 Task: In the  document fax Insert page numer 'on top of the page' change page color to  'Olive Green'Apply Page border, setting:  Box Style: two thin lines; Color: 'Black;' Width: 1/2  pt
Action: Mouse moved to (37, 102)
Screenshot: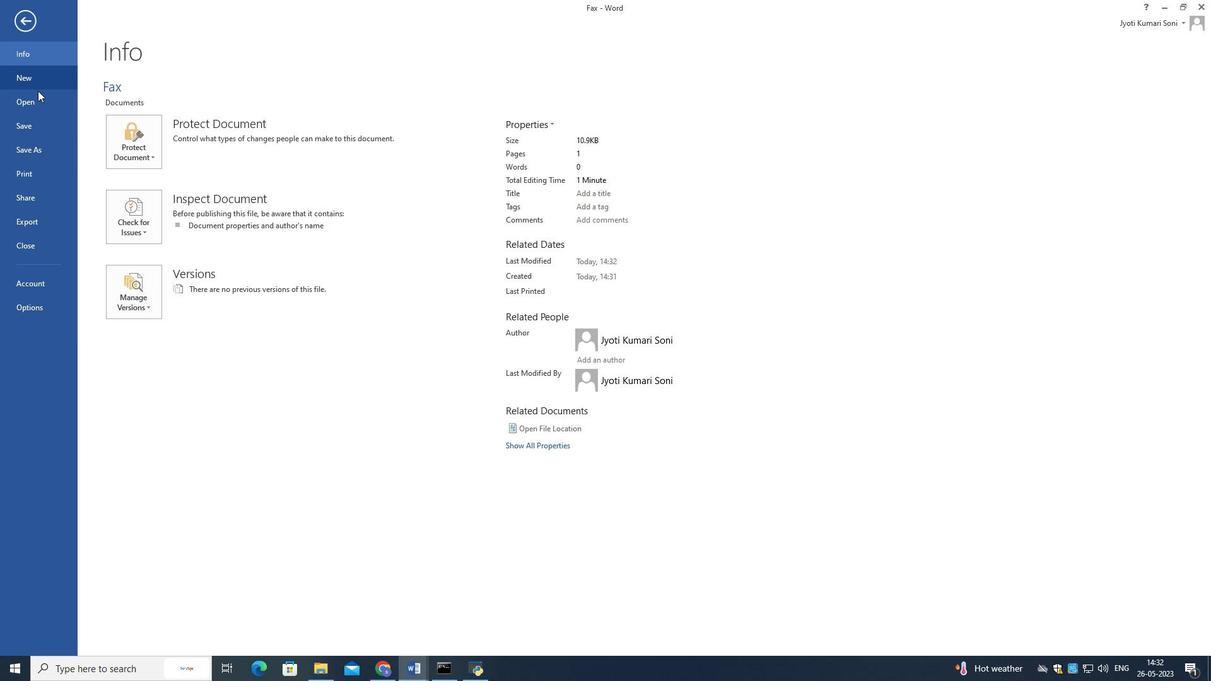 
Action: Mouse pressed left at (37, 102)
Screenshot: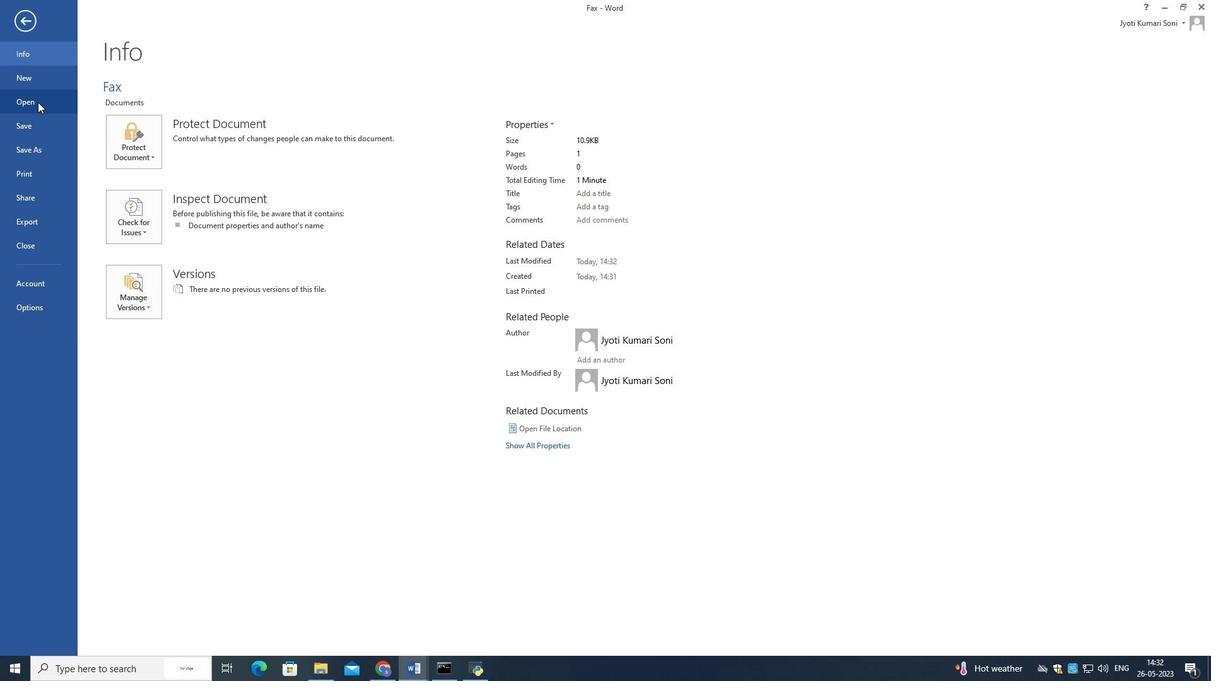 
Action: Mouse moved to (380, 109)
Screenshot: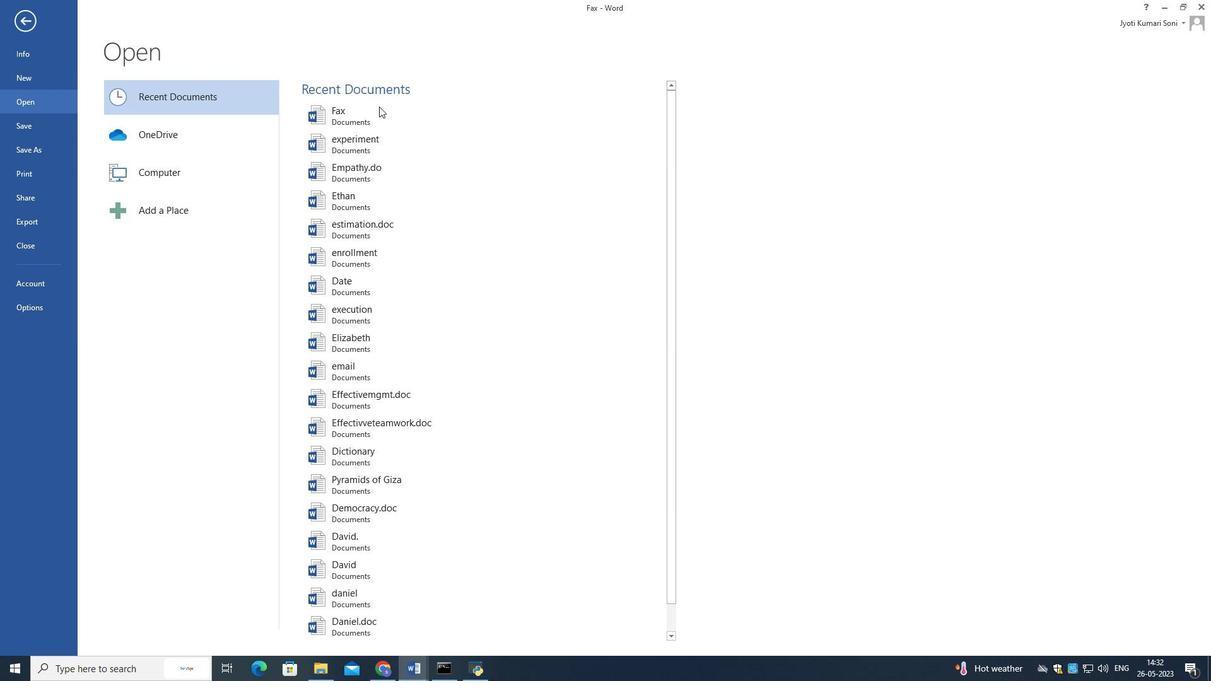 
Action: Mouse pressed left at (380, 109)
Screenshot: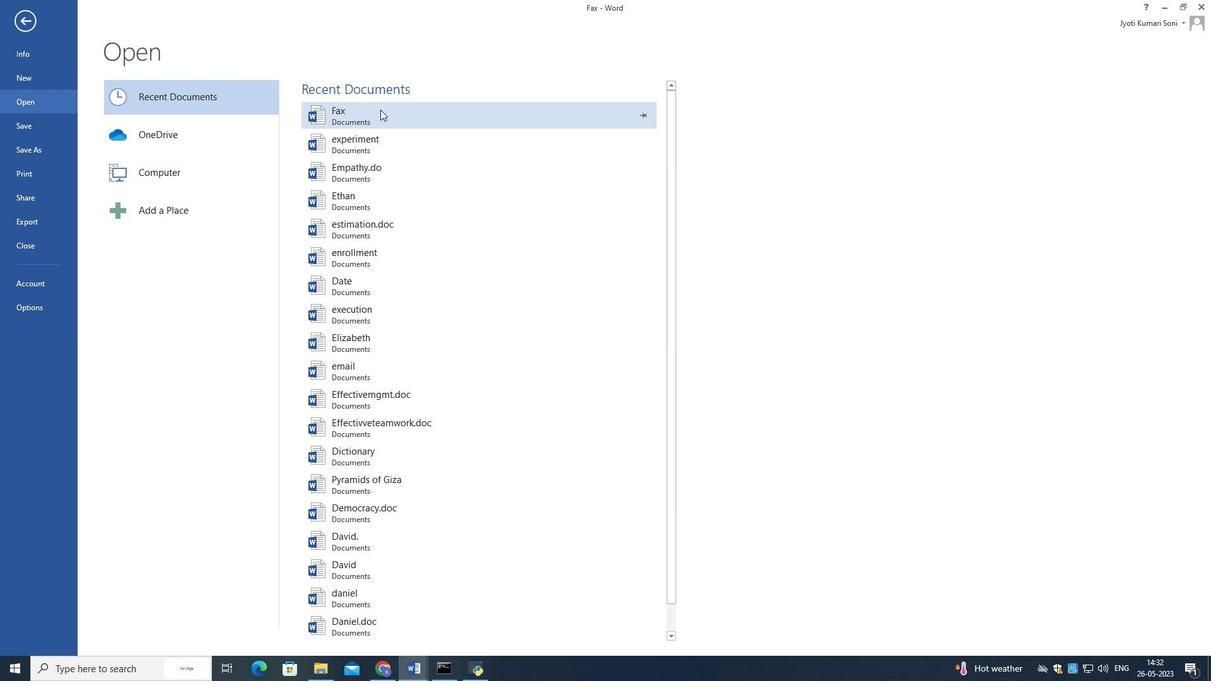 
Action: Mouse moved to (394, 64)
Screenshot: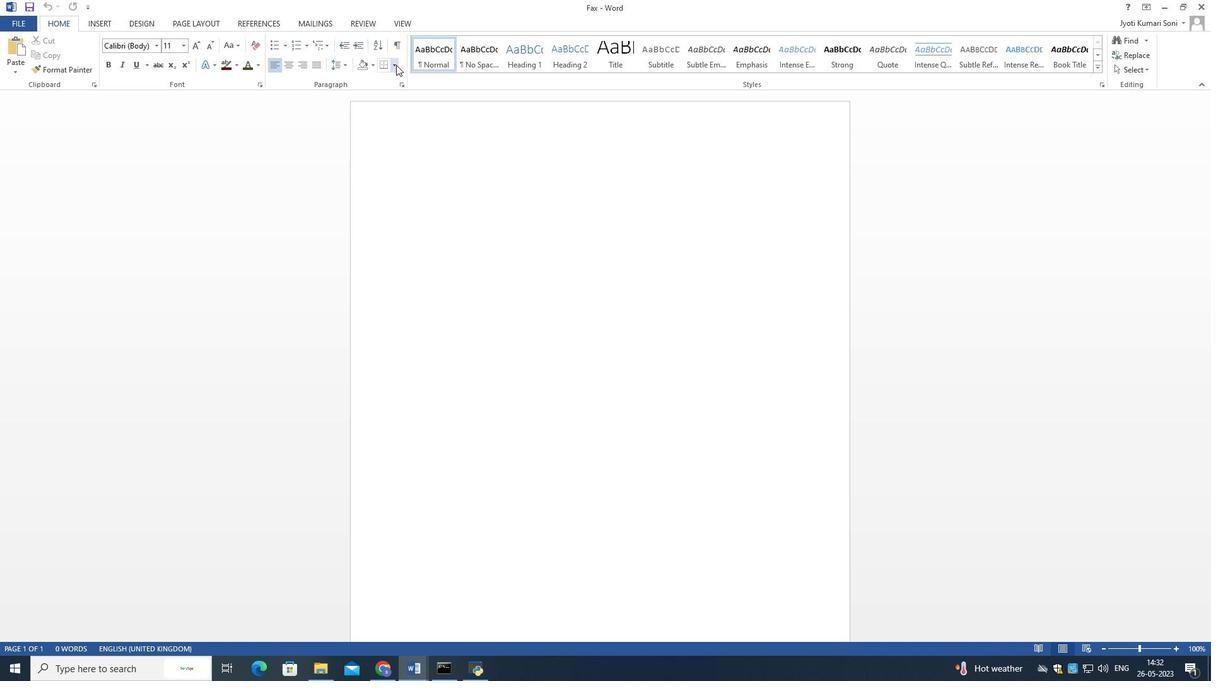 
Action: Mouse pressed left at (394, 64)
Screenshot: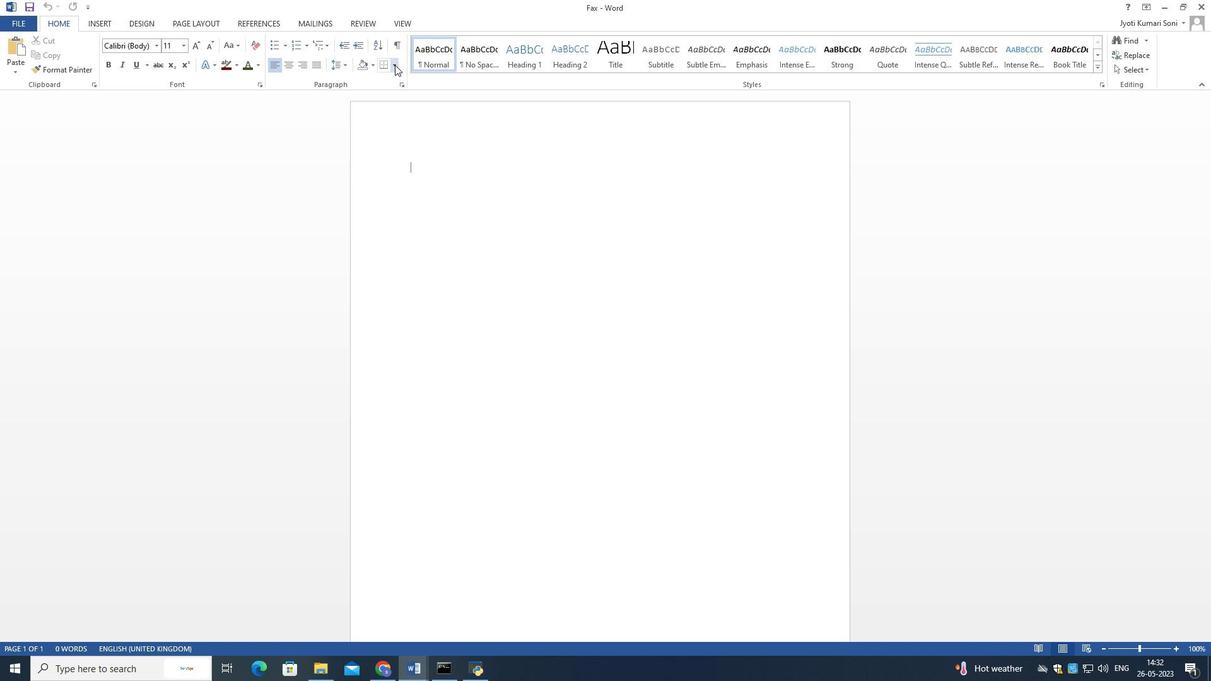 
Action: Mouse moved to (435, 315)
Screenshot: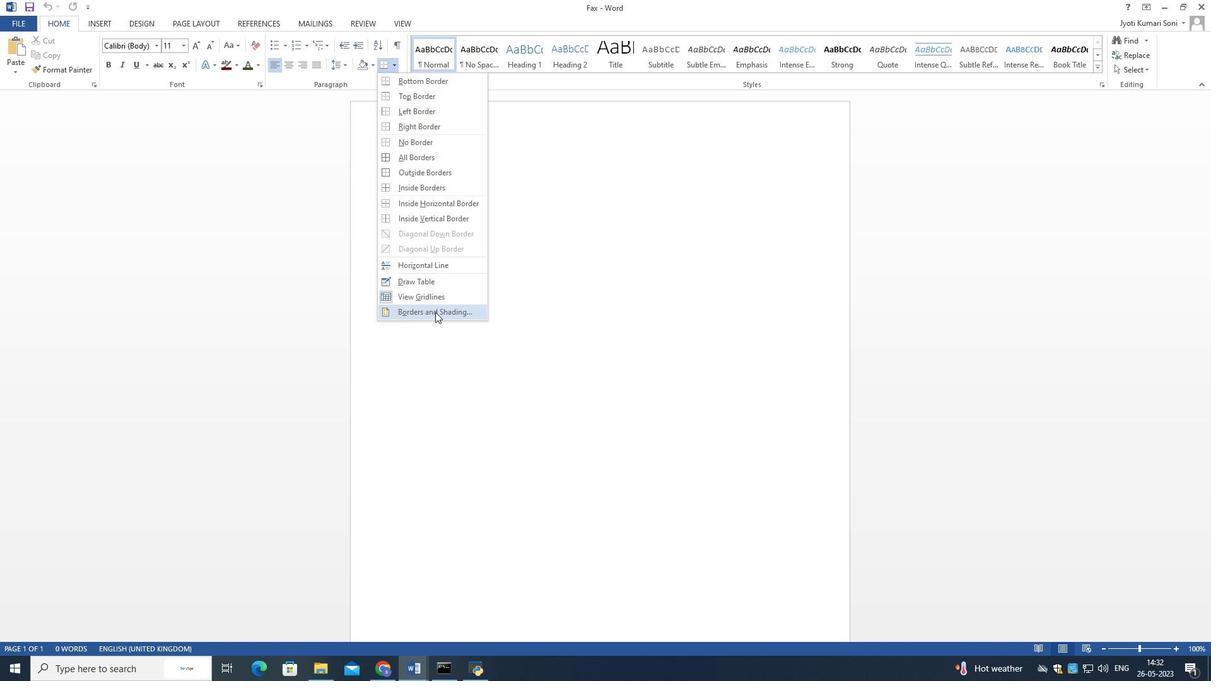
Action: Mouse pressed left at (435, 315)
Screenshot: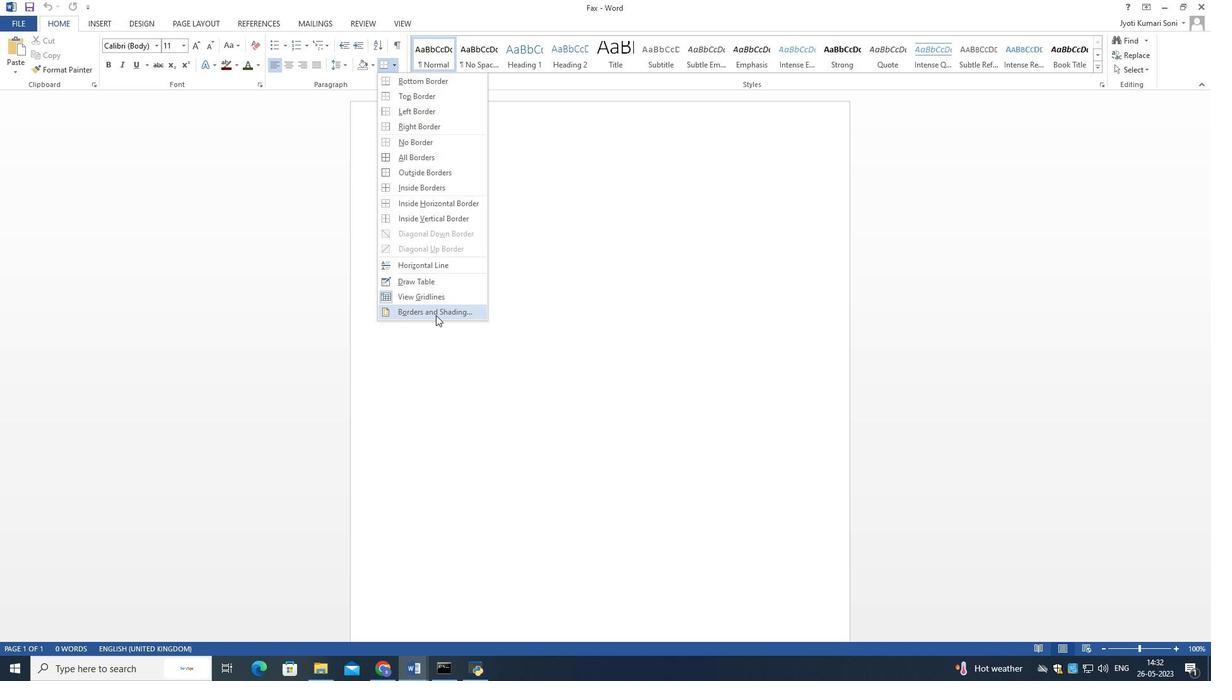 
Action: Mouse moved to (500, 162)
Screenshot: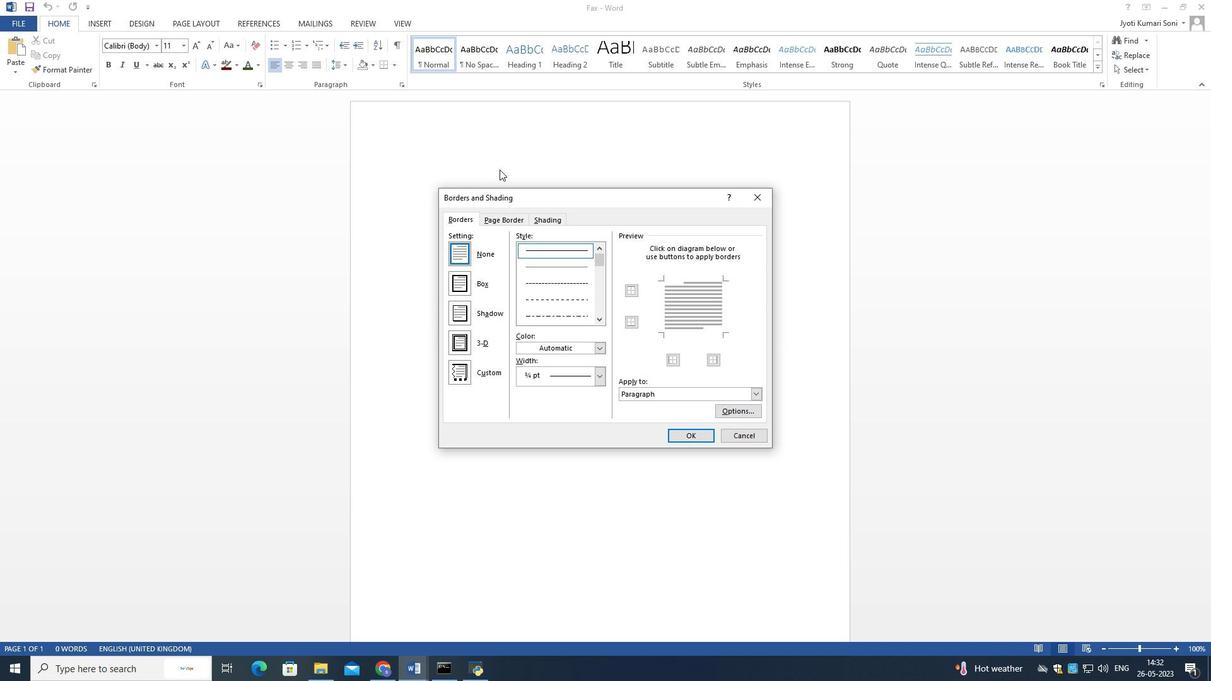 
Action: Mouse pressed left at (500, 162)
Screenshot: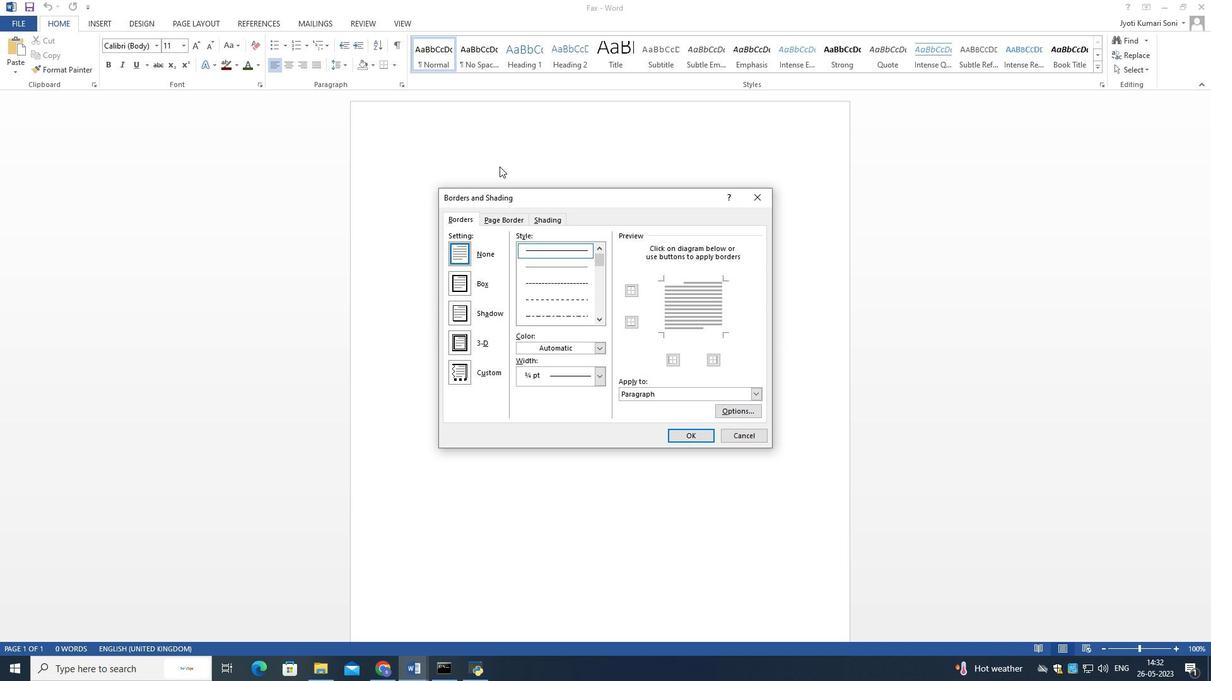
Action: Mouse moved to (739, 433)
Screenshot: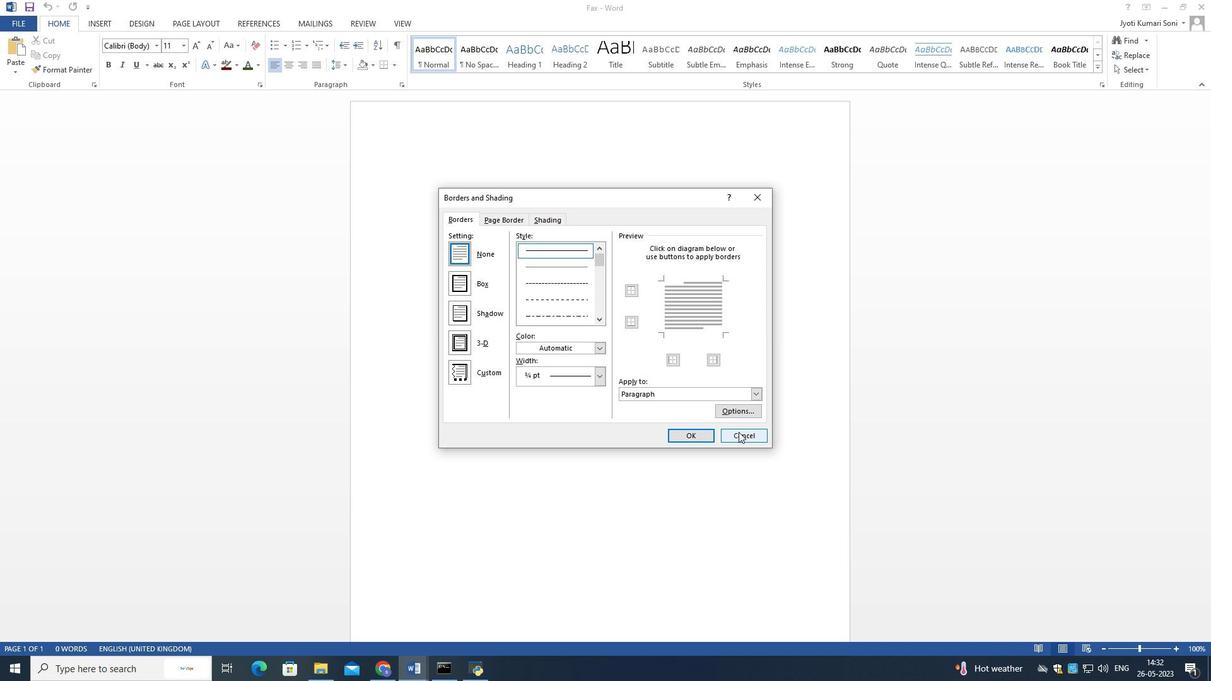 
Action: Mouse pressed left at (739, 433)
Screenshot: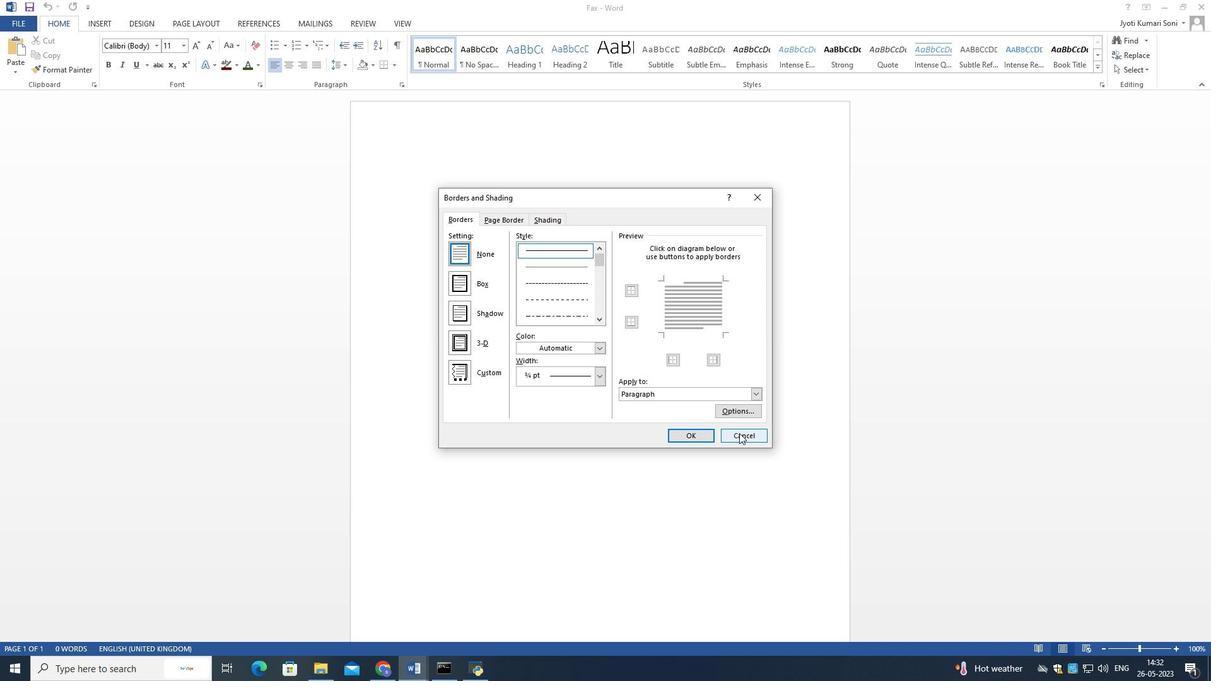 
Action: Mouse moved to (617, 281)
Screenshot: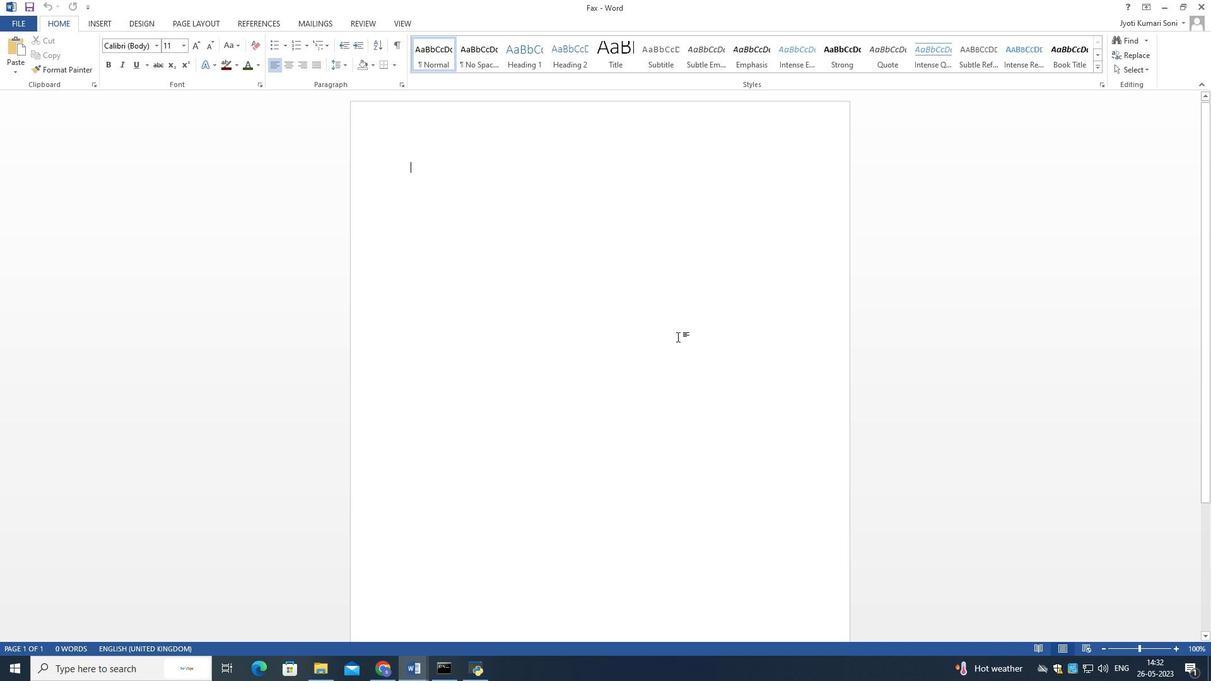 
Action: Mouse pressed left at (617, 281)
Screenshot: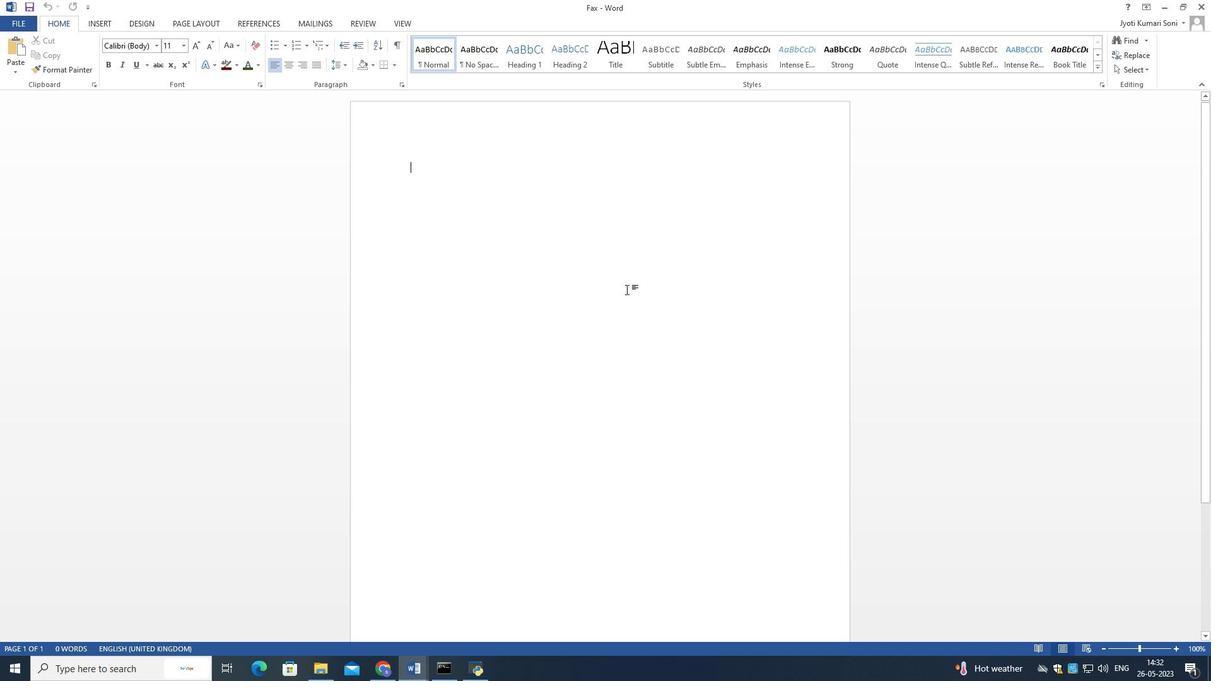 
Action: Mouse moved to (100, 17)
Screenshot: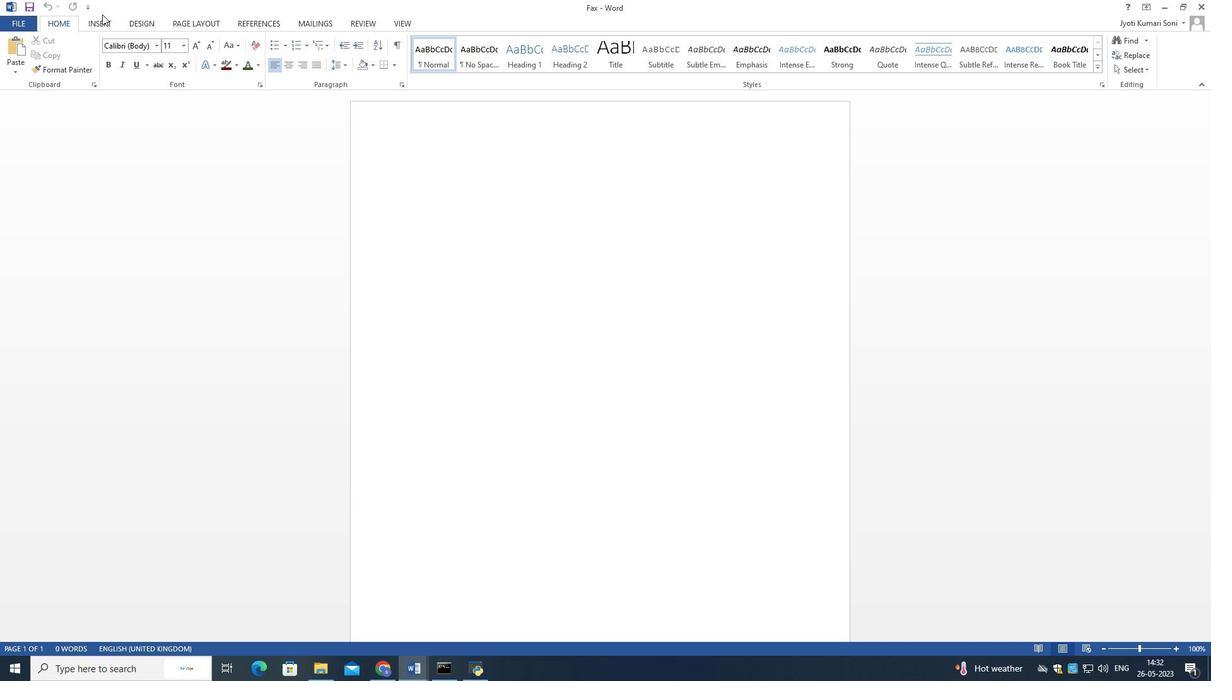 
Action: Mouse pressed left at (100, 17)
Screenshot: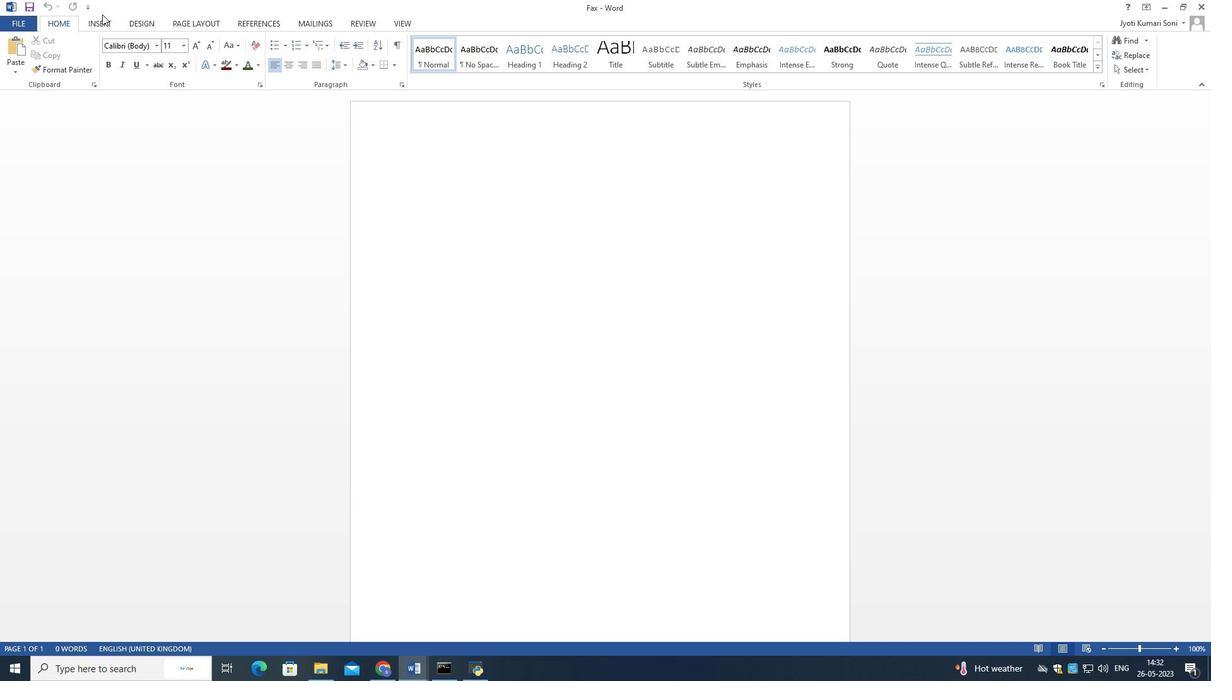 
Action: Mouse moved to (620, 67)
Screenshot: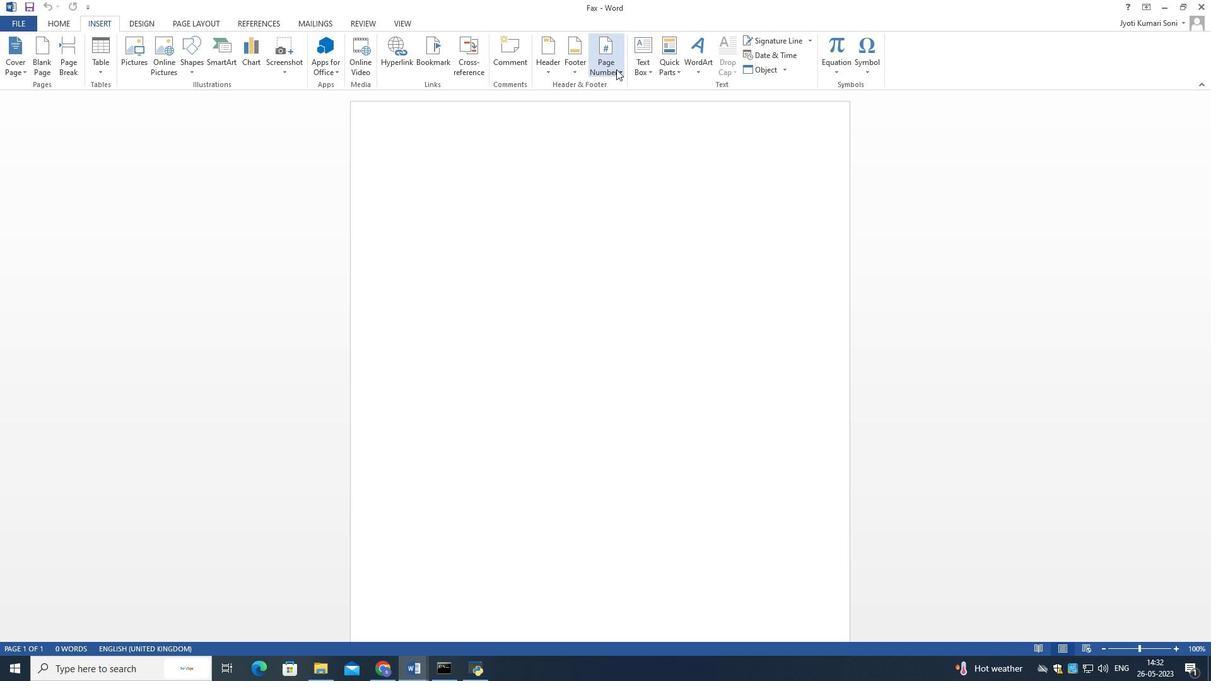 
Action: Mouse pressed left at (620, 67)
Screenshot: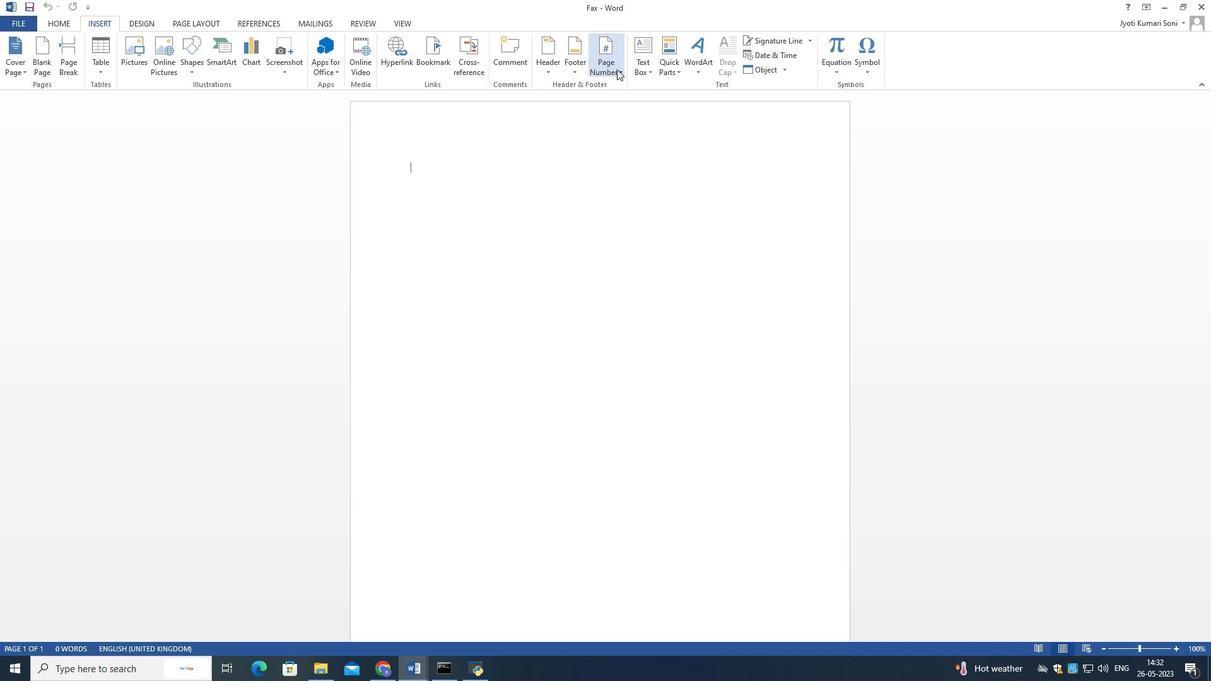 
Action: Mouse moved to (828, 252)
Screenshot: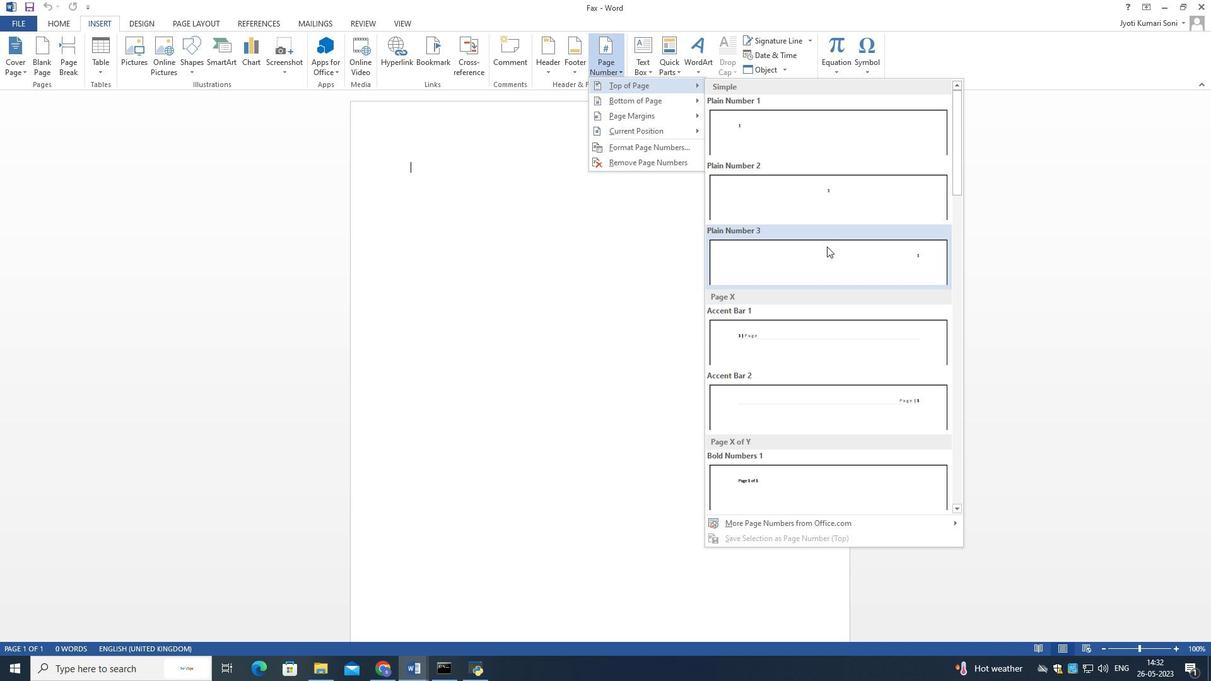 
Action: Mouse scrolled (828, 252) with delta (0, 0)
Screenshot: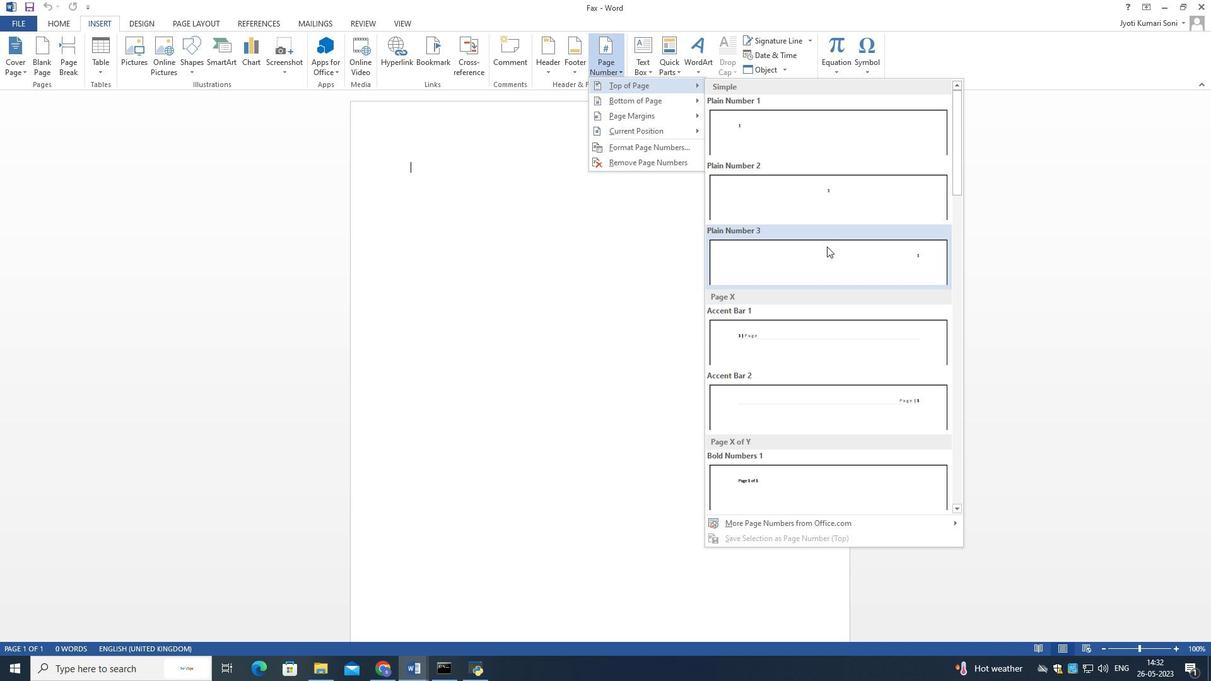 
Action: Mouse moved to (828, 254)
Screenshot: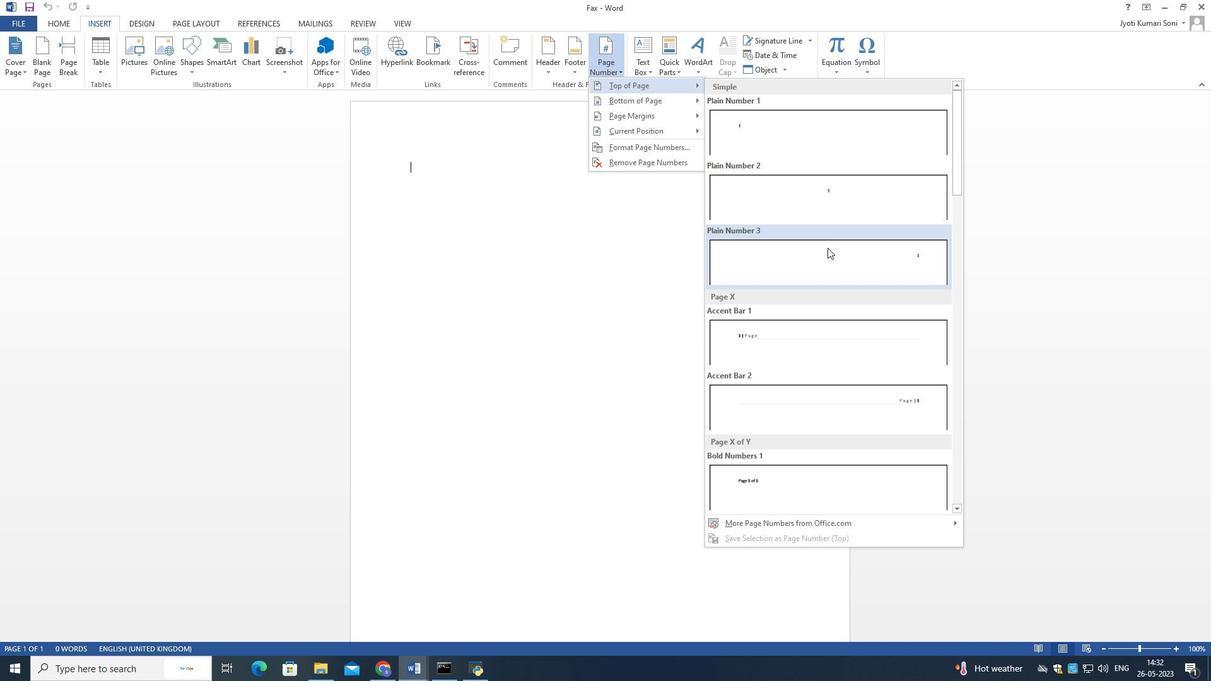 
Action: Mouse scrolled (828, 253) with delta (0, 0)
Screenshot: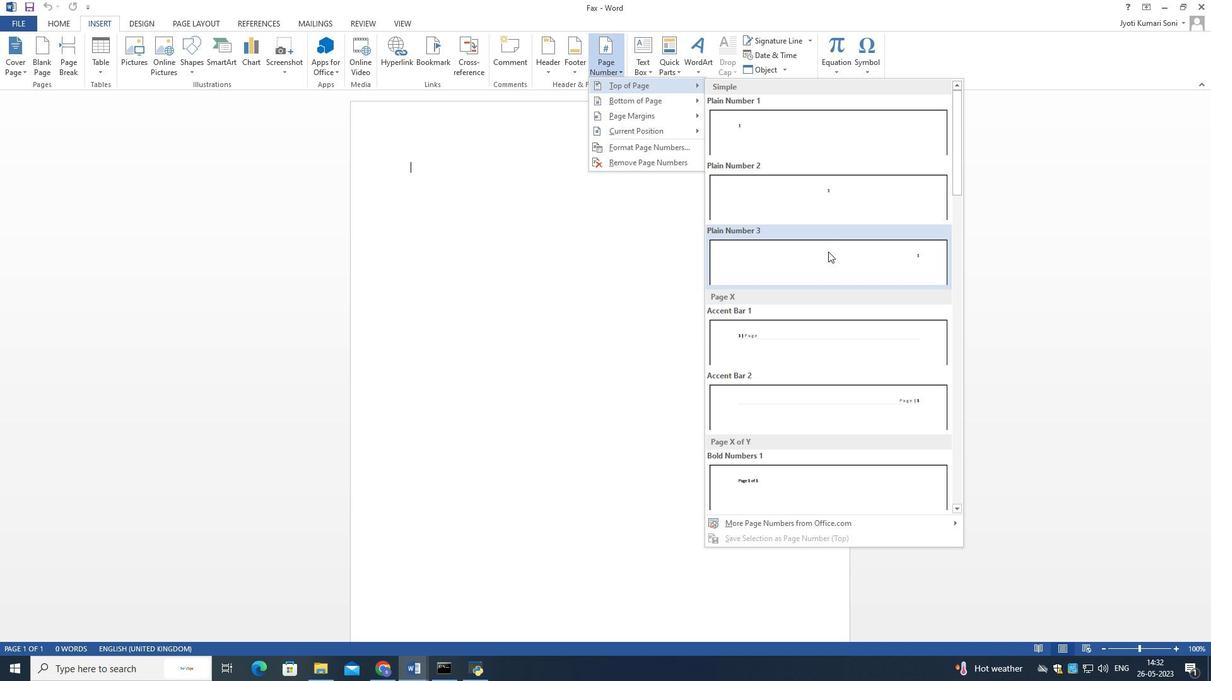 
Action: Mouse moved to (829, 254)
Screenshot: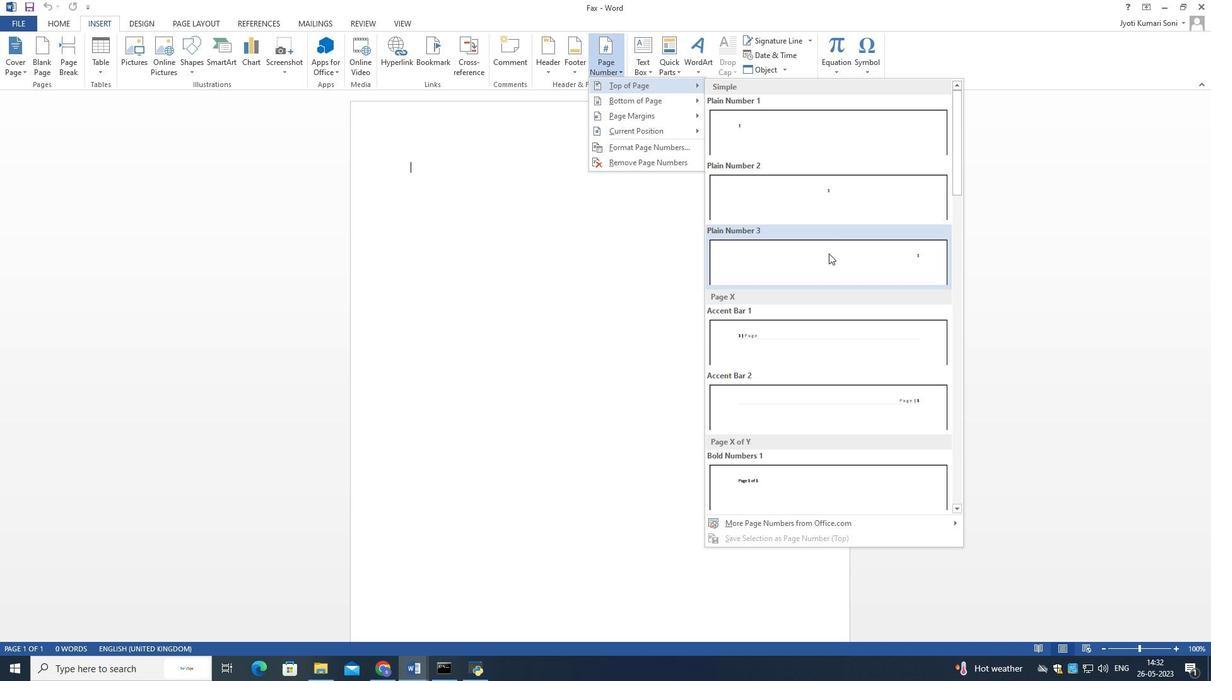 
Action: Mouse scrolled (829, 254) with delta (0, 0)
Screenshot: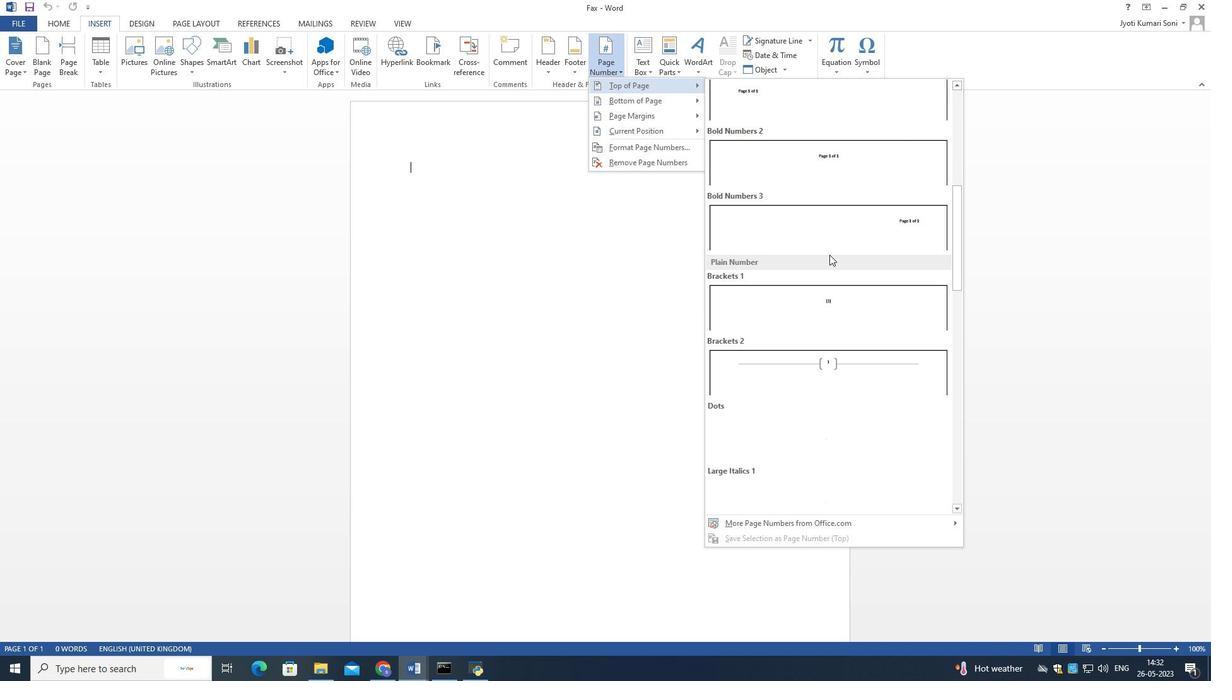 
Action: Mouse moved to (829, 255)
Screenshot: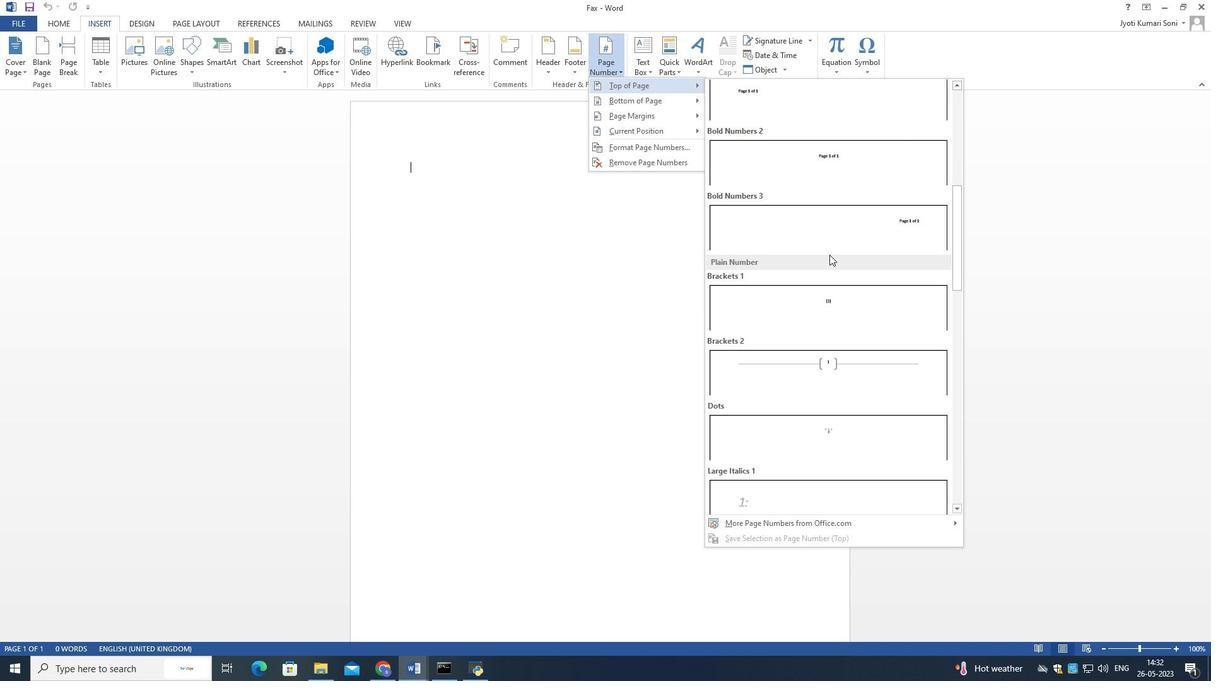 
Action: Mouse scrolled (829, 254) with delta (0, 0)
Screenshot: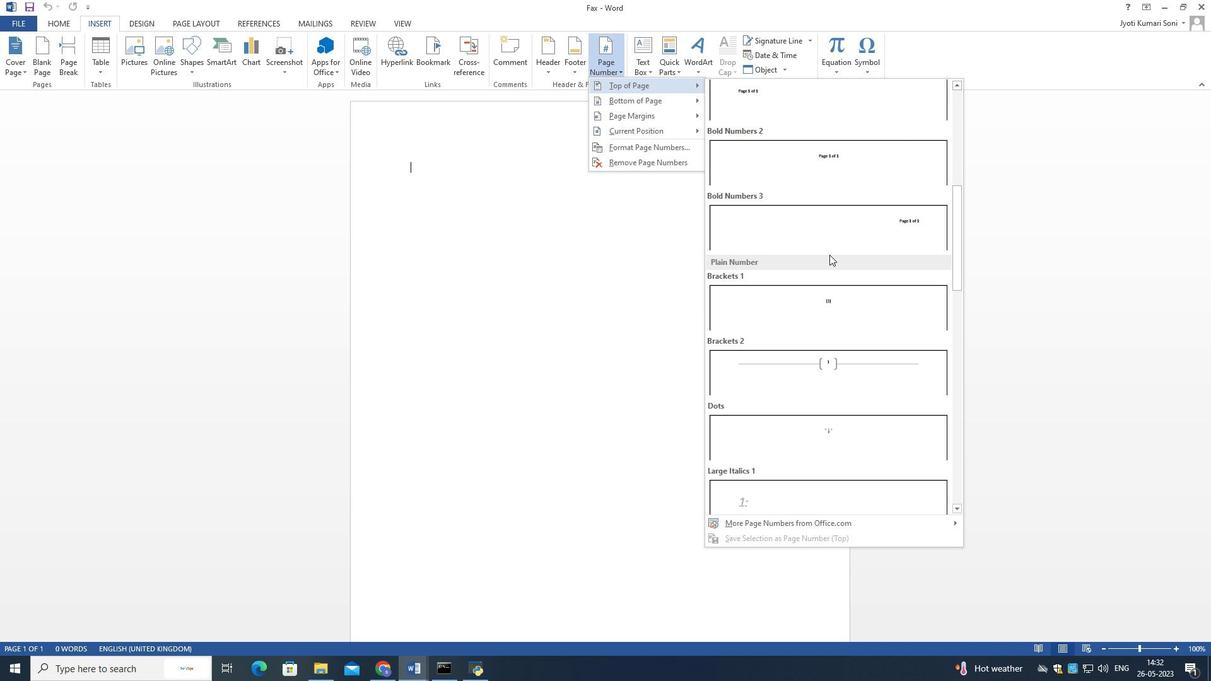 
Action: Mouse moved to (829, 256)
Screenshot: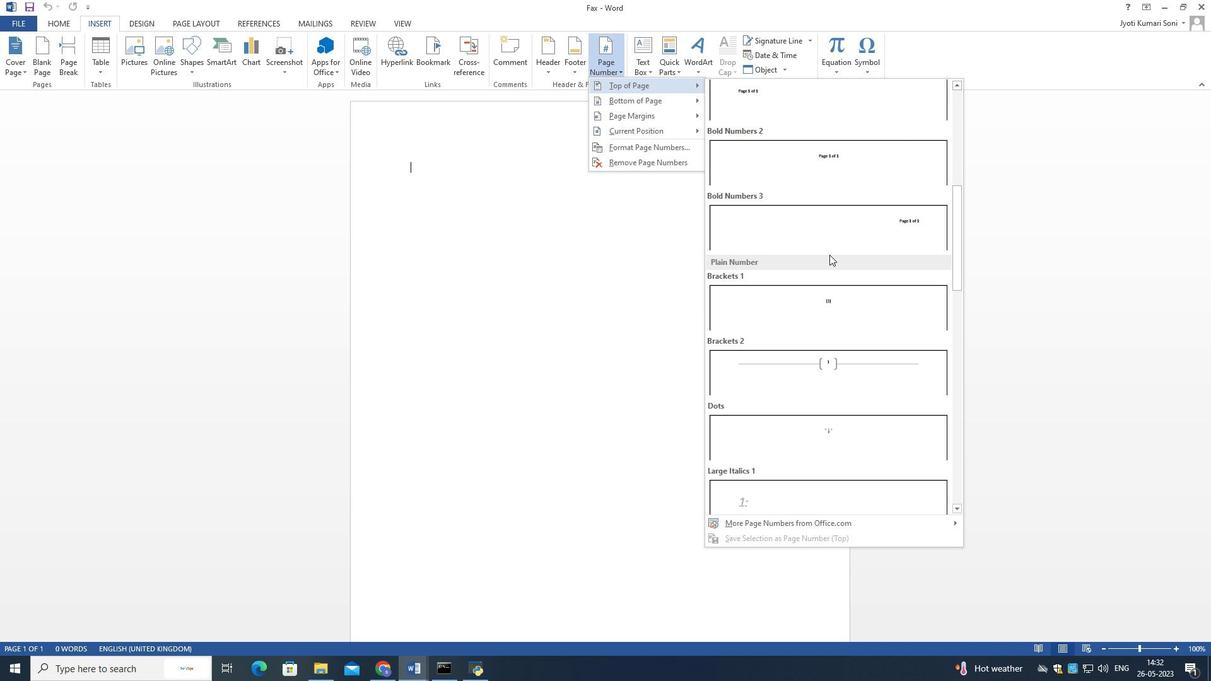 
Action: Mouse scrolled (829, 256) with delta (0, 0)
Screenshot: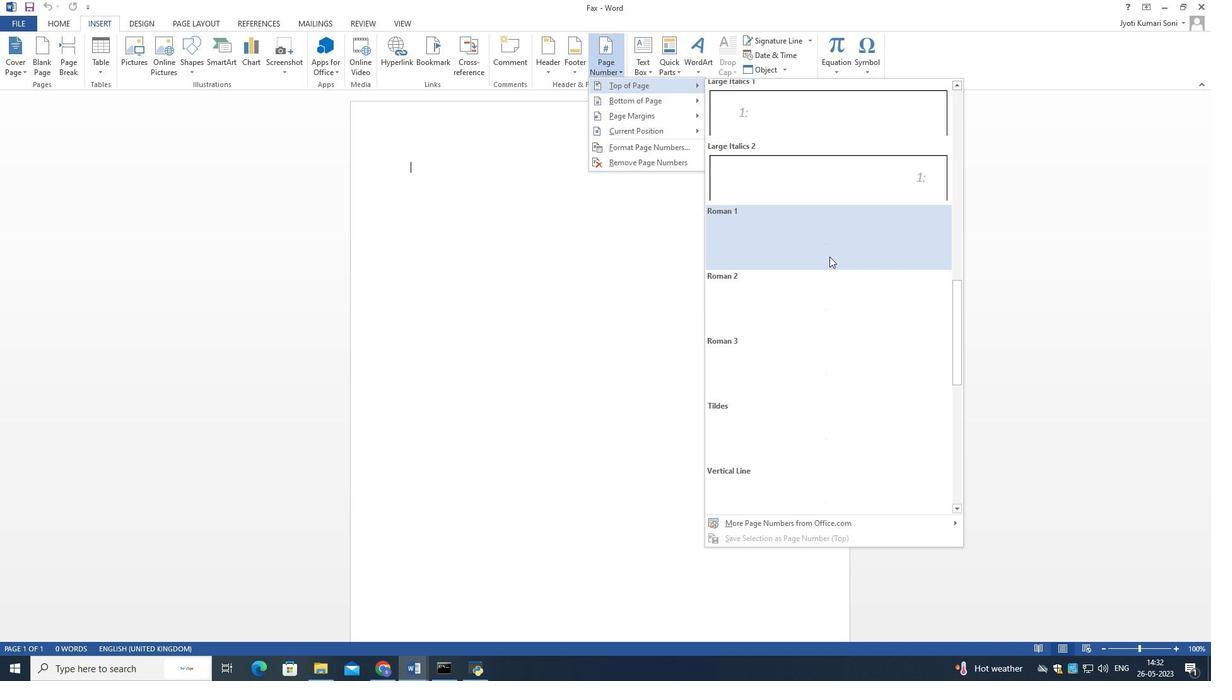 
Action: Mouse scrolled (829, 256) with delta (0, 0)
Screenshot: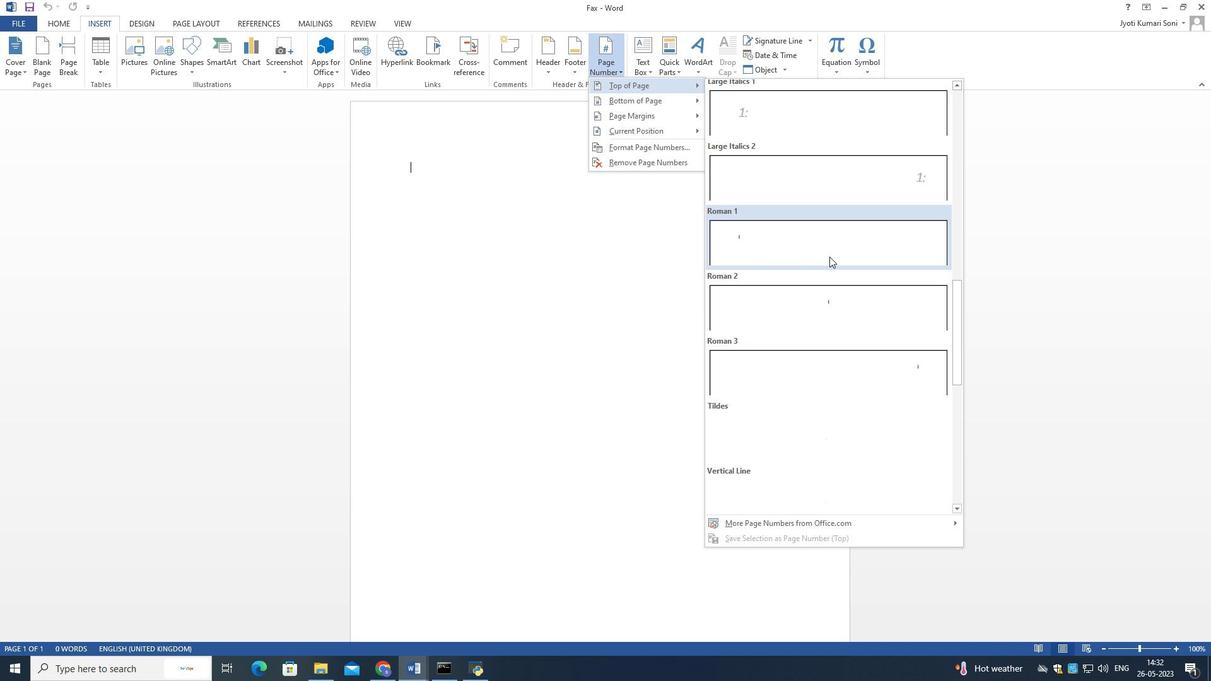 
Action: Mouse scrolled (829, 256) with delta (0, 0)
Screenshot: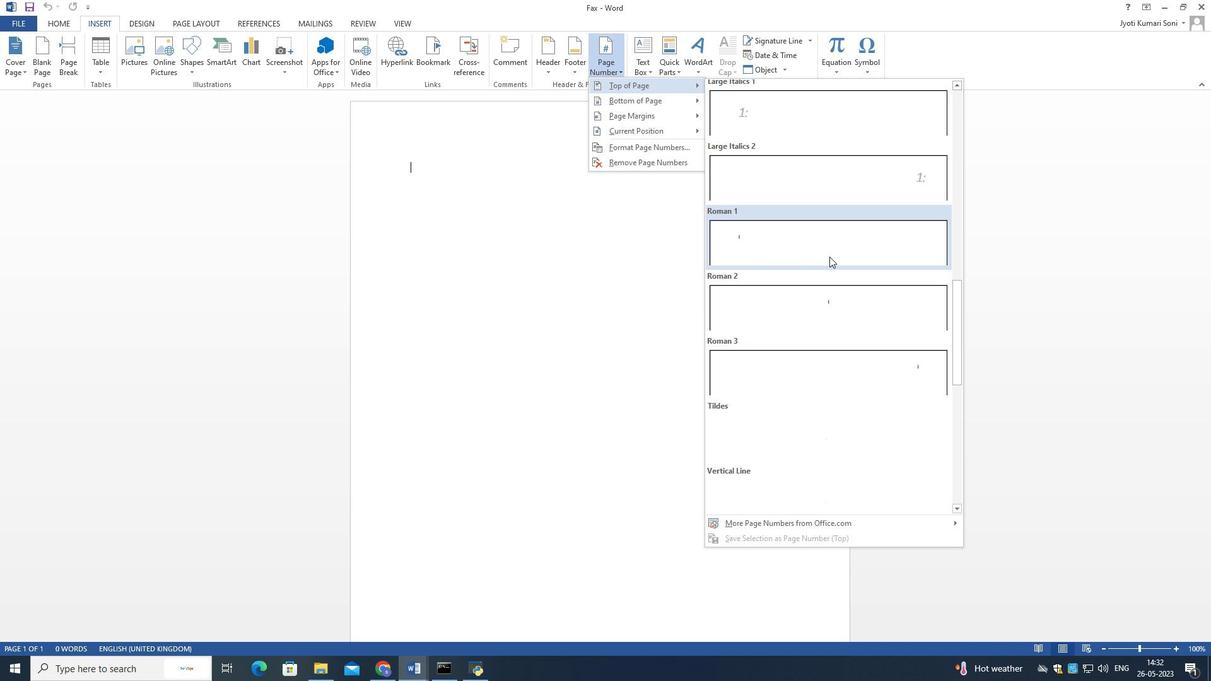 
Action: Mouse scrolled (829, 256) with delta (0, 0)
Screenshot: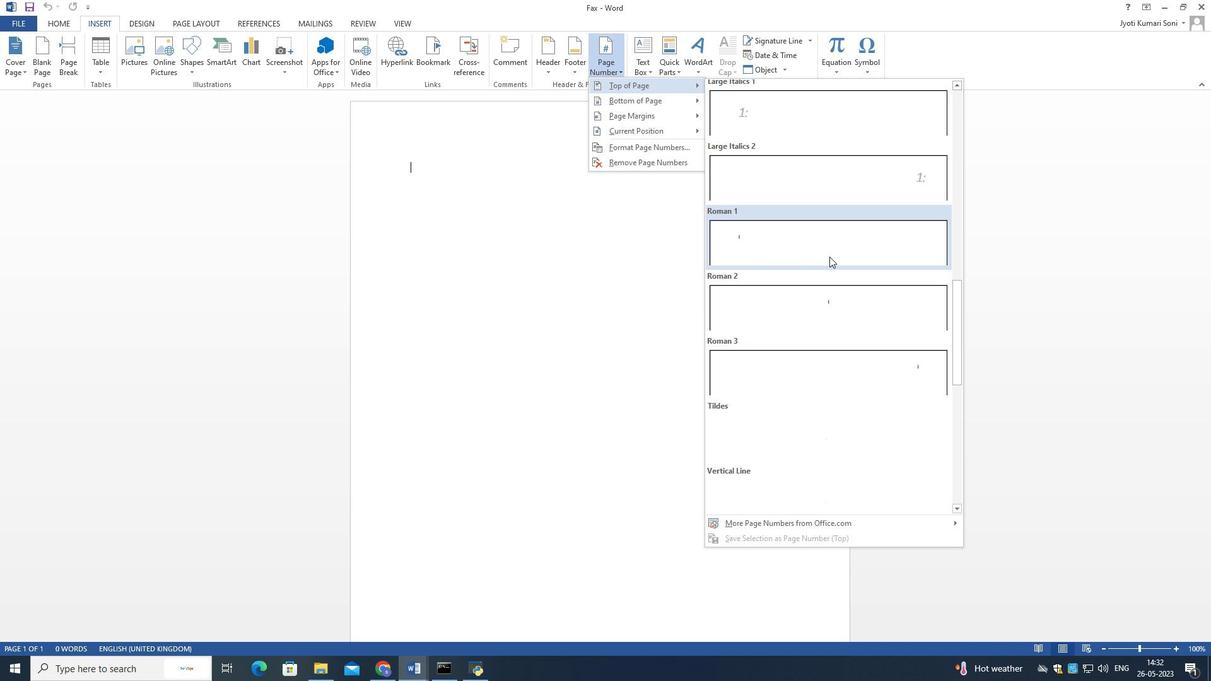 
Action: Mouse moved to (828, 238)
Screenshot: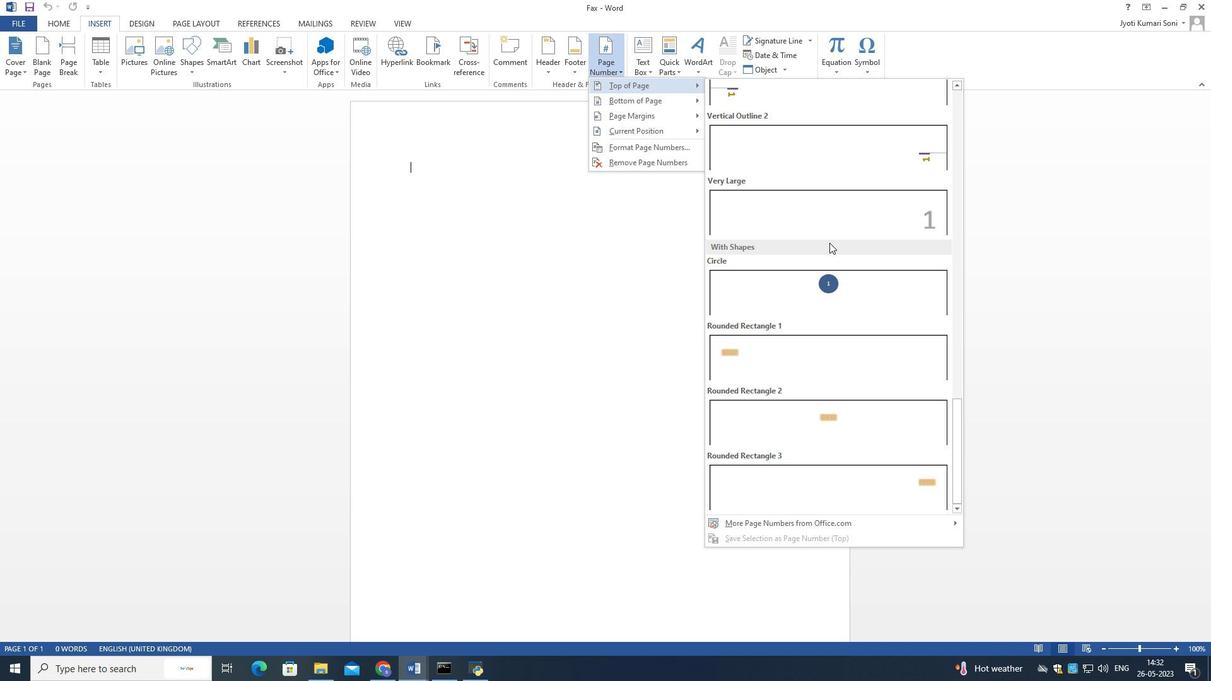
Action: Mouse scrolled (828, 237) with delta (0, 0)
Screenshot: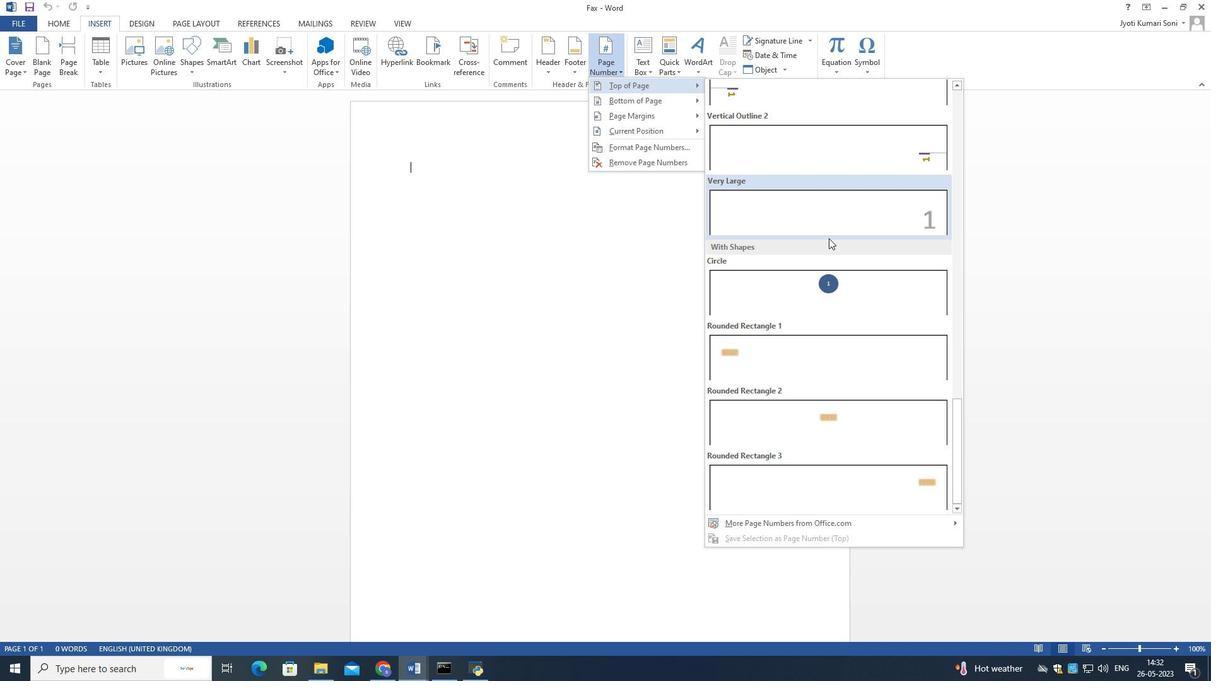
Action: Mouse scrolled (828, 237) with delta (0, 0)
Screenshot: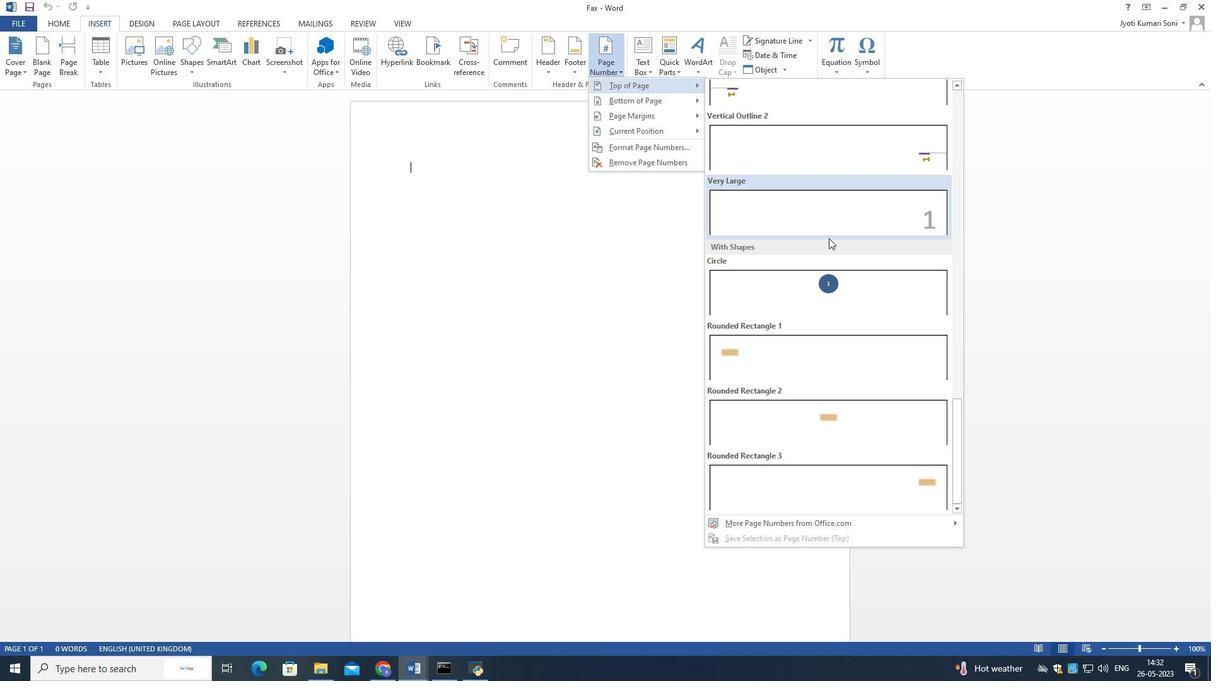 
Action: Mouse scrolled (828, 237) with delta (0, 0)
Screenshot: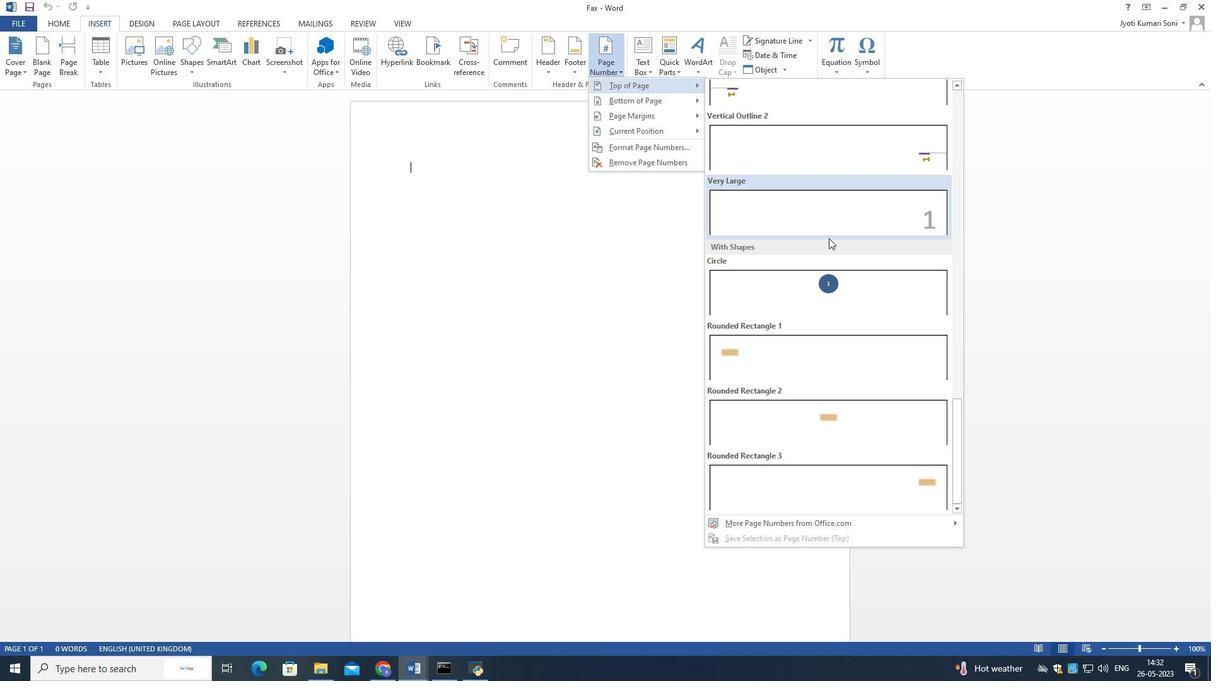 
Action: Mouse scrolled (828, 237) with delta (0, 0)
Screenshot: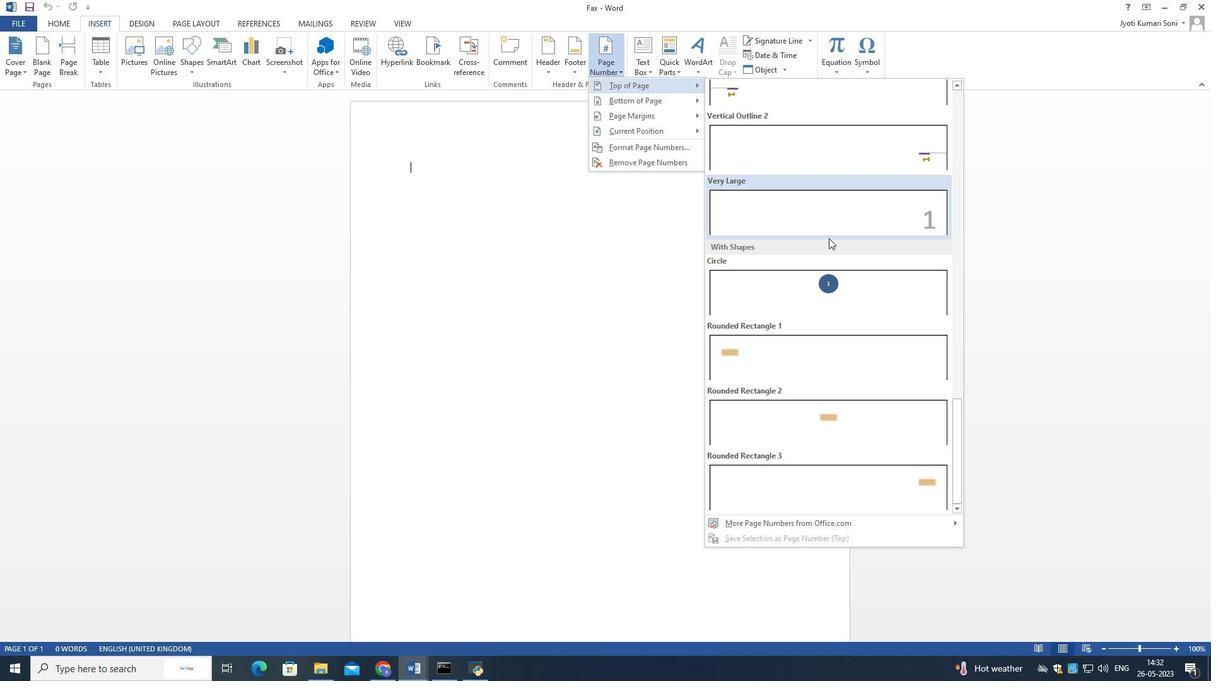 
Action: Mouse scrolled (828, 239) with delta (0, 0)
Screenshot: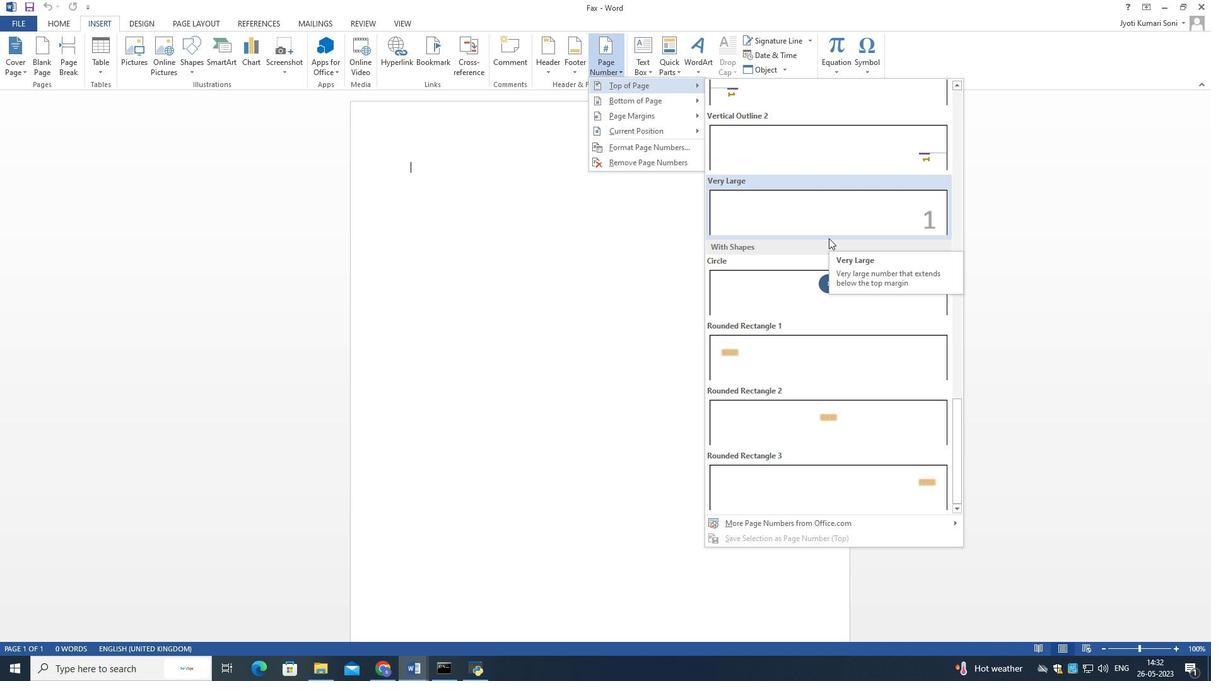 
Action: Mouse scrolled (828, 239) with delta (0, 0)
Screenshot: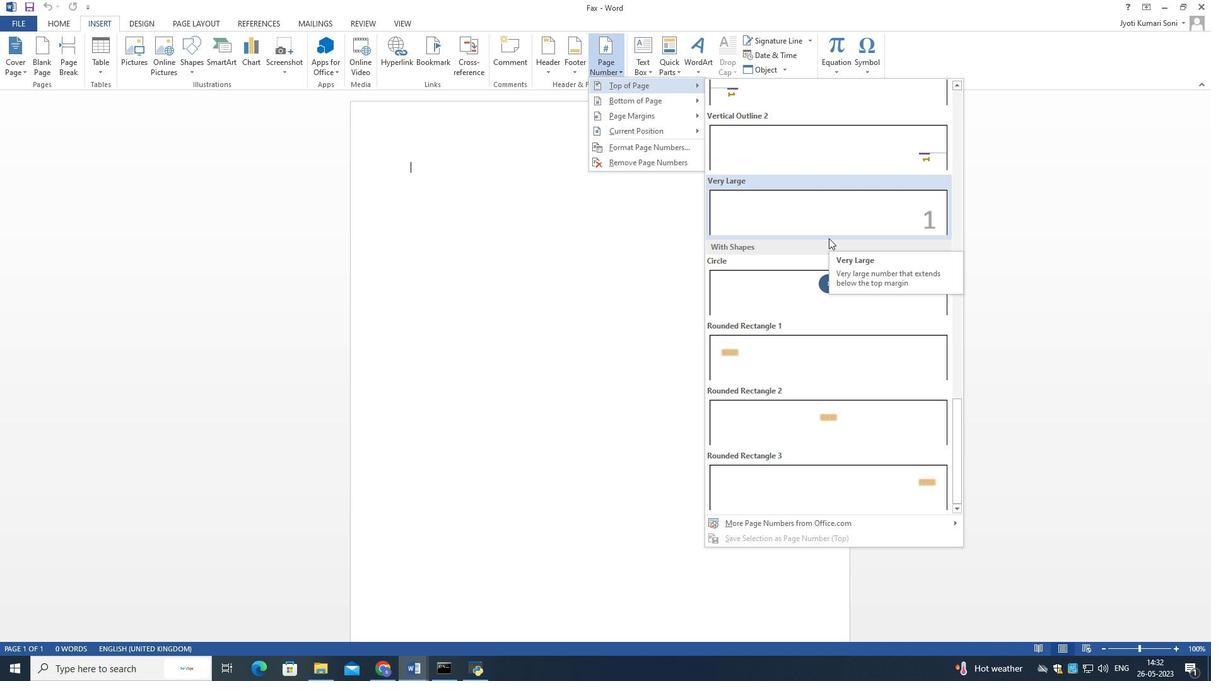 
Action: Mouse scrolled (828, 239) with delta (0, 0)
Screenshot: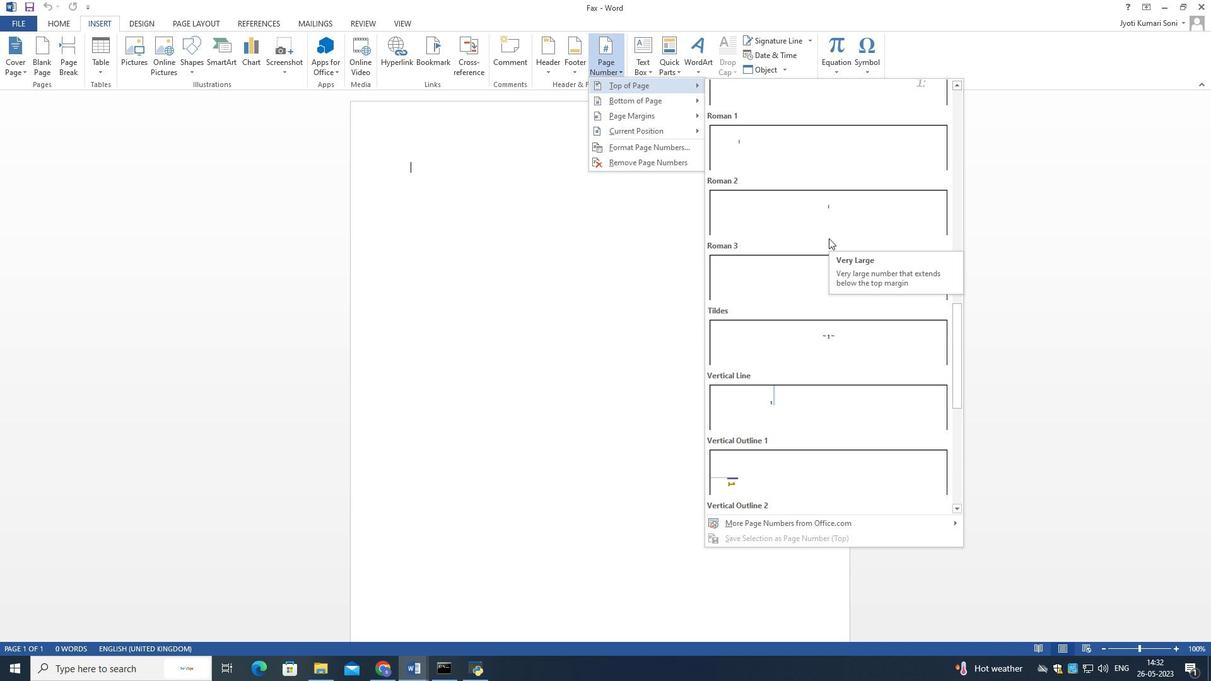 
Action: Mouse scrolled (828, 239) with delta (0, 0)
Screenshot: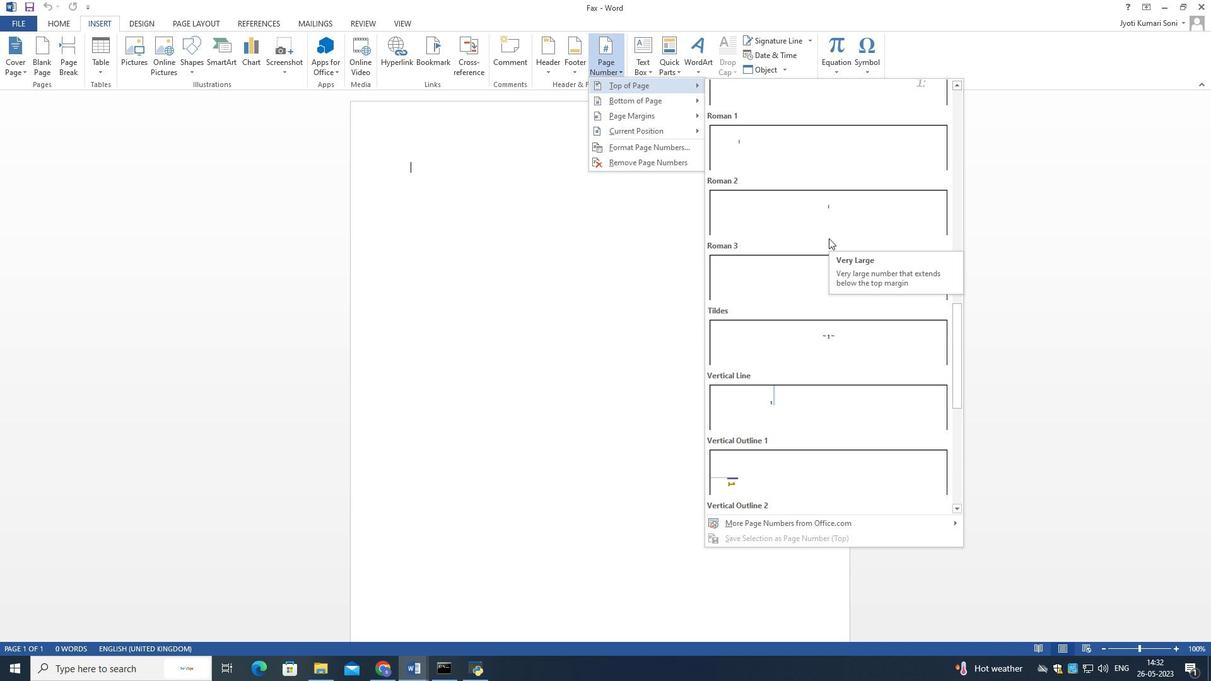 
Action: Mouse scrolled (828, 239) with delta (0, 0)
Screenshot: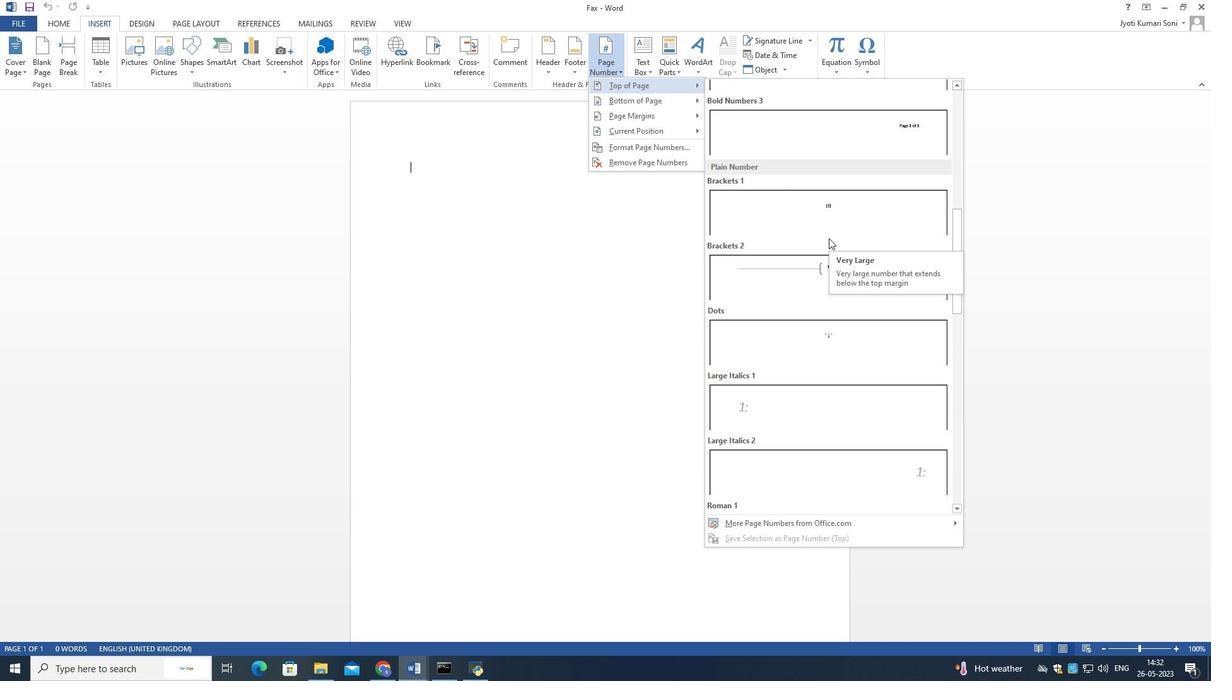 
Action: Mouse scrolled (828, 239) with delta (0, 0)
Screenshot: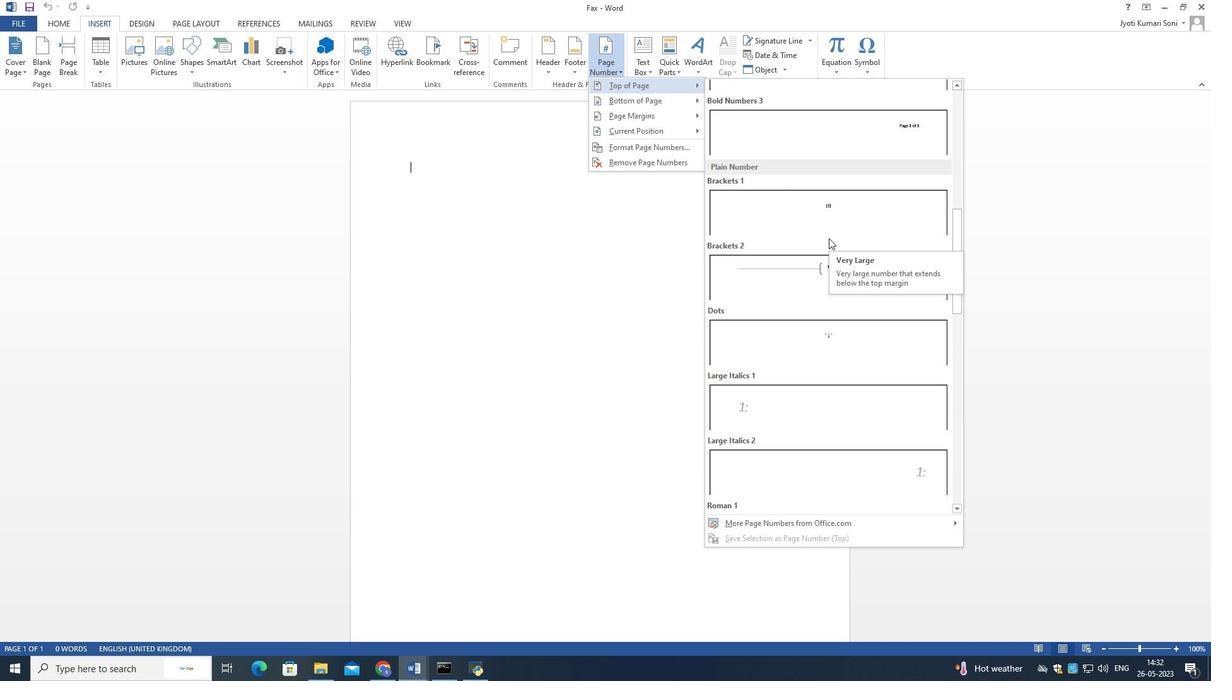 
Action: Mouse scrolled (828, 239) with delta (0, 0)
Screenshot: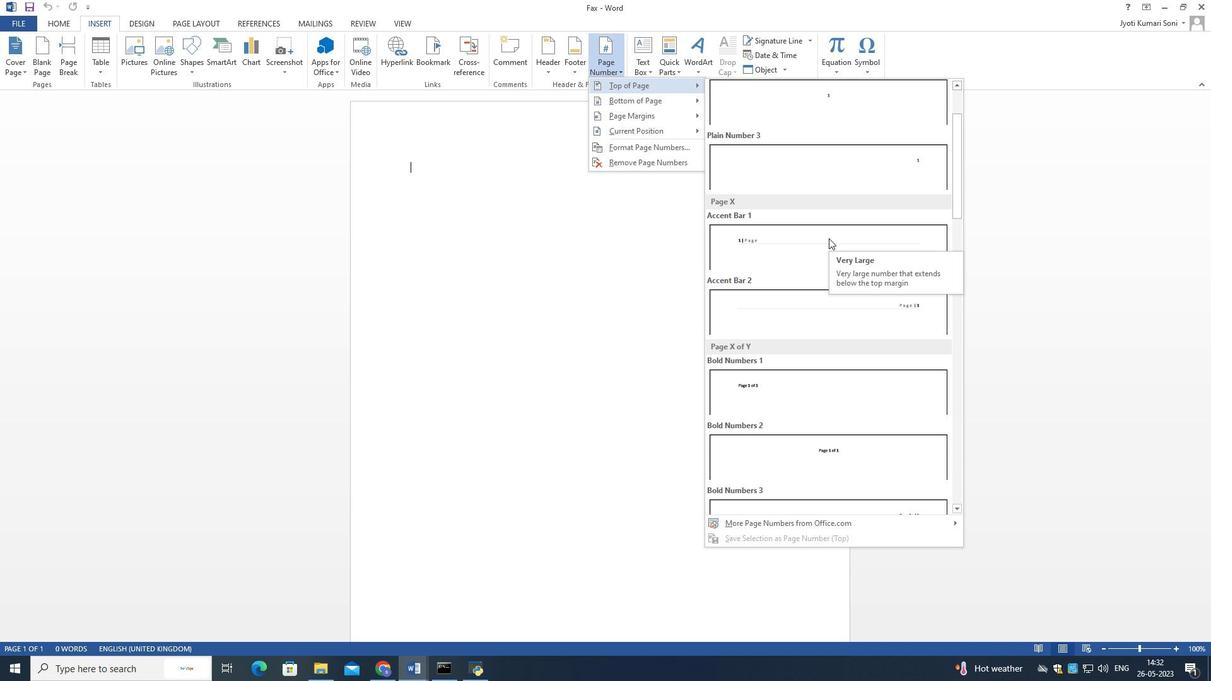 
Action: Mouse scrolled (828, 239) with delta (0, 0)
Screenshot: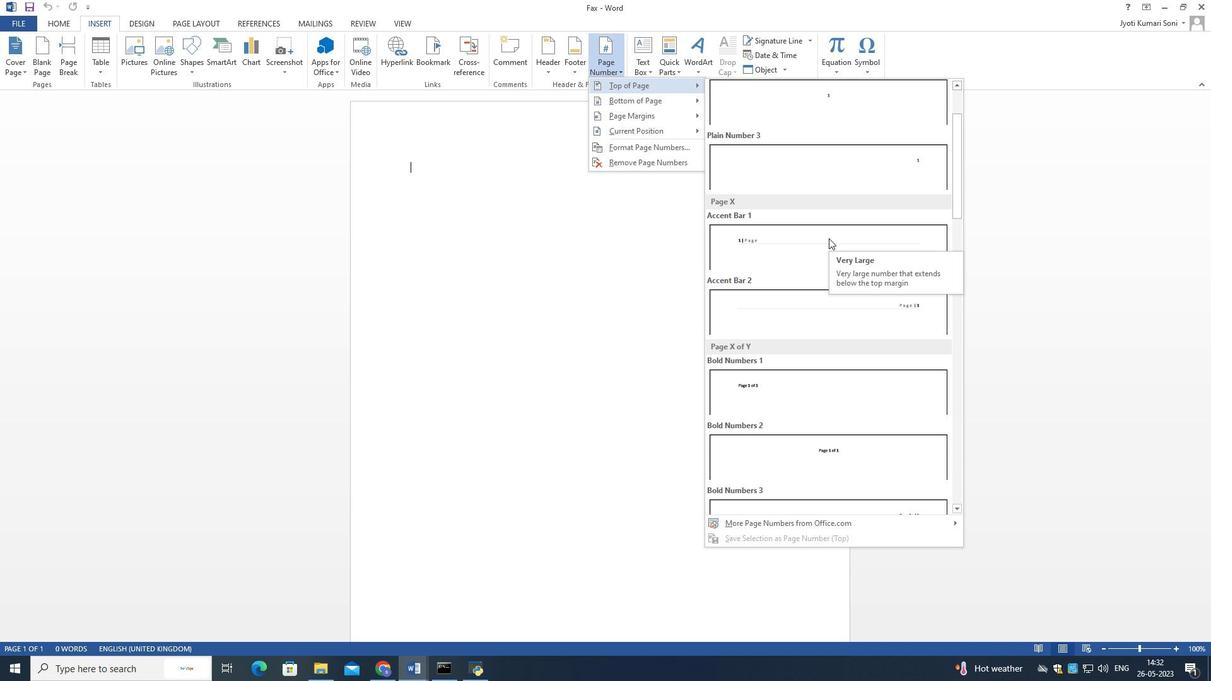 
Action: Mouse scrolled (828, 239) with delta (0, 0)
Screenshot: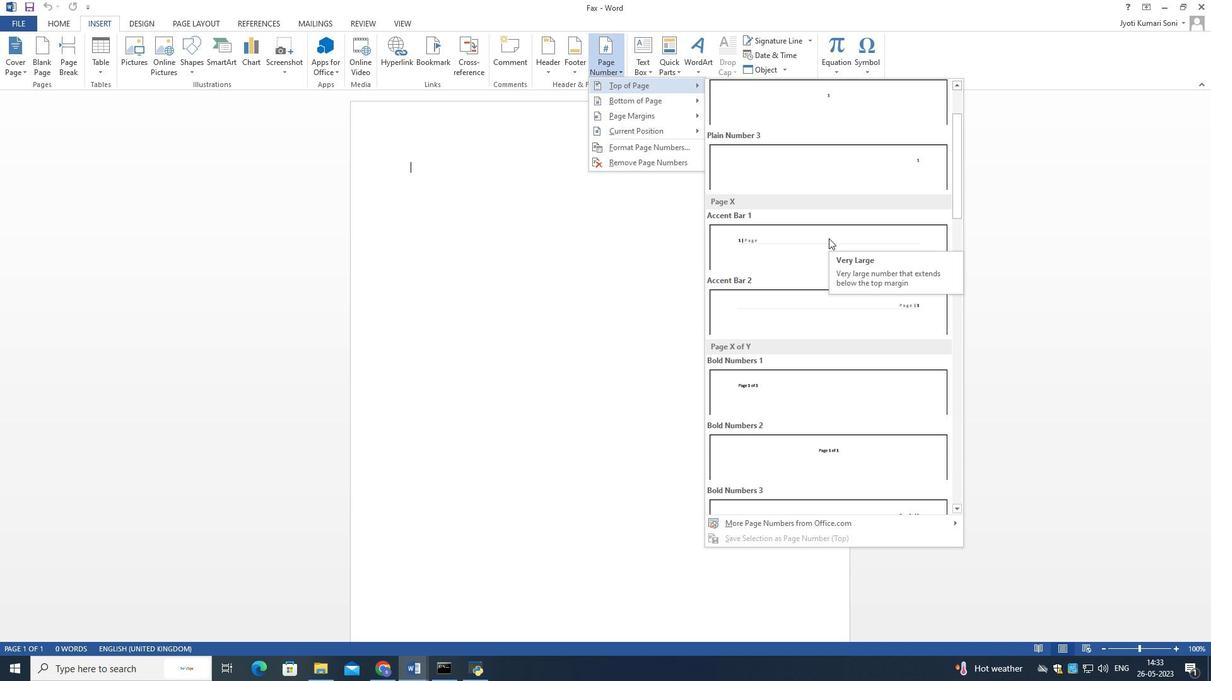 
Action: Mouse moved to (827, 237)
Screenshot: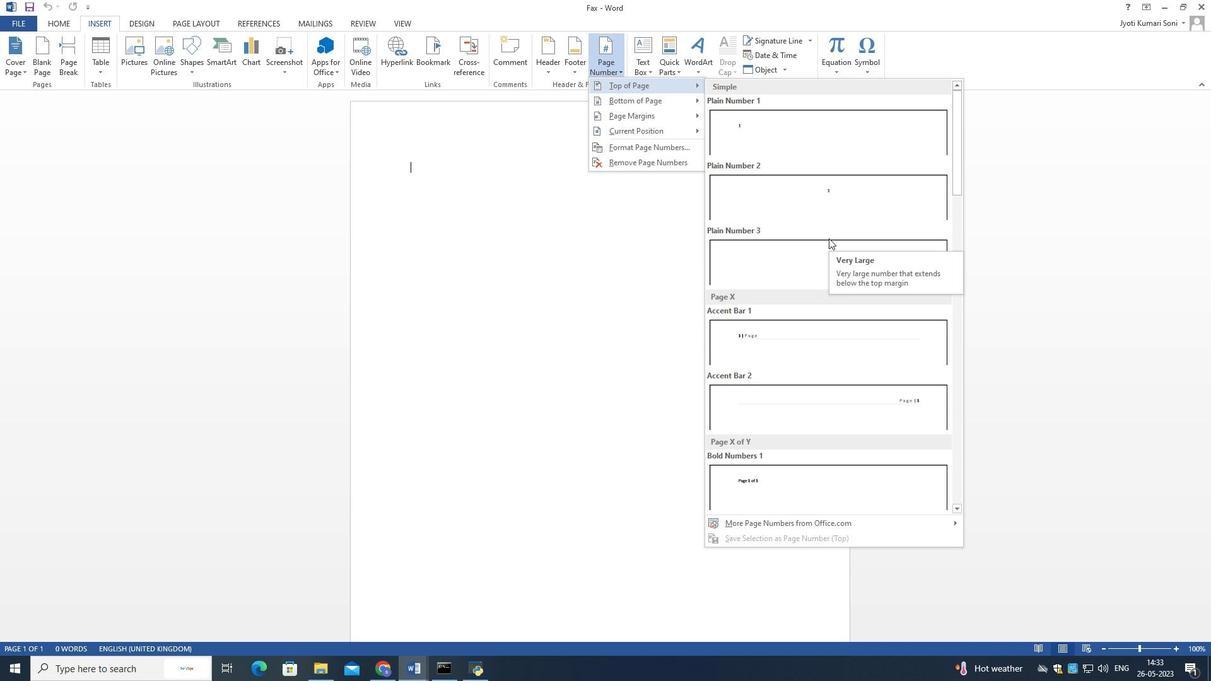 
Action: Mouse scrolled (827, 238) with delta (0, 0)
Screenshot: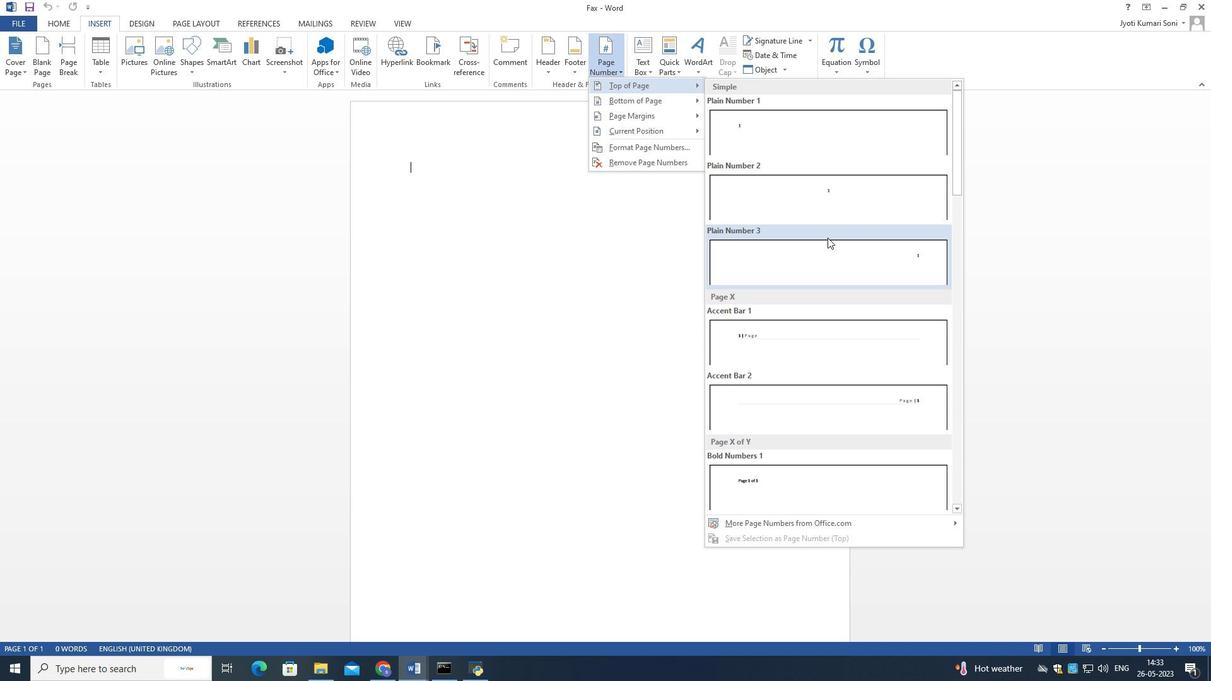 
Action: Mouse moved to (827, 236)
Screenshot: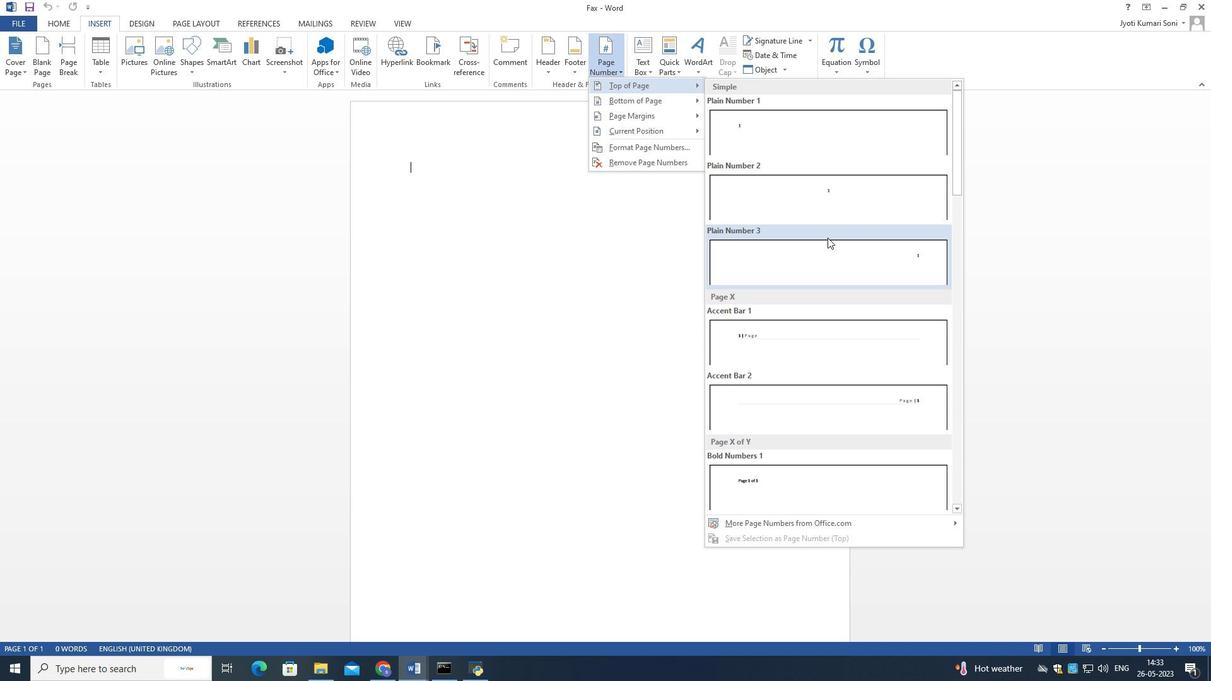 
Action: Mouse scrolled (827, 237) with delta (0, 0)
Screenshot: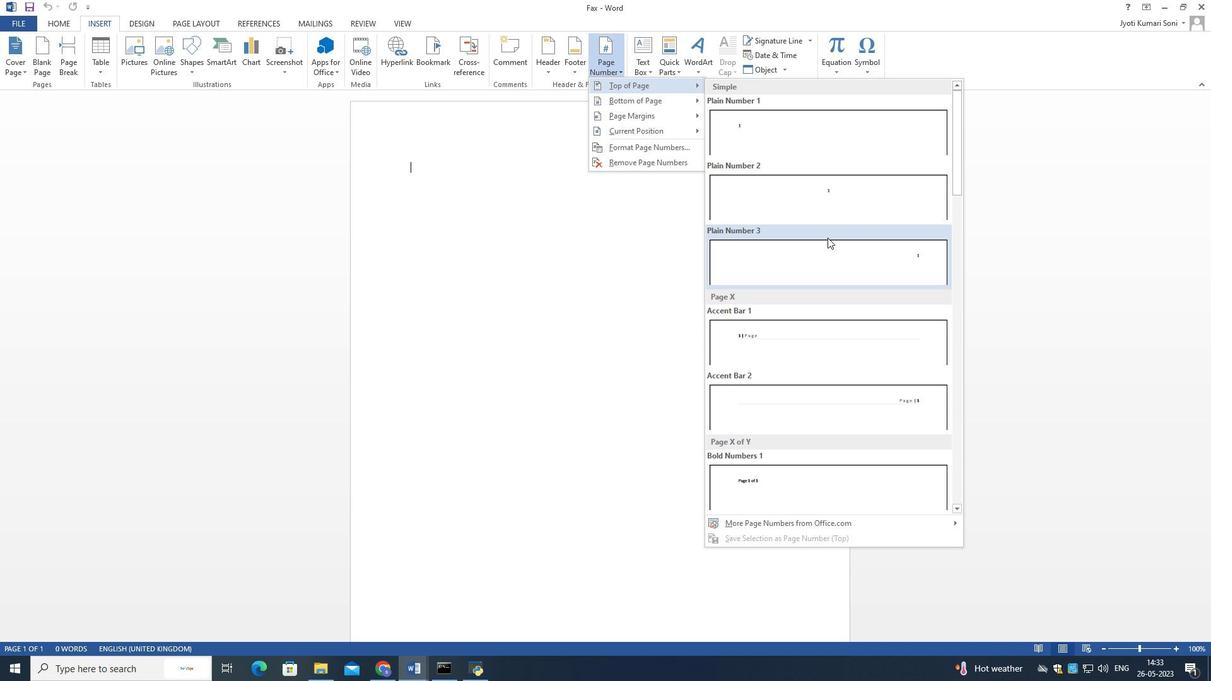 
Action: Mouse moved to (827, 234)
Screenshot: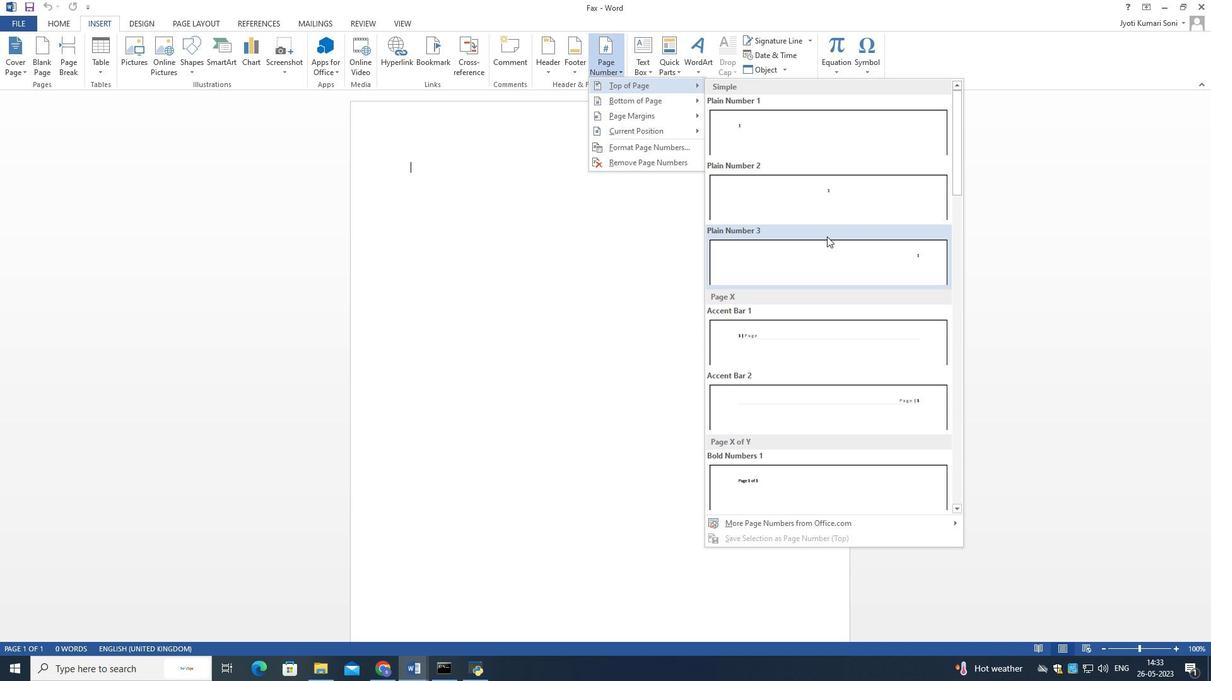 
Action: Mouse scrolled (827, 234) with delta (0, 0)
Screenshot: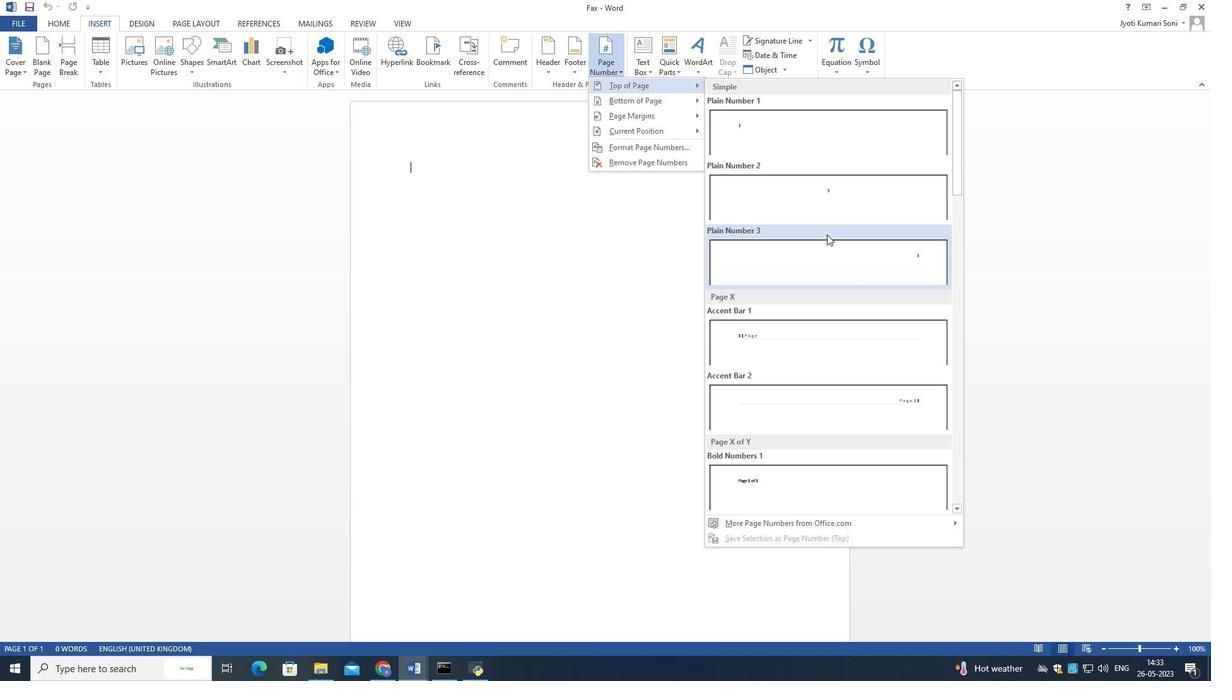 
Action: Mouse scrolled (827, 234) with delta (0, 0)
Screenshot: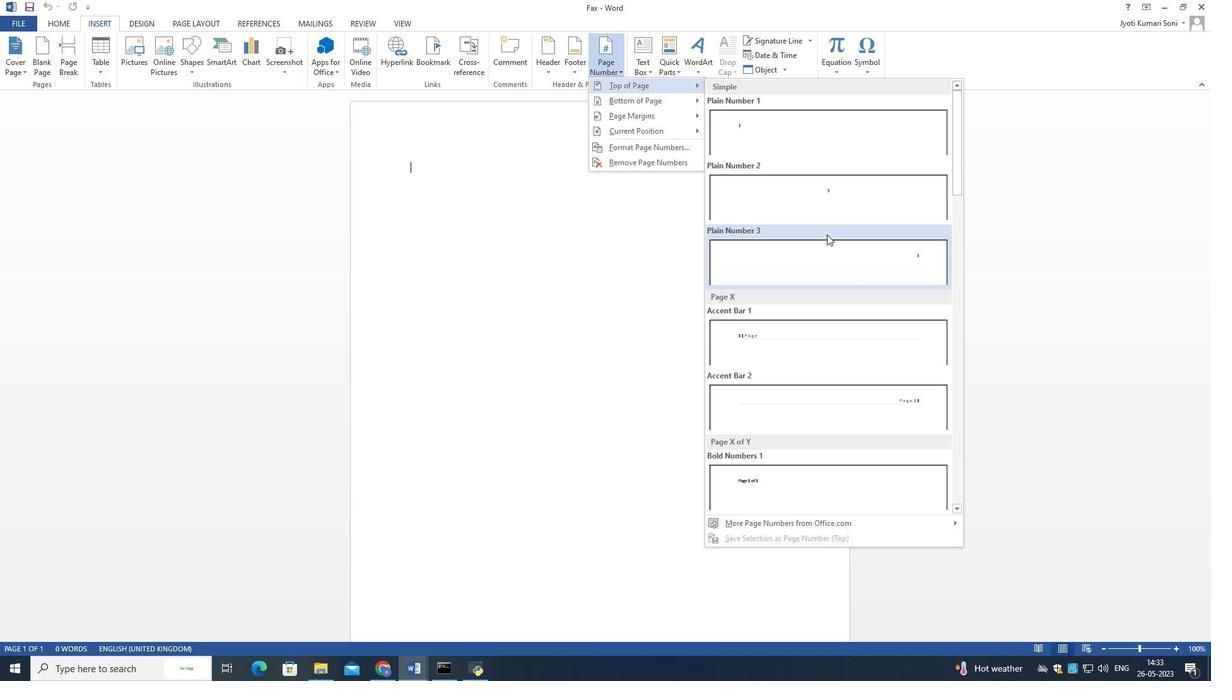 
Action: Mouse scrolled (827, 234) with delta (0, 0)
Screenshot: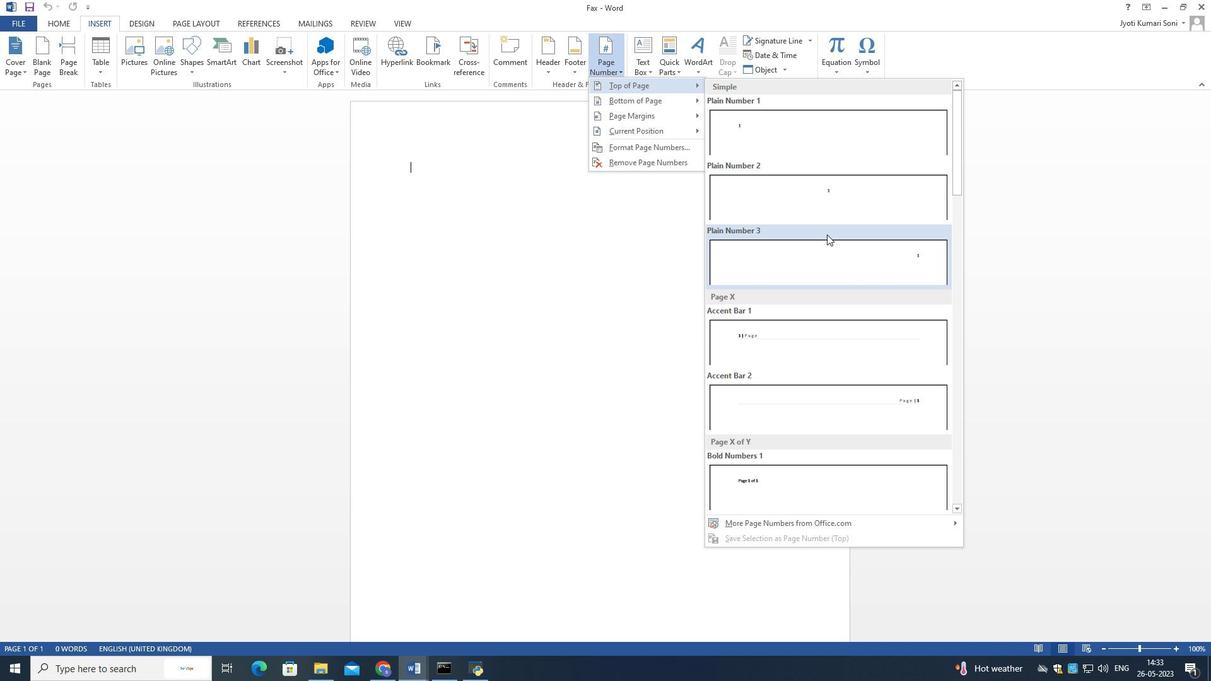 
Action: Mouse scrolled (827, 234) with delta (0, 0)
Screenshot: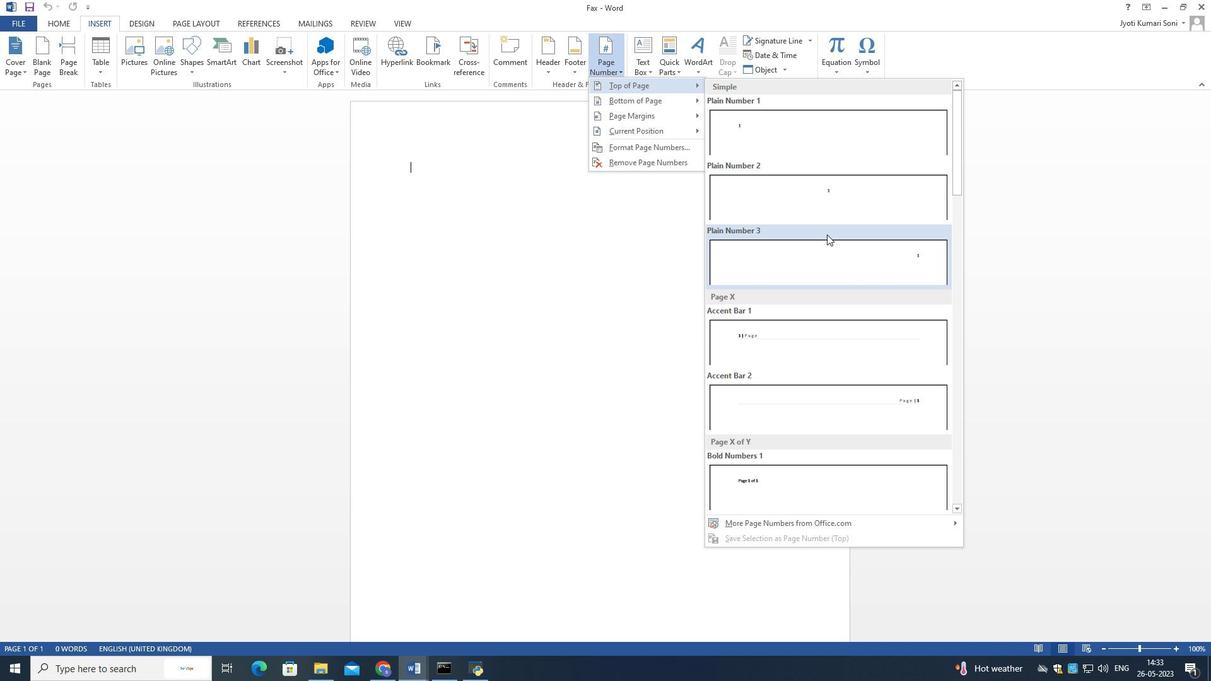
Action: Mouse scrolled (827, 234) with delta (0, 0)
Screenshot: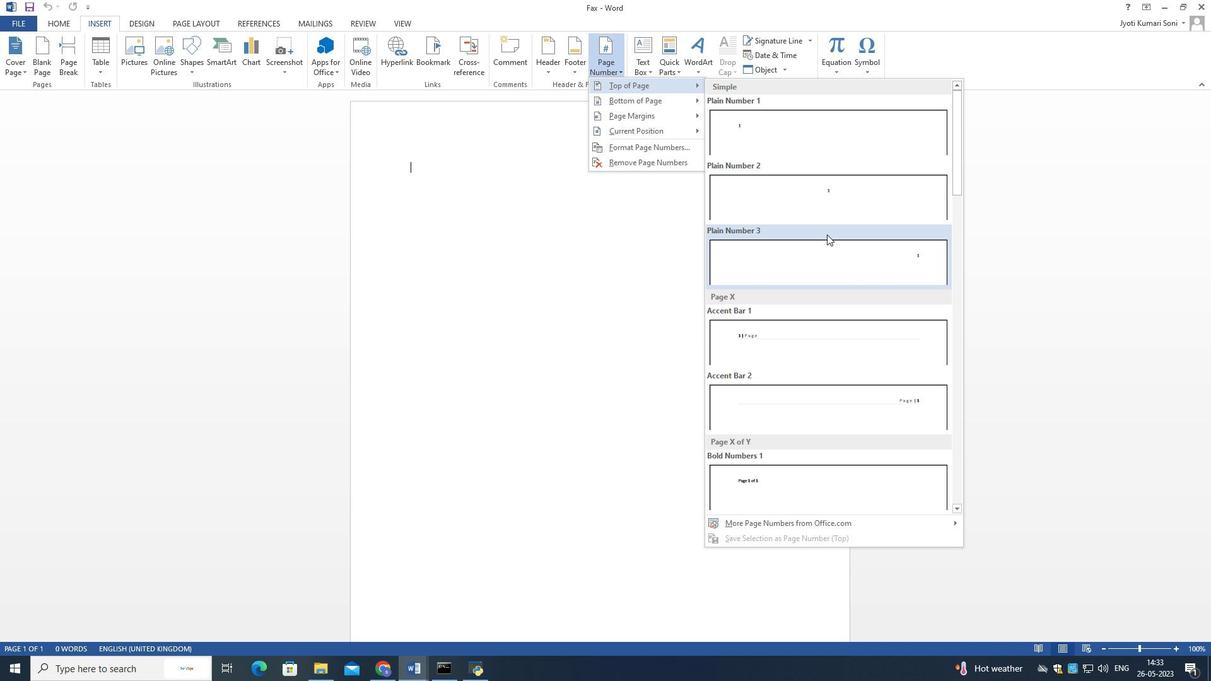 
Action: Mouse scrolled (827, 234) with delta (0, 0)
Screenshot: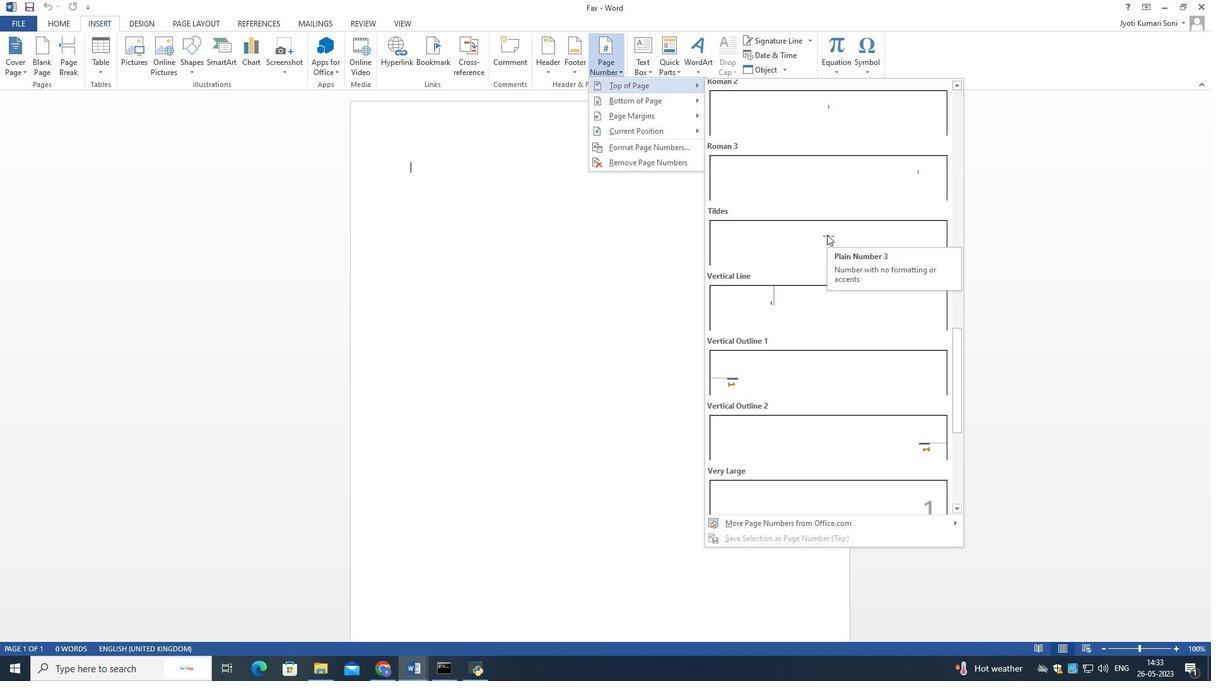 
Action: Mouse scrolled (827, 234) with delta (0, 0)
Screenshot: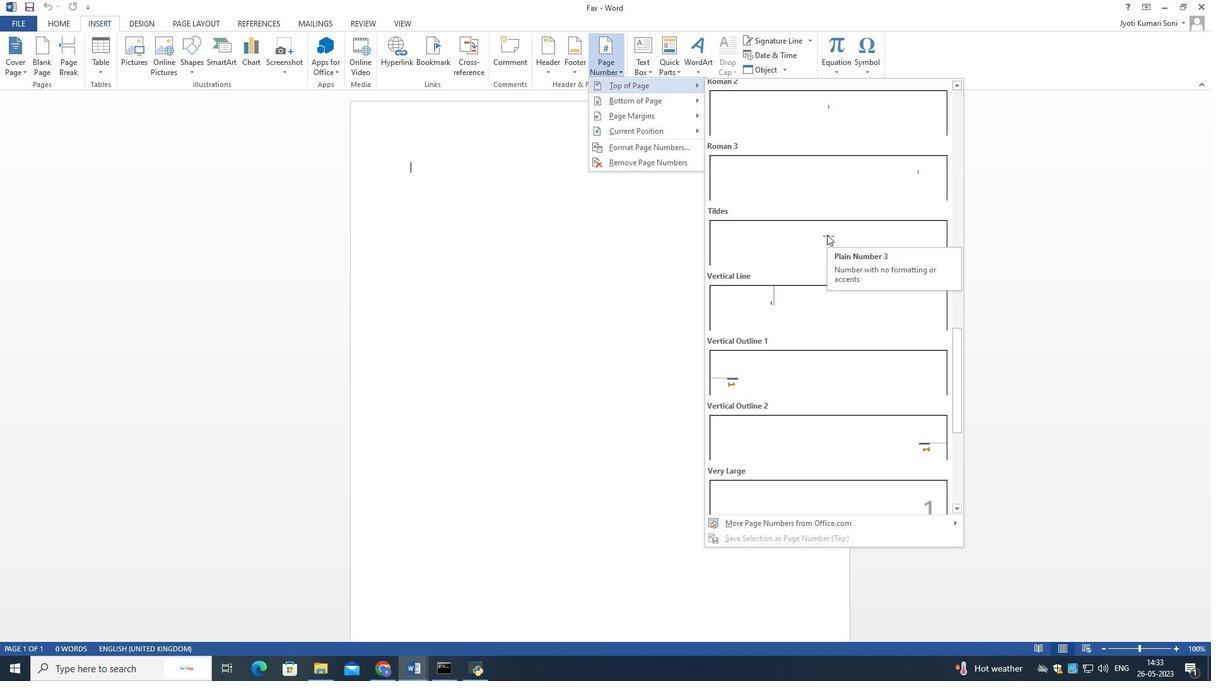 
Action: Mouse scrolled (827, 234) with delta (0, 0)
Screenshot: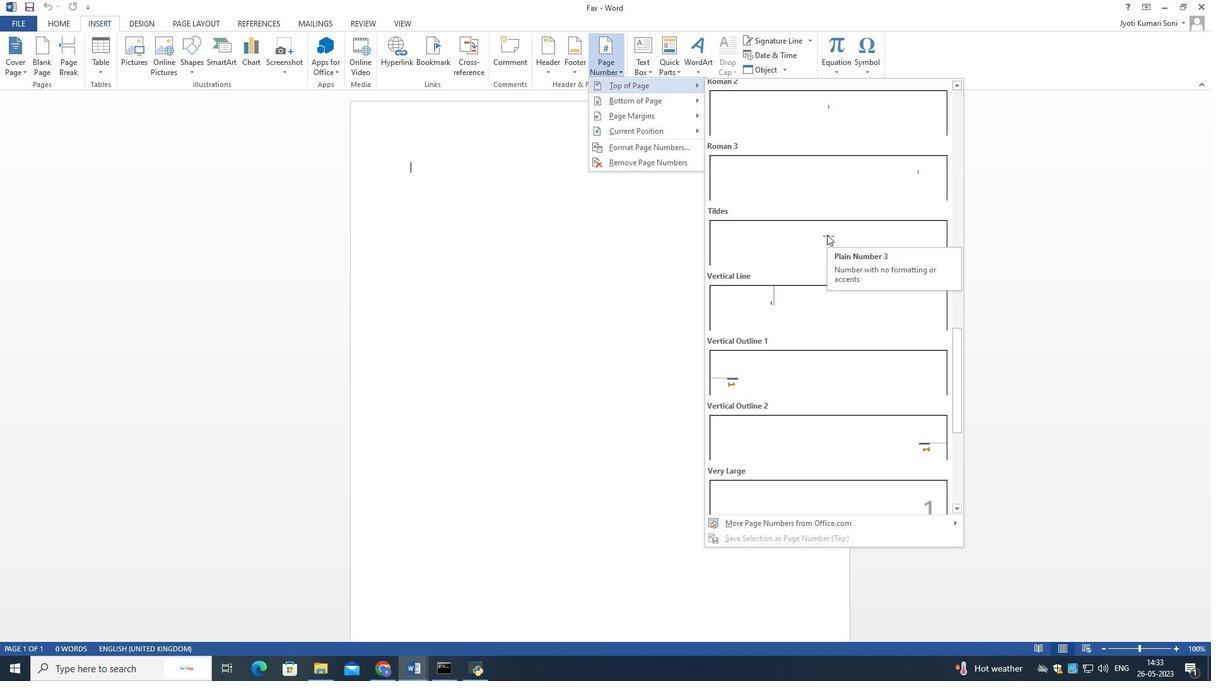 
Action: Mouse scrolled (827, 235) with delta (0, 0)
Screenshot: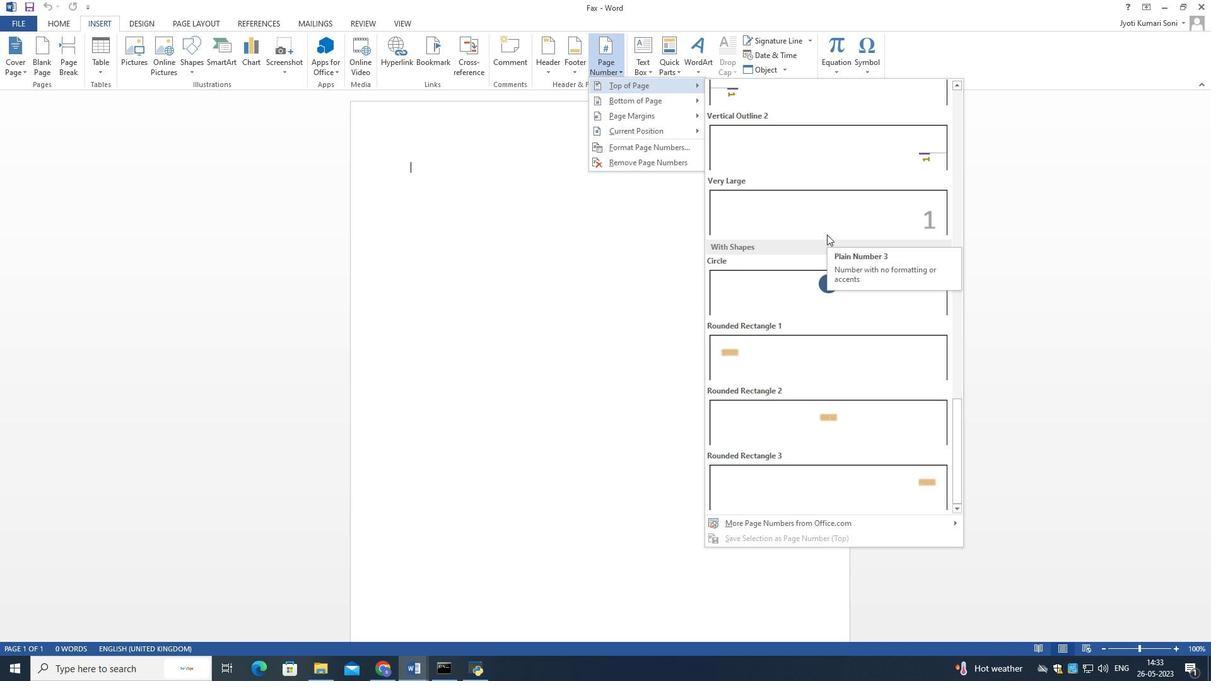 
Action: Mouse scrolled (827, 235) with delta (0, 0)
Screenshot: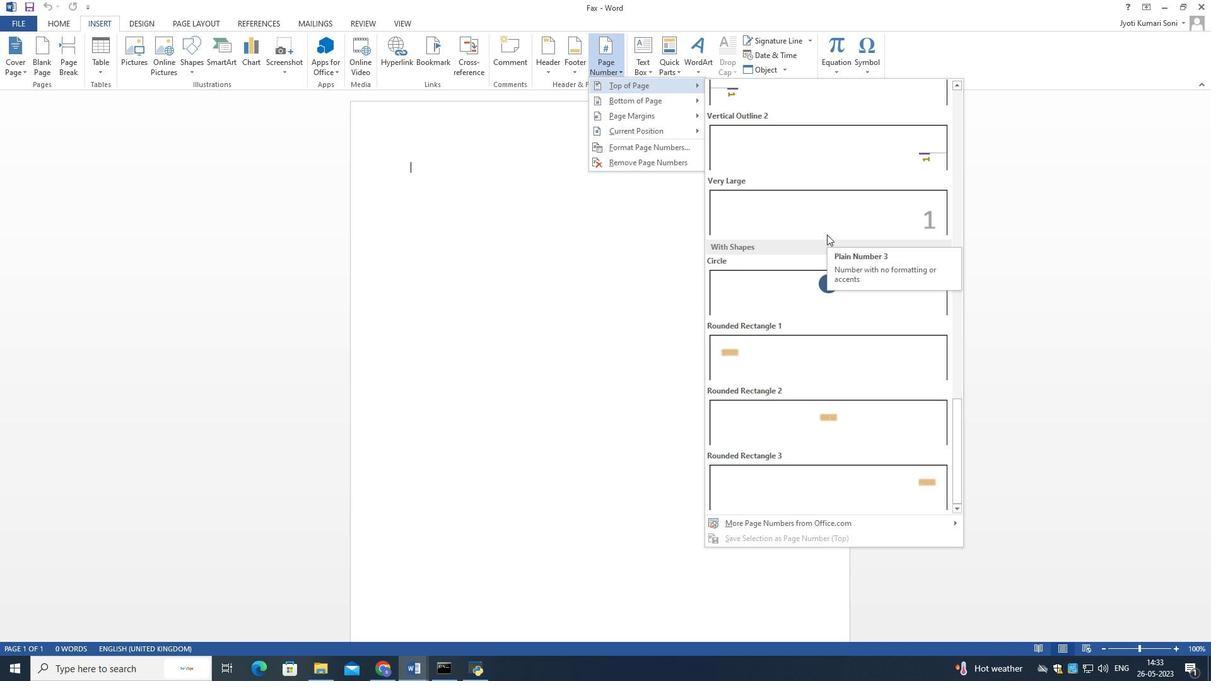 
Action: Mouse scrolled (827, 235) with delta (0, 0)
Screenshot: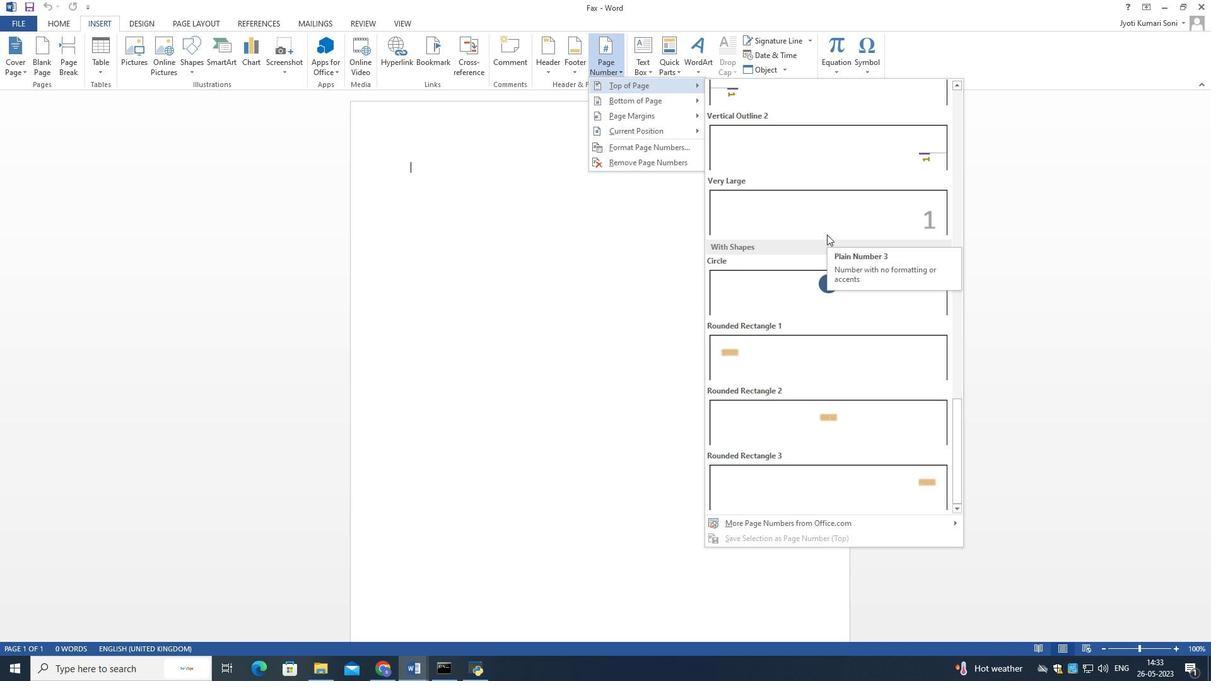 
Action: Mouse scrolled (827, 235) with delta (0, 0)
Screenshot: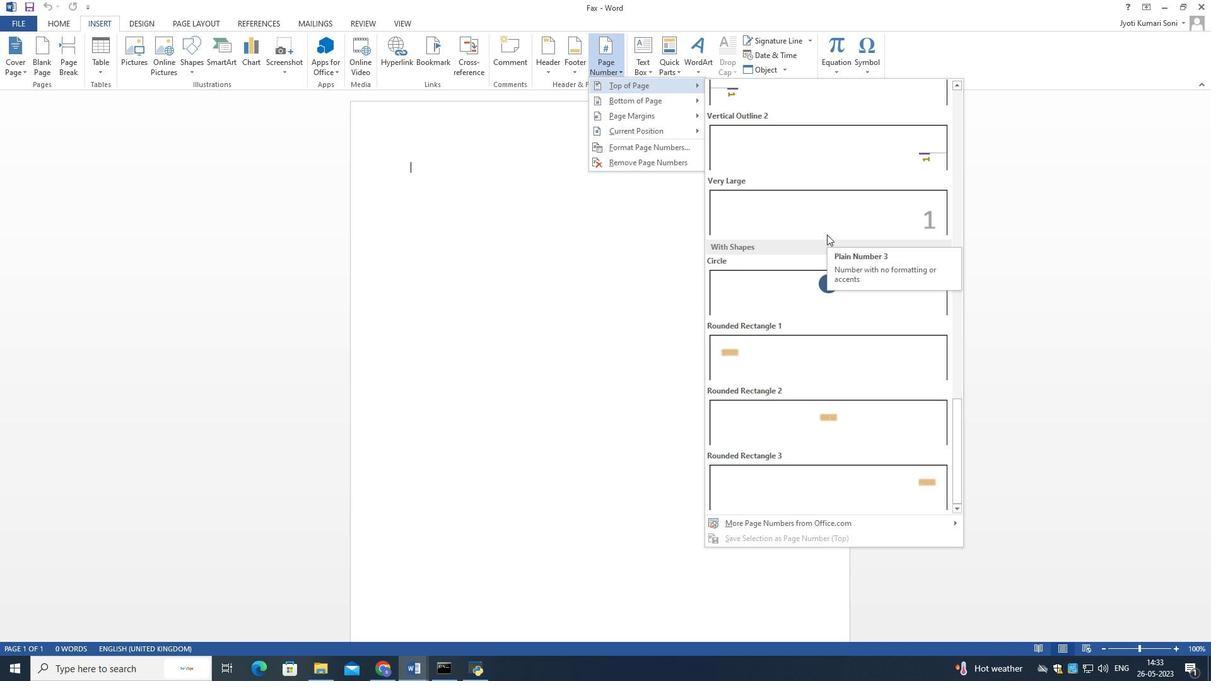 
Action: Mouse scrolled (827, 235) with delta (0, 0)
Screenshot: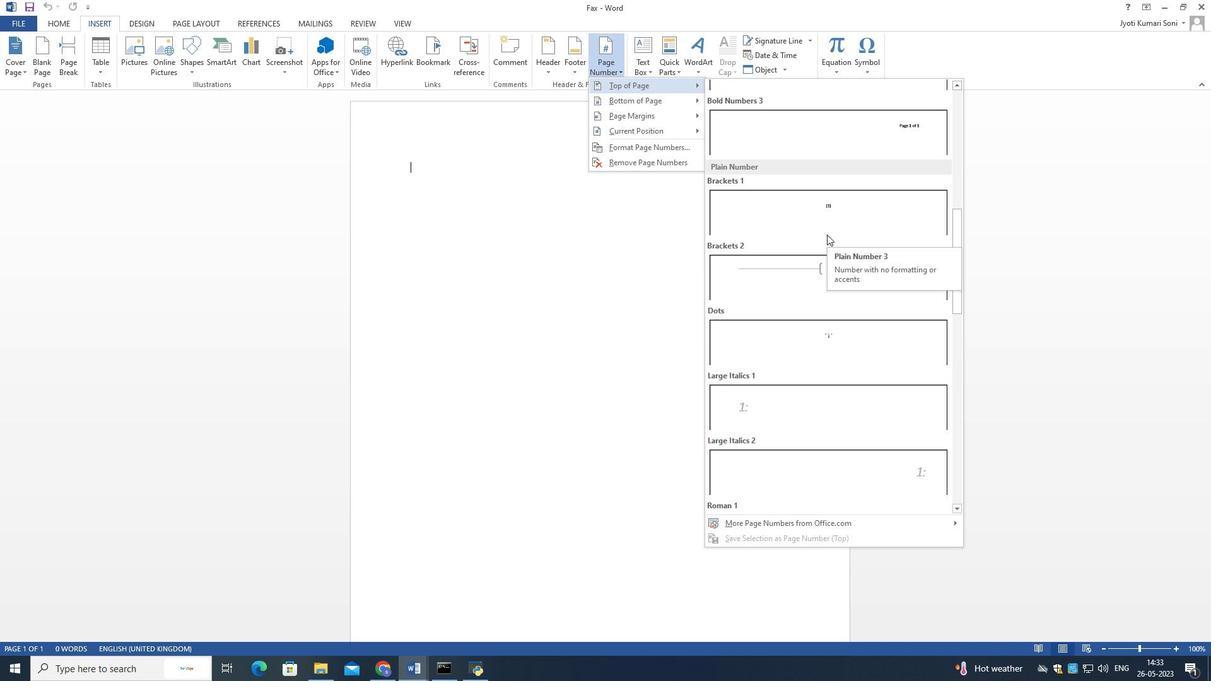 
Action: Mouse scrolled (827, 235) with delta (0, 0)
Screenshot: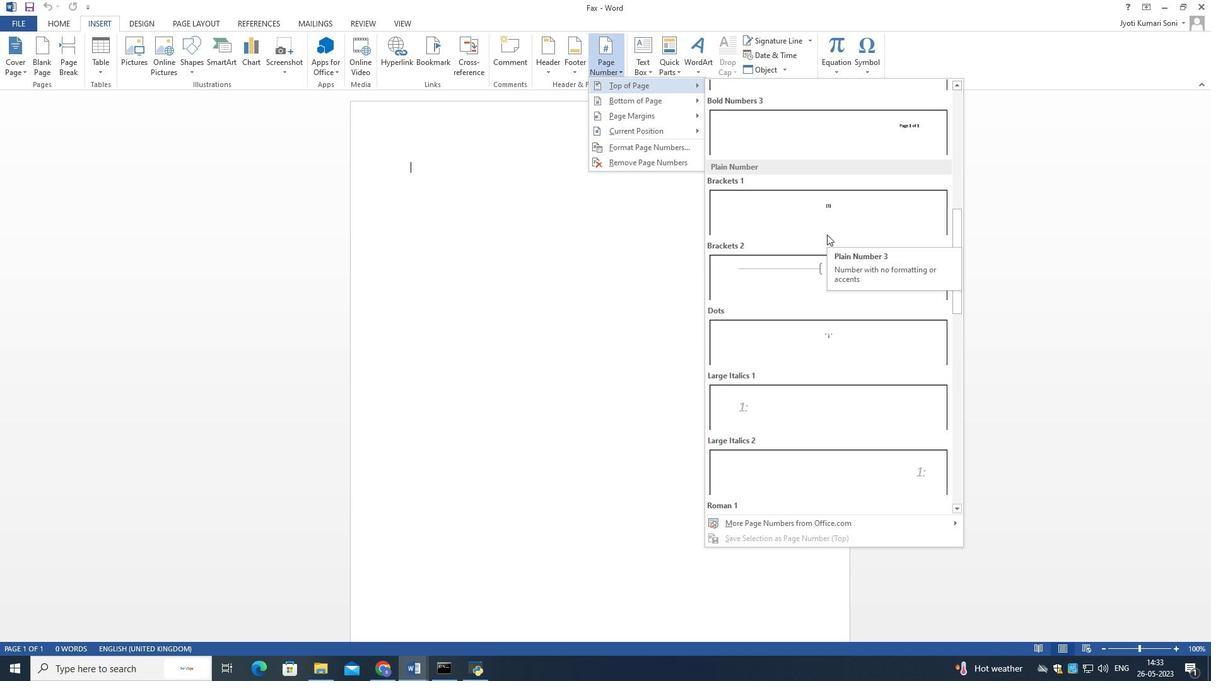 
Action: Mouse scrolled (827, 235) with delta (0, 0)
Screenshot: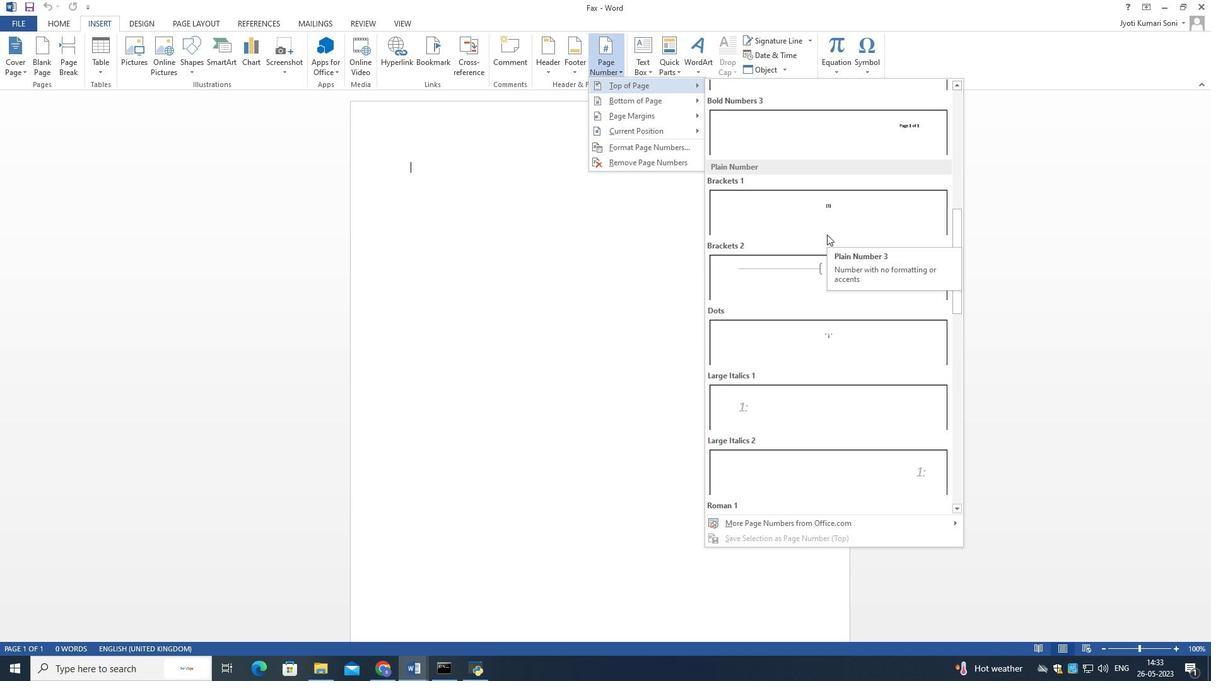 
Action: Mouse moved to (825, 234)
Screenshot: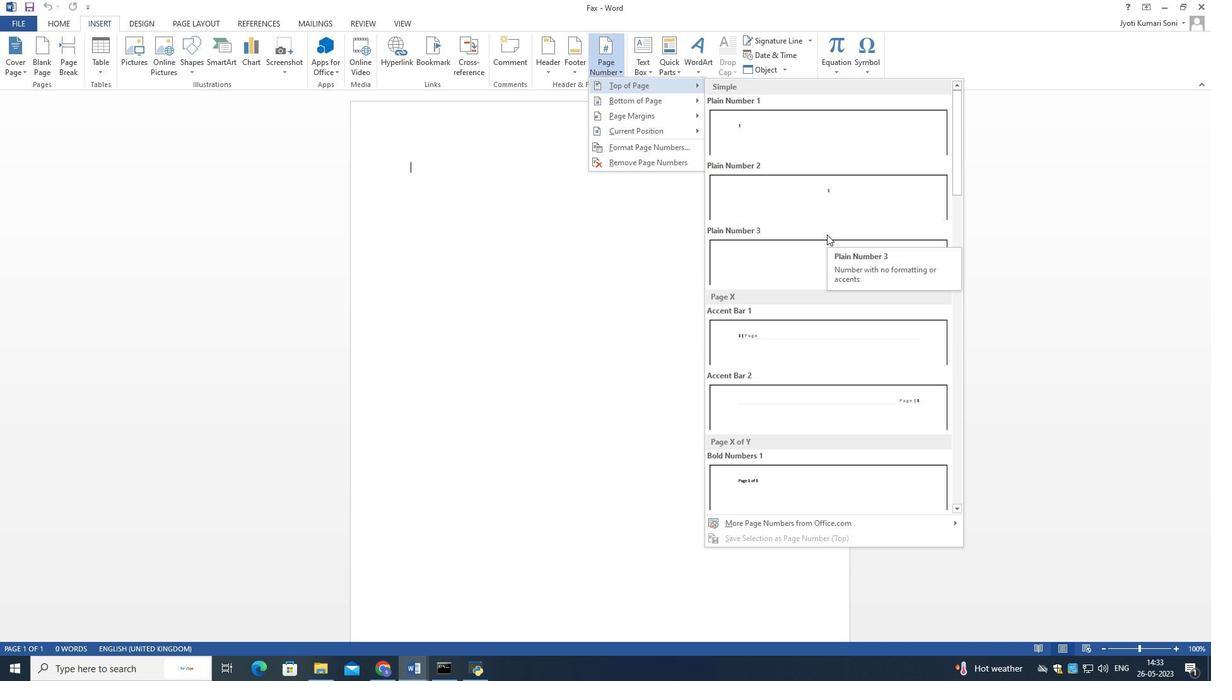 
Action: Mouse scrolled (825, 234) with delta (0, 0)
Screenshot: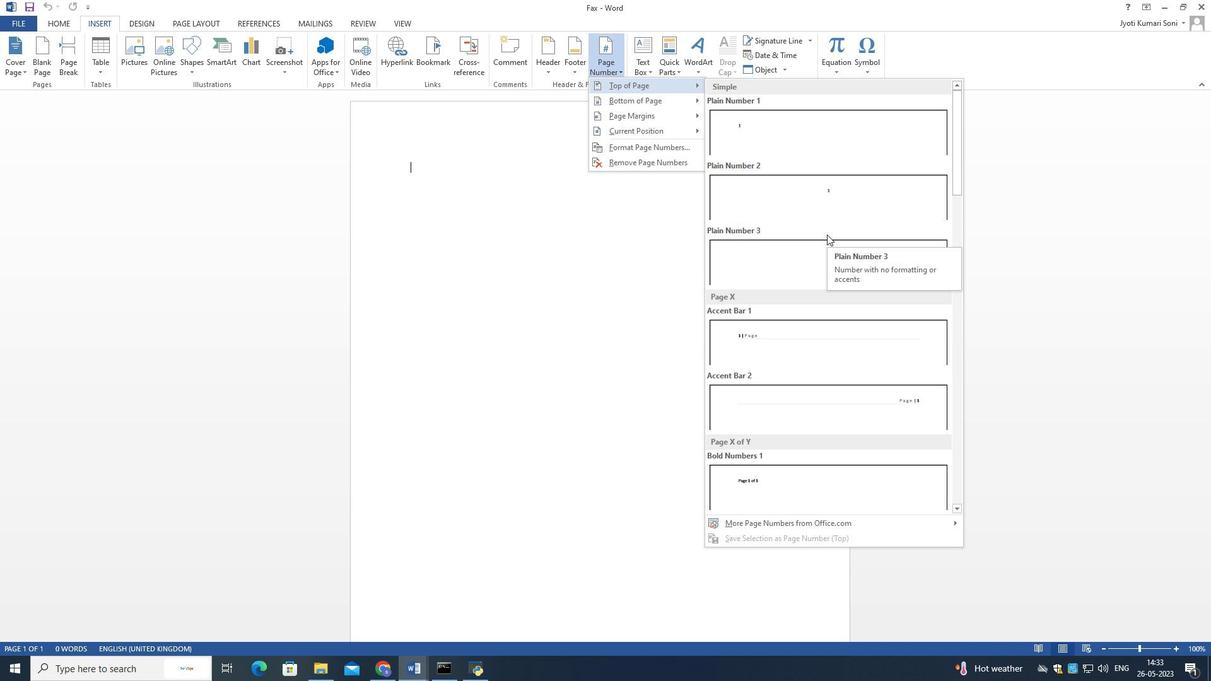 
Action: Mouse scrolled (825, 234) with delta (0, 0)
Screenshot: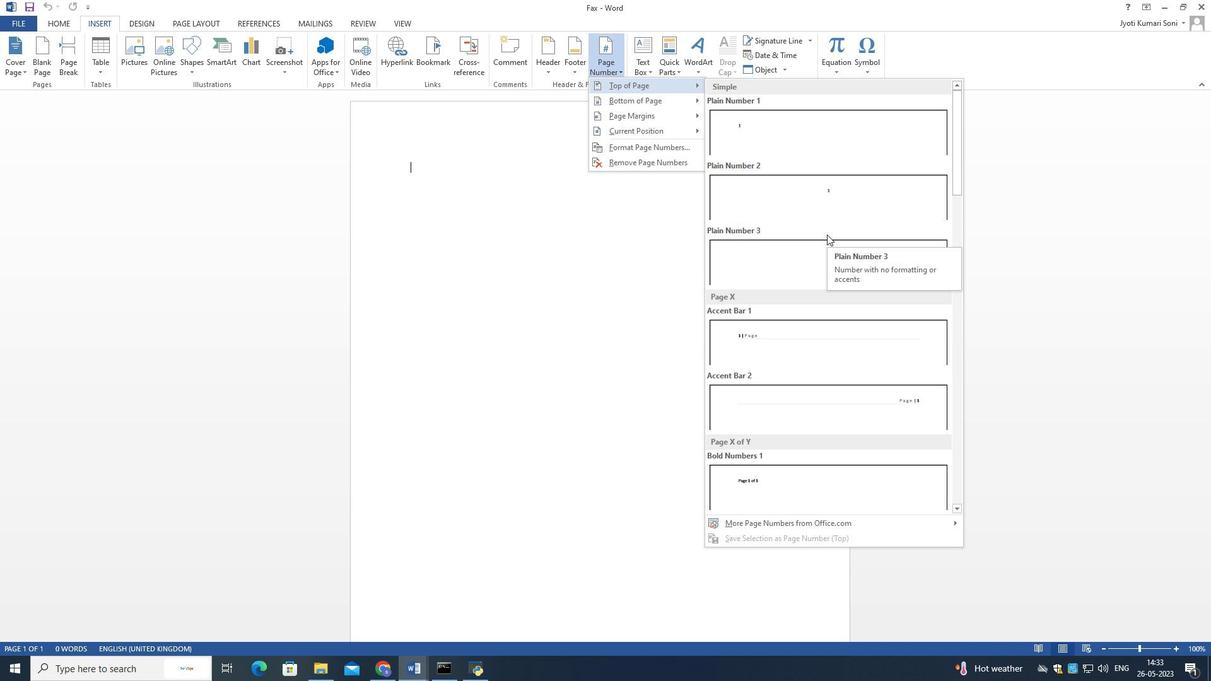 
Action: Mouse moved to (825, 232)
Screenshot: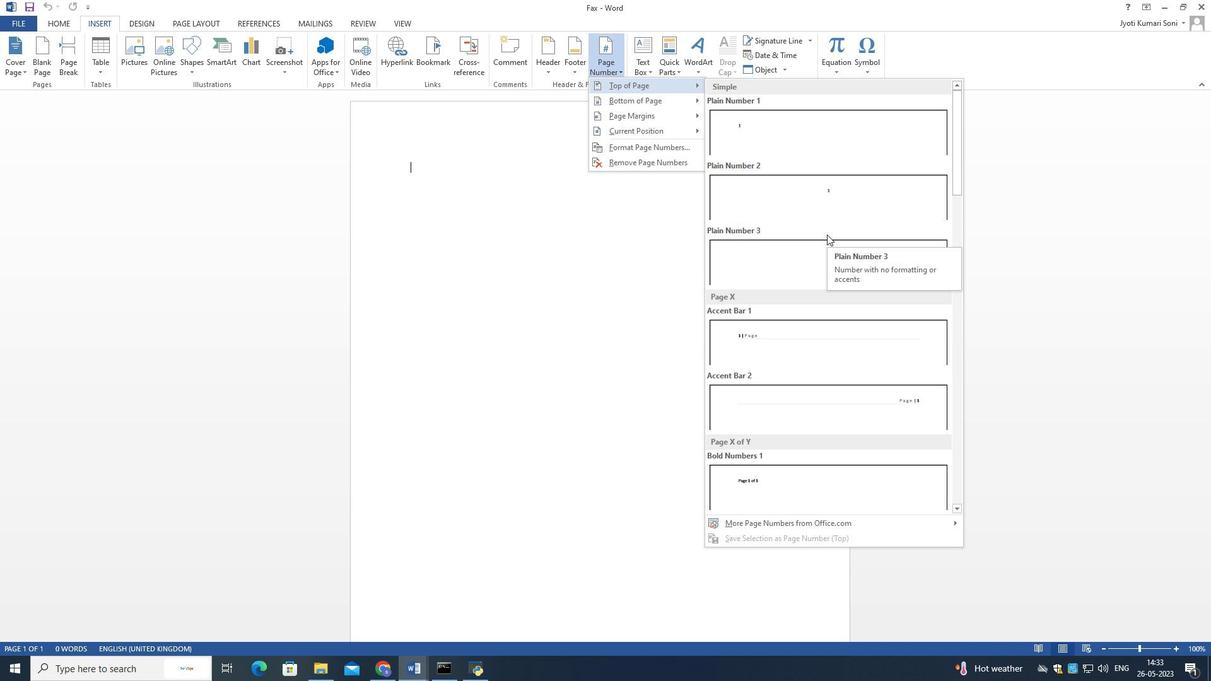 
Action: Mouse scrolled (825, 233) with delta (0, 0)
Screenshot: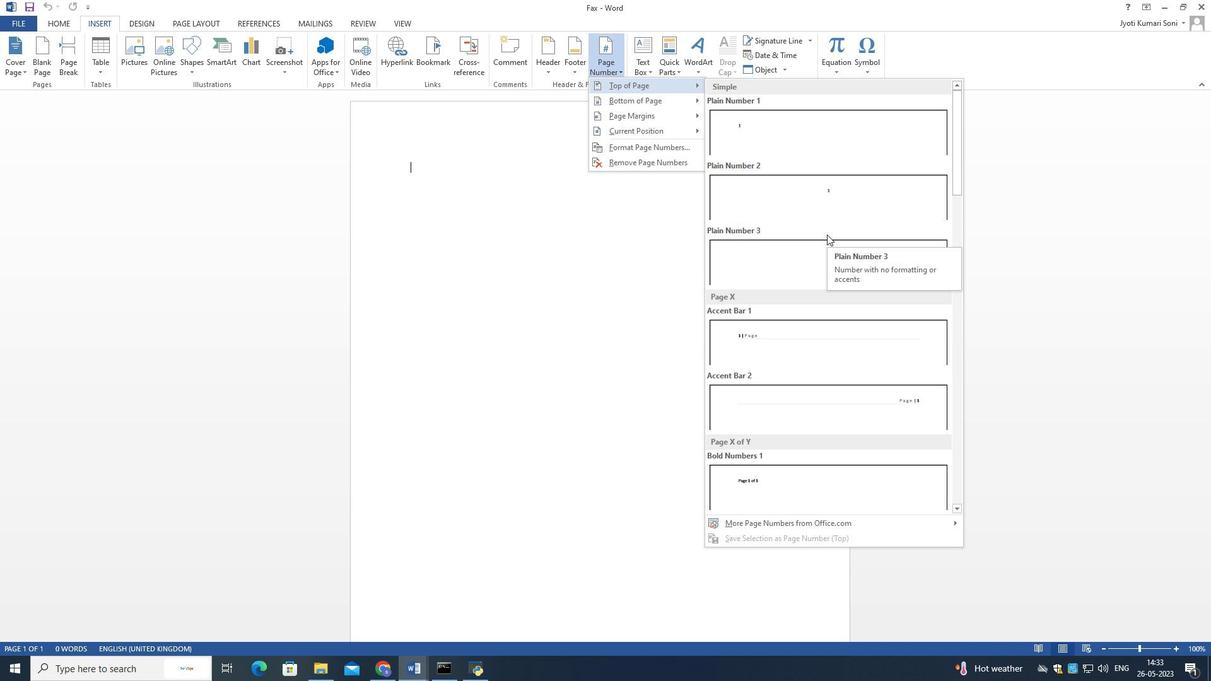 
Action: Mouse moved to (797, 145)
Screenshot: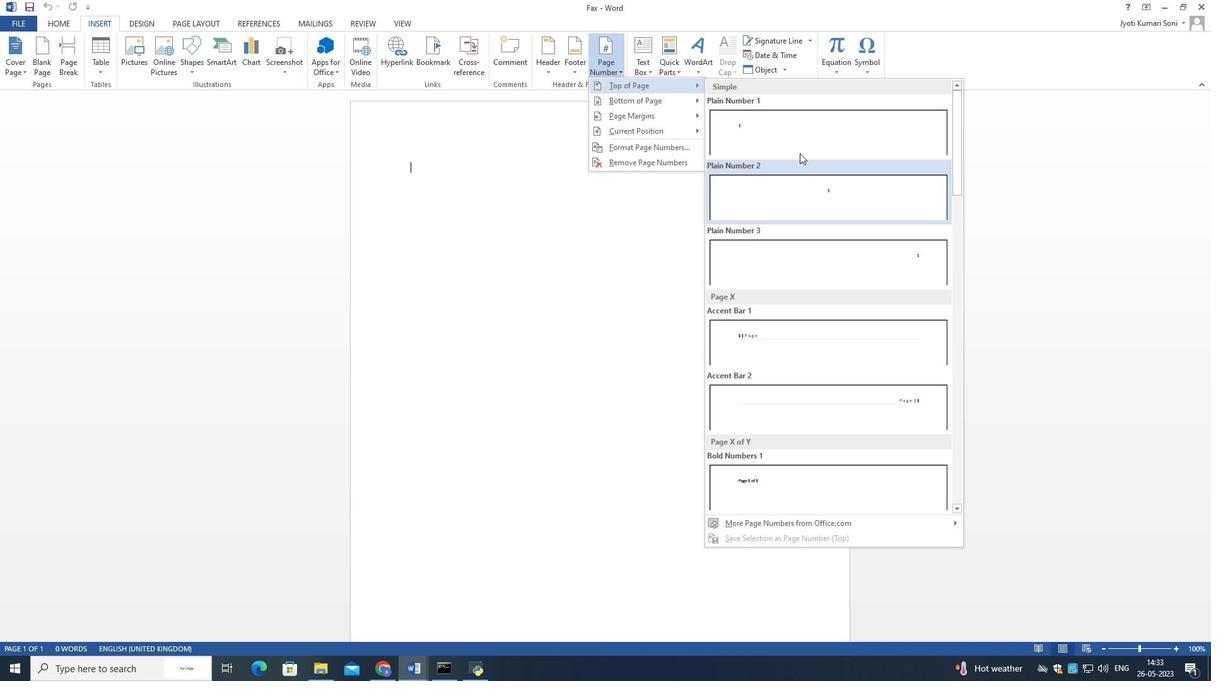 
Action: Mouse pressed left at (797, 145)
Screenshot: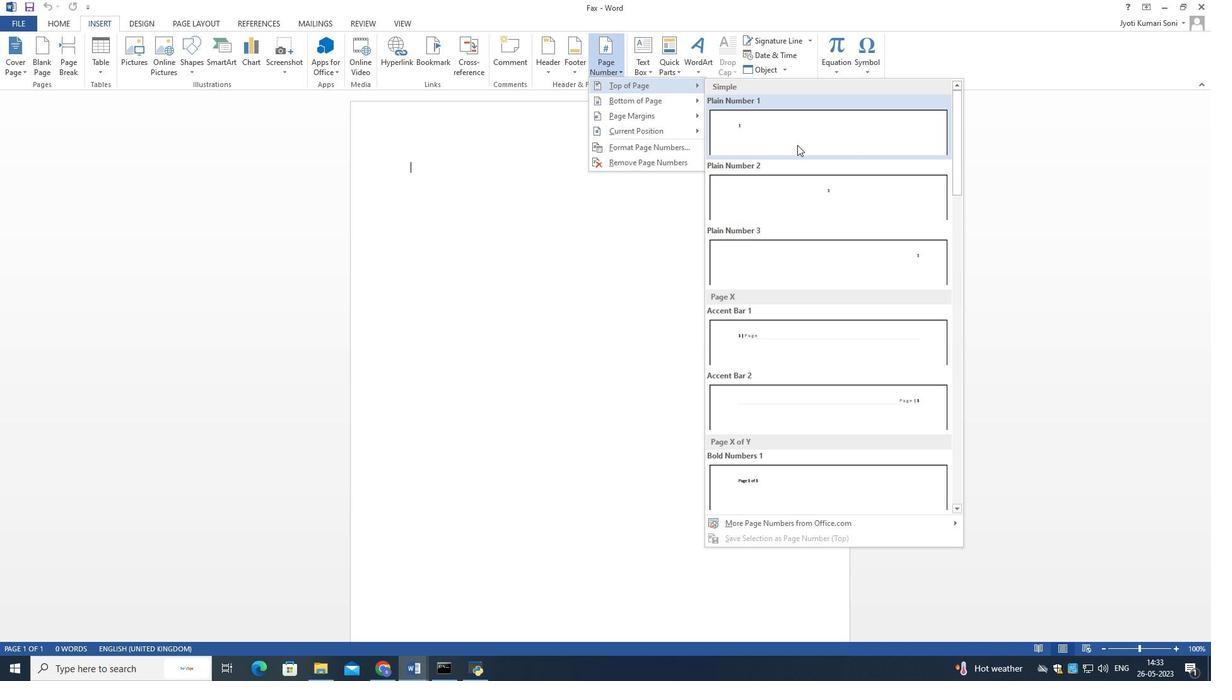 
Action: Mouse moved to (436, 147)
Screenshot: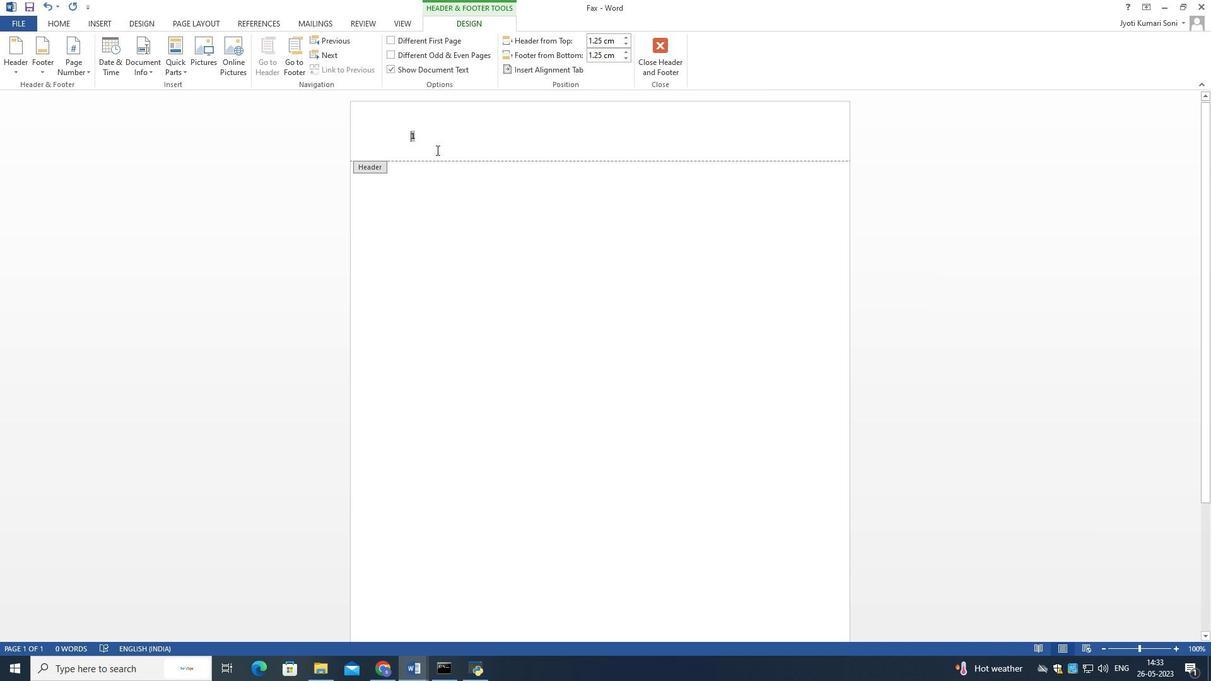 
Action: Mouse pressed left at (436, 147)
Screenshot: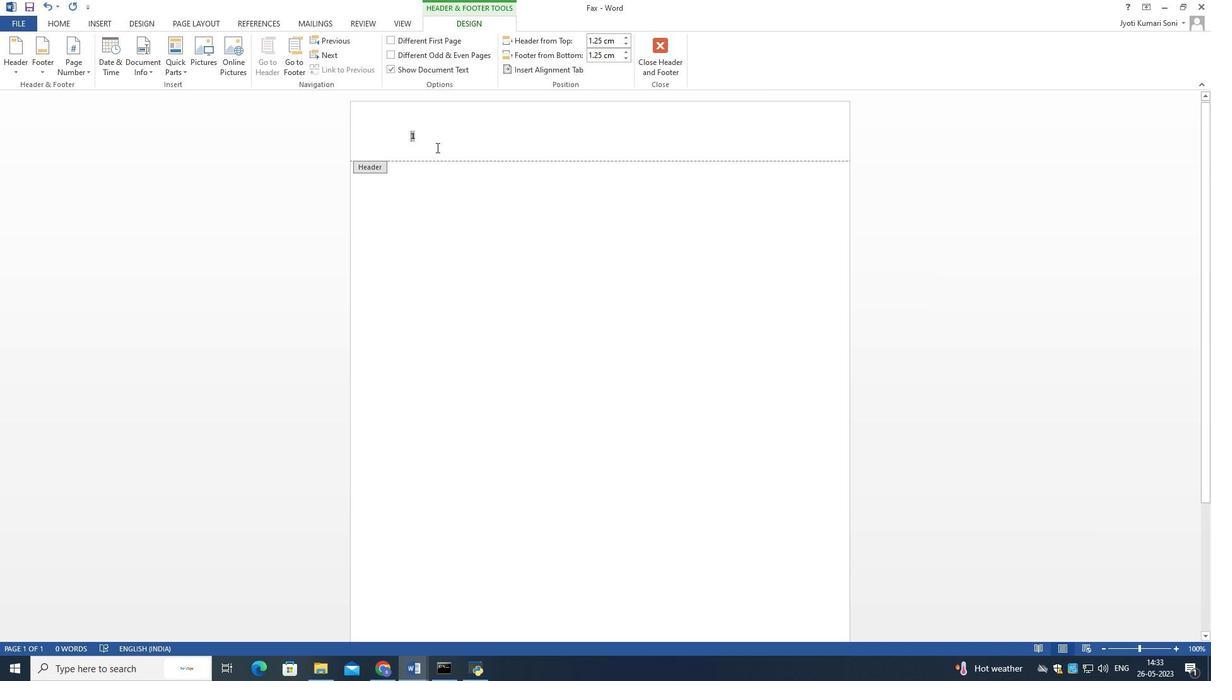 
Action: Mouse moved to (429, 141)
Screenshot: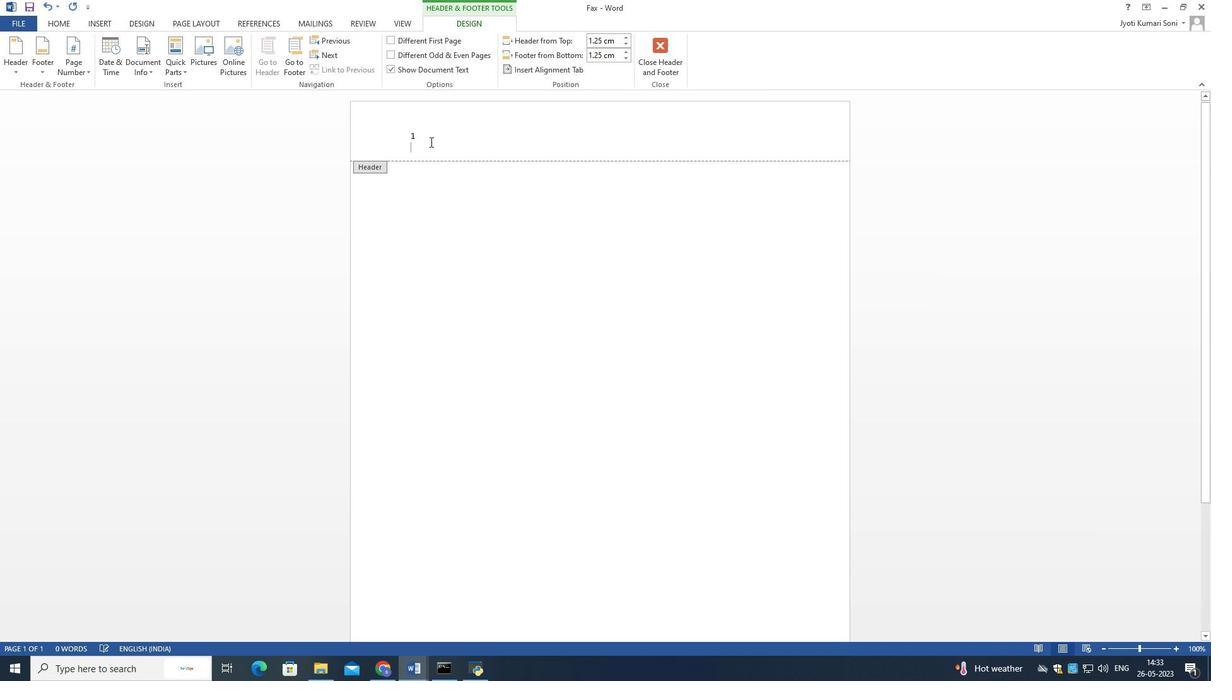 
Action: Mouse pressed left at (429, 141)
Screenshot: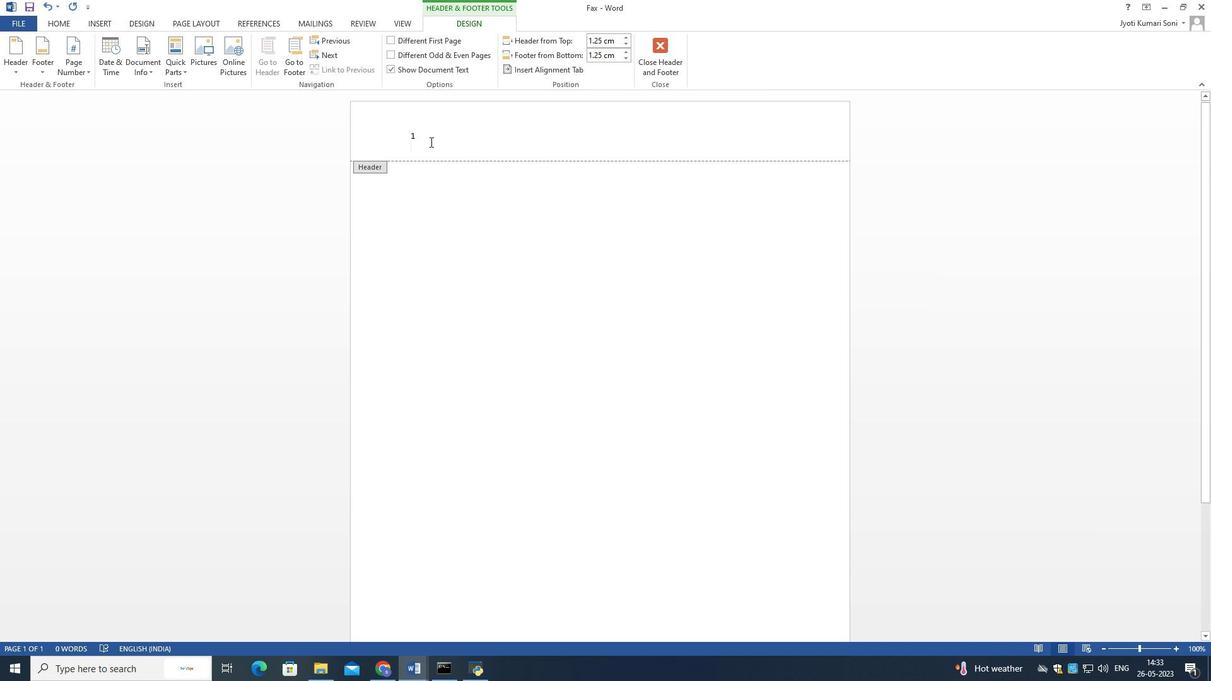 
Action: Mouse moved to (430, 141)
Screenshot: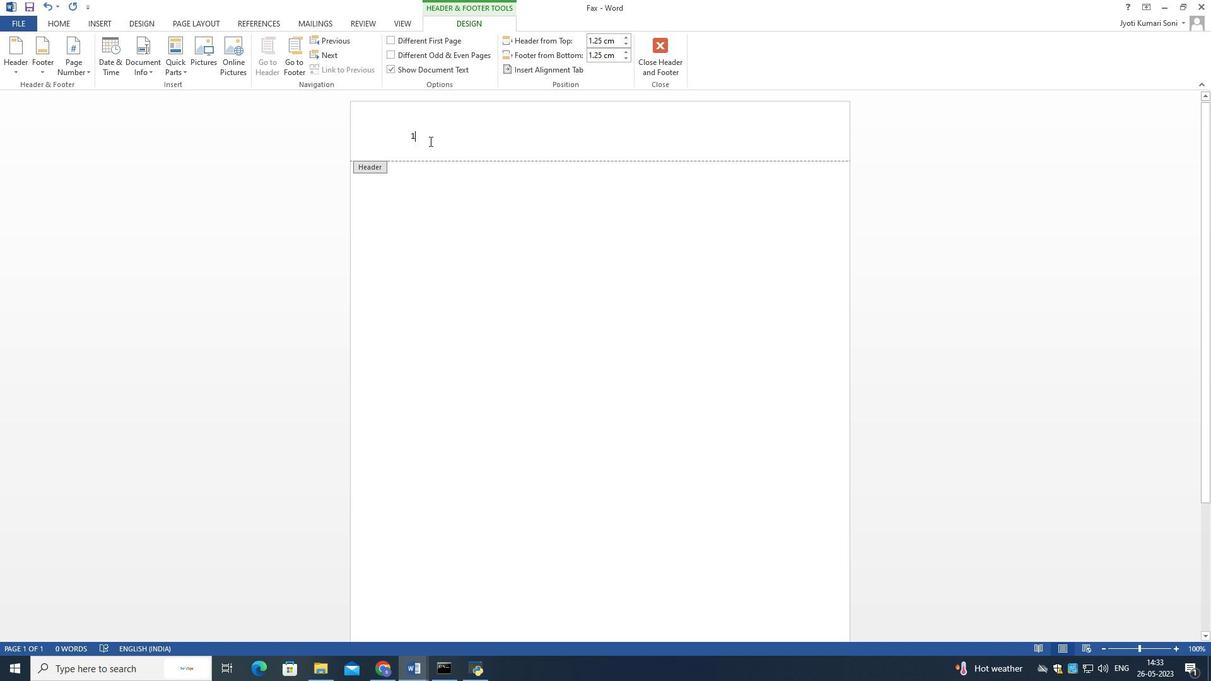 
Action: Key pressed <Key.backspace>
Screenshot: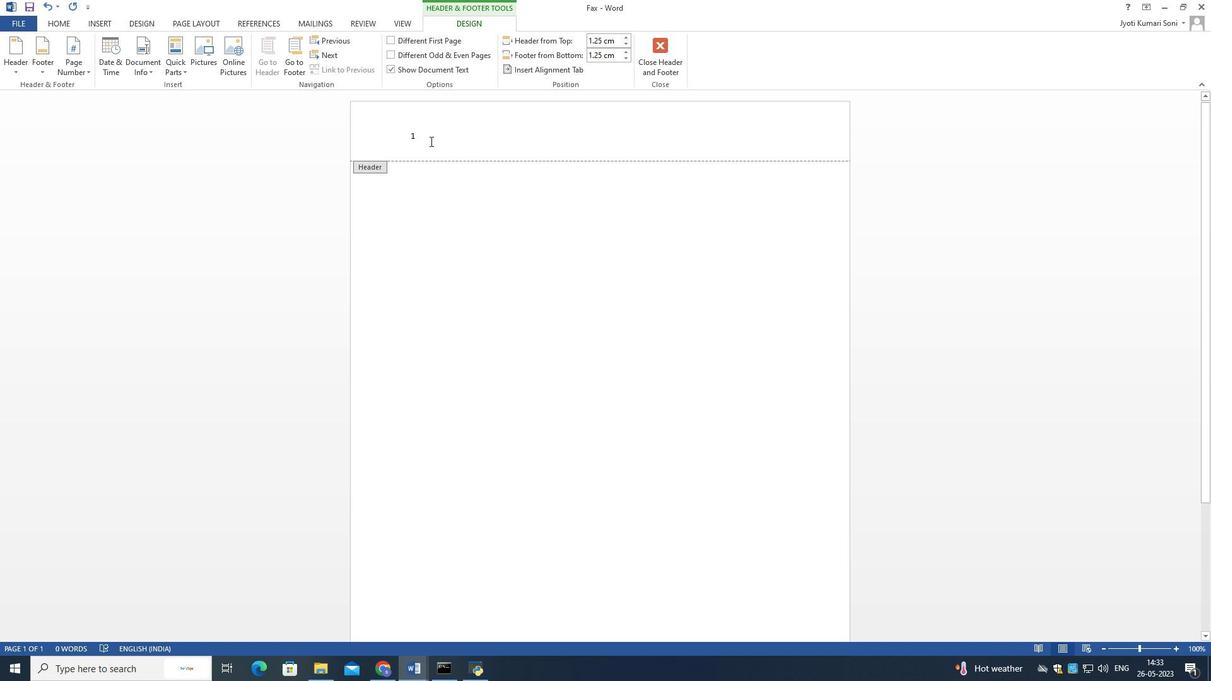 
Action: Mouse moved to (419, 116)
Screenshot: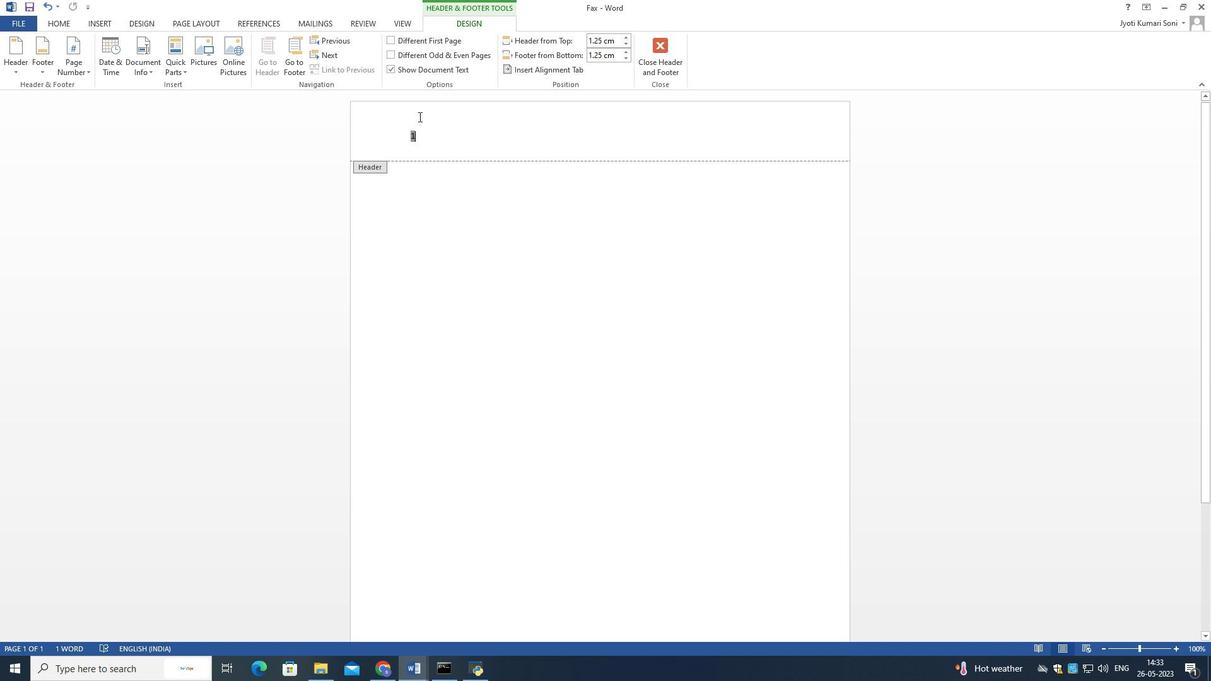 
Action: Mouse pressed left at (419, 116)
Screenshot: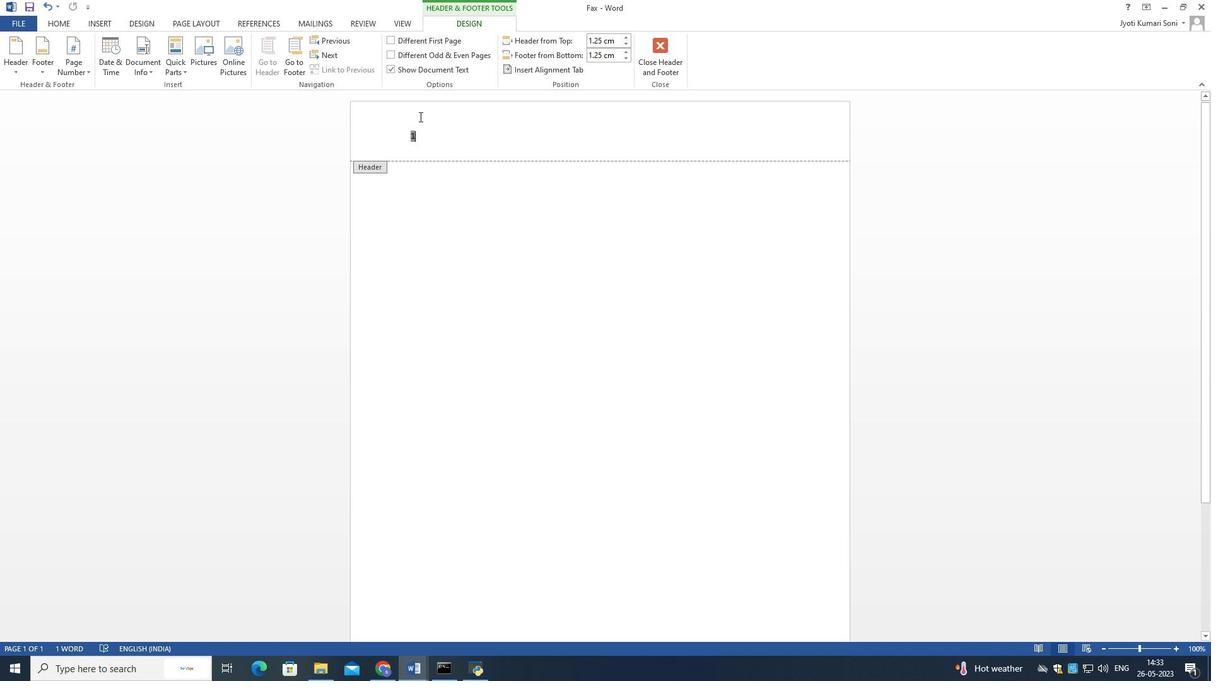 
Action: Mouse moved to (464, 20)
Screenshot: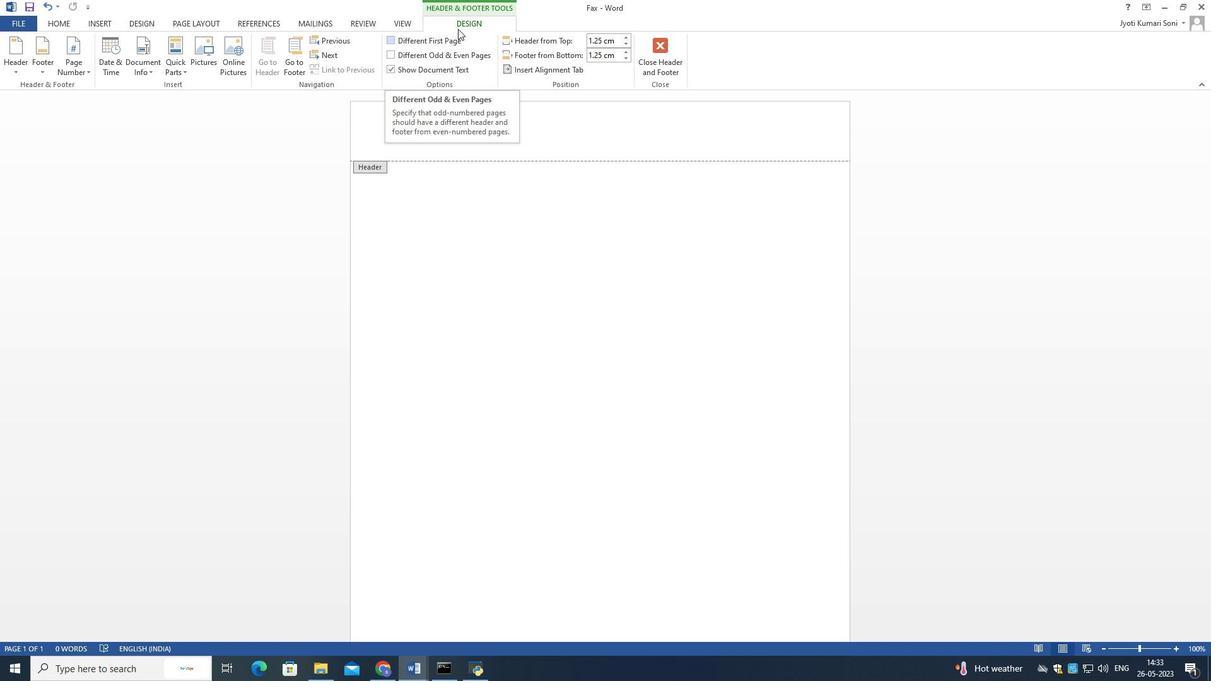 
Action: Mouse pressed left at (464, 20)
Screenshot: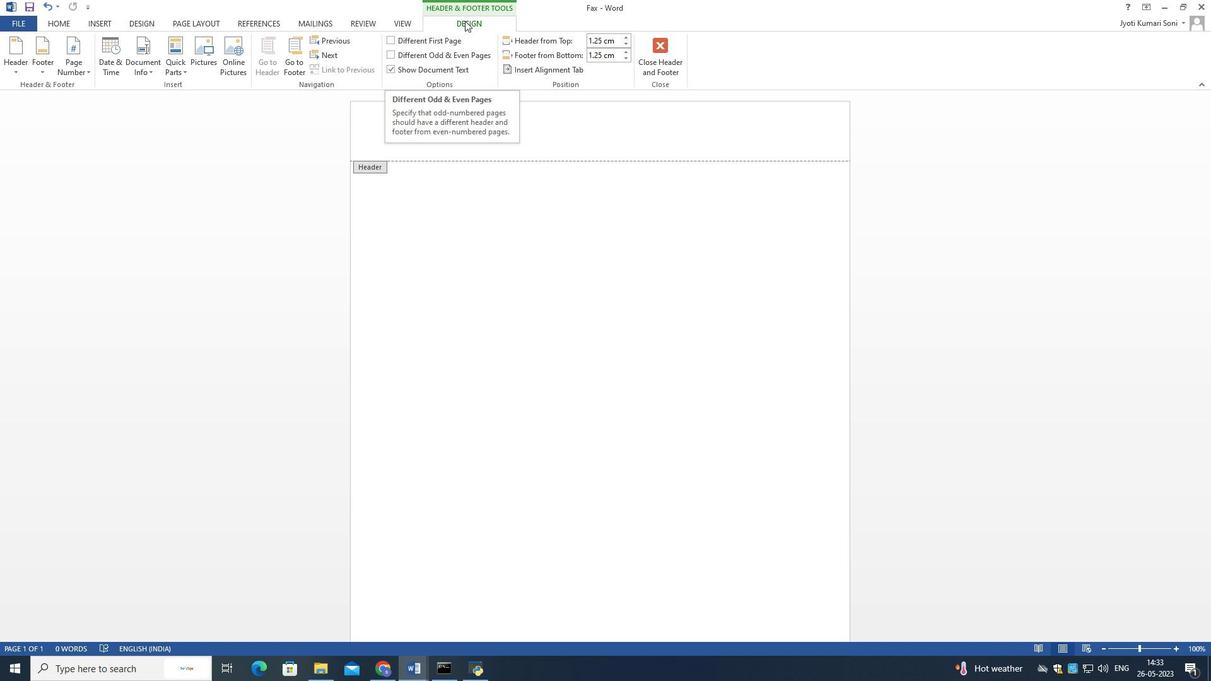 
Action: Mouse moved to (391, 23)
Screenshot: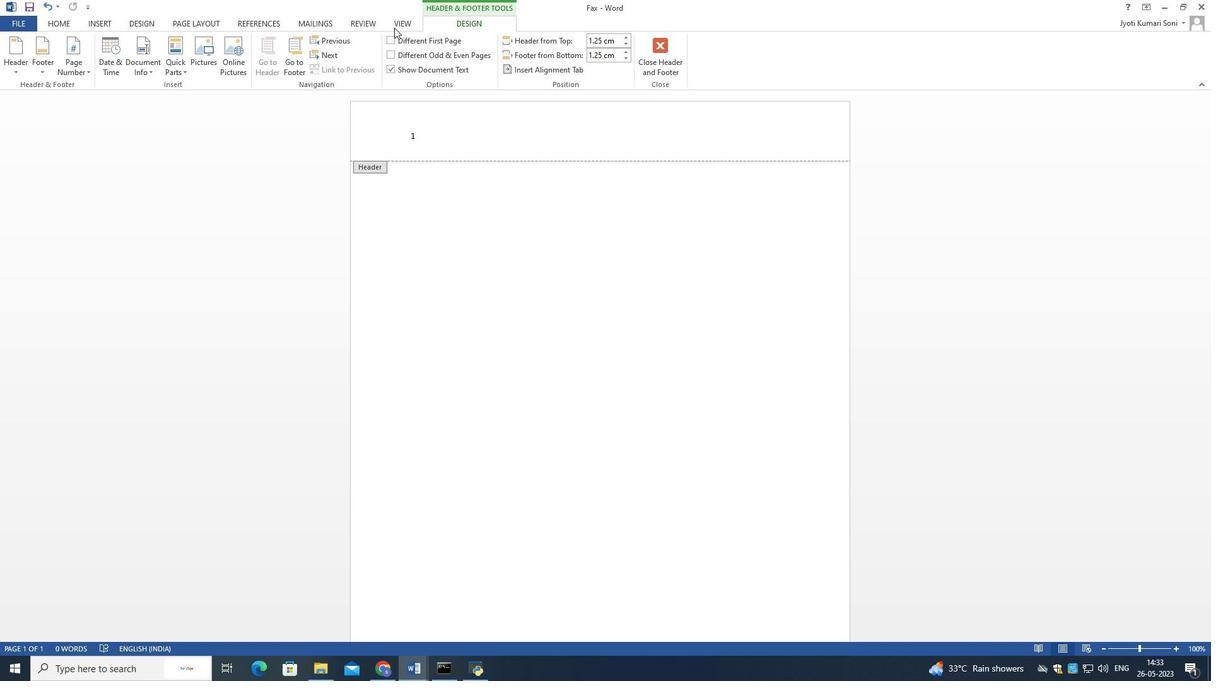 
Action: Mouse pressed left at (391, 23)
Screenshot: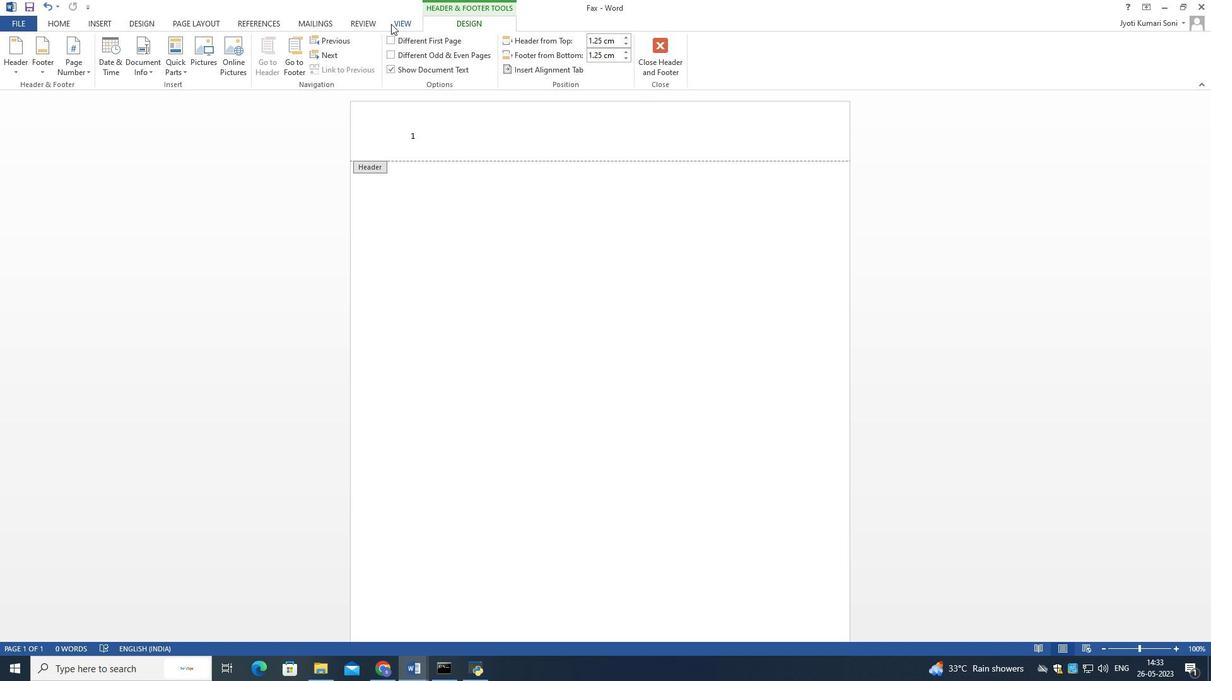 
Action: Mouse moved to (71, 66)
Screenshot: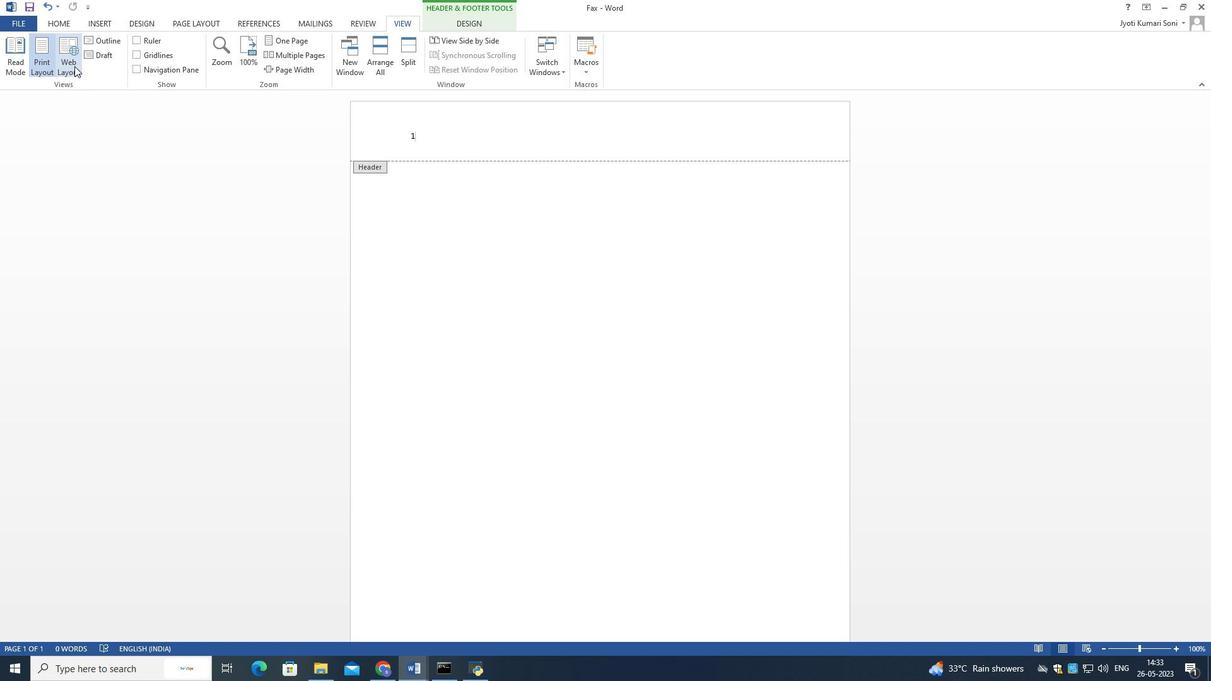 
Action: Mouse pressed left at (71, 66)
Screenshot: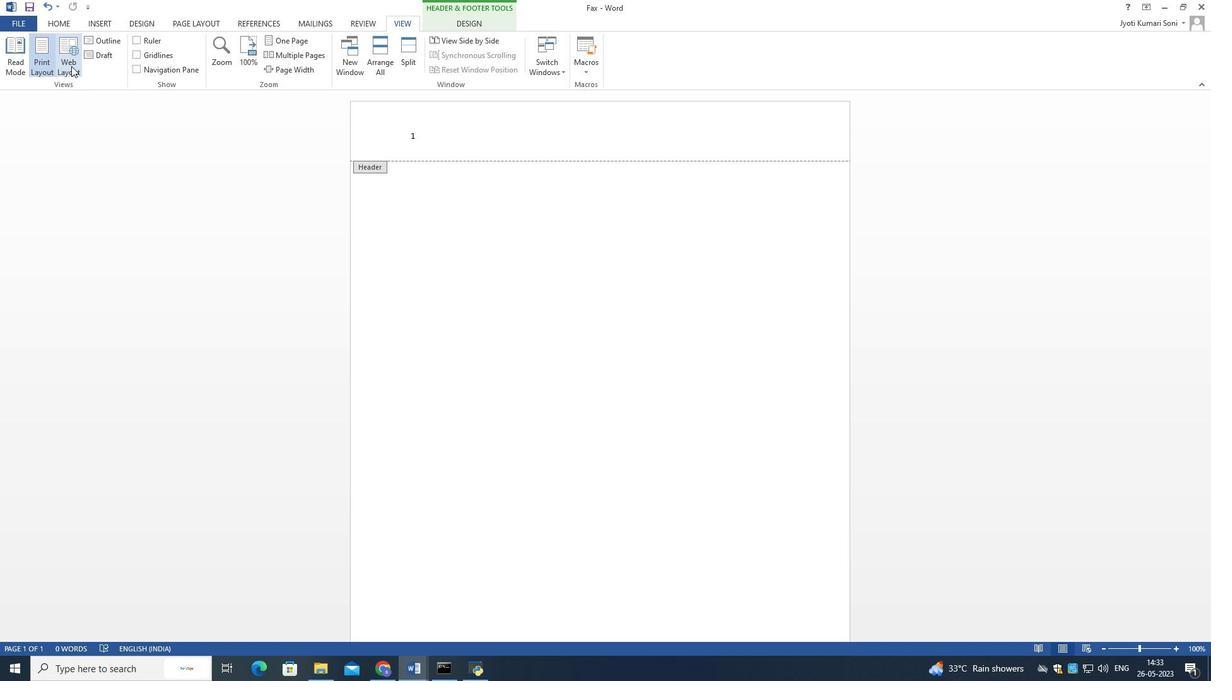 
Action: Mouse moved to (30, 67)
Screenshot: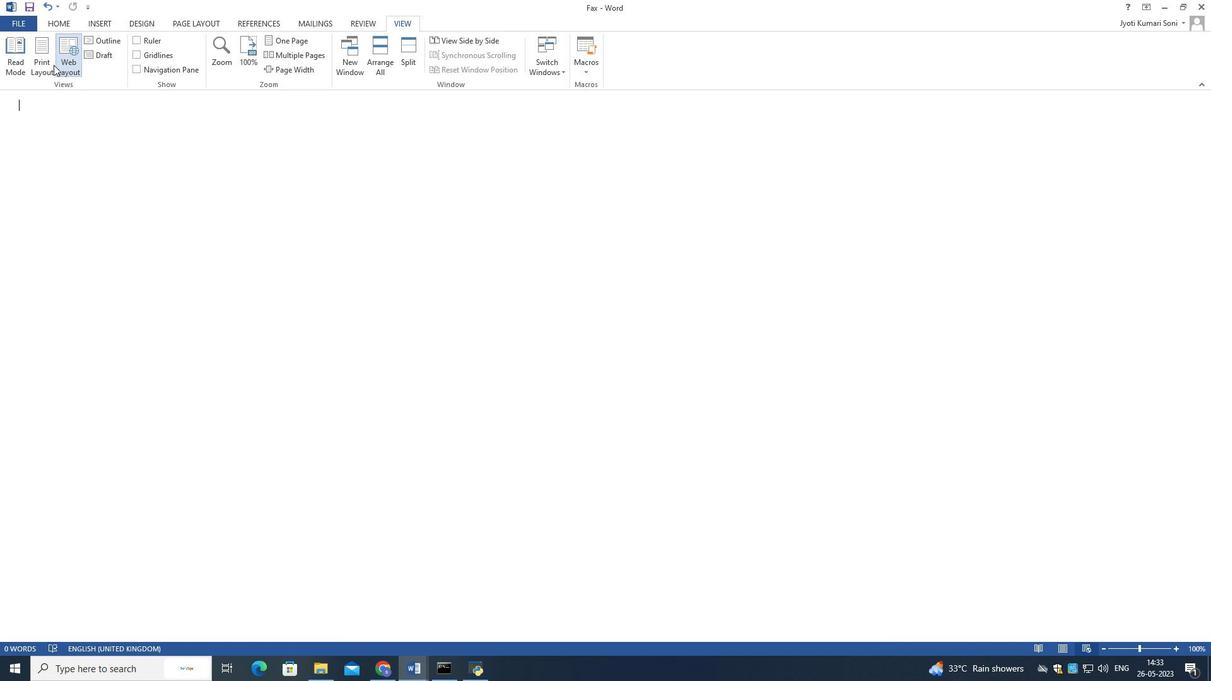 
Action: Mouse pressed left at (30, 67)
Screenshot: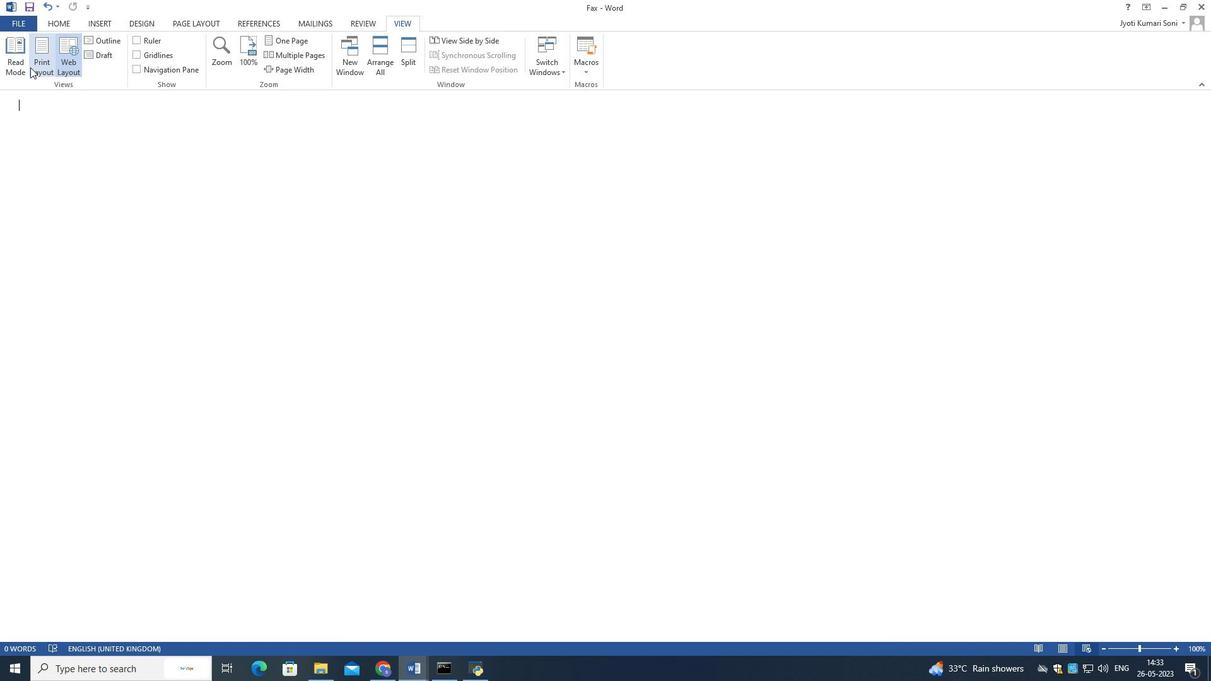 
Action: Mouse moved to (111, 22)
Screenshot: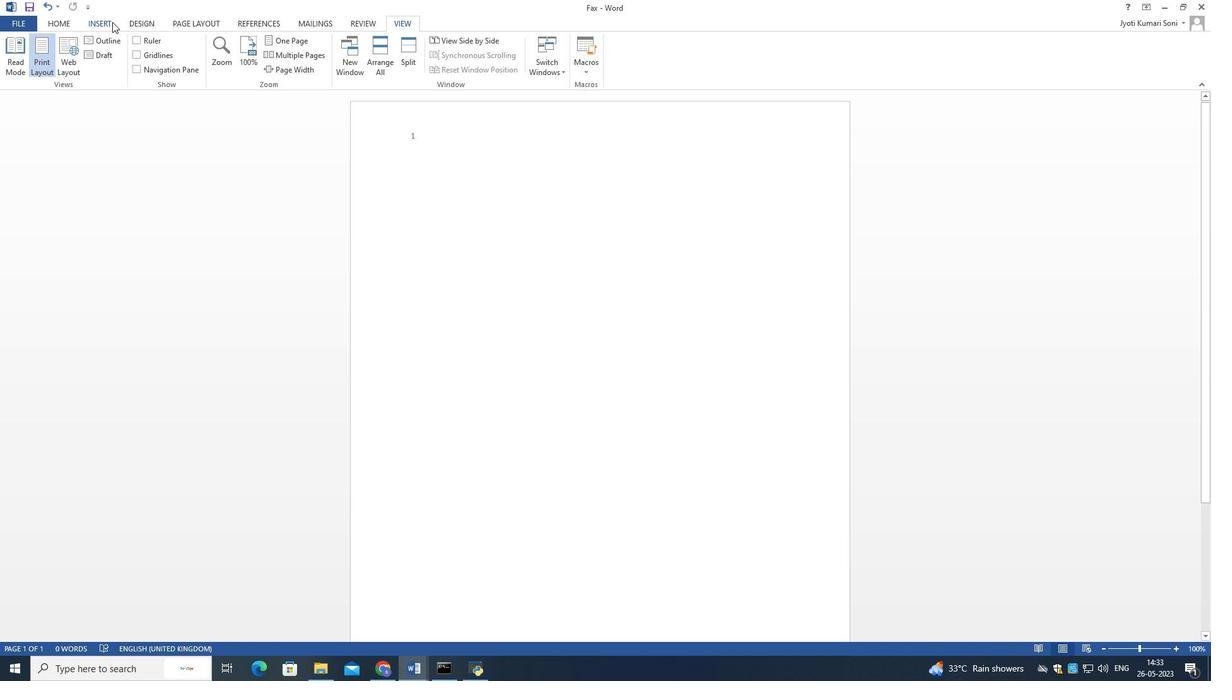 
Action: Mouse pressed left at (111, 22)
Screenshot: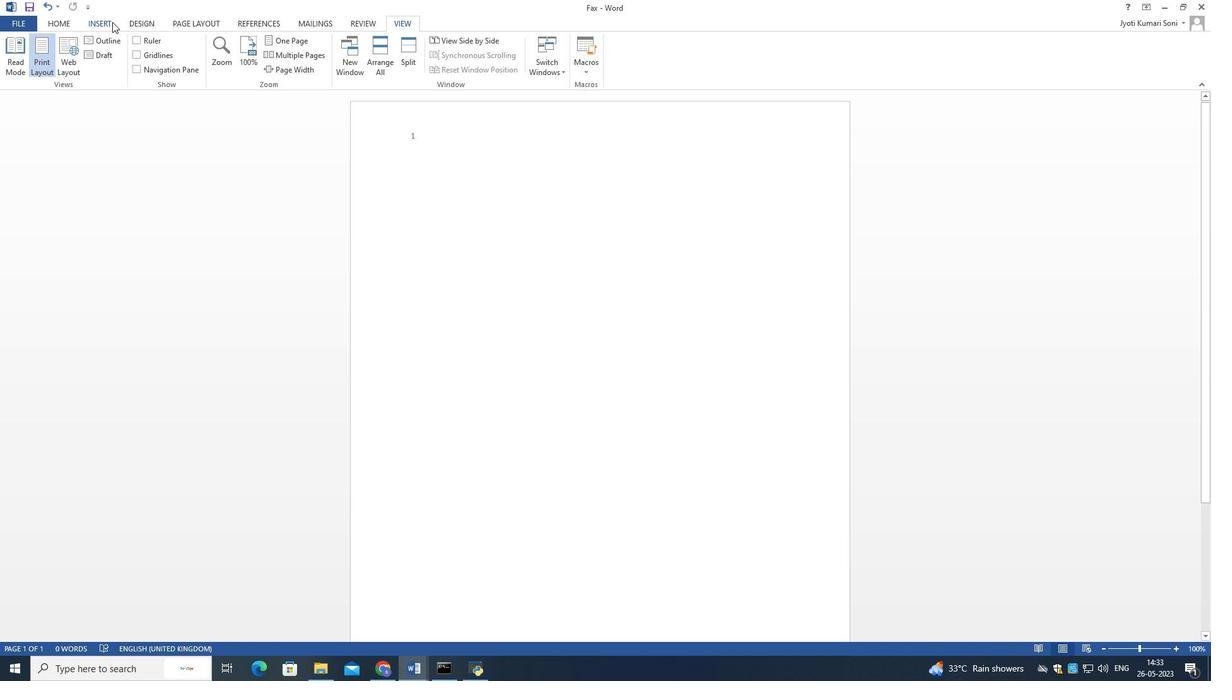 
Action: Mouse moved to (546, 66)
Screenshot: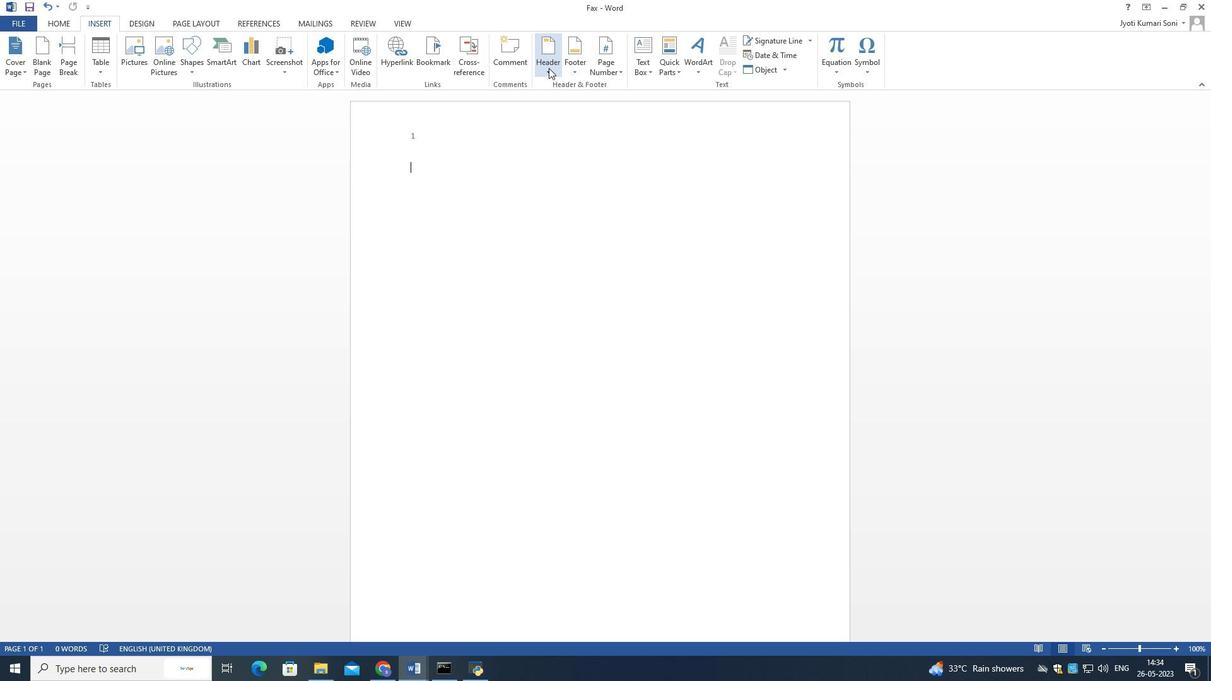 
Action: Mouse pressed left at (546, 66)
Screenshot: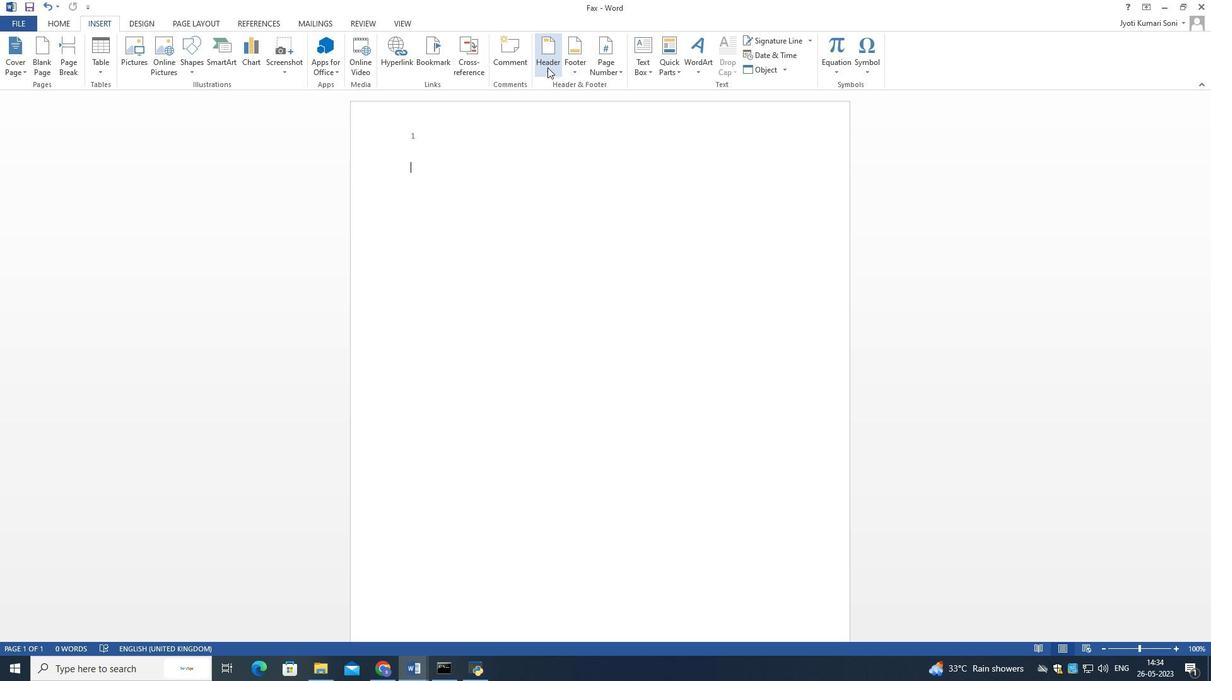 
Action: Mouse moved to (647, 354)
Screenshot: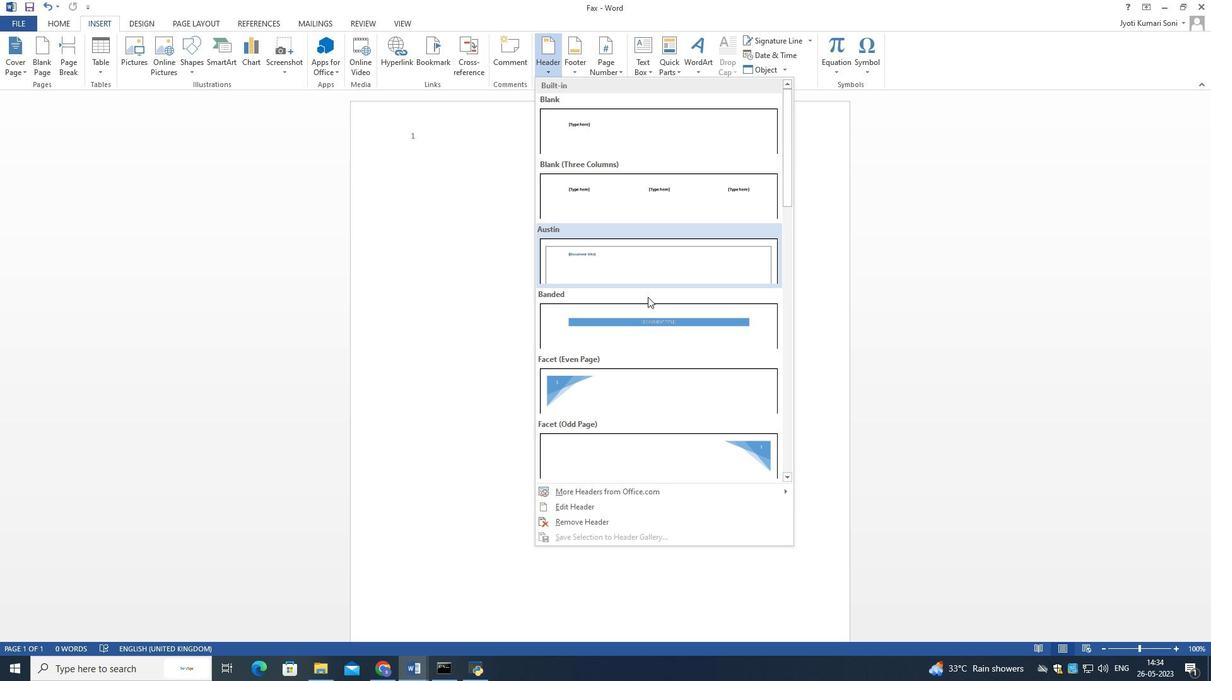 
Action: Mouse scrolled (647, 353) with delta (0, 0)
Screenshot: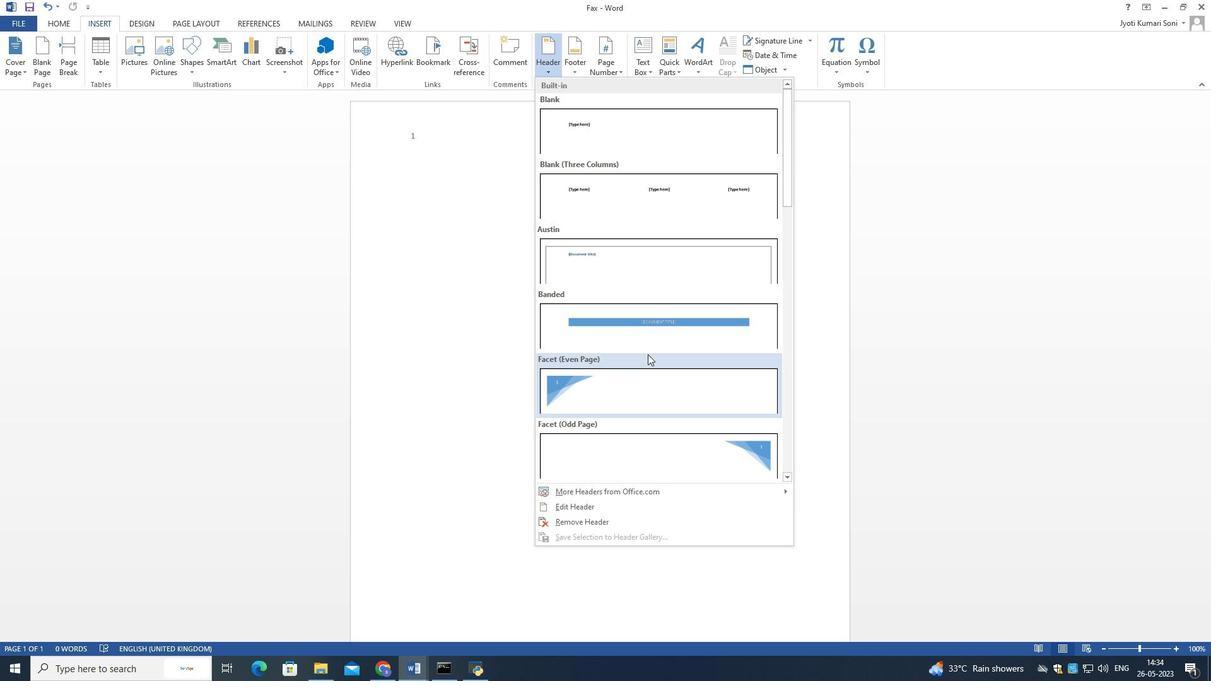 
Action: Mouse scrolled (647, 353) with delta (0, 0)
Screenshot: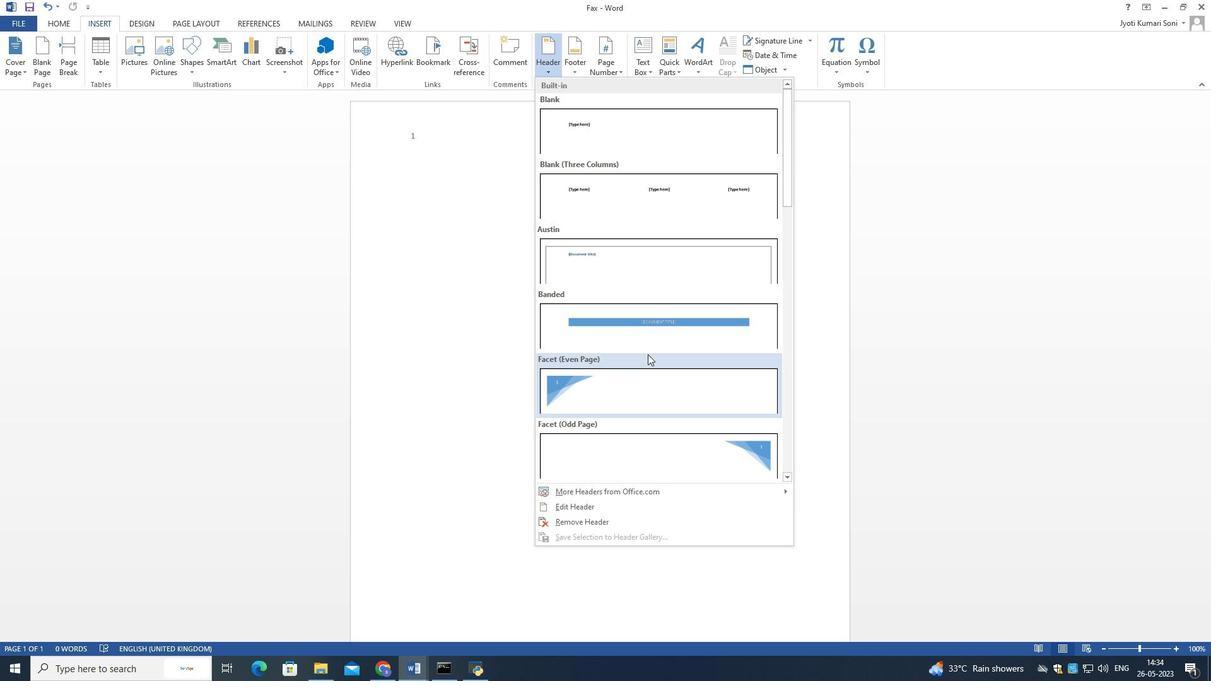 
Action: Mouse moved to (635, 499)
Screenshot: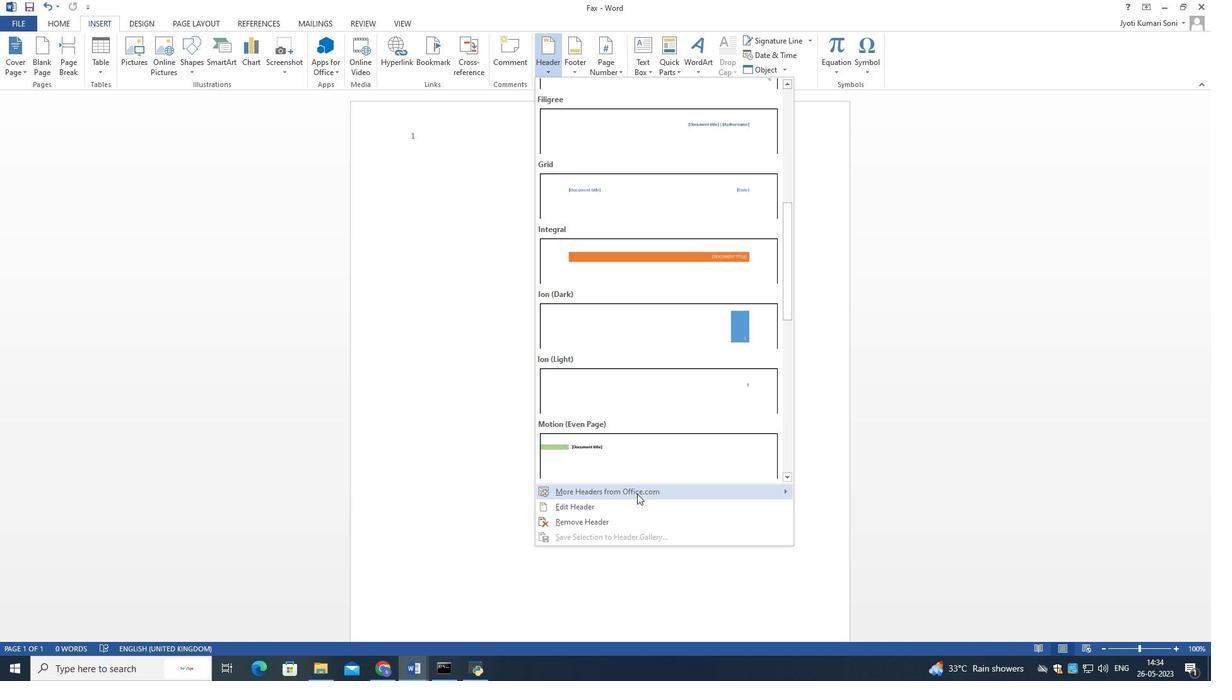 
Action: Mouse pressed left at (635, 499)
Screenshot: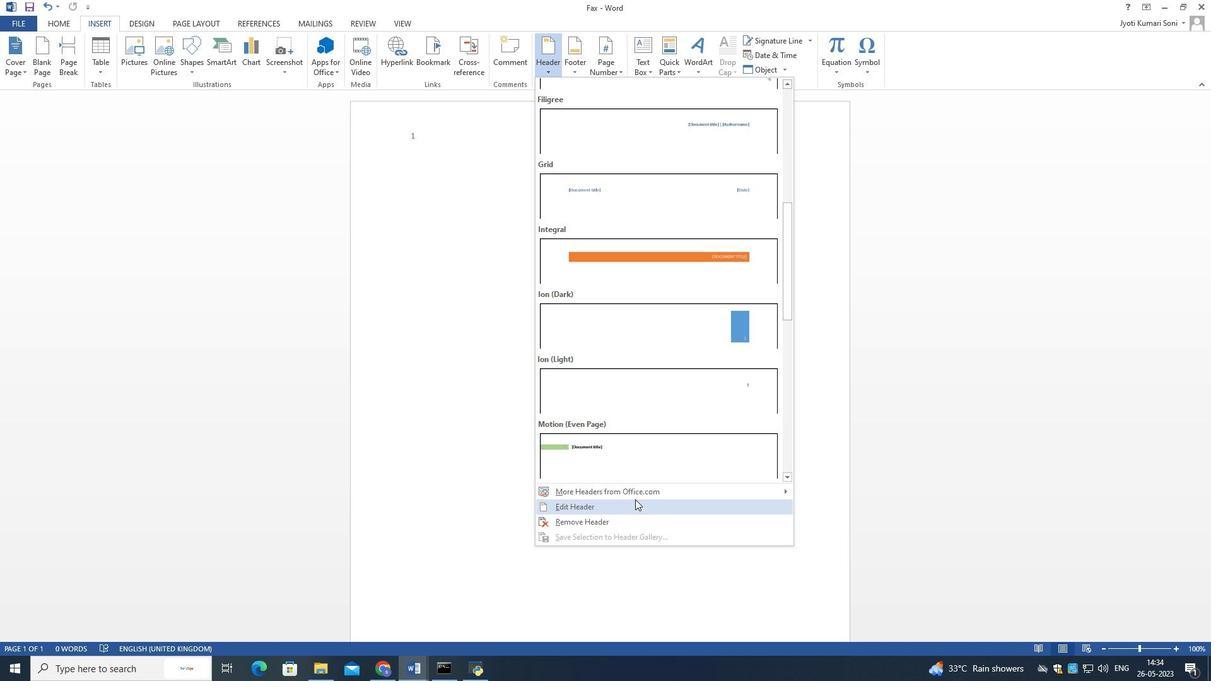 
Action: Mouse moved to (93, 21)
Screenshot: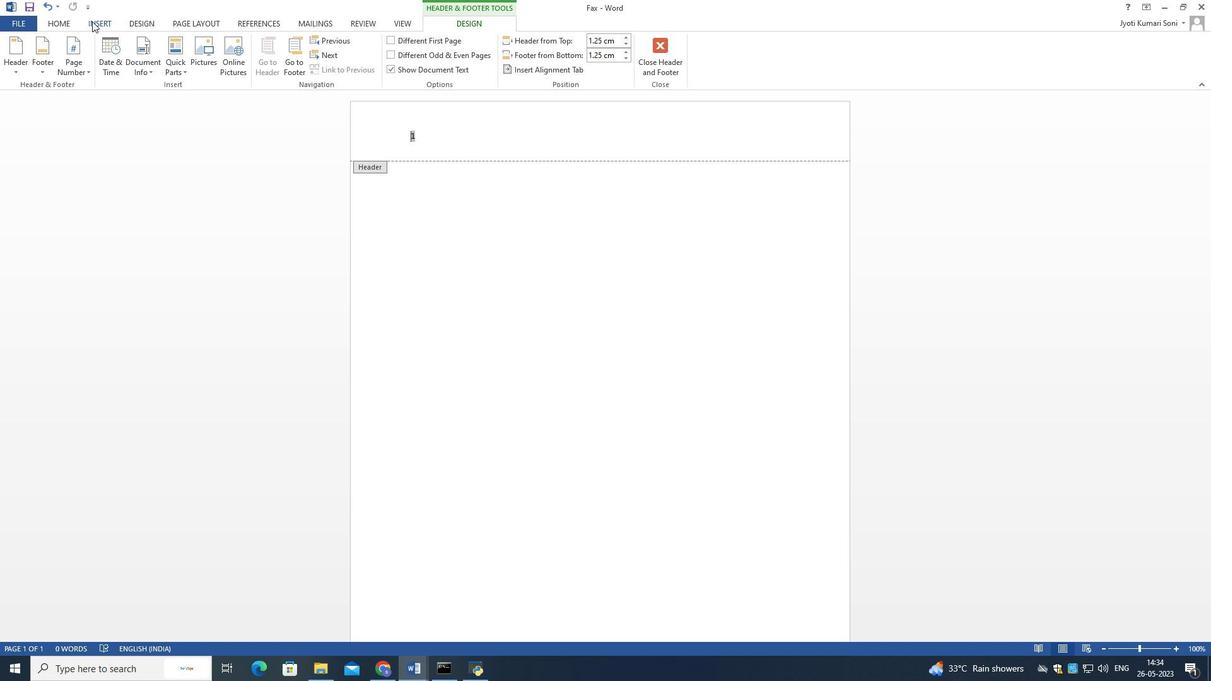 
Action: Mouse pressed left at (93, 21)
Screenshot: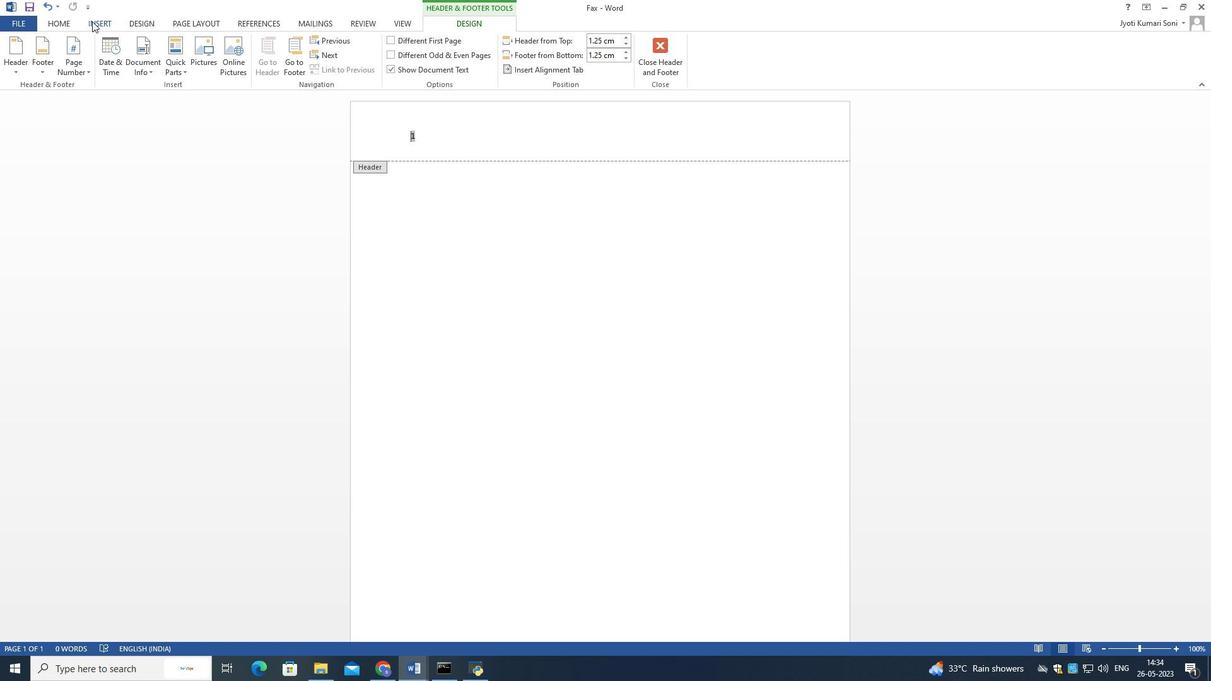 
Action: Mouse moved to (552, 68)
Screenshot: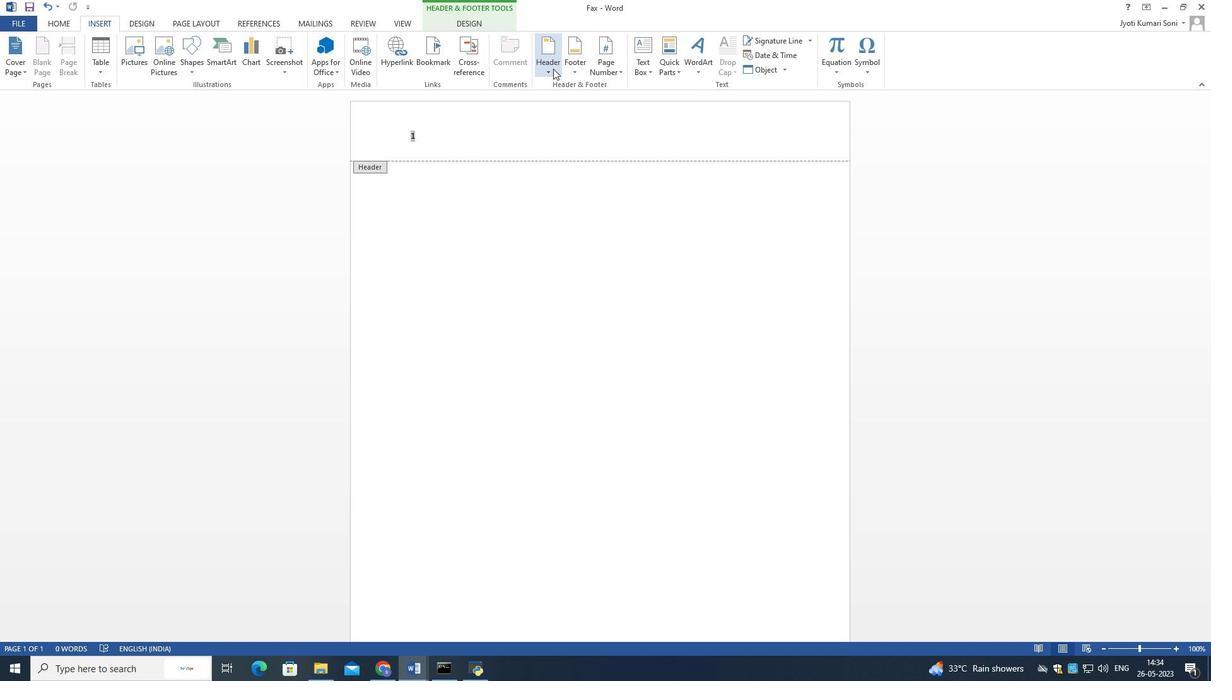 
Action: Mouse pressed left at (552, 68)
Screenshot: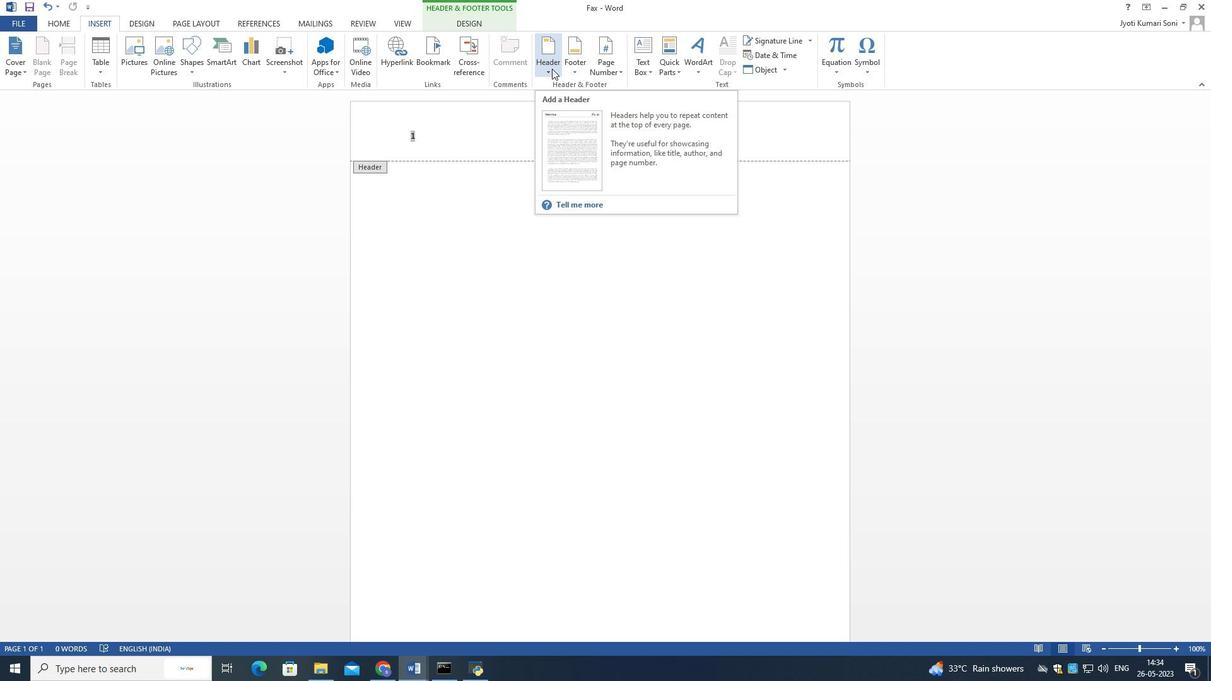 
Action: Mouse moved to (615, 224)
Screenshot: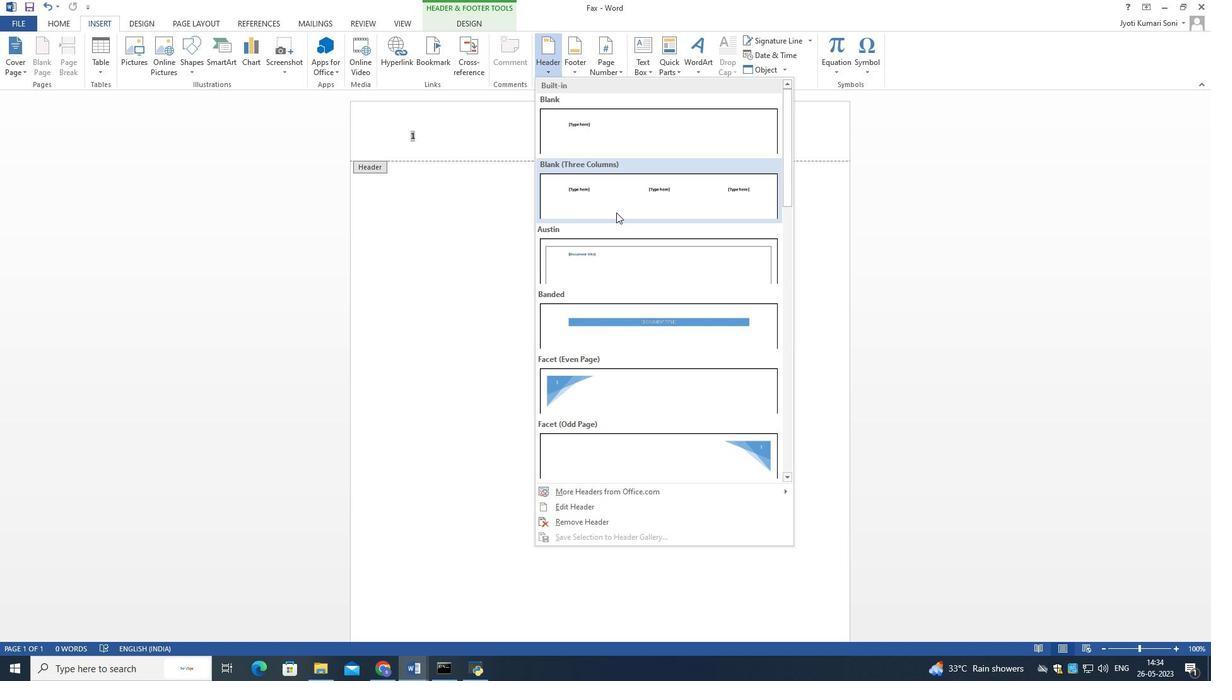 
Action: Mouse scrolled (615, 223) with delta (0, 0)
Screenshot: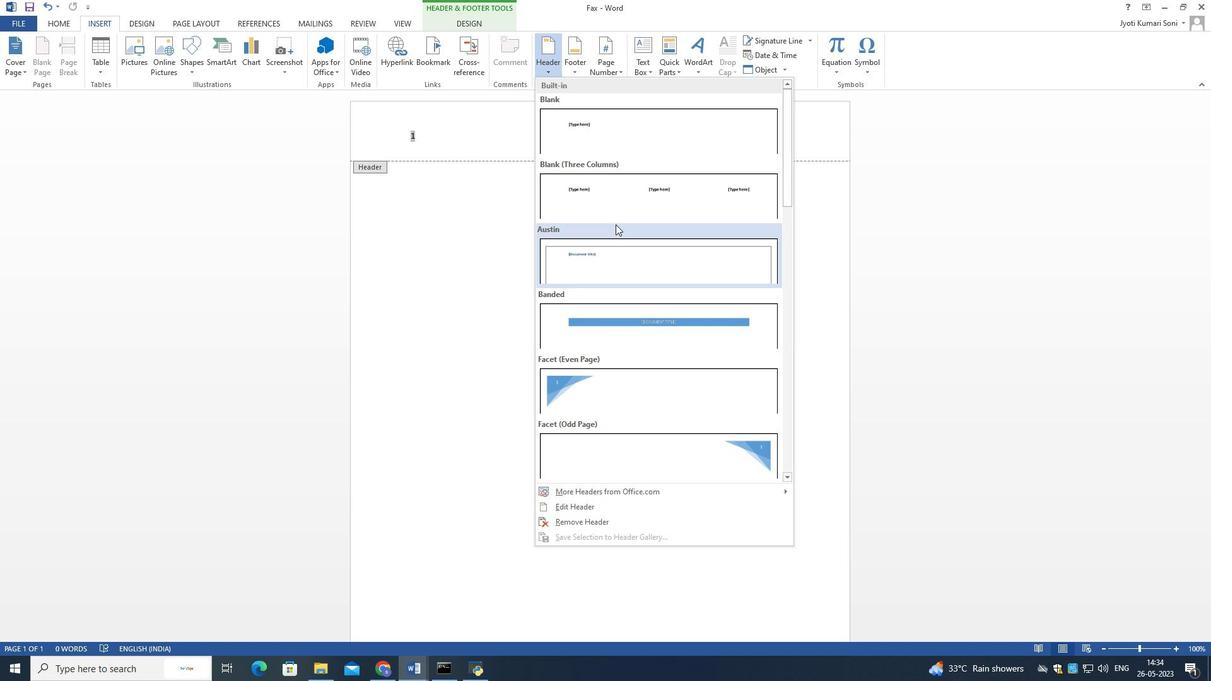 
Action: Mouse moved to (615, 228)
Screenshot: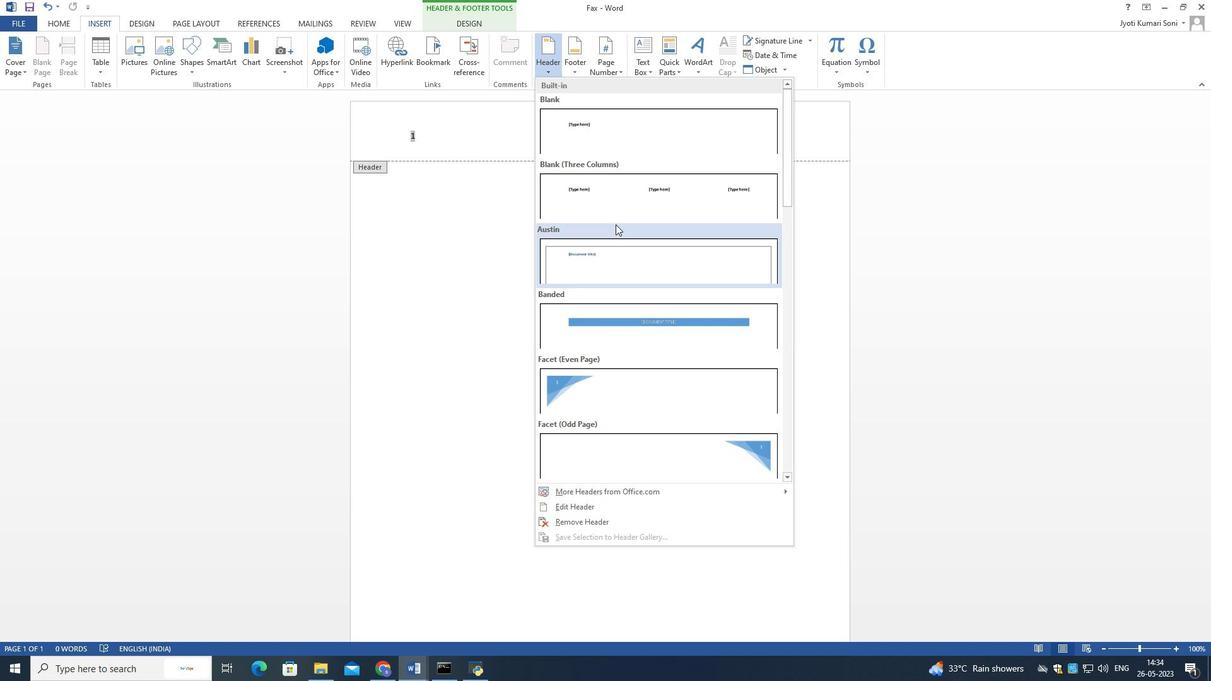 
Action: Mouse scrolled (615, 227) with delta (0, 0)
Screenshot: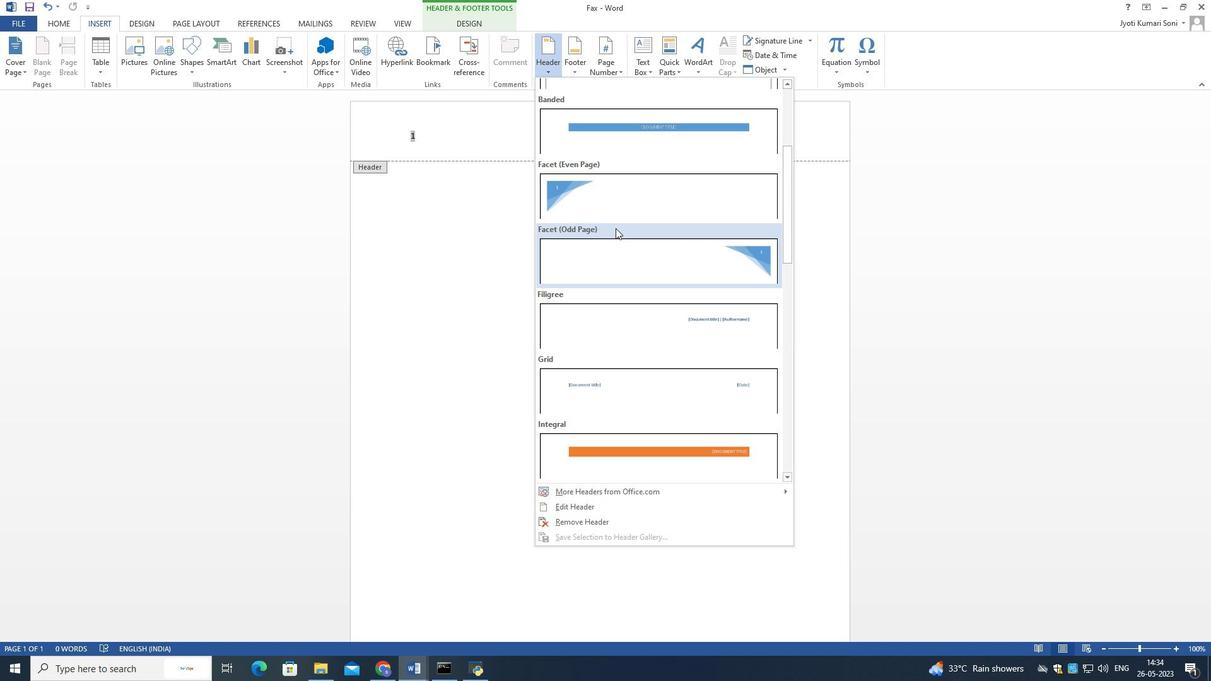 
Action: Mouse scrolled (615, 227) with delta (0, 0)
Screenshot: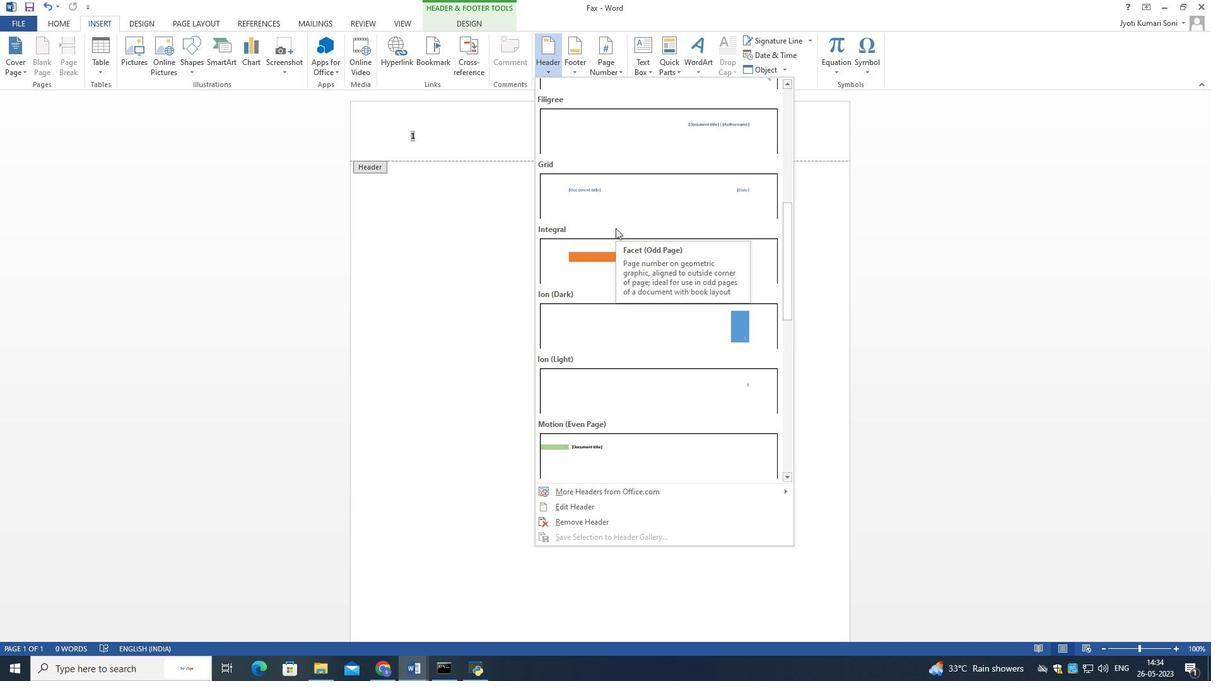 
Action: Mouse scrolled (615, 227) with delta (0, 0)
Screenshot: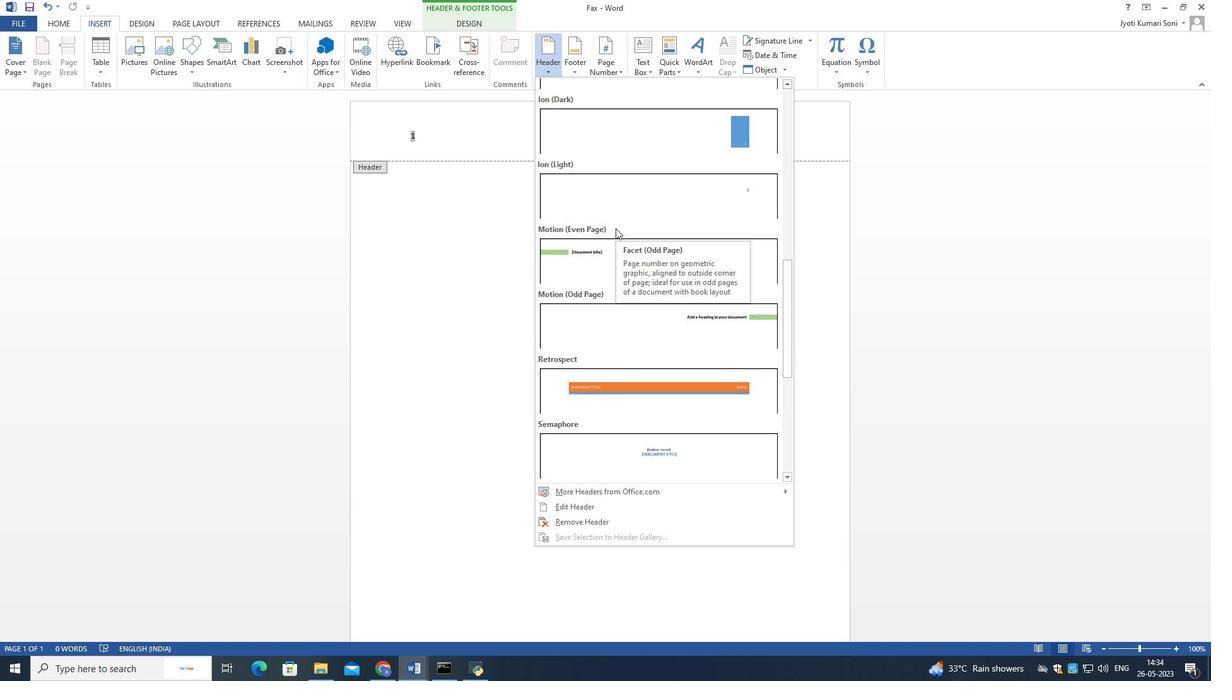 
Action: Mouse scrolled (615, 227) with delta (0, 0)
Screenshot: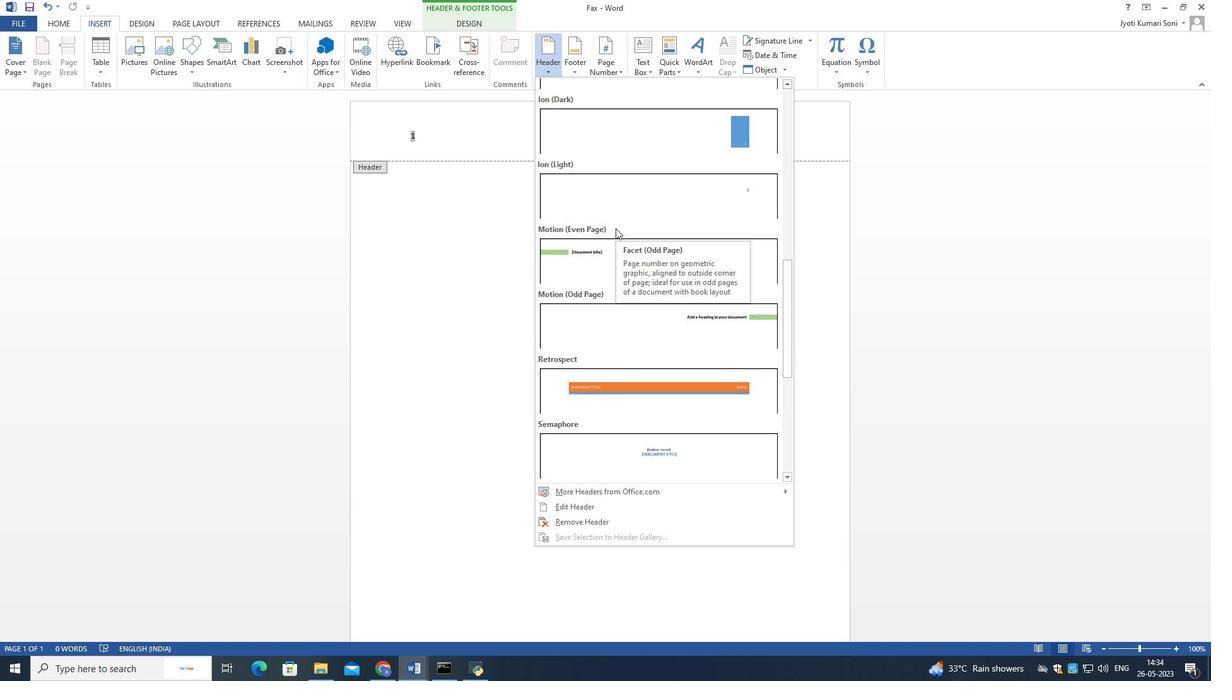 
Action: Mouse moved to (615, 229)
Screenshot: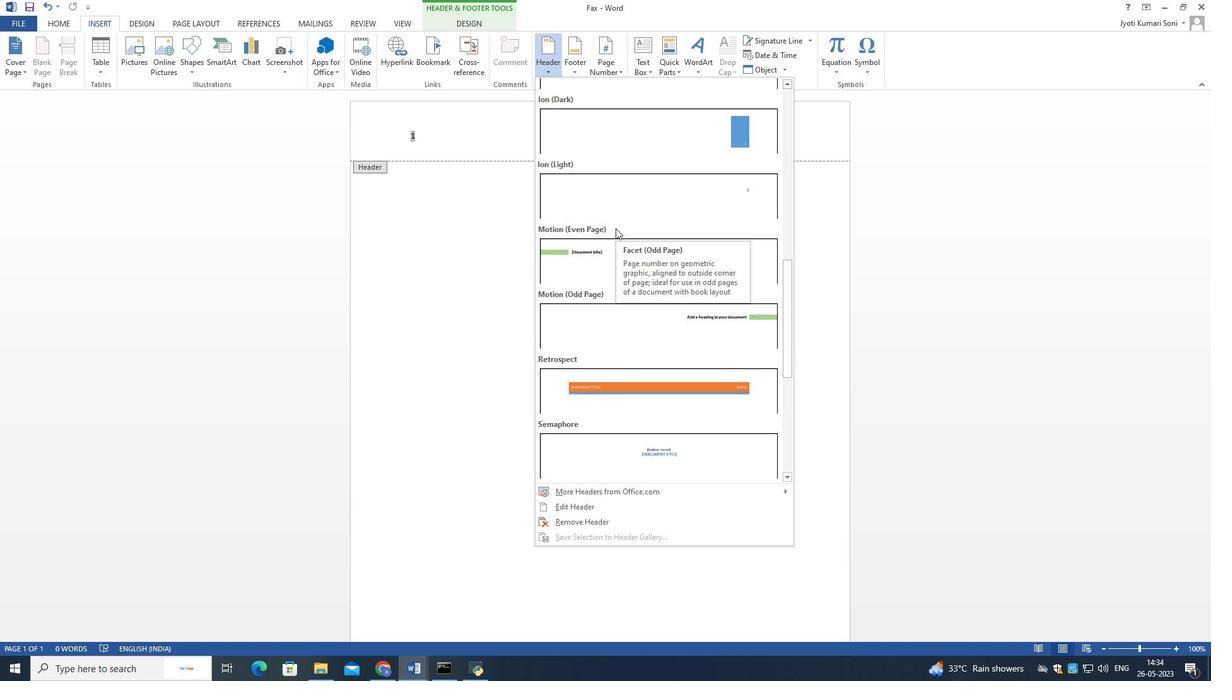 
Action: Mouse scrolled (615, 229) with delta (0, 0)
Screenshot: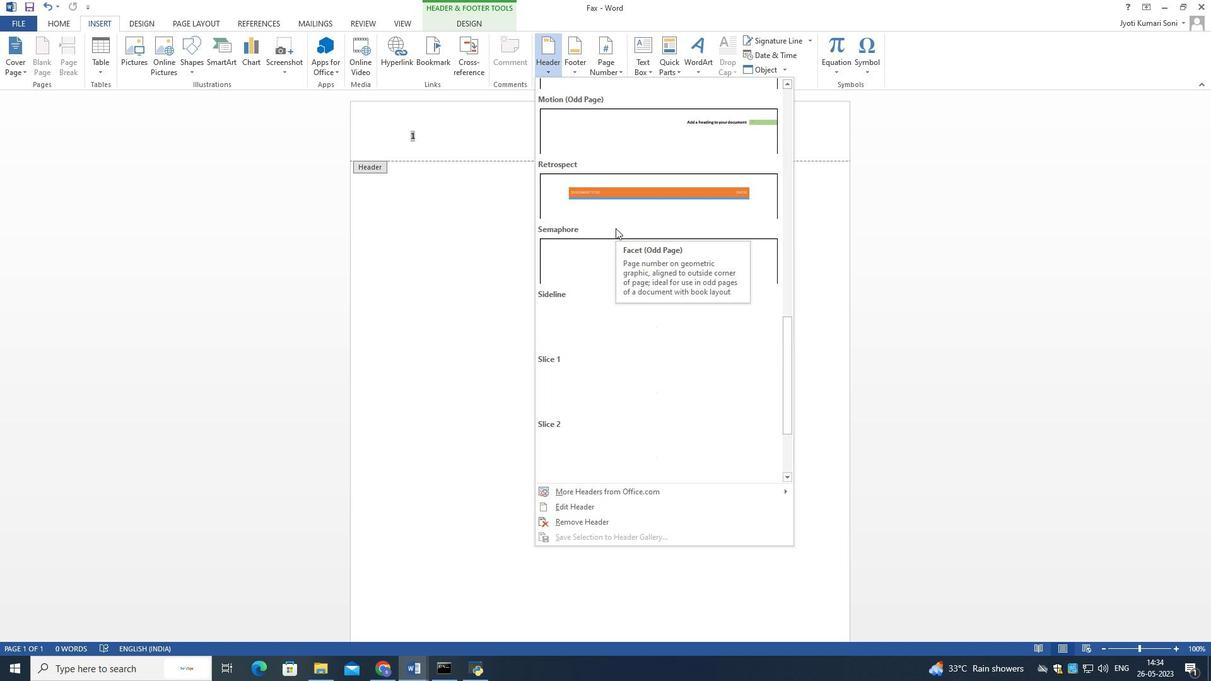 
Action: Mouse scrolled (615, 229) with delta (0, 0)
Screenshot: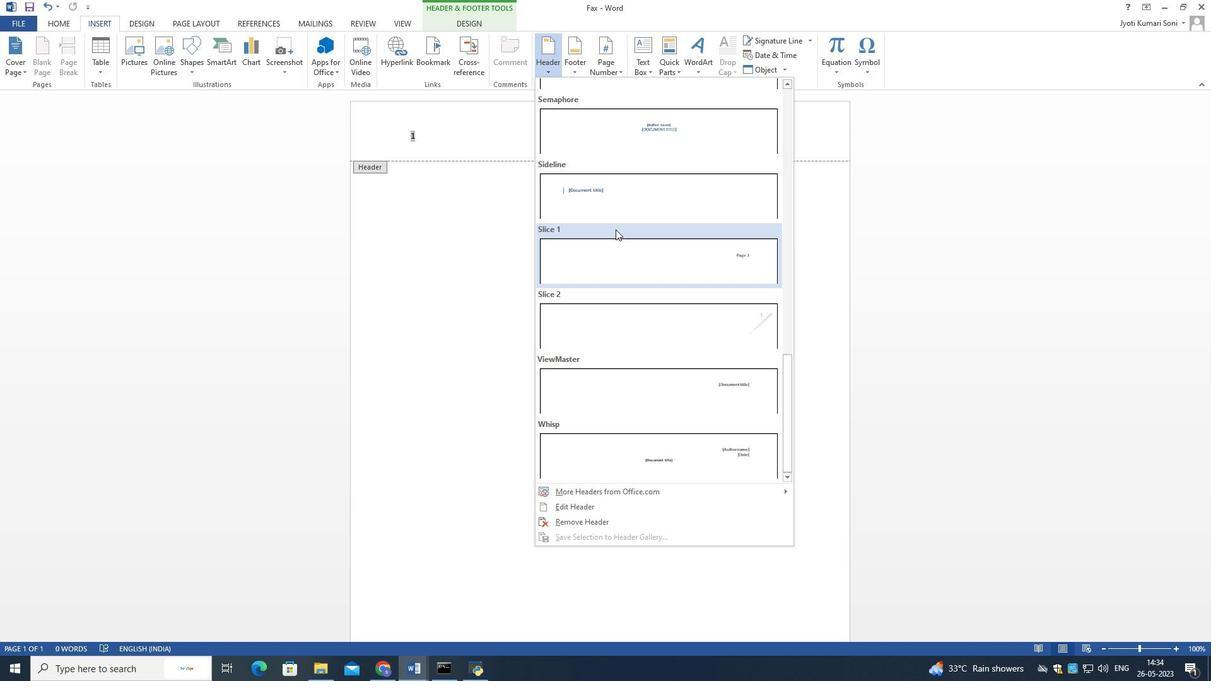 
Action: Mouse scrolled (615, 229) with delta (0, 0)
Screenshot: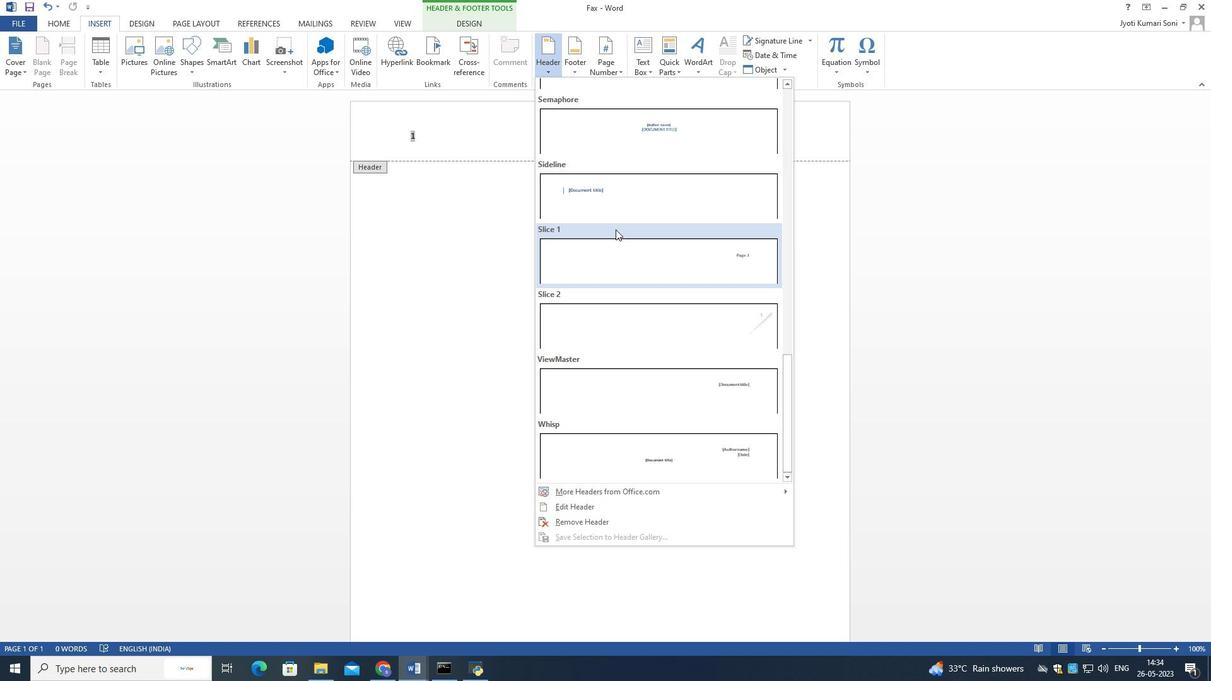 
Action: Mouse moved to (615, 230)
Screenshot: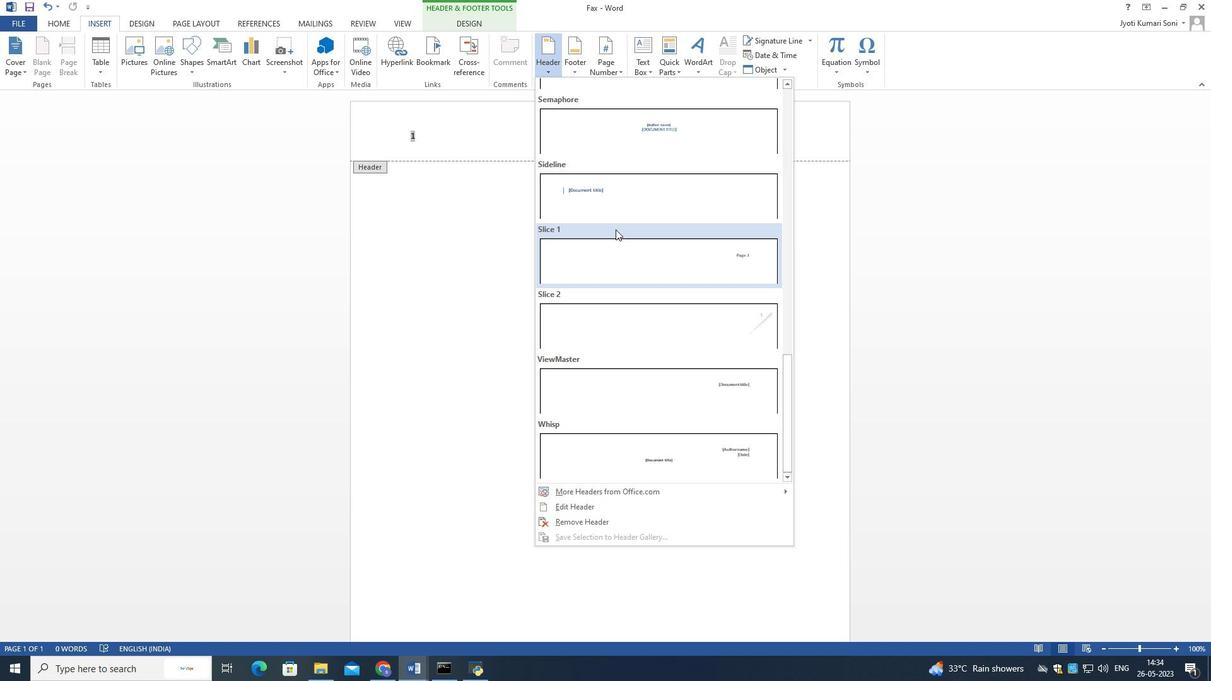 
Action: Mouse scrolled (615, 230) with delta (0, 0)
Screenshot: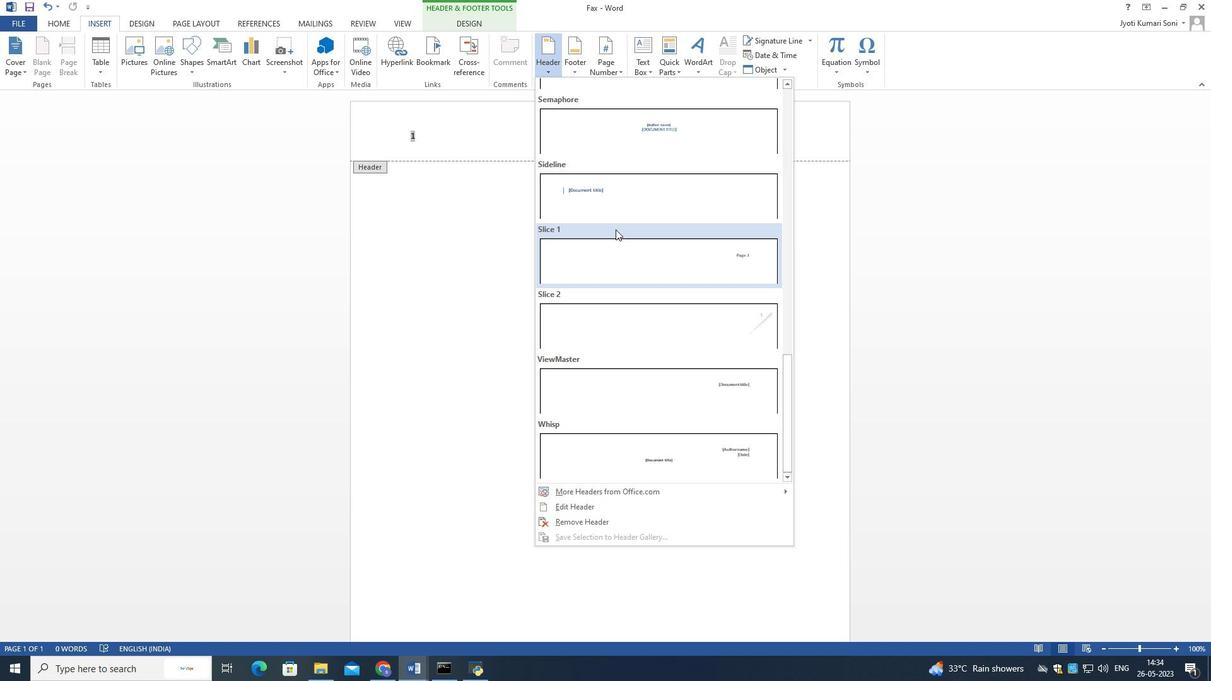 
Action: Mouse scrolled (615, 230) with delta (0, 0)
Screenshot: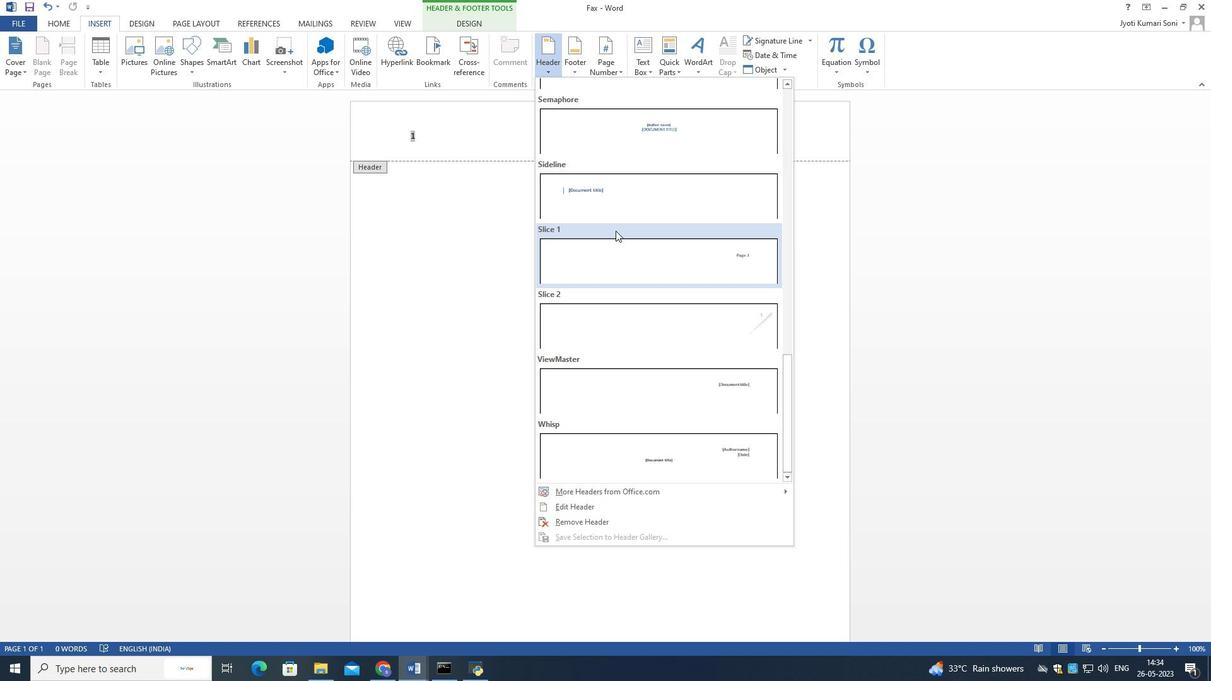 
Action: Mouse moved to (615, 230)
Screenshot: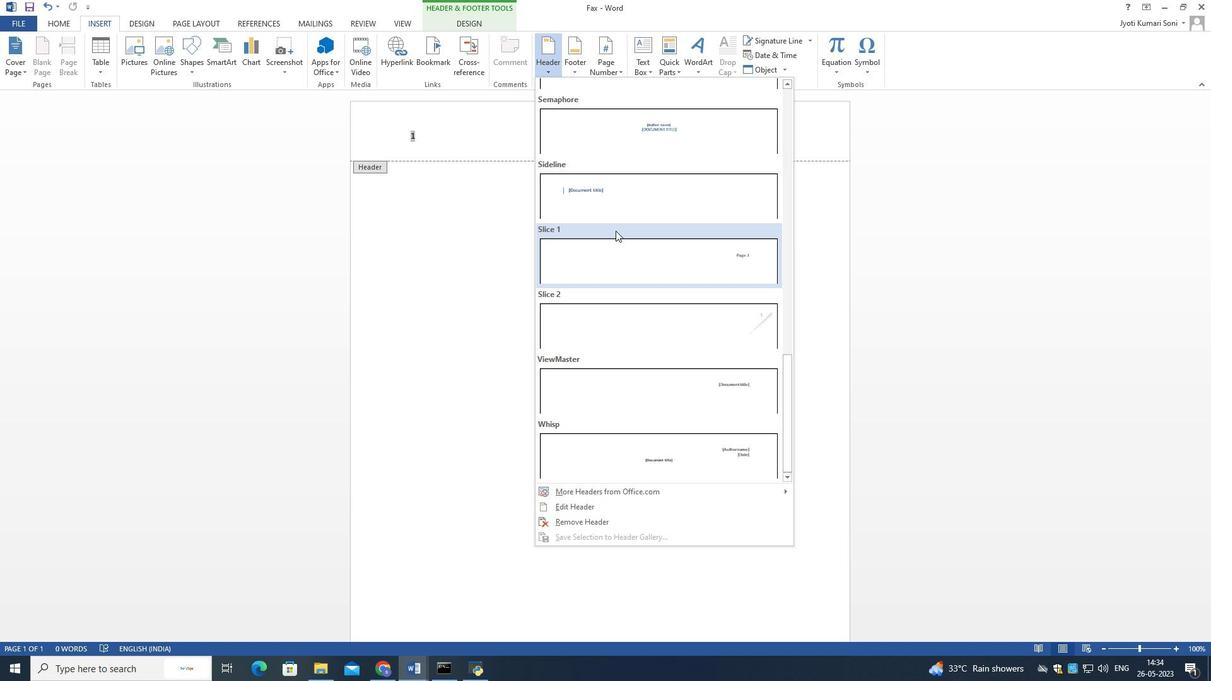 
Action: Mouse scrolled (615, 230) with delta (0, 0)
Screenshot: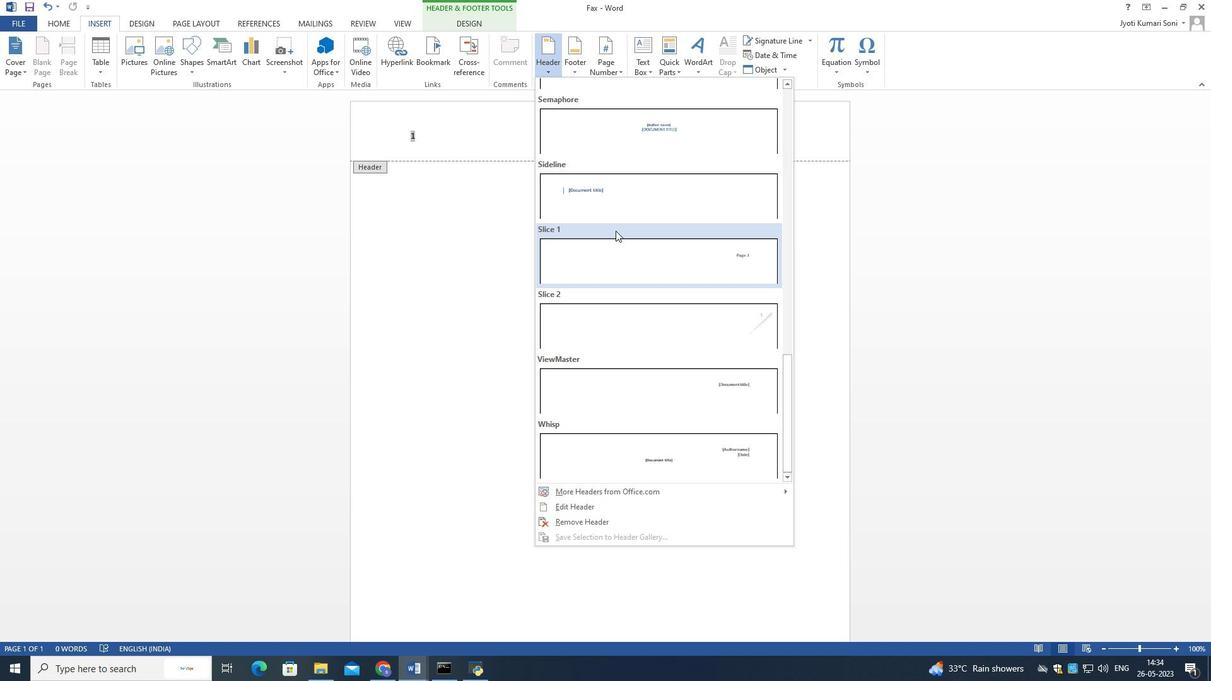 
Action: Mouse moved to (615, 231)
Screenshot: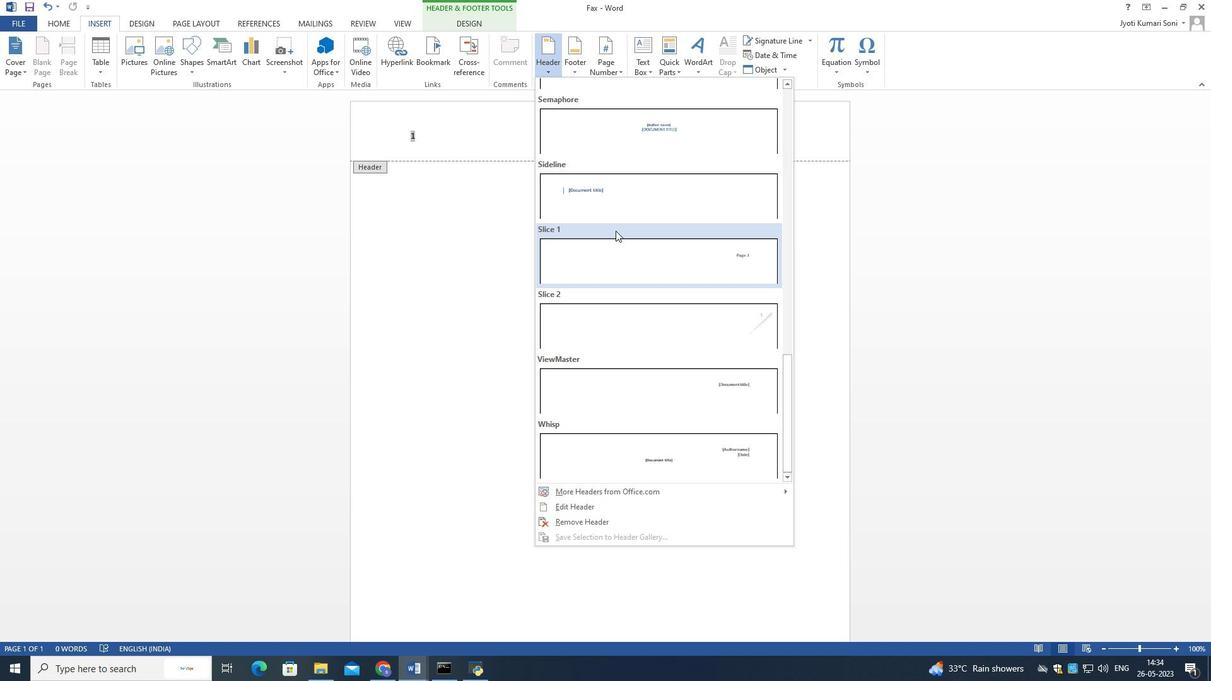 
Action: Mouse scrolled (615, 230) with delta (0, 0)
Screenshot: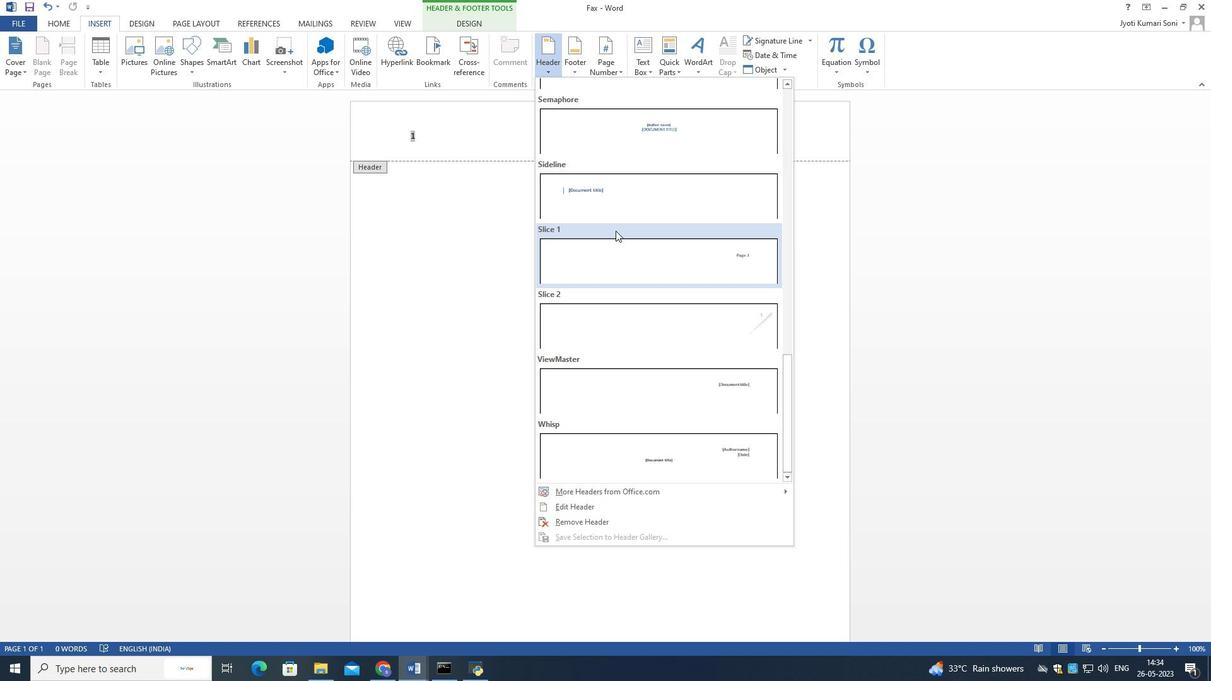 
Action: Mouse scrolled (615, 230) with delta (0, 0)
Screenshot: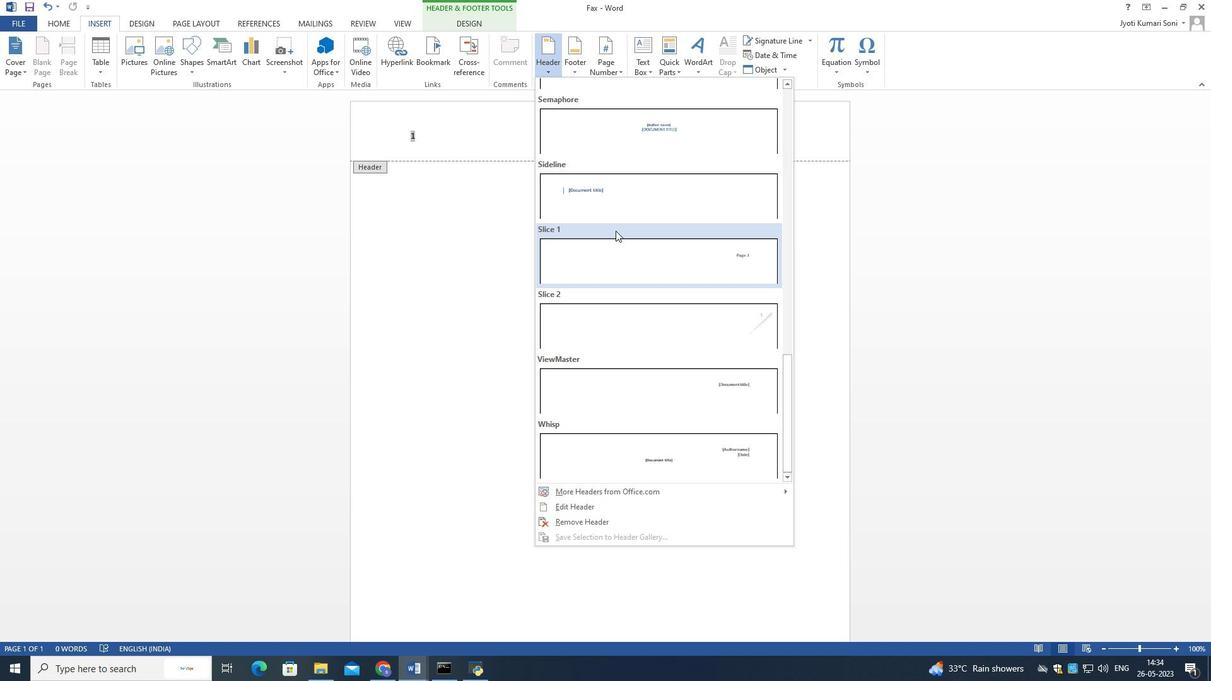
Action: Mouse scrolled (615, 230) with delta (0, 0)
Screenshot: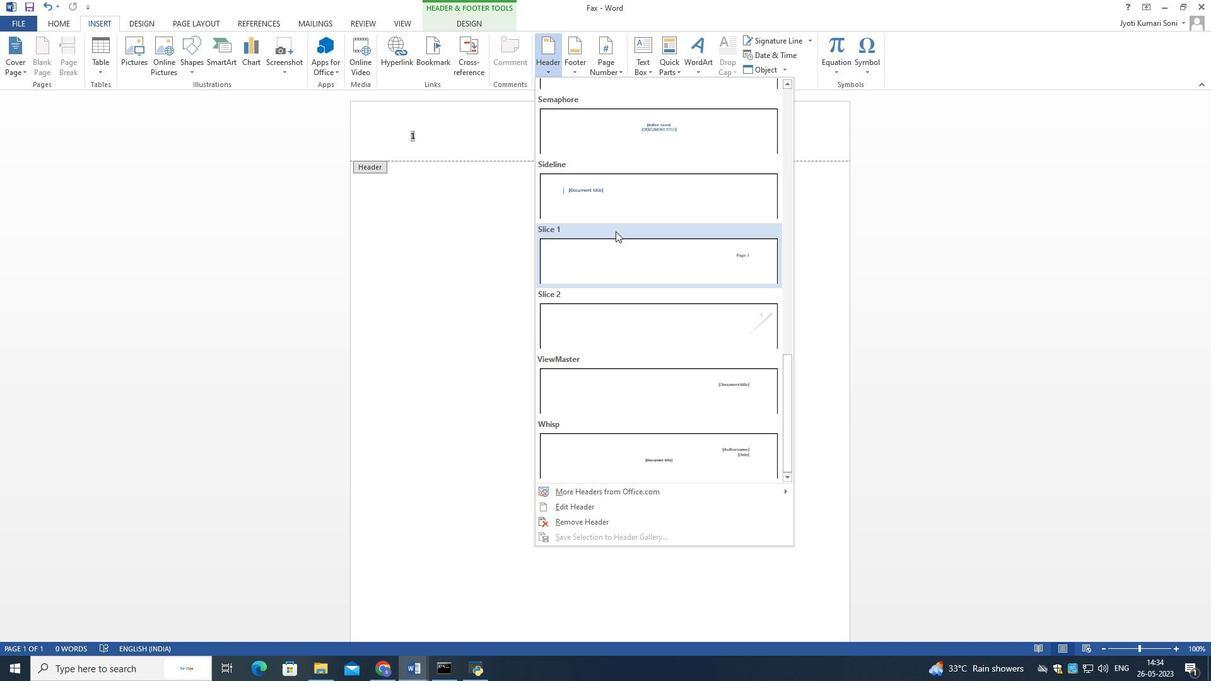 
Action: Mouse scrolled (615, 232) with delta (0, 0)
Screenshot: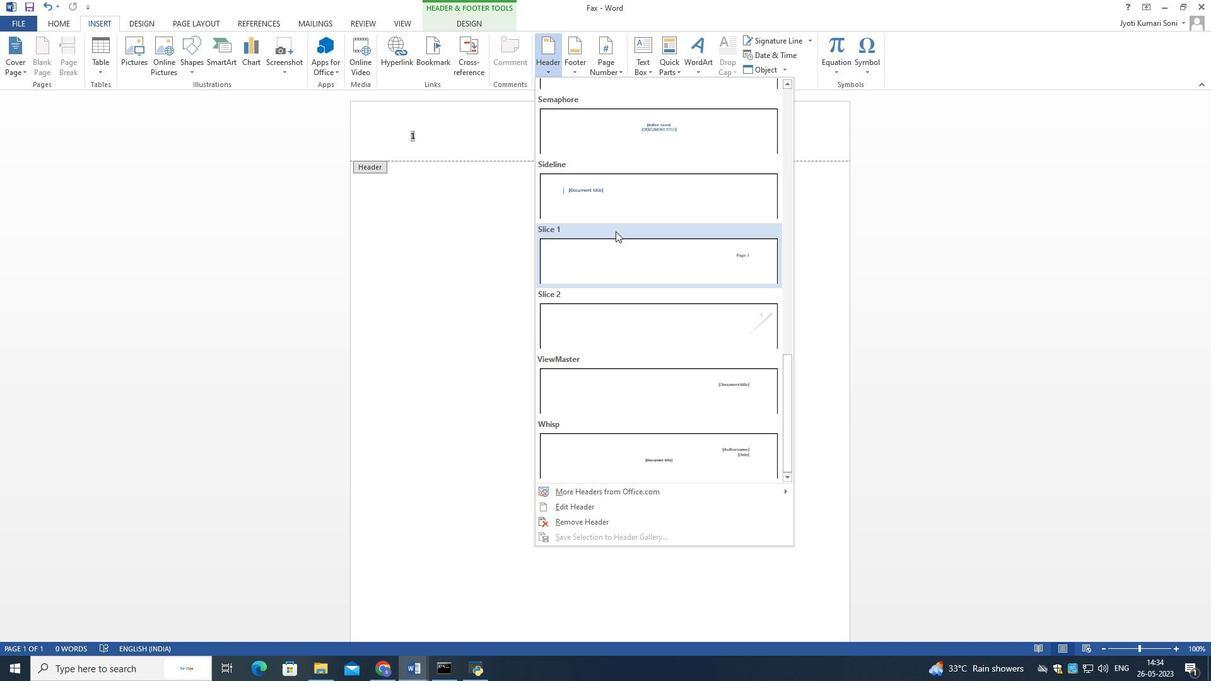 
Action: Mouse scrolled (615, 232) with delta (0, 0)
Screenshot: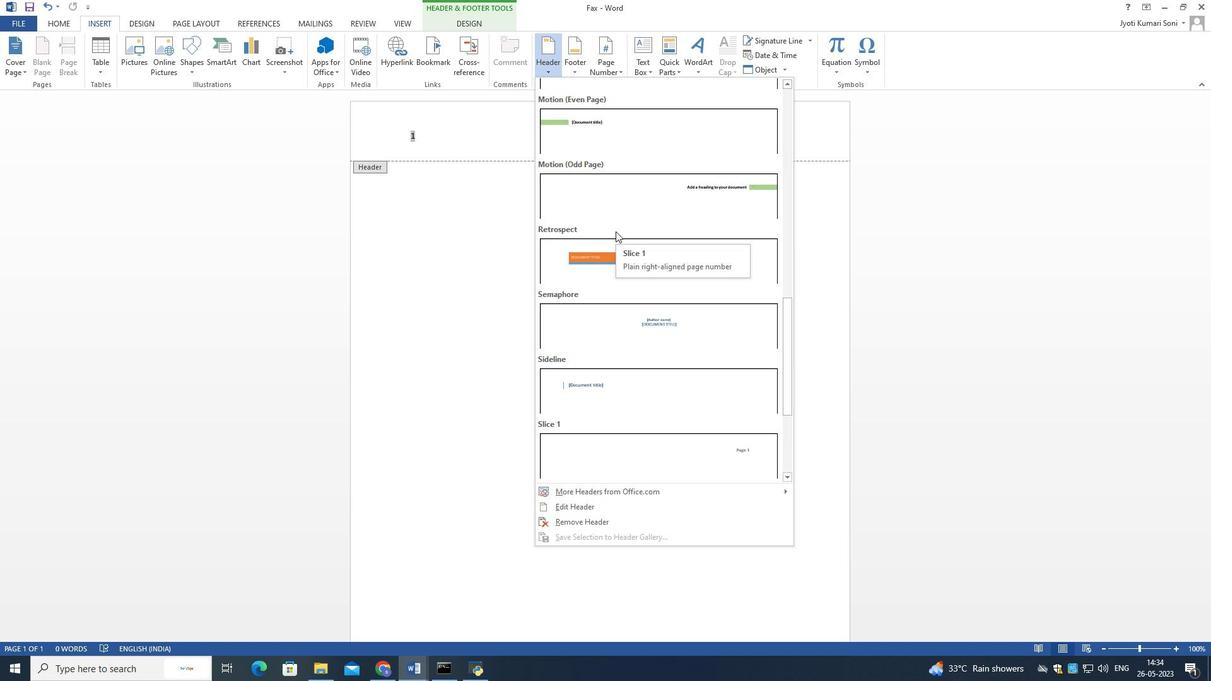 
Action: Mouse scrolled (615, 232) with delta (0, 0)
Screenshot: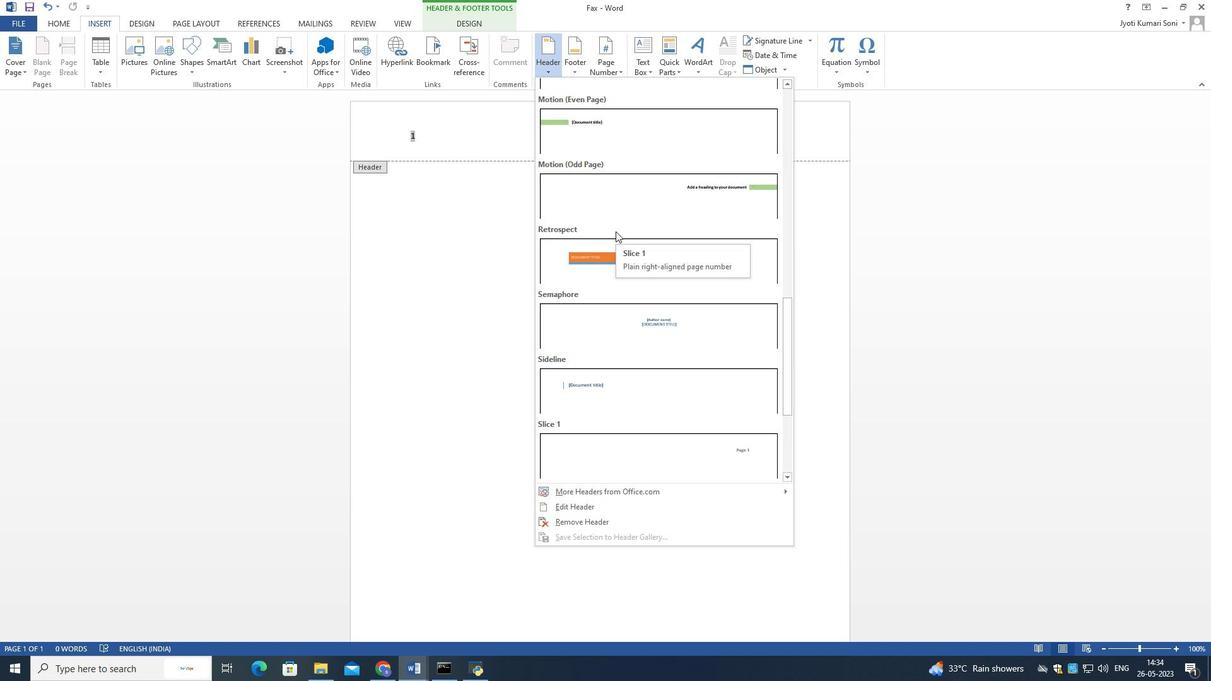 
Action: Mouse scrolled (615, 232) with delta (0, 0)
Screenshot: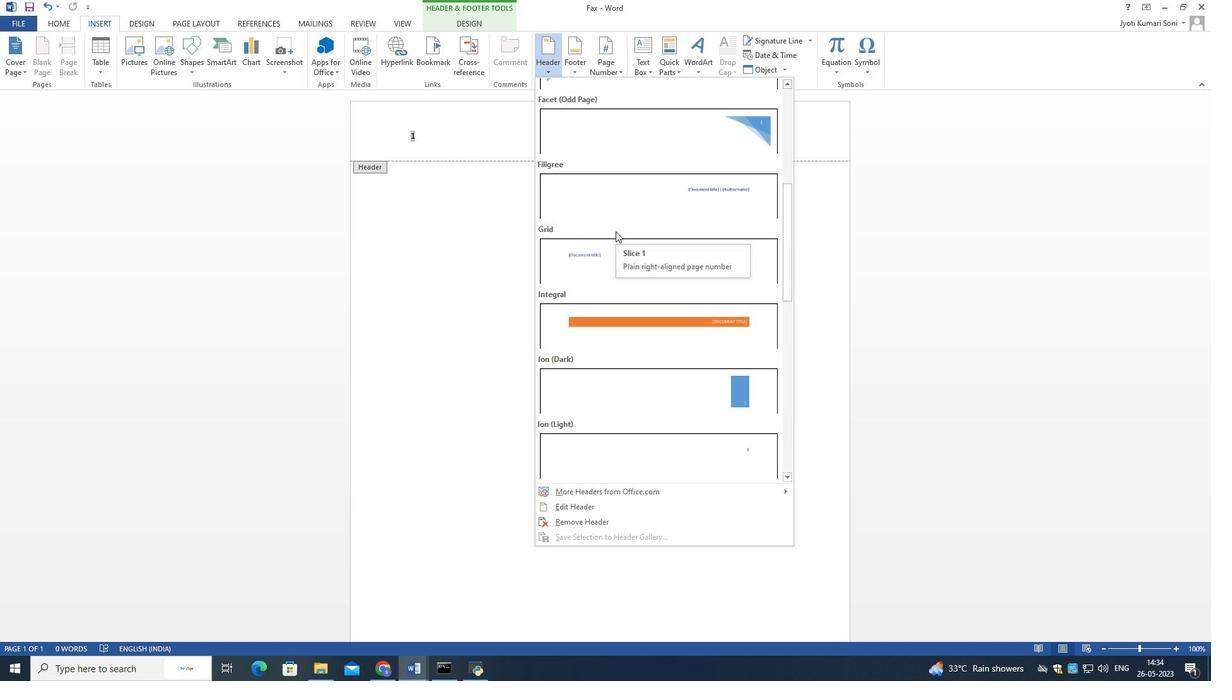 
Action: Mouse scrolled (615, 232) with delta (0, 0)
Screenshot: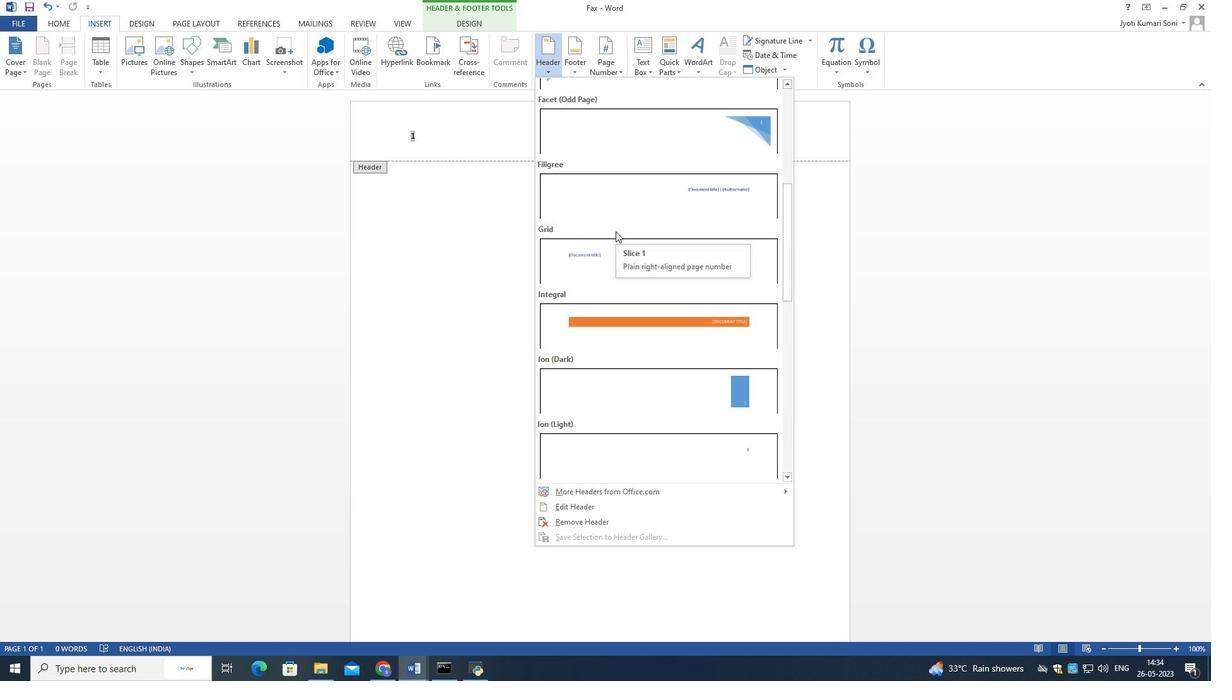 
Action: Mouse scrolled (615, 232) with delta (0, 0)
Screenshot: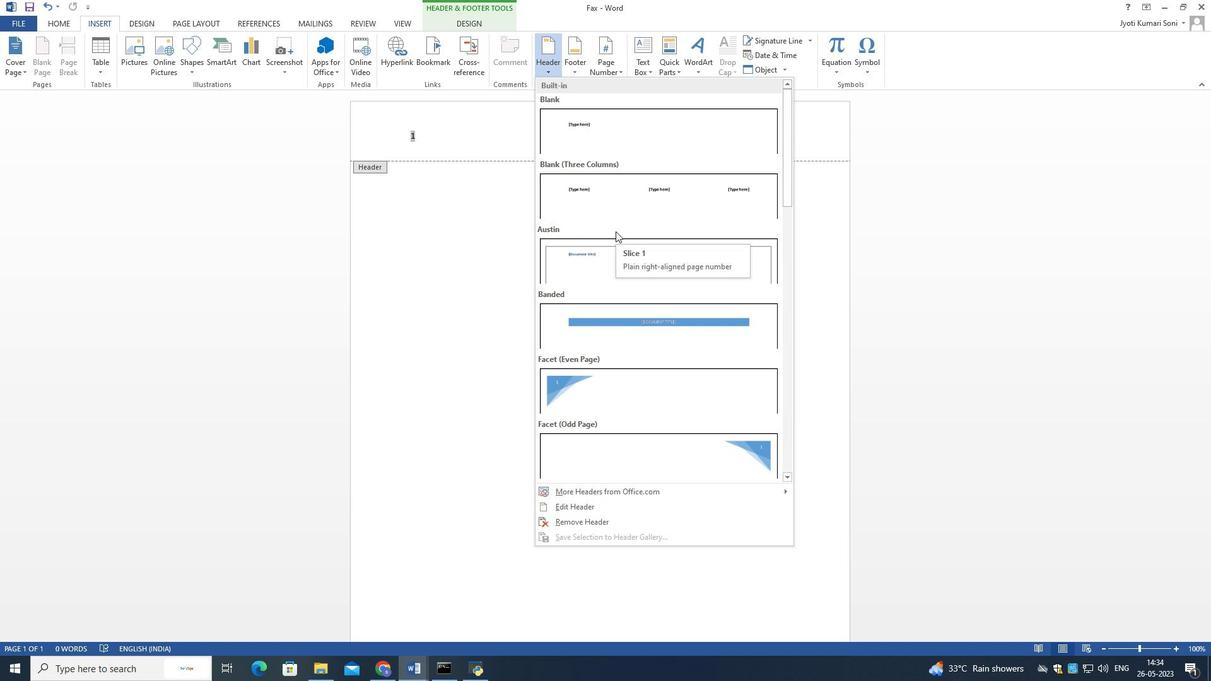 
Action: Mouse scrolled (615, 232) with delta (0, 0)
Screenshot: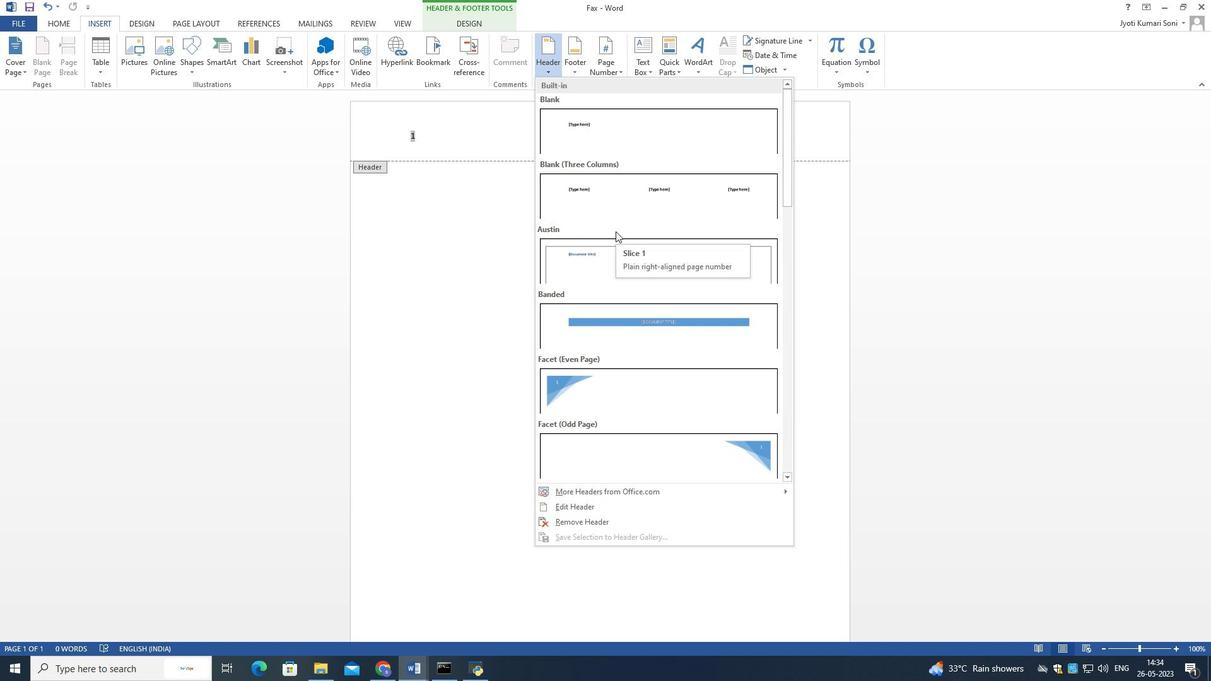 
Action: Mouse scrolled (615, 232) with delta (0, 0)
Screenshot: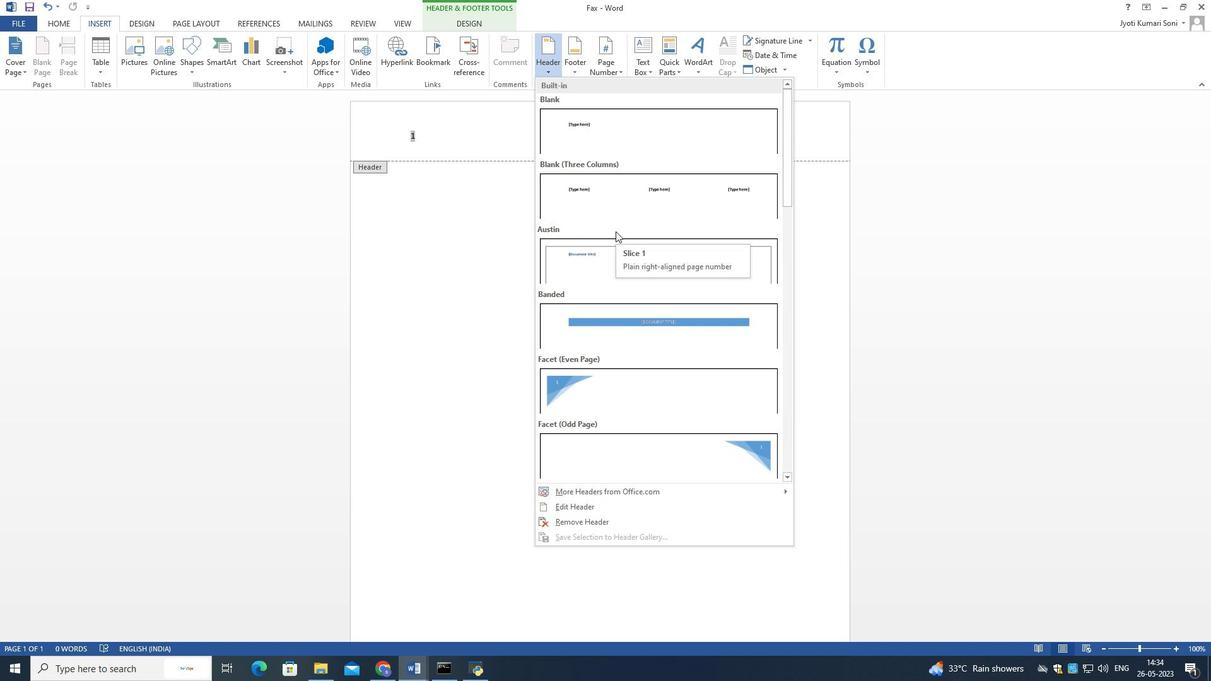 
Action: Mouse scrolled (615, 230) with delta (0, 0)
Screenshot: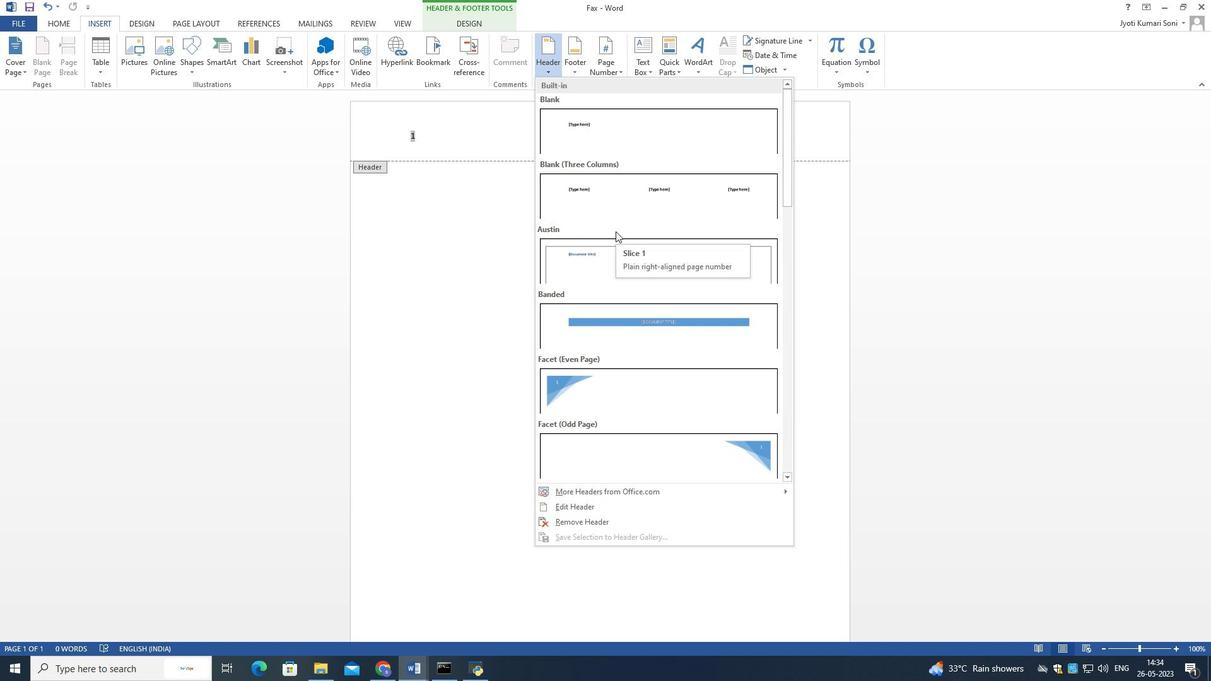 
Action: Mouse scrolled (615, 230) with delta (0, 0)
Screenshot: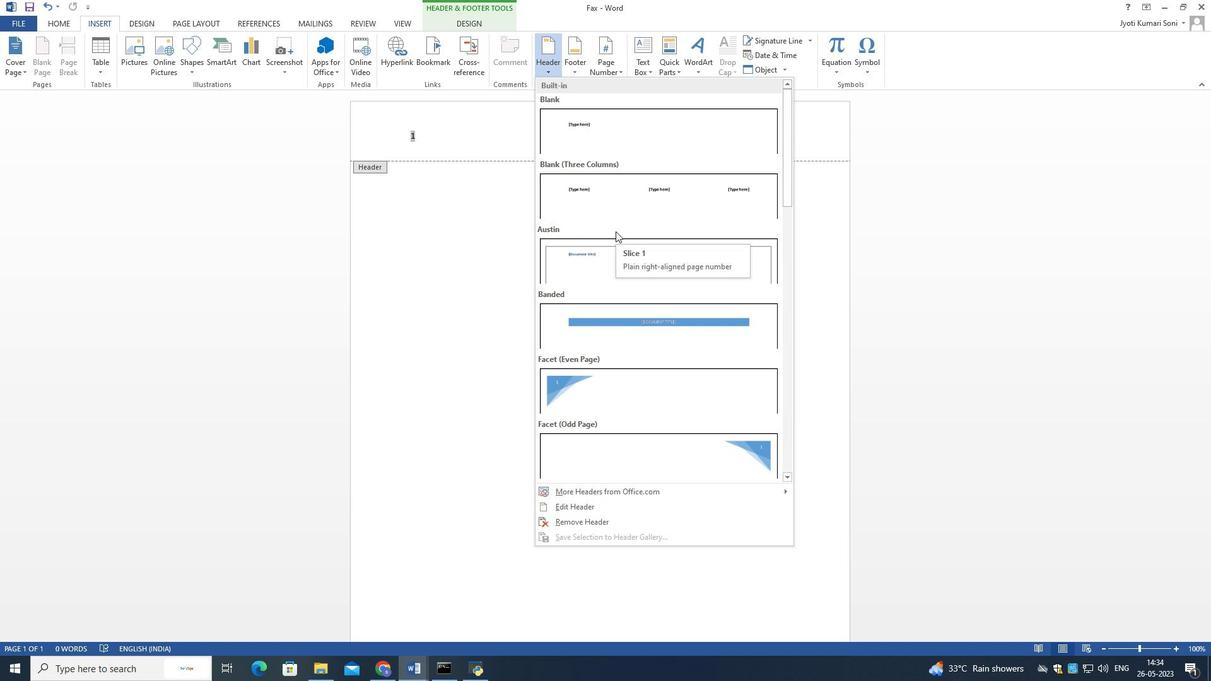 
Action: Mouse moved to (650, 446)
Screenshot: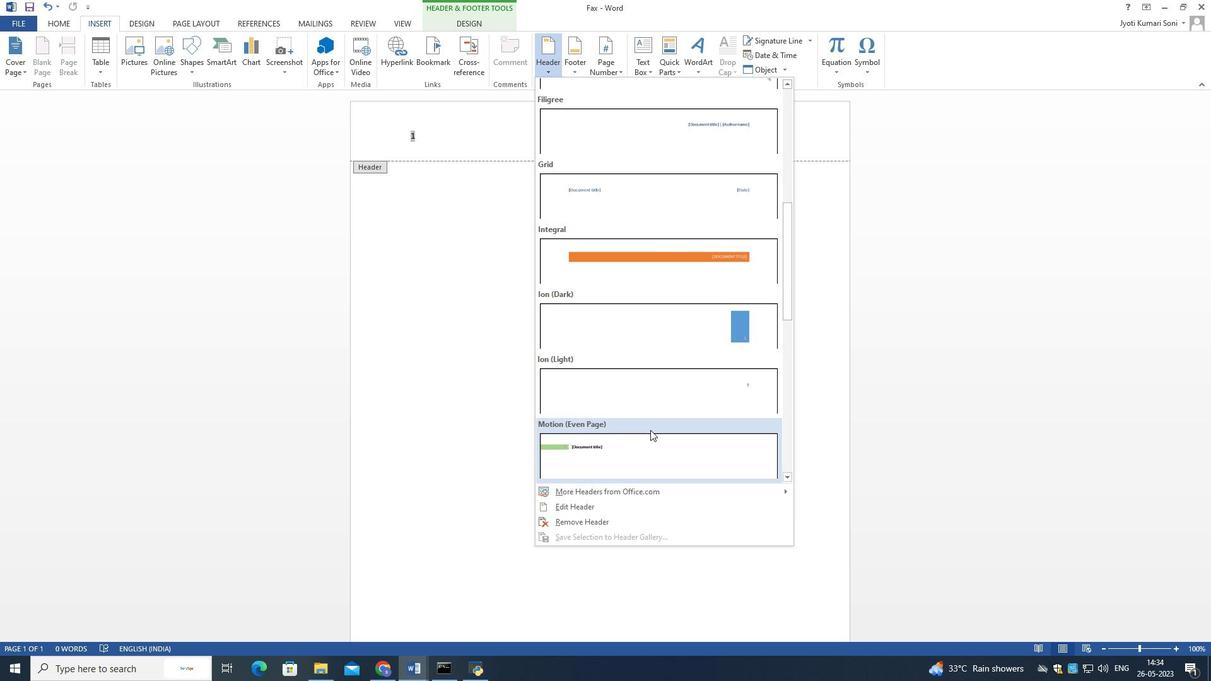 
Action: Mouse pressed left at (650, 446)
Screenshot: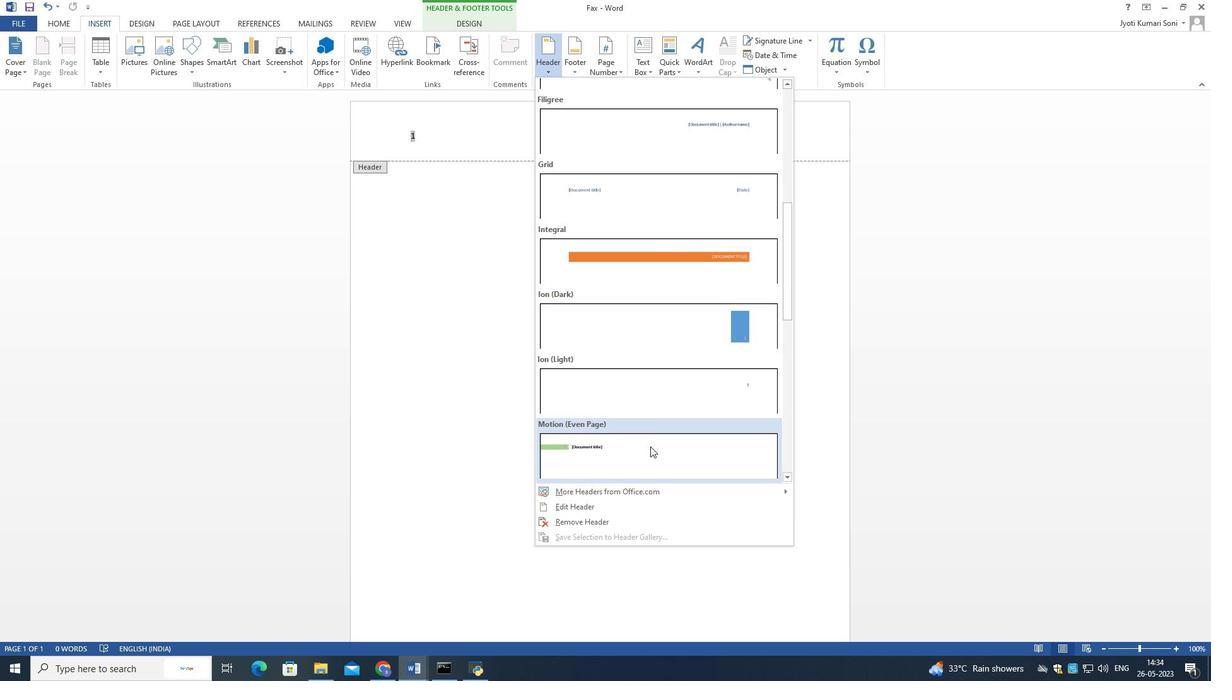 
Action: Mouse moved to (442, 128)
Screenshot: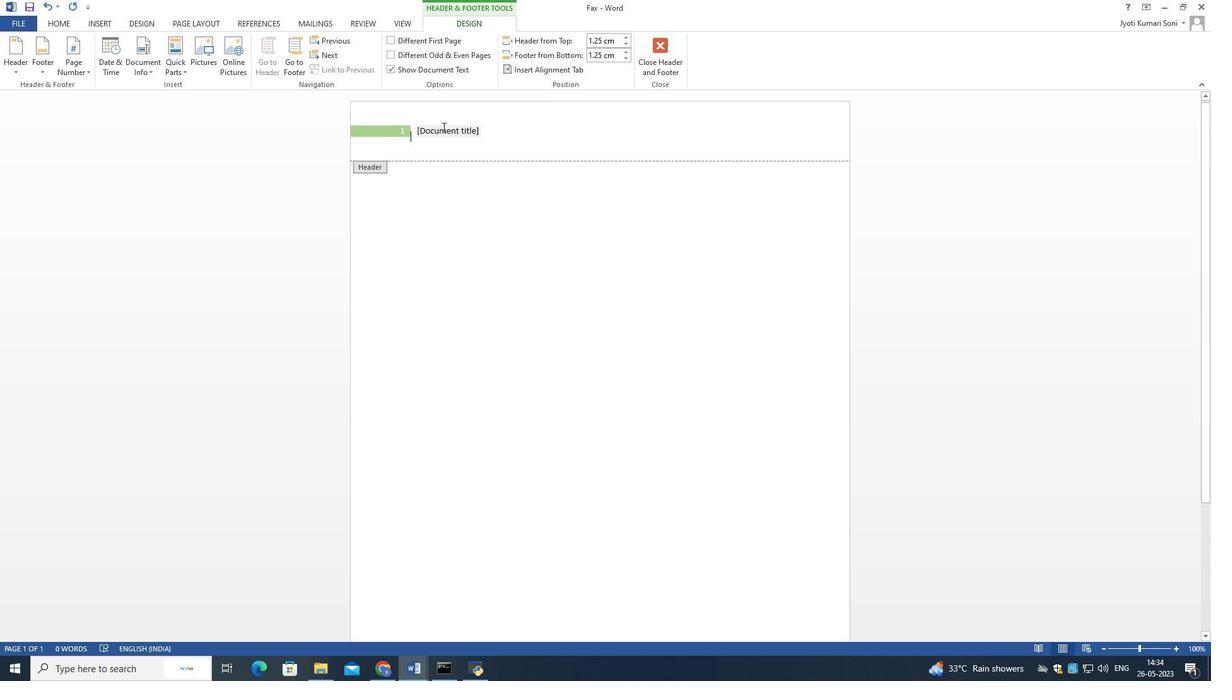 
Action: Mouse pressed left at (442, 128)
Screenshot: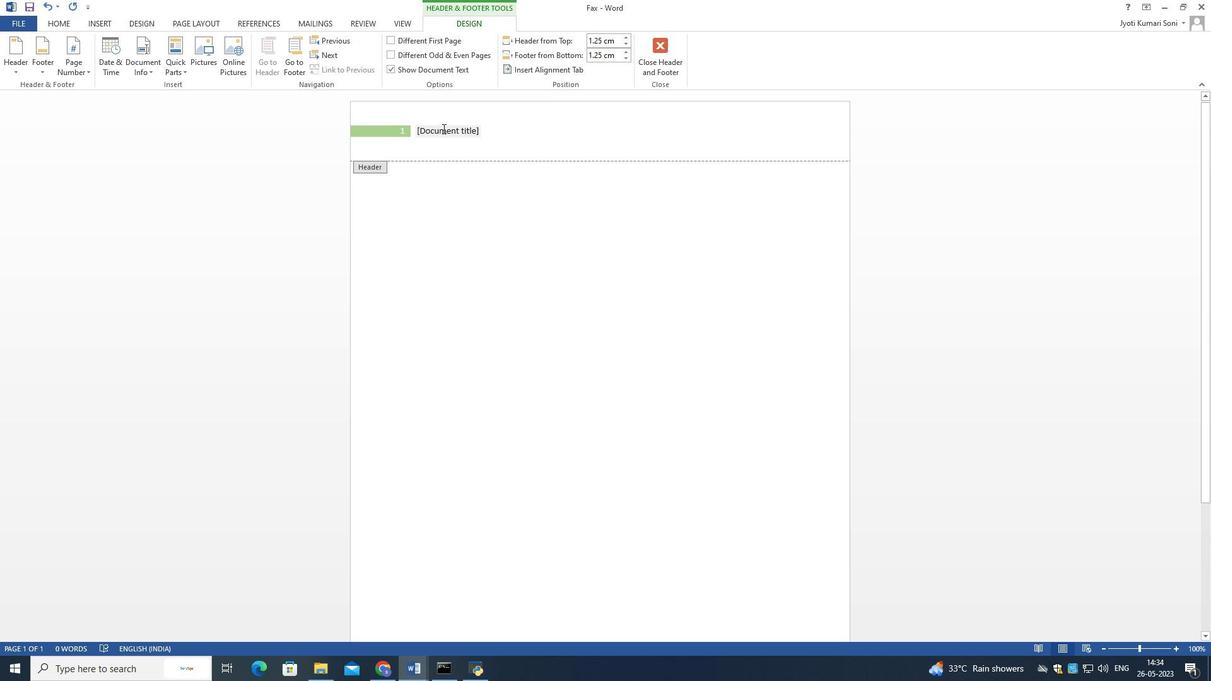 
Action: Mouse moved to (471, 123)
Screenshot: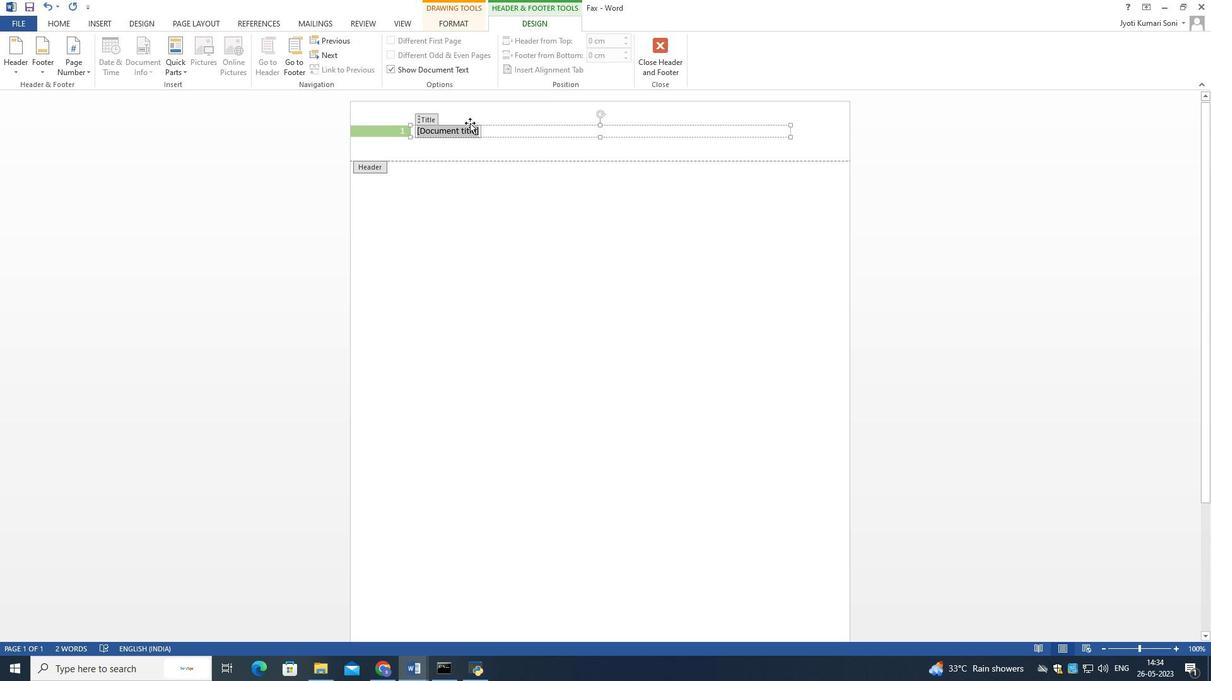 
Action: Key pressed <Key.delete>
Screenshot: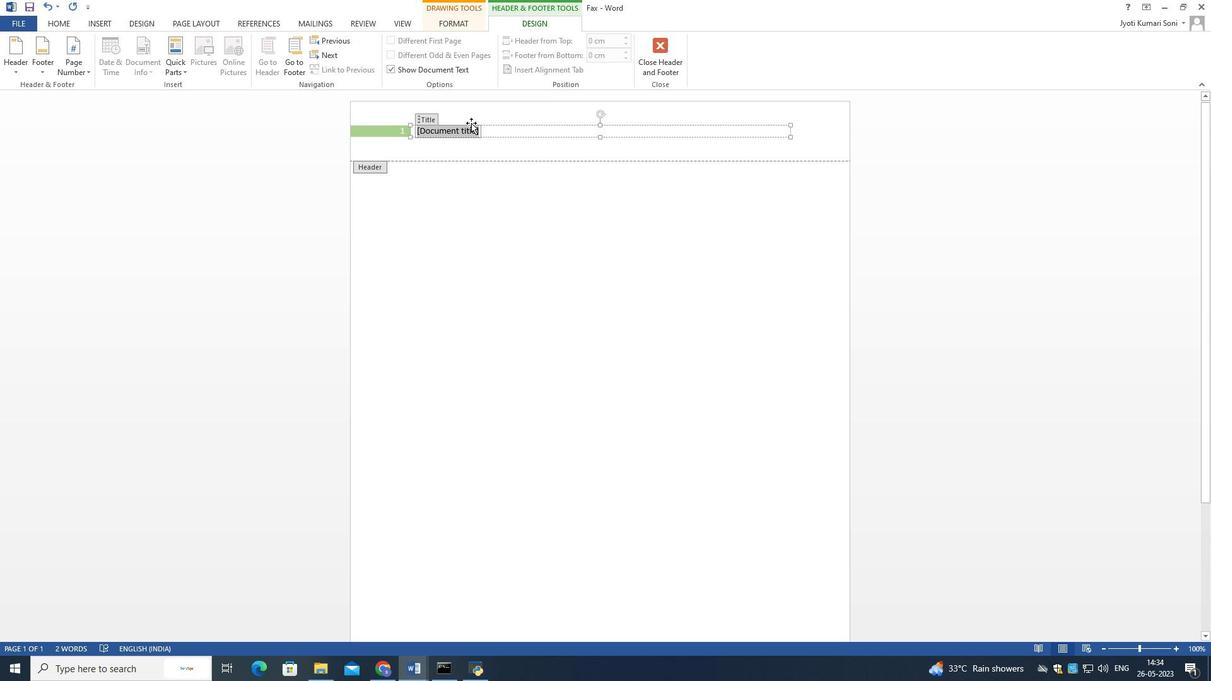 
Action: Mouse moved to (402, 186)
Screenshot: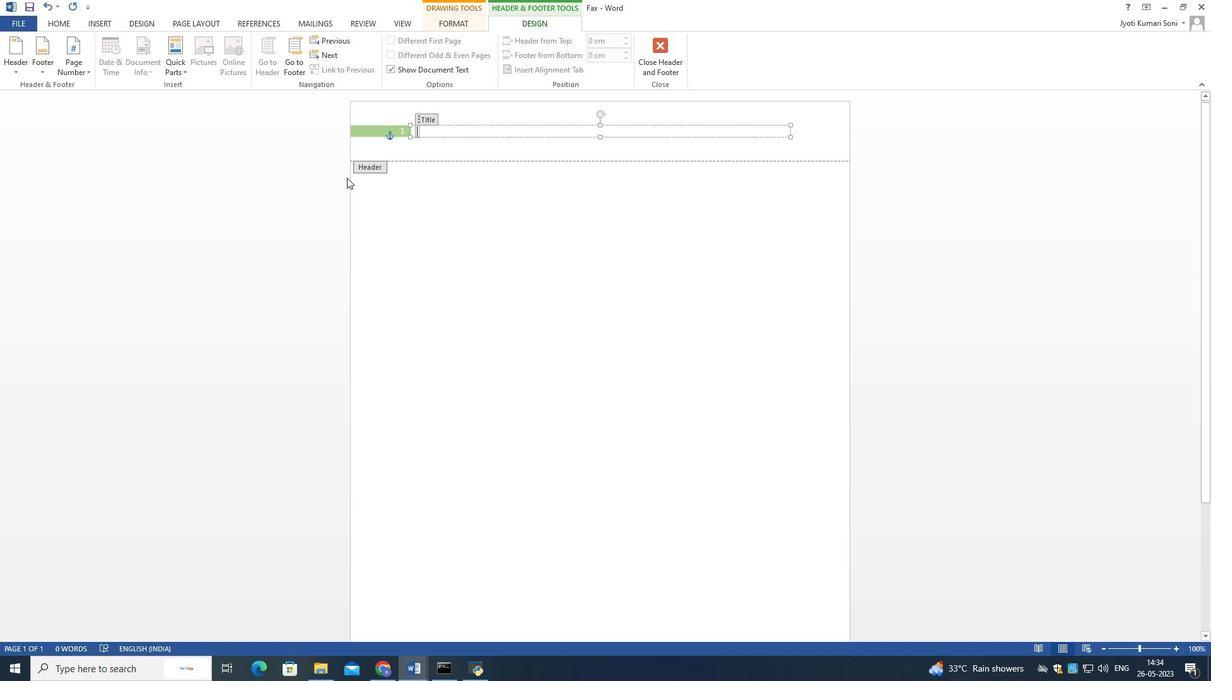 
Action: Mouse pressed left at (402, 186)
Screenshot: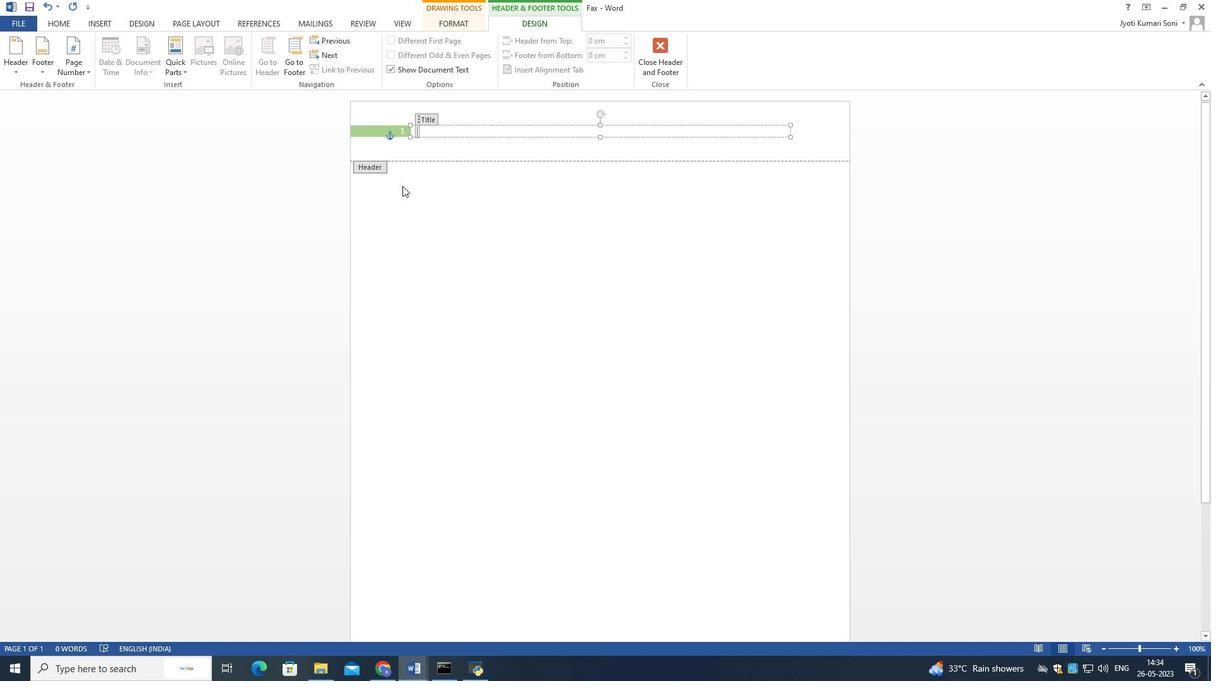 
Action: Mouse moved to (389, 124)
Screenshot: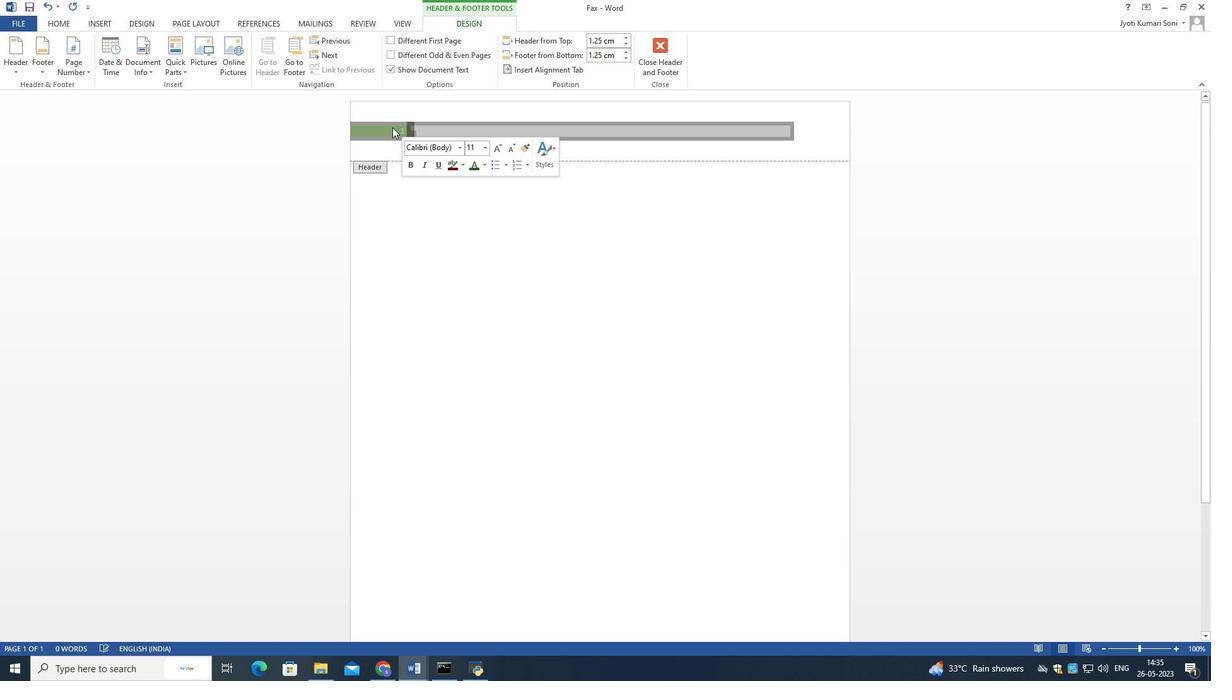 
Action: Mouse pressed left at (389, 124)
Screenshot: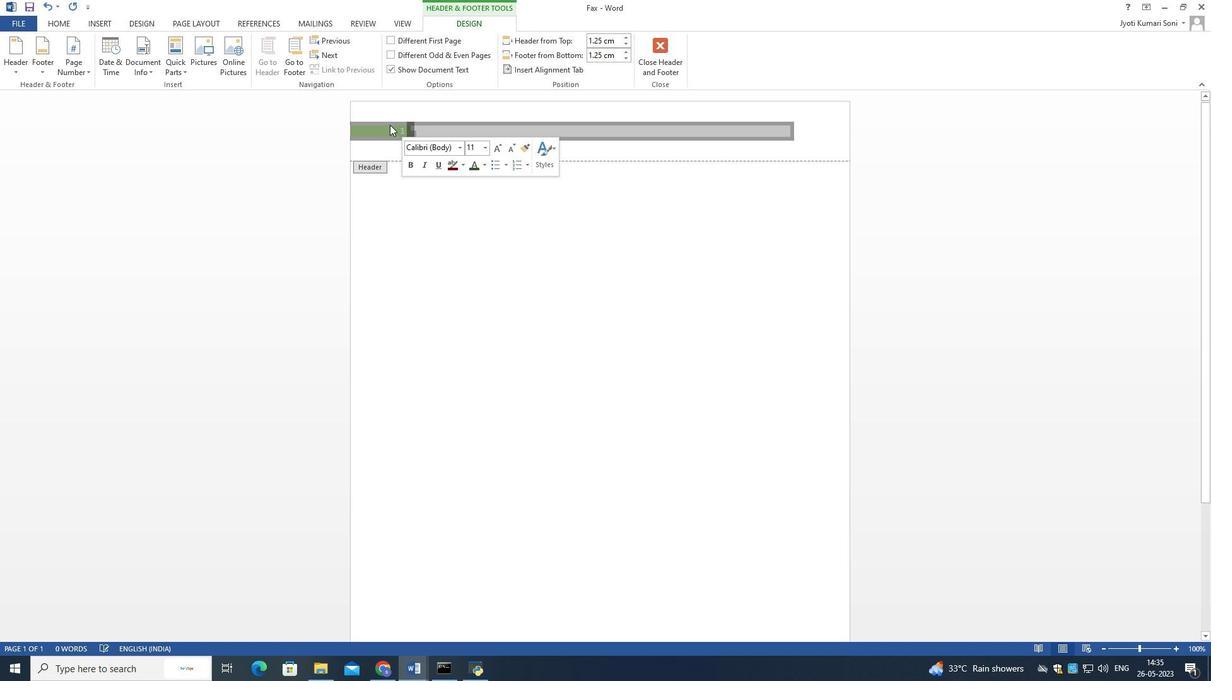 
Action: Mouse moved to (104, 13)
Screenshot: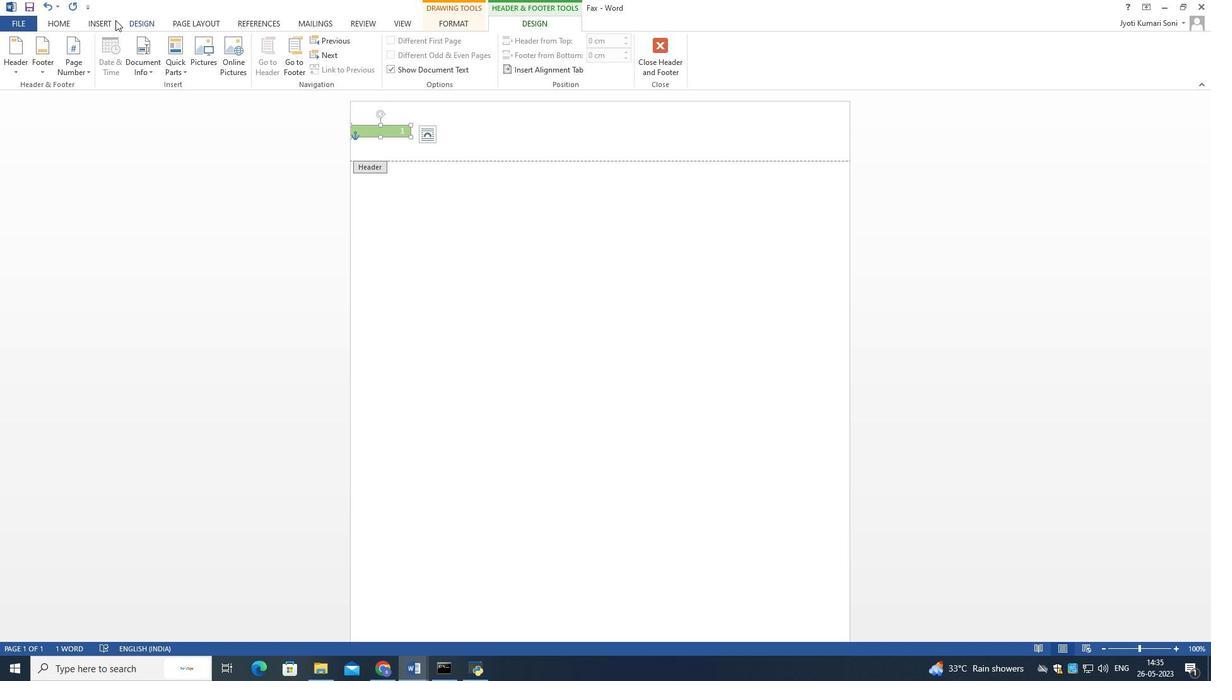 
Action: Mouse pressed left at (104, 13)
Screenshot: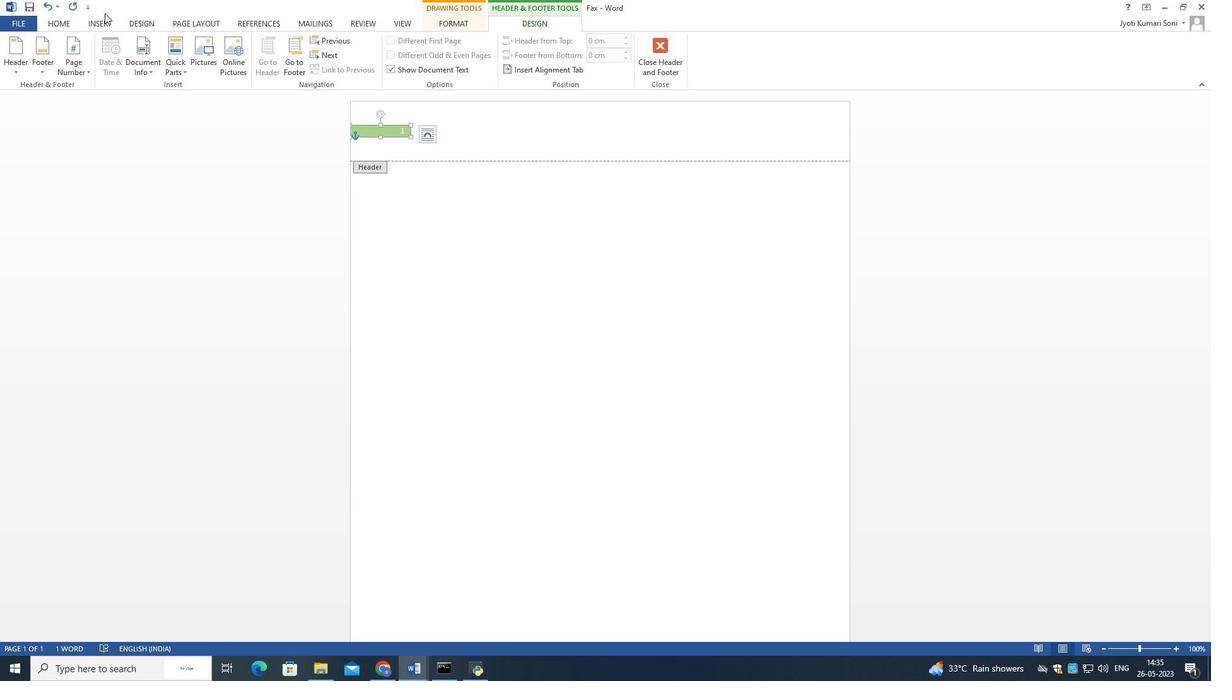 
Action: Mouse moved to (107, 24)
Screenshot: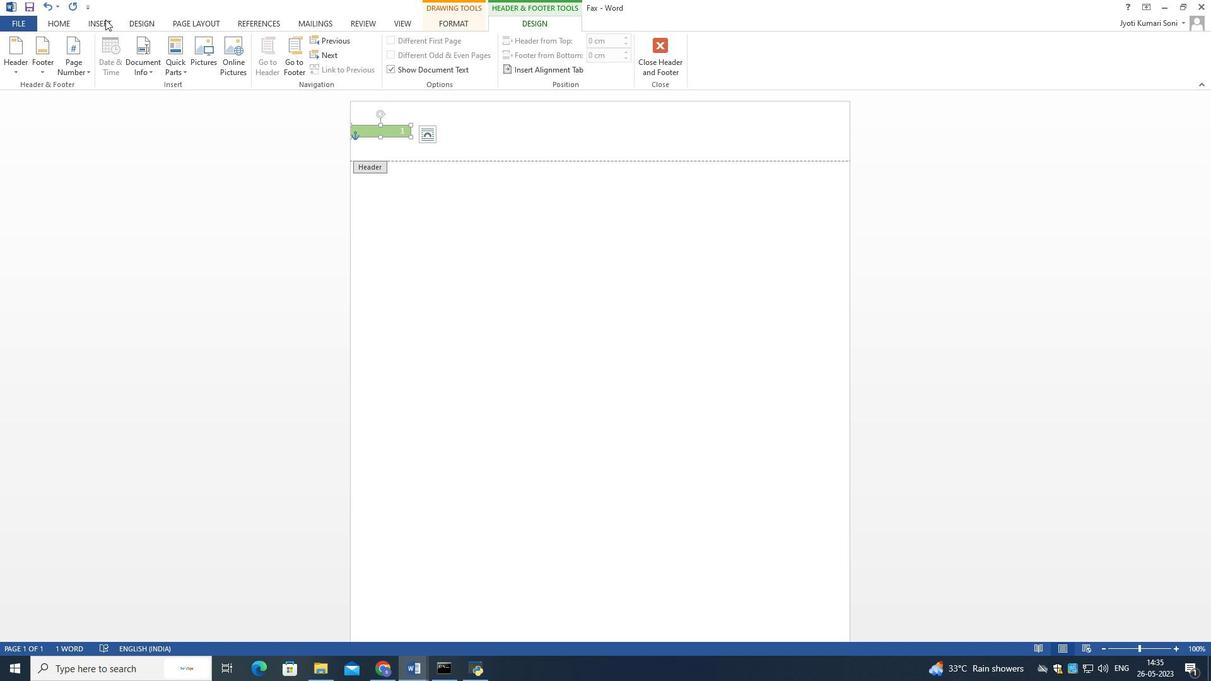 
Action: Mouse pressed left at (107, 24)
Screenshot: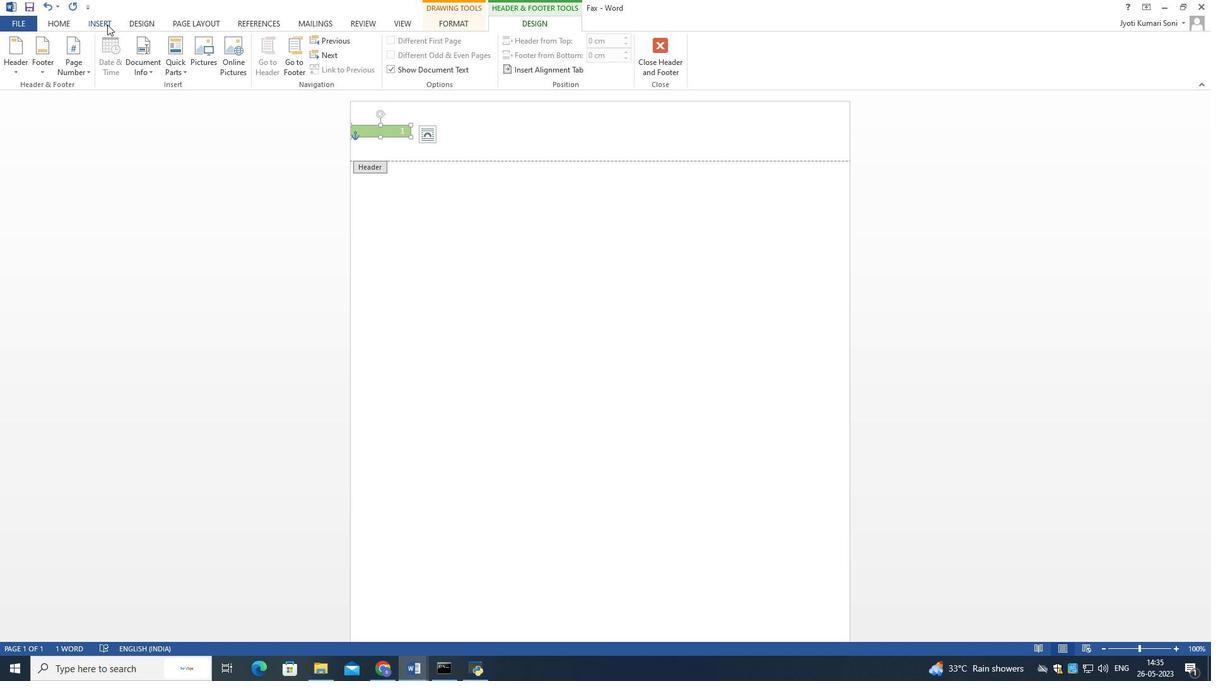 
Action: Mouse moved to (70, 22)
Screenshot: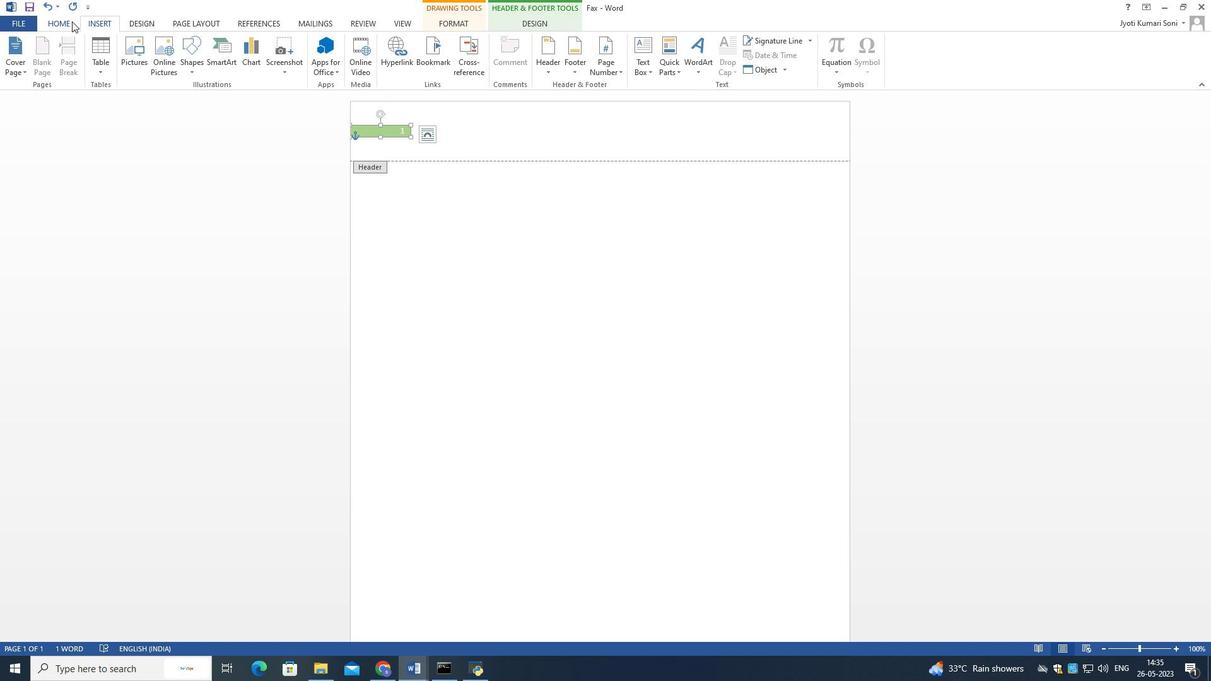
Action: Mouse pressed left at (70, 22)
Screenshot: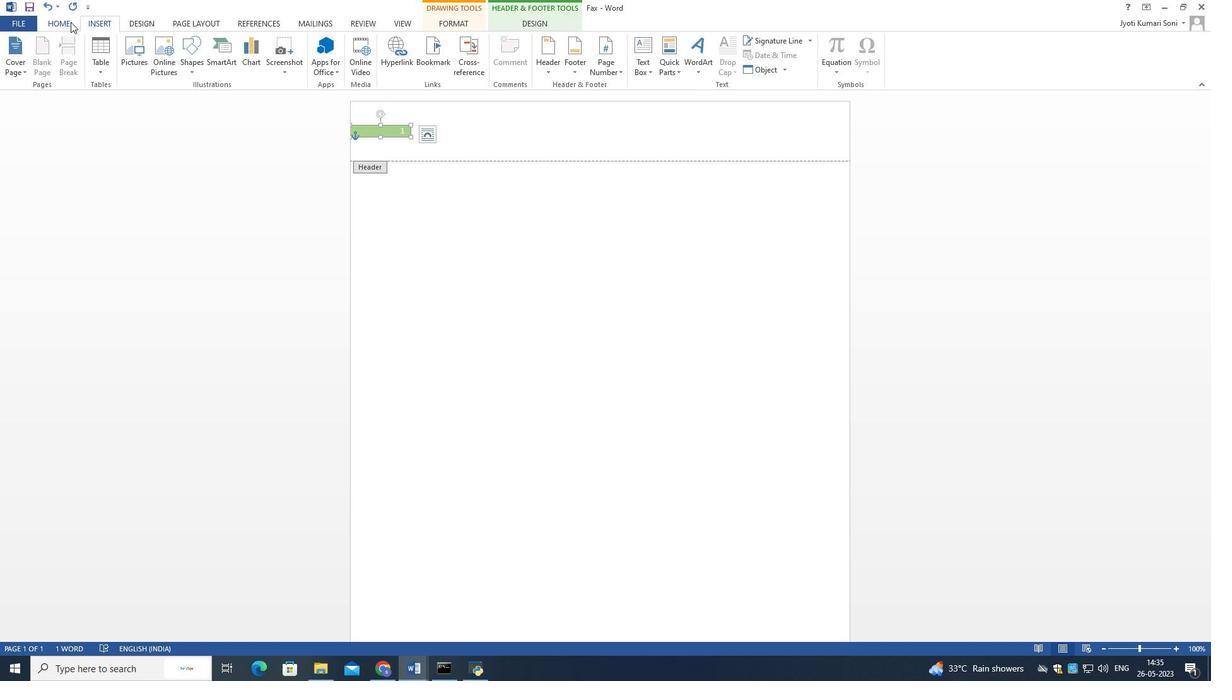
Action: Mouse moved to (396, 68)
Screenshot: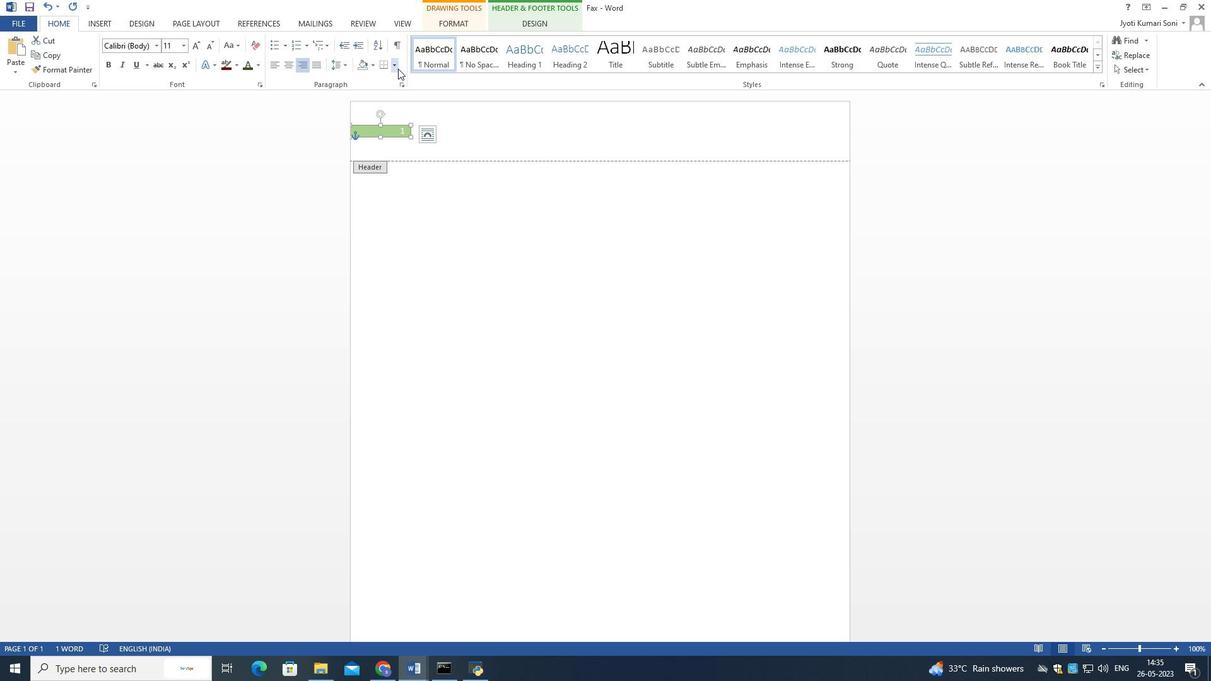 
Action: Mouse pressed left at (396, 68)
Screenshot: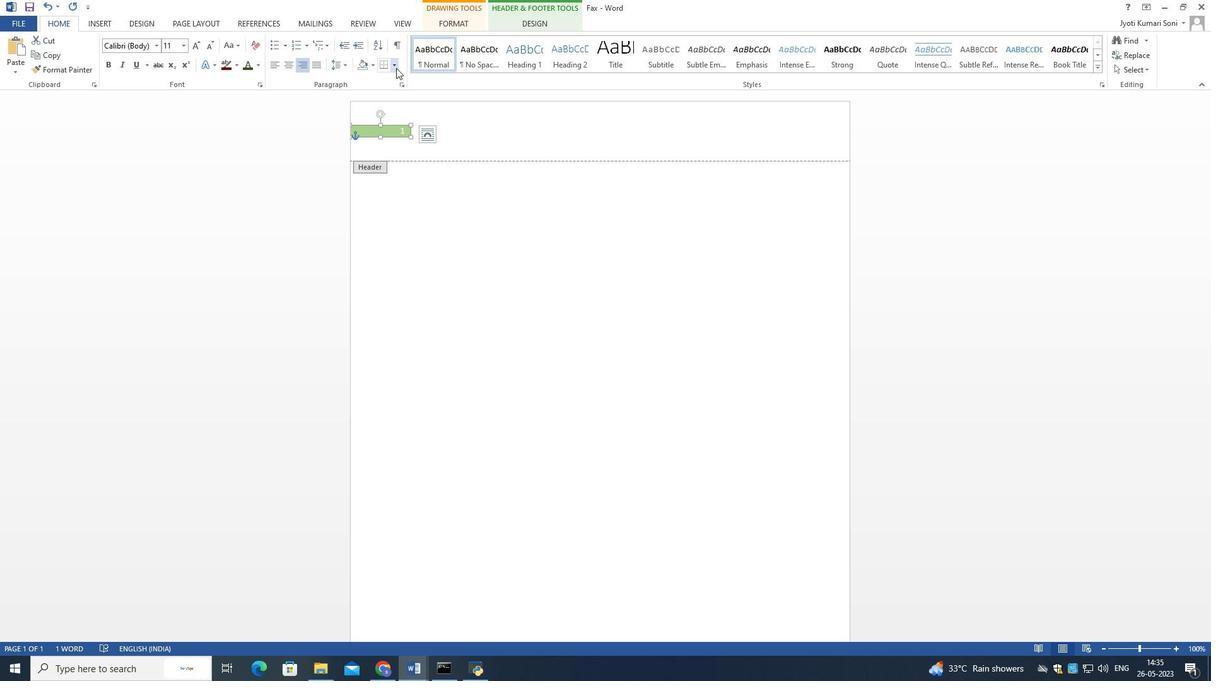 
Action: Mouse moved to (460, 311)
Screenshot: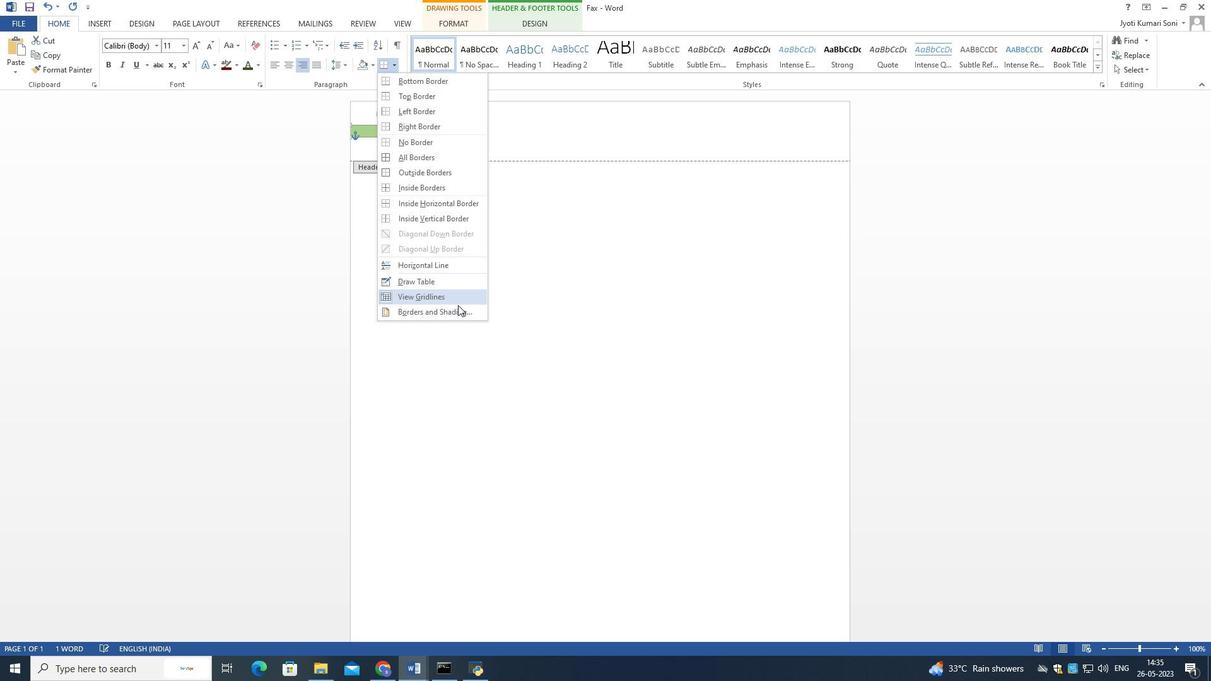 
Action: Mouse pressed left at (460, 311)
Screenshot: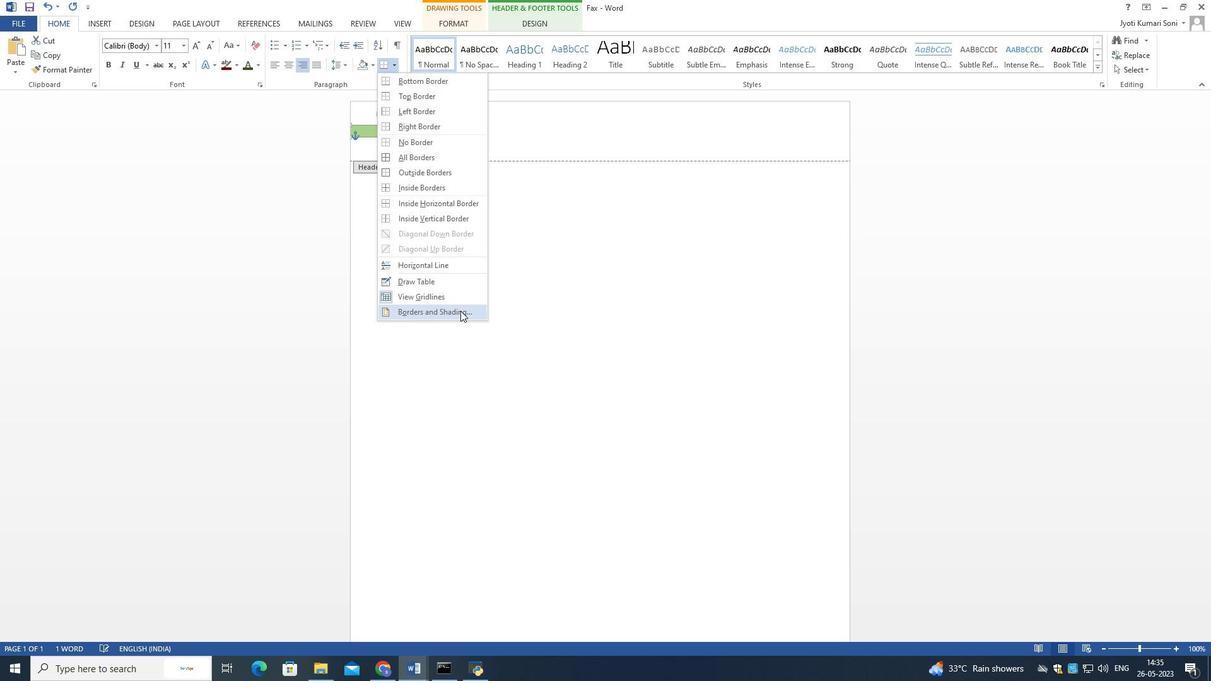 
Action: Mouse moved to (482, 283)
Screenshot: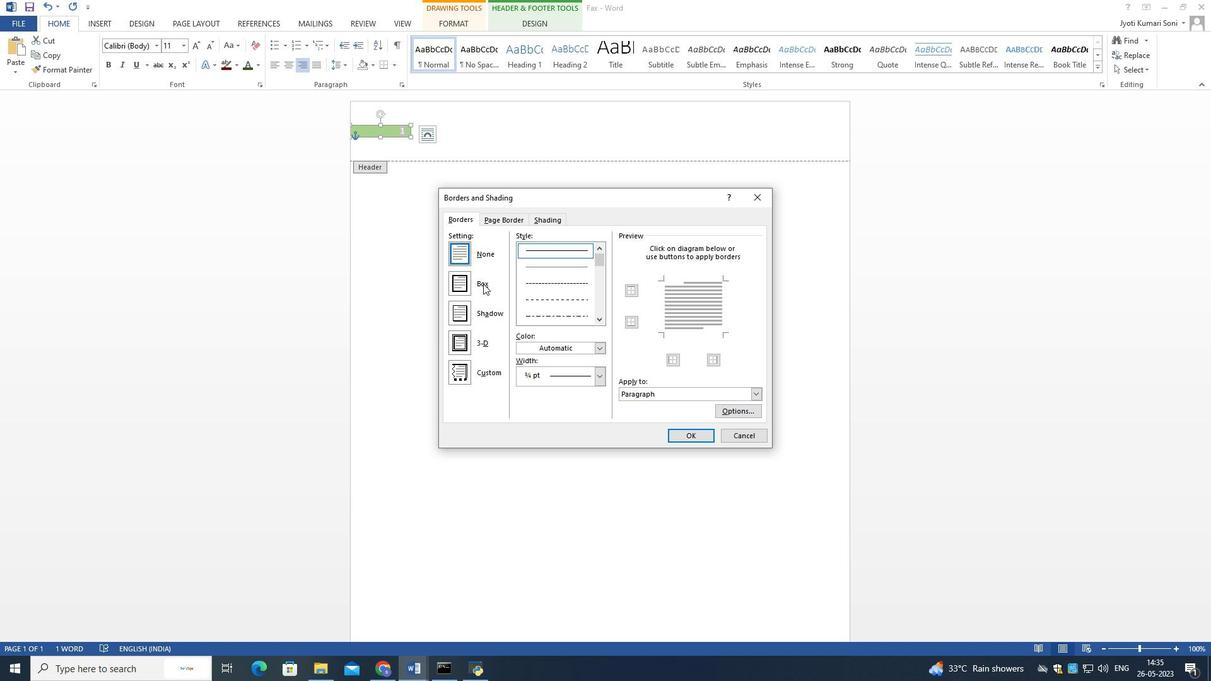 
Action: Mouse pressed left at (482, 283)
Screenshot: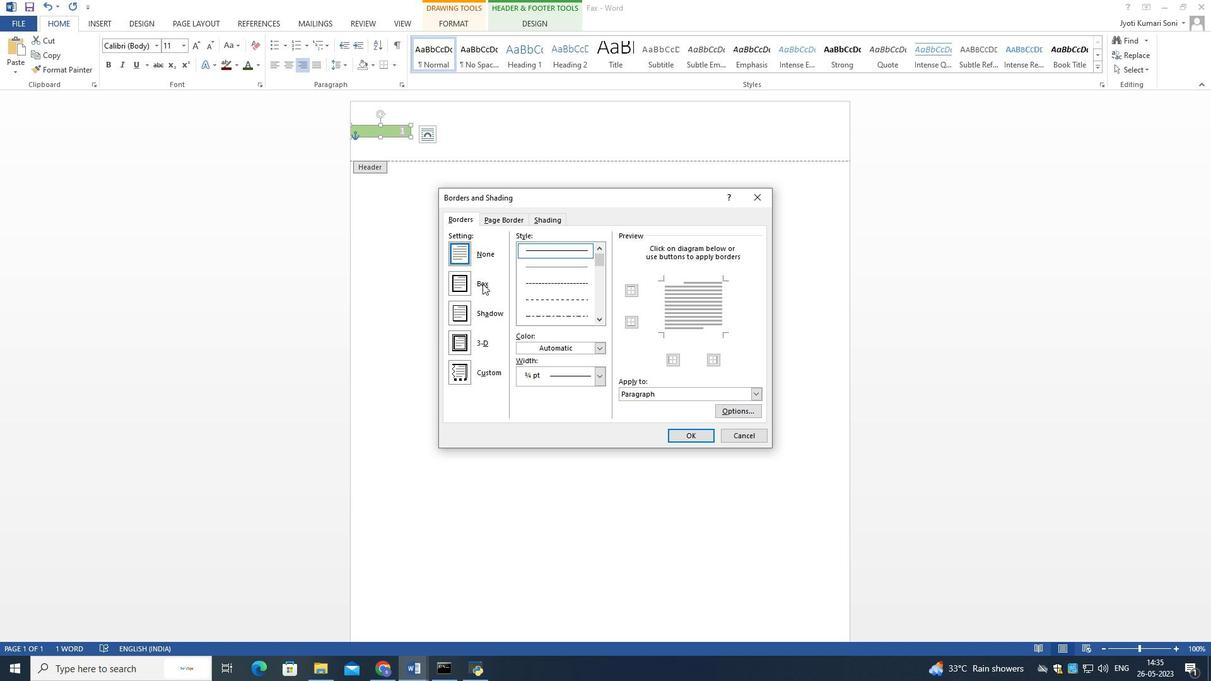 
Action: Mouse moved to (455, 280)
Screenshot: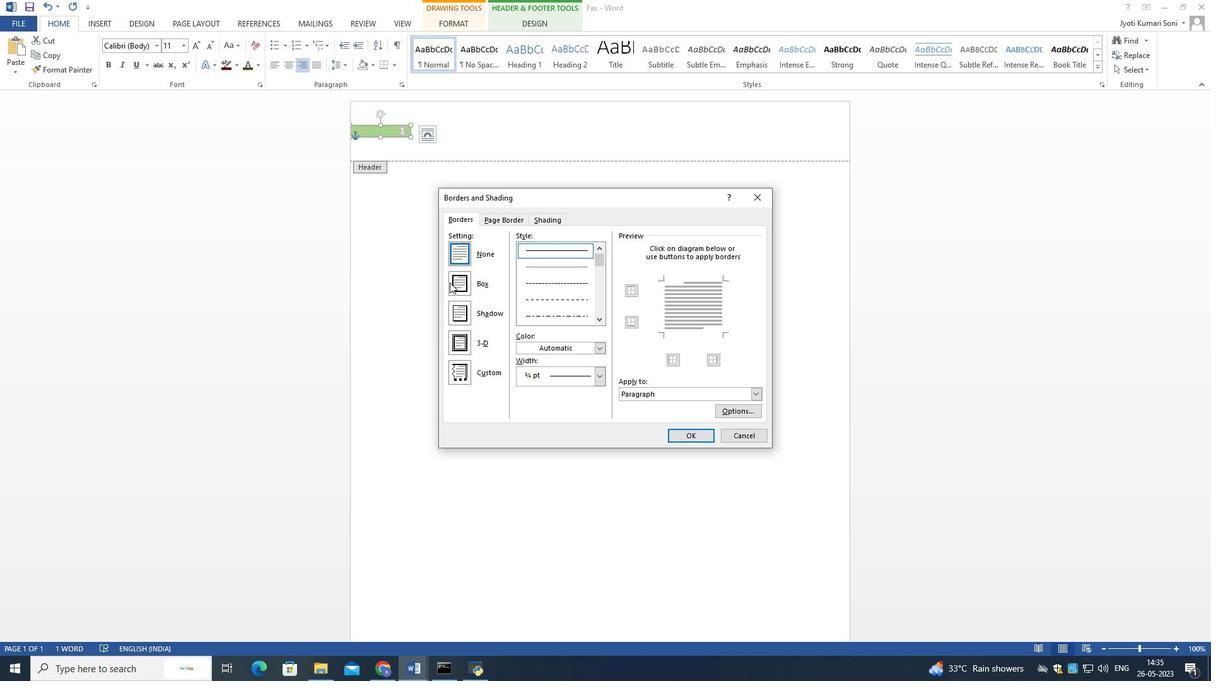 
Action: Mouse pressed left at (455, 280)
Screenshot: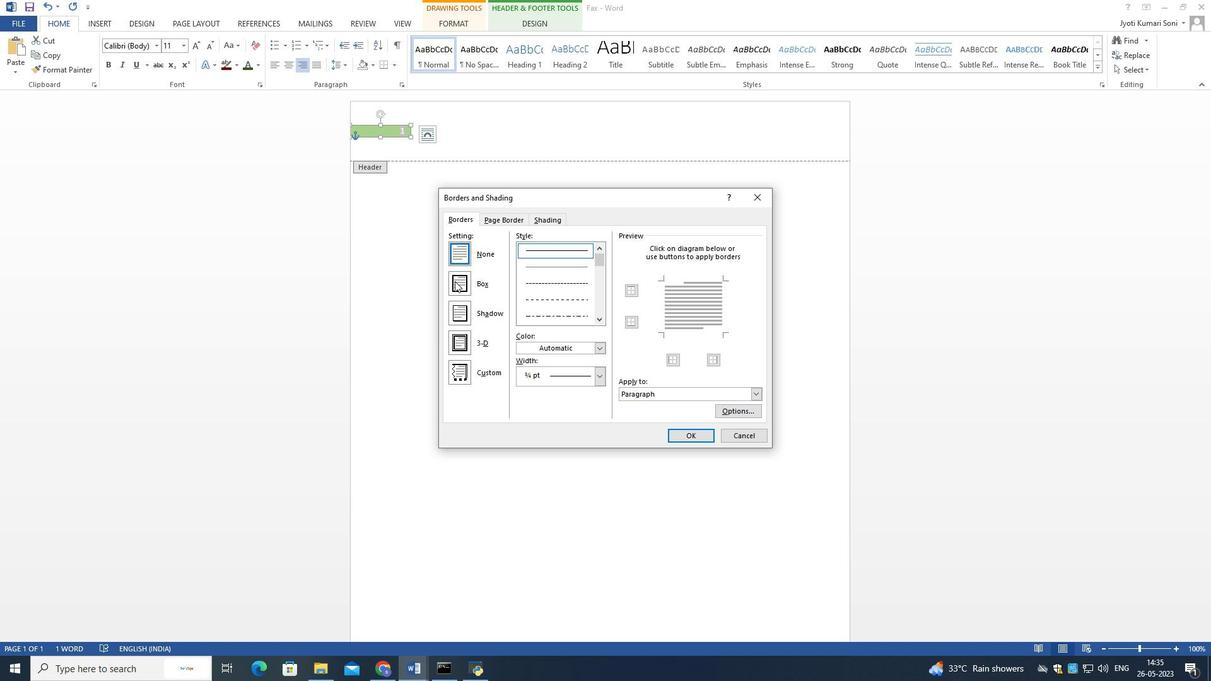 
Action: Mouse moved to (607, 319)
Screenshot: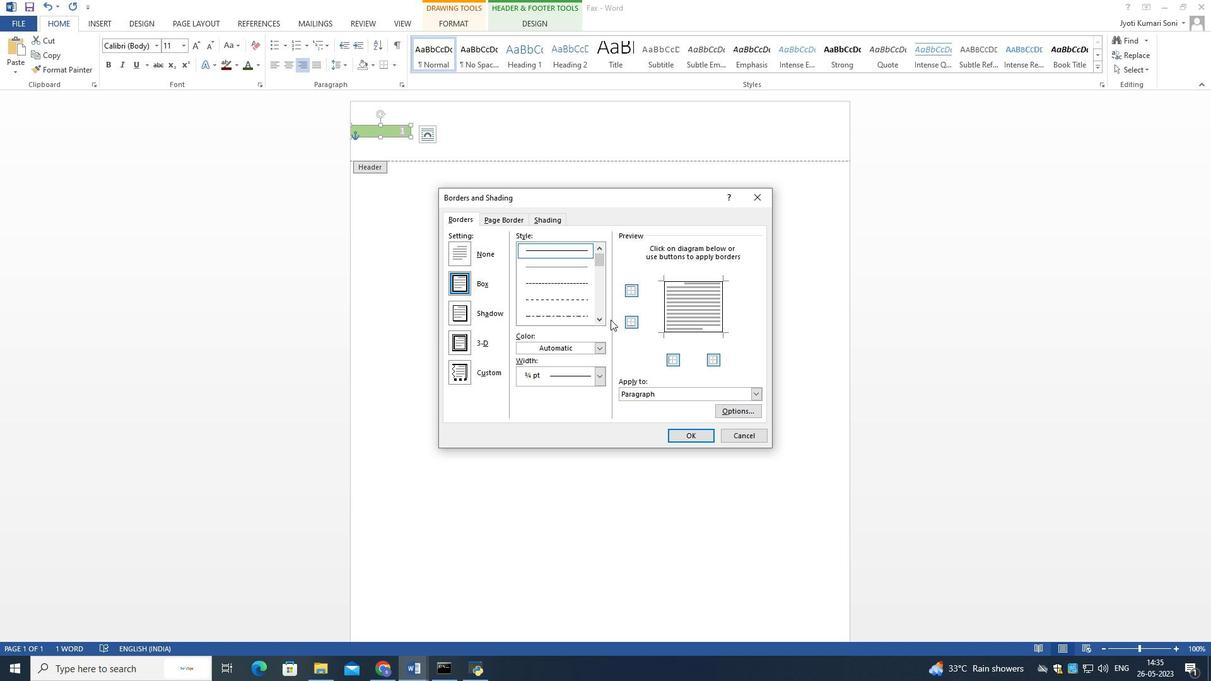 
Action: Mouse pressed left at (607, 319)
Screenshot: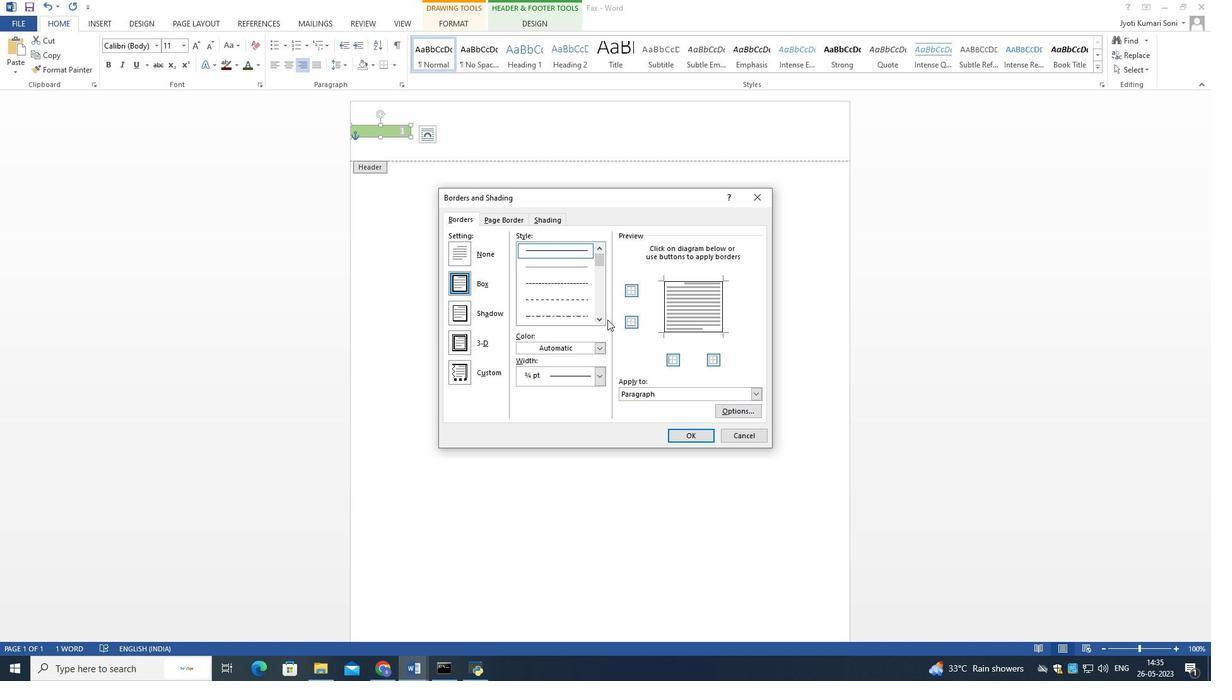 
Action: Mouse moved to (599, 317)
Screenshot: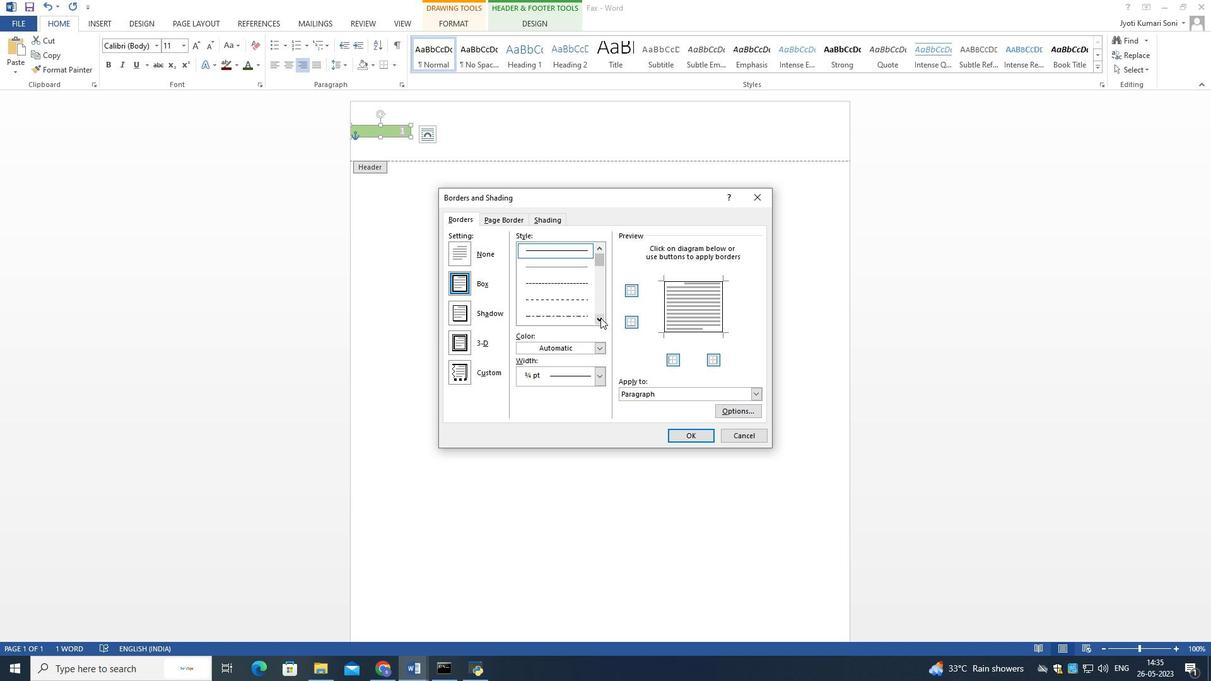 
Action: Mouse pressed left at (599, 317)
Screenshot: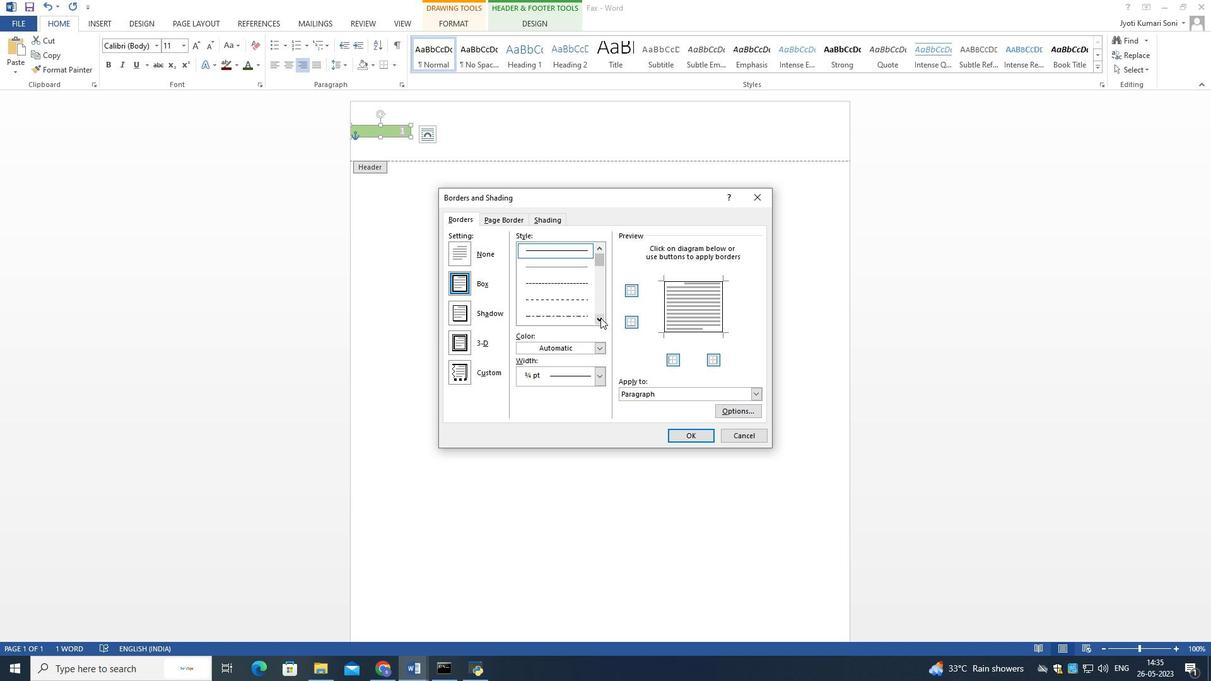 
Action: Mouse pressed left at (599, 317)
Screenshot: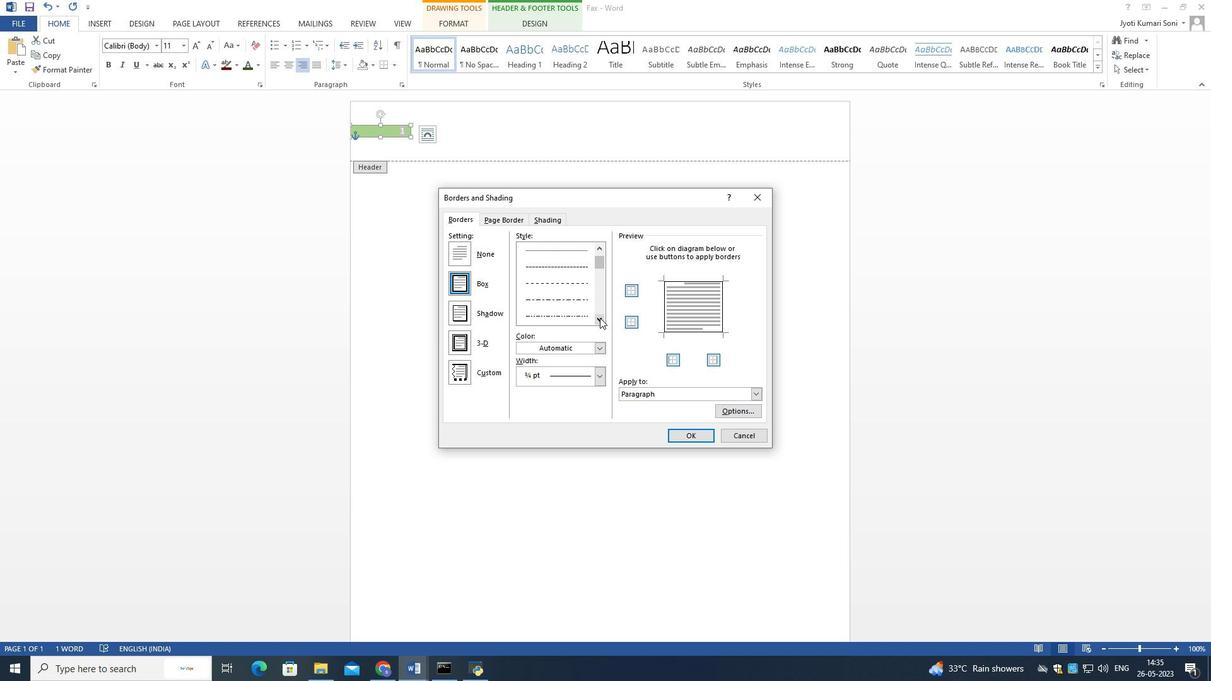 
Action: Mouse pressed left at (599, 317)
Screenshot: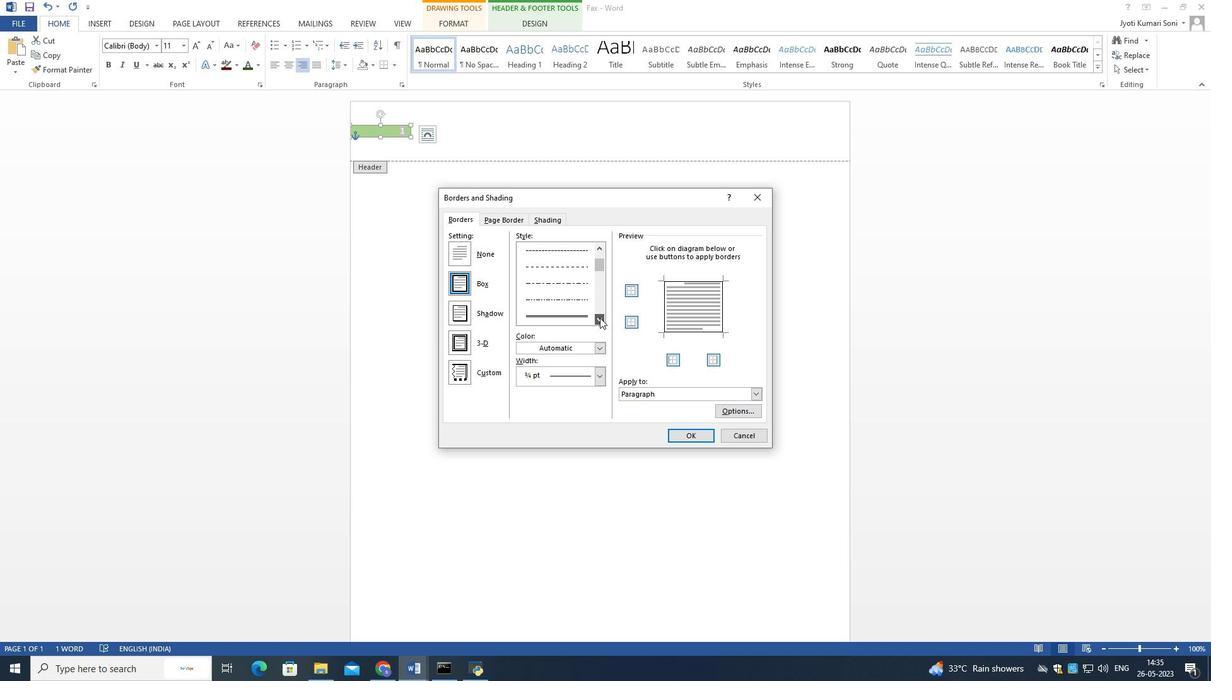 
Action: Mouse moved to (580, 300)
Screenshot: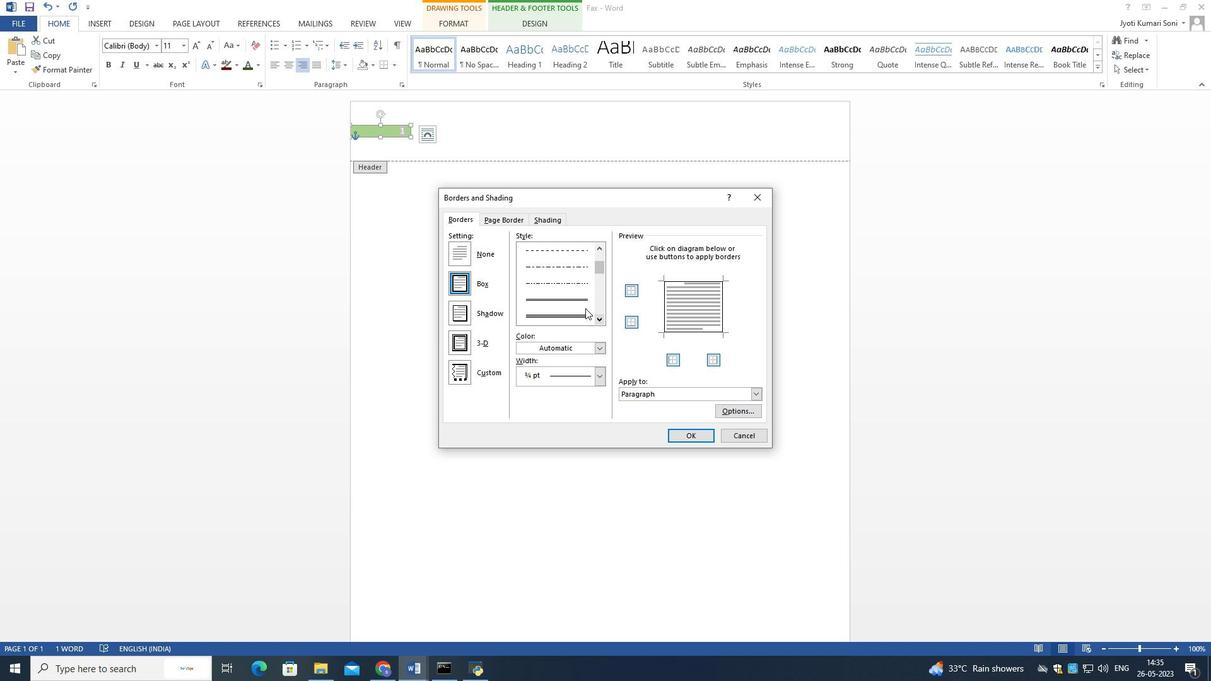
Action: Mouse pressed left at (580, 300)
Screenshot: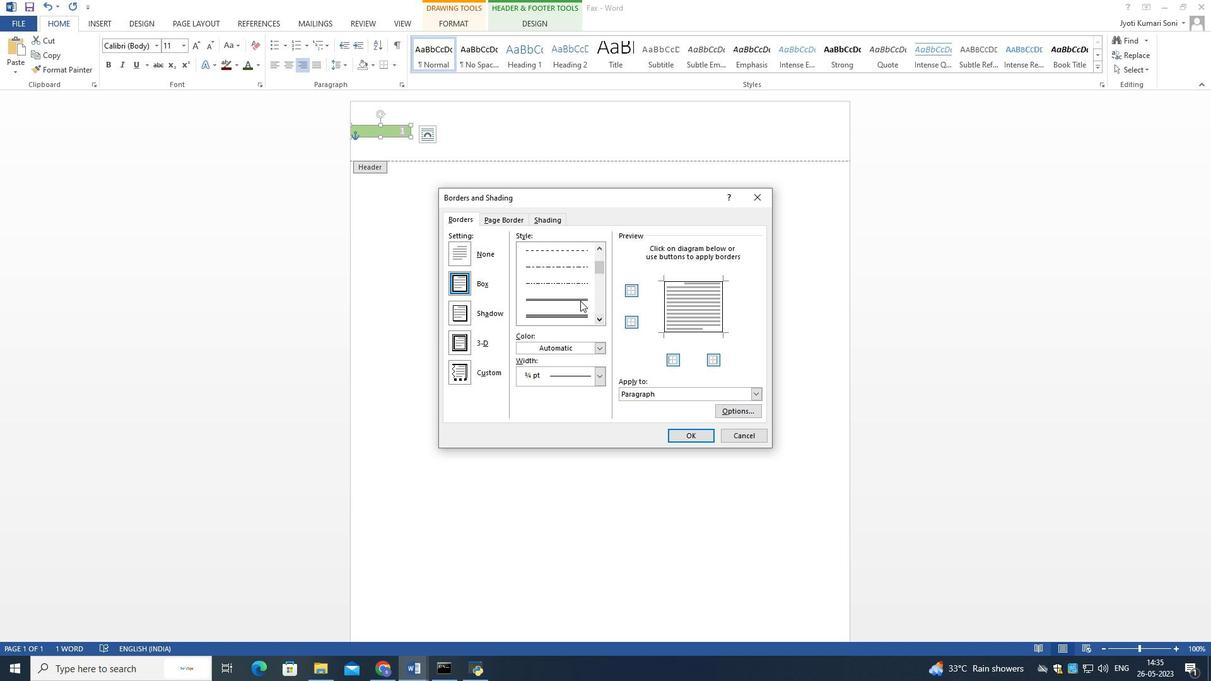 
Action: Mouse moved to (597, 348)
Screenshot: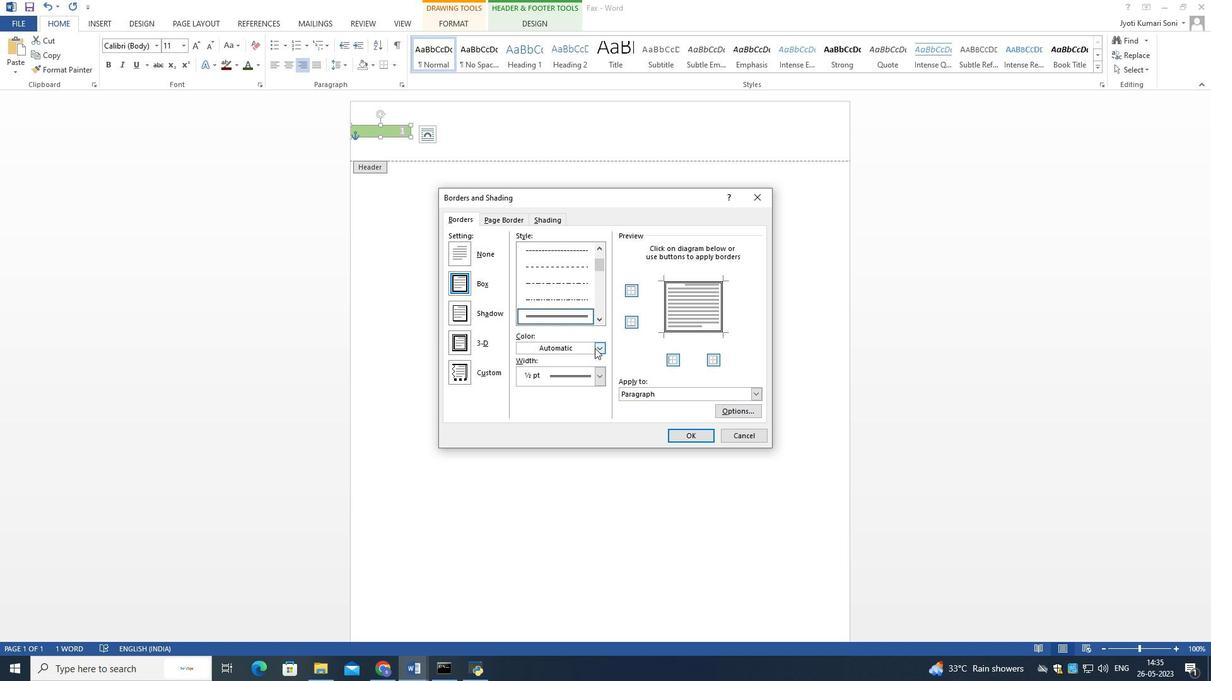 
Action: Mouse pressed left at (597, 348)
Screenshot: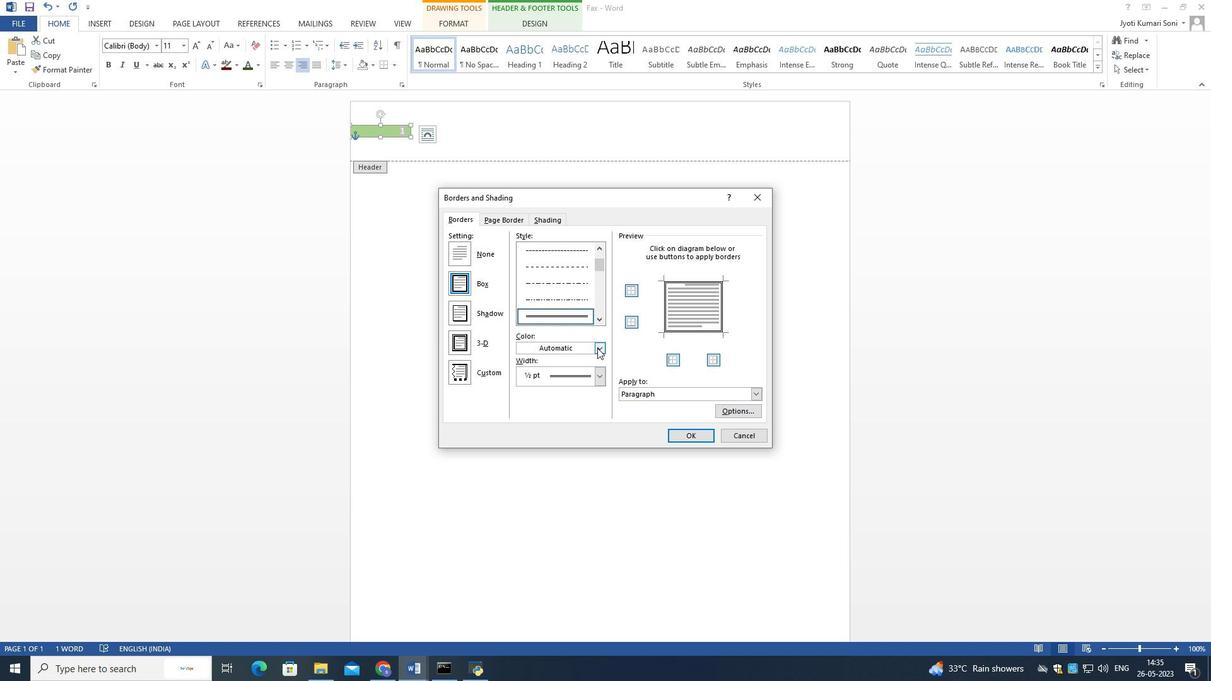 
Action: Mouse moved to (531, 387)
Screenshot: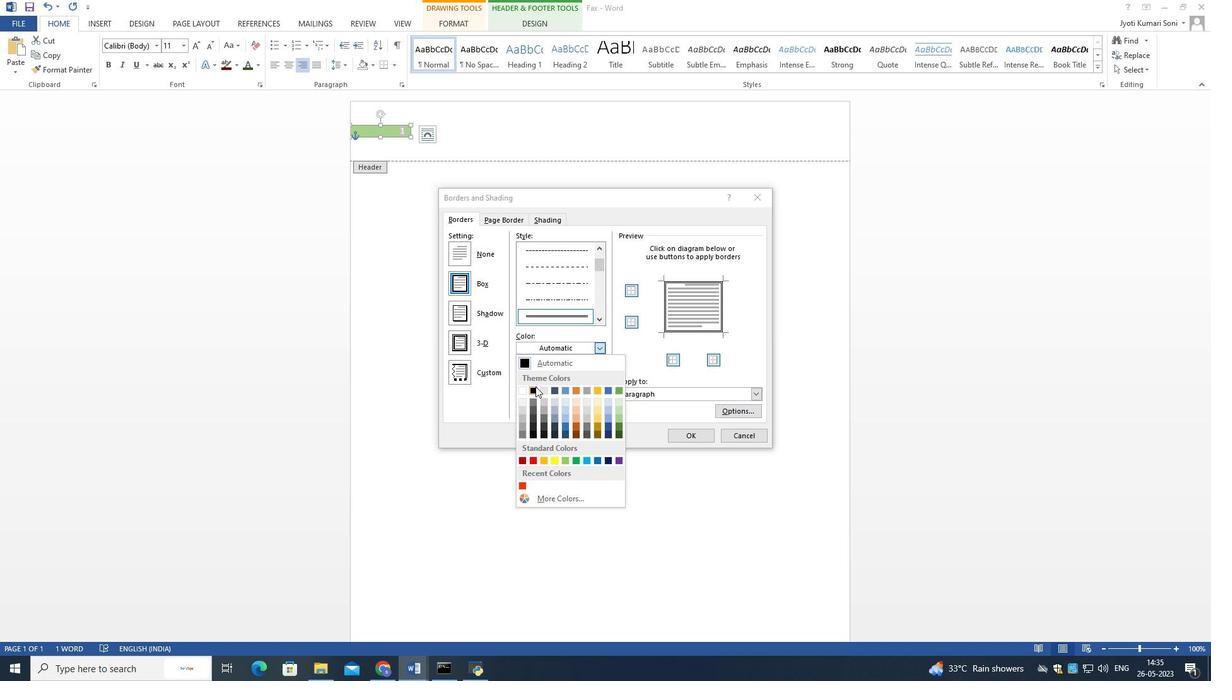 
Action: Mouse pressed left at (531, 387)
Screenshot: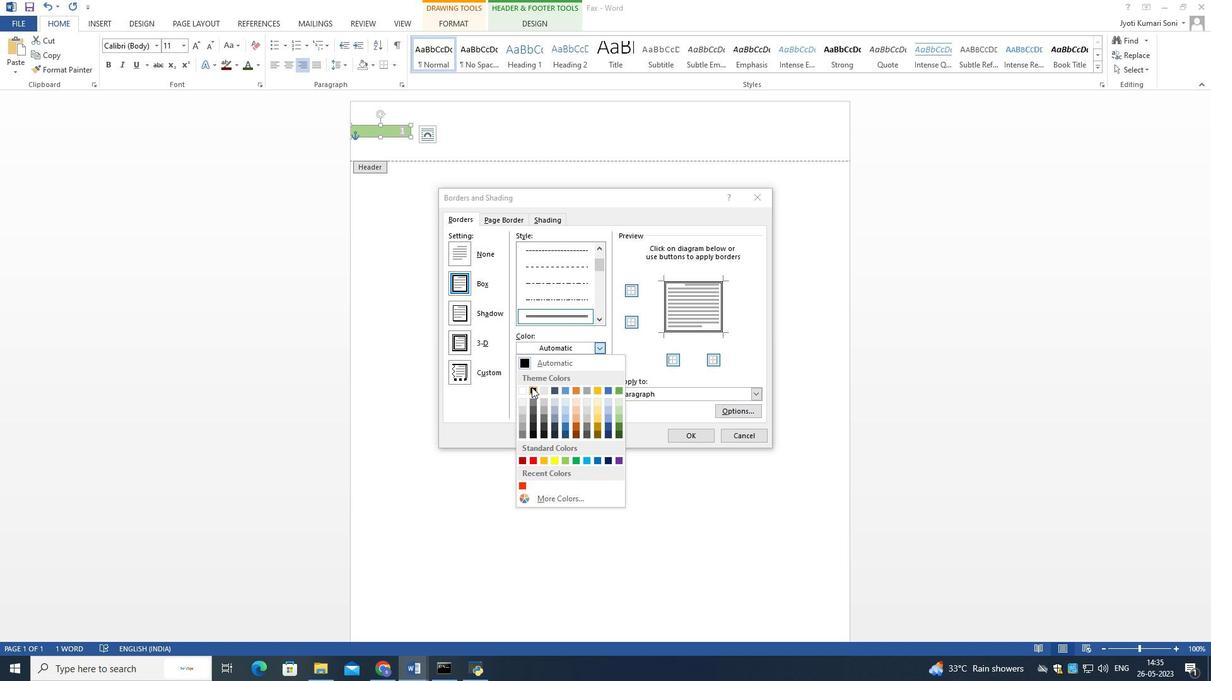 
Action: Mouse moved to (598, 374)
Screenshot: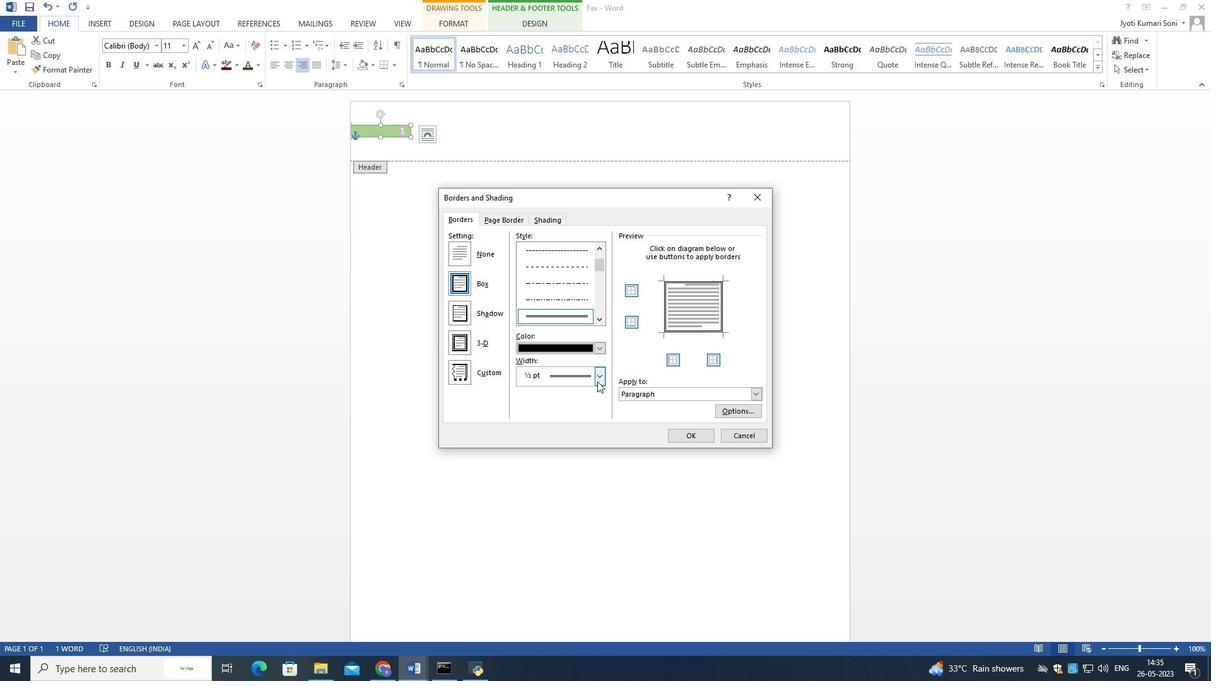 
Action: Mouse pressed left at (598, 374)
Screenshot: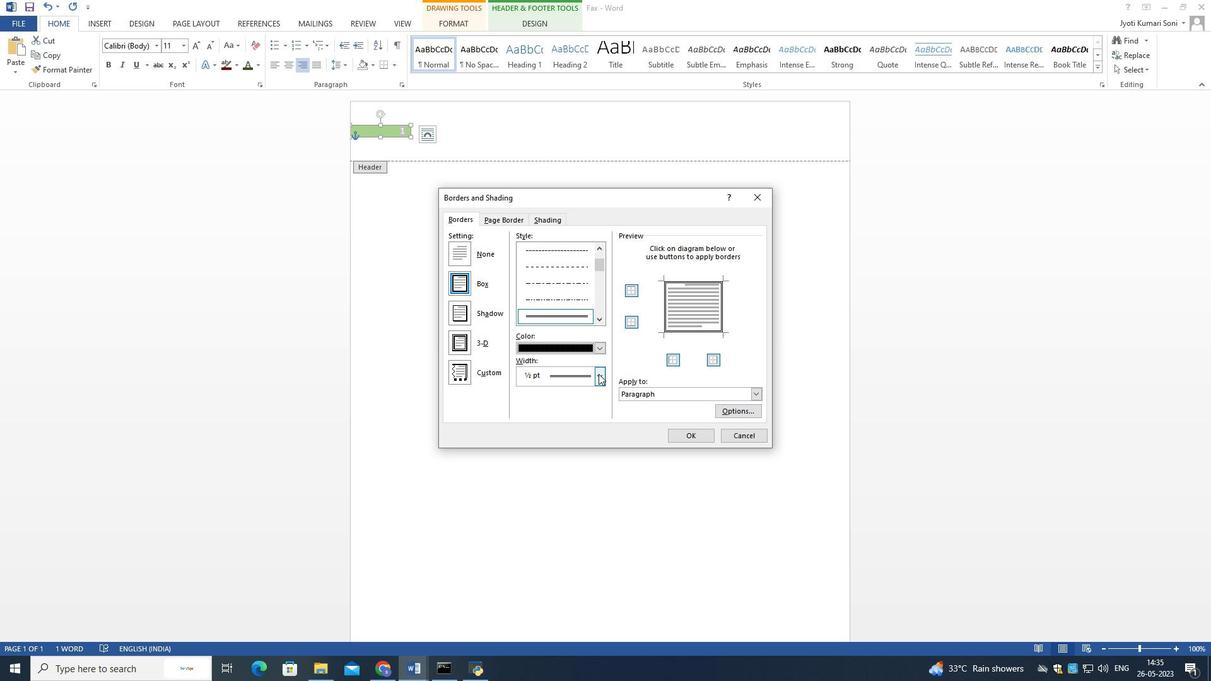
Action: Mouse moved to (572, 380)
Screenshot: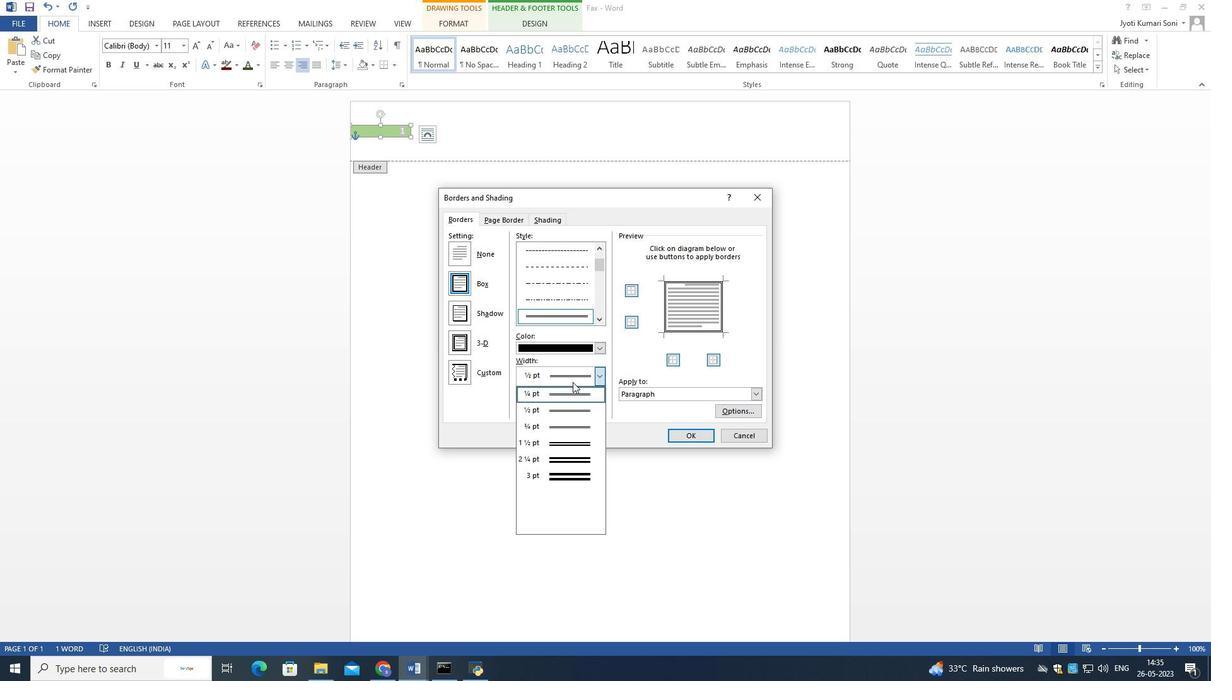 
Action: Mouse pressed left at (572, 380)
Screenshot: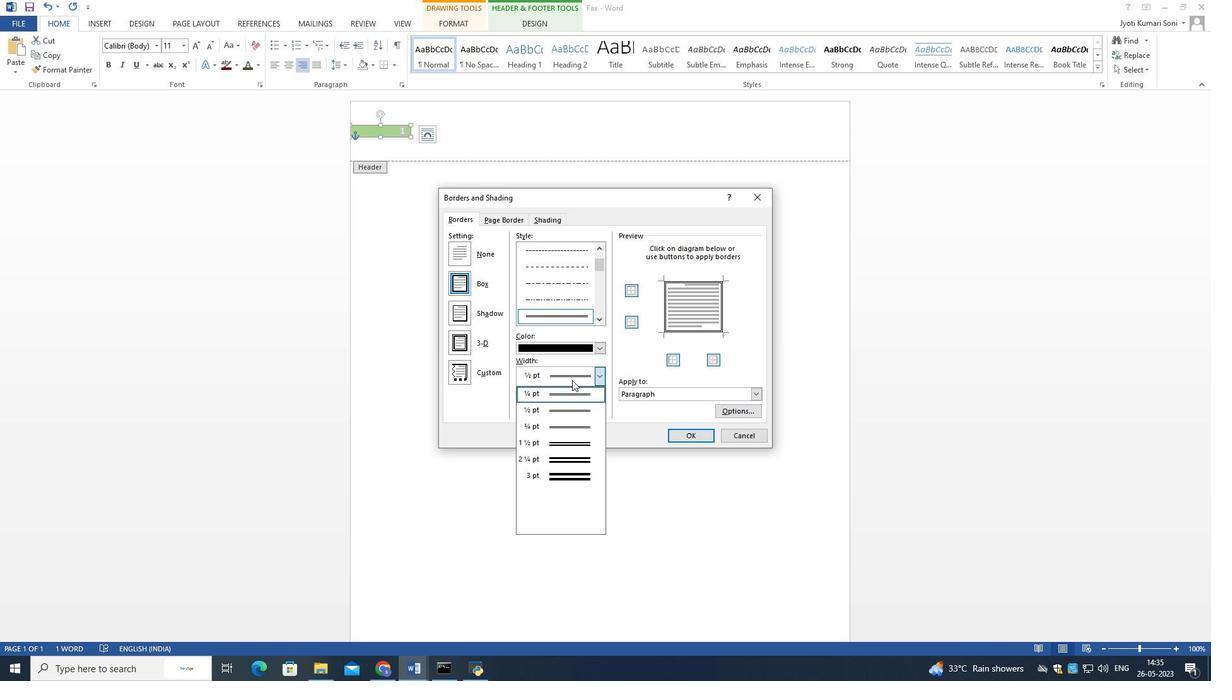 
Action: Mouse moved to (699, 437)
Screenshot: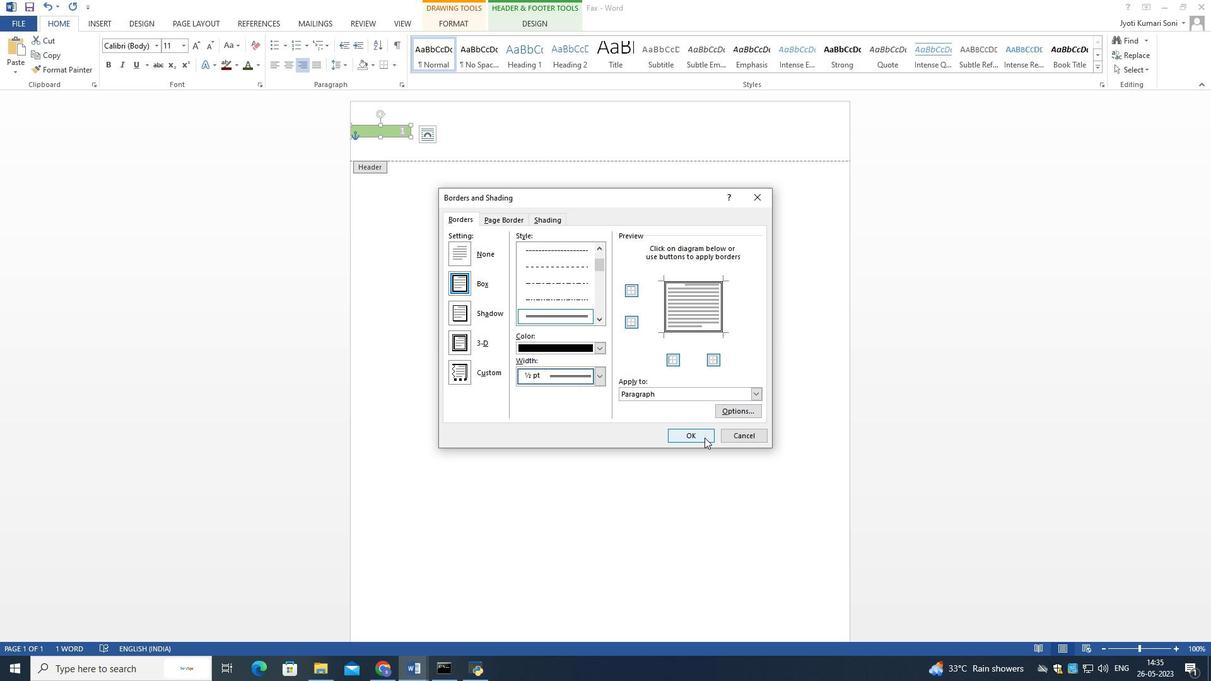 
Action: Mouse pressed left at (699, 437)
Screenshot: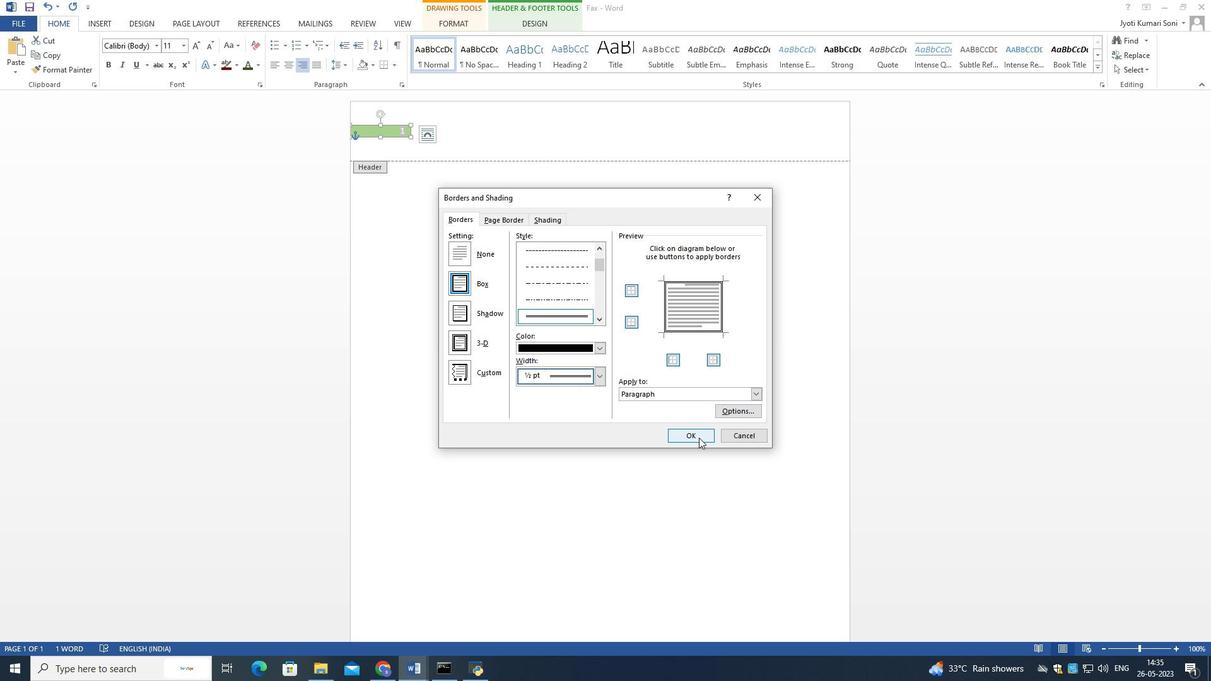 
Action: Mouse moved to (411, 133)
Screenshot: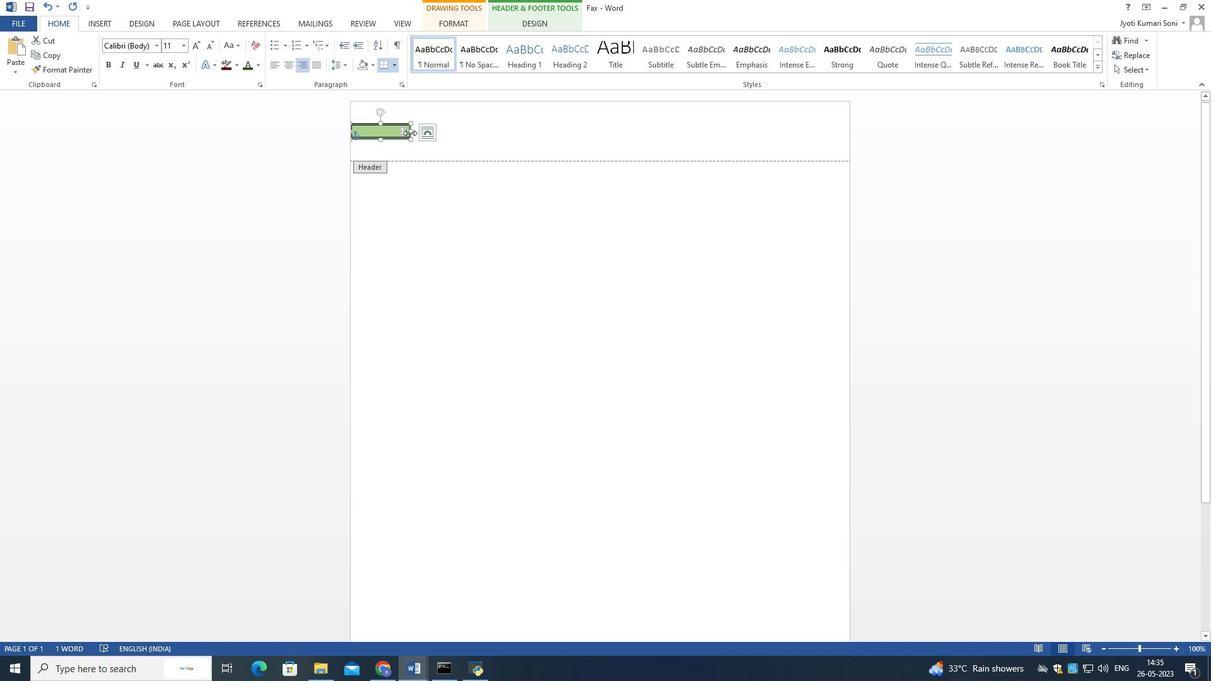 
Action: Mouse pressed left at (411, 133)
Screenshot: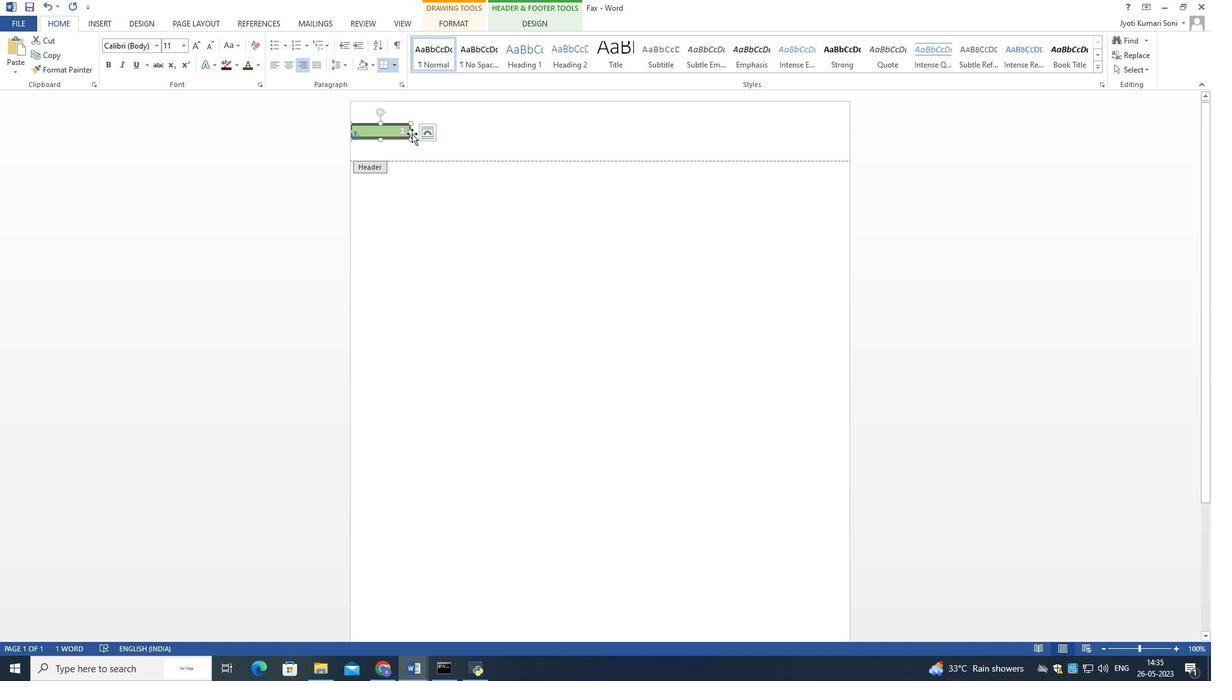 
Action: Mouse moved to (453, 136)
Screenshot: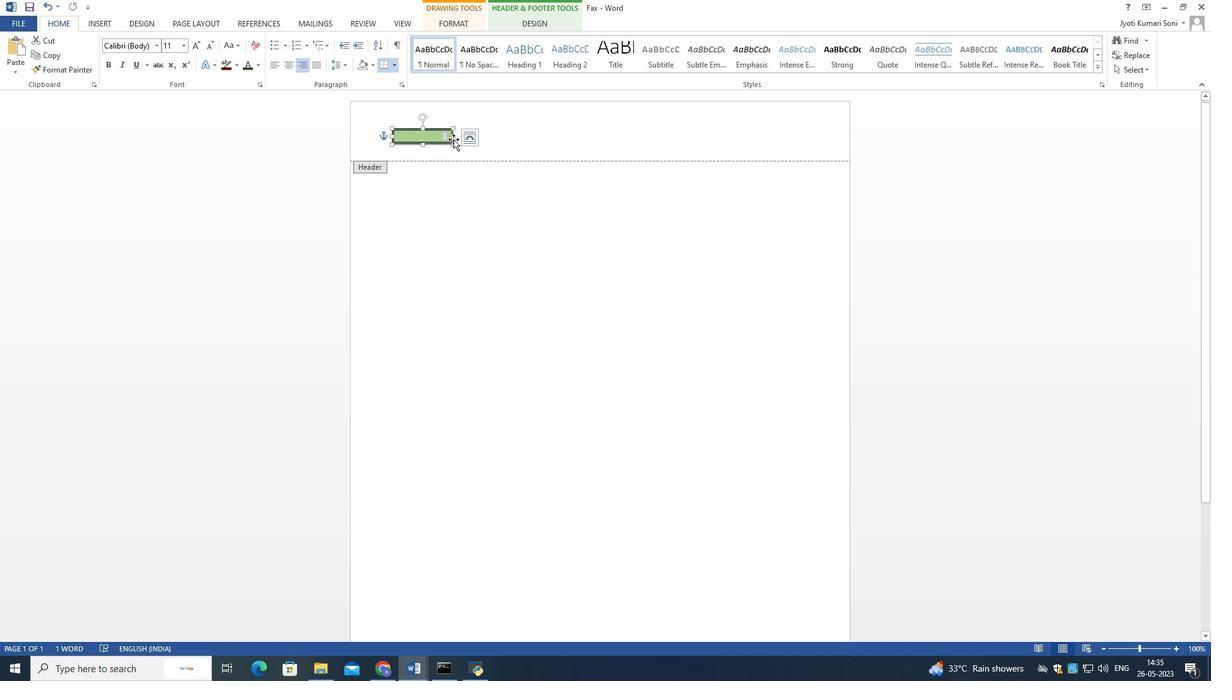 
Action: Mouse pressed left at (453, 136)
Screenshot: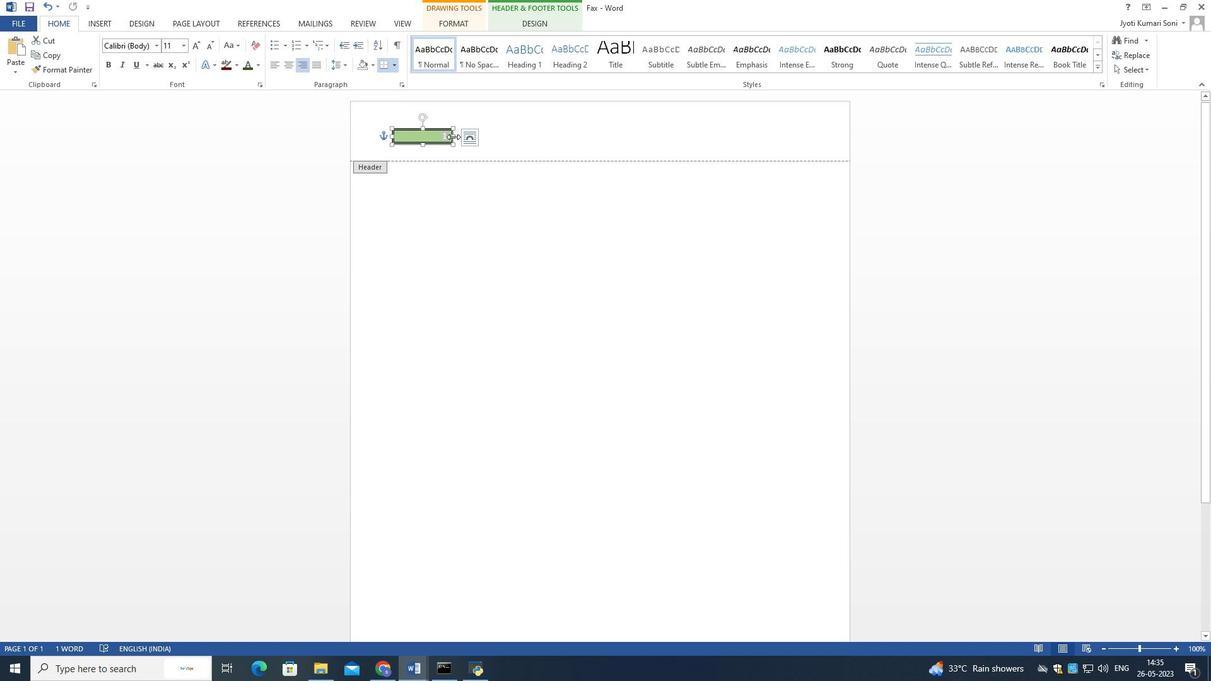 
Action: Mouse moved to (610, 128)
Screenshot: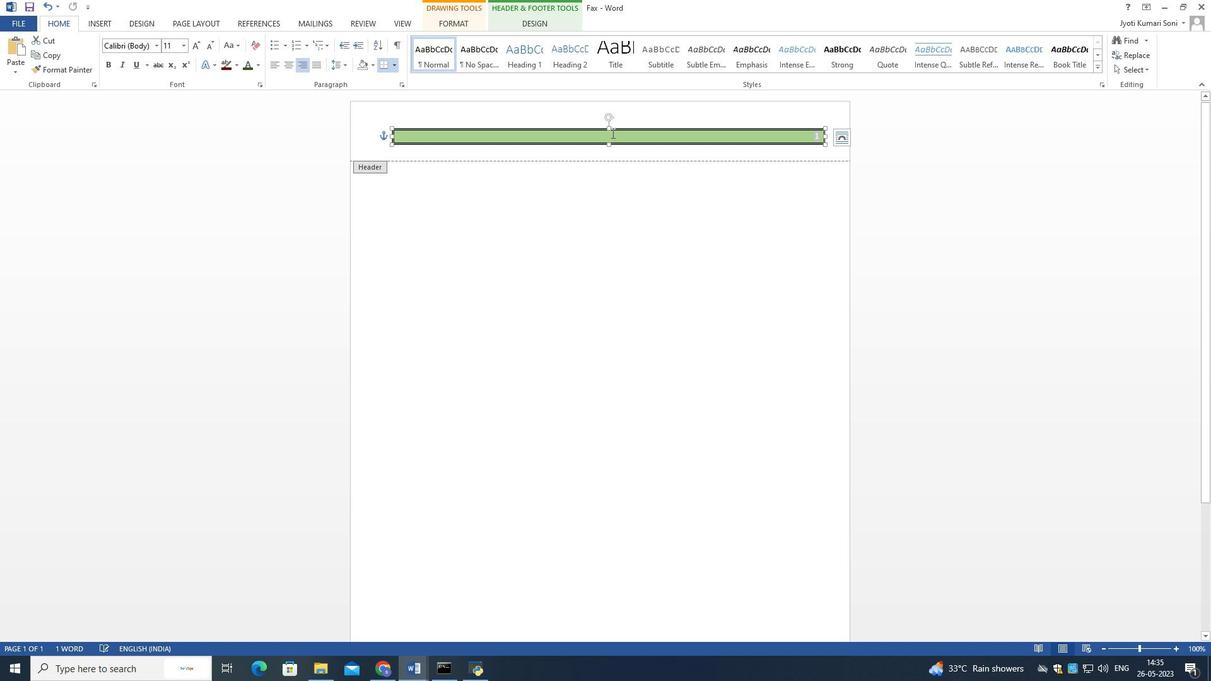 
Action: Mouse pressed left at (610, 128)
Screenshot: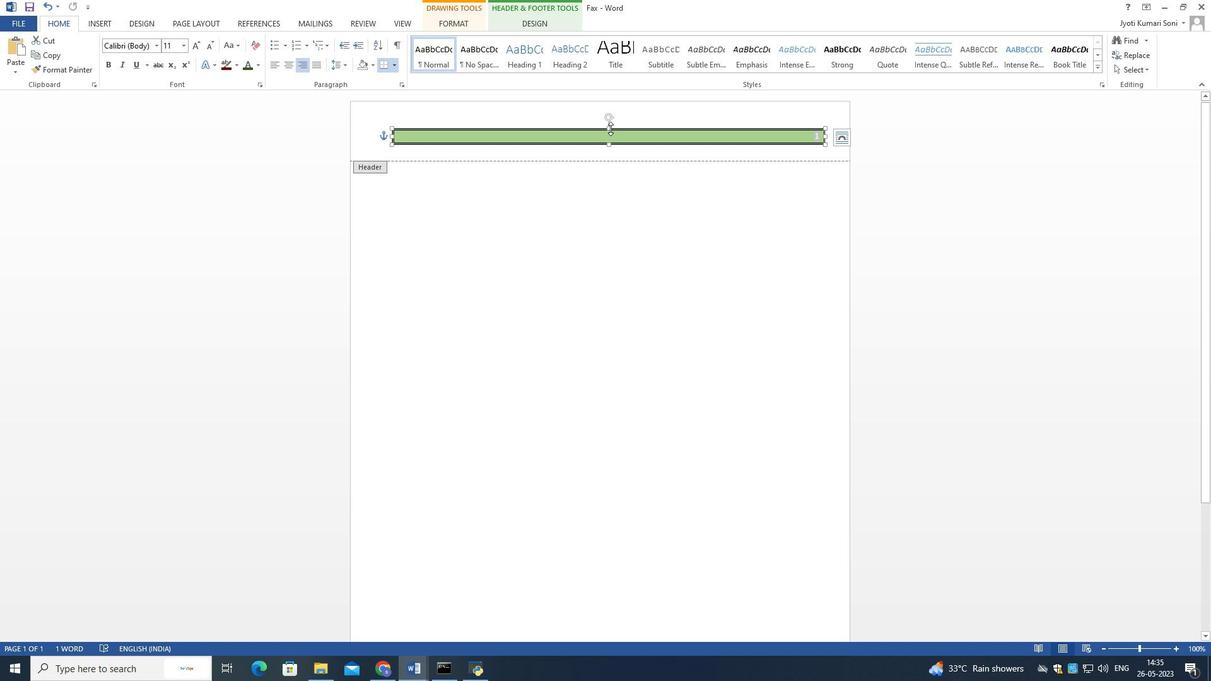 
Action: Mouse moved to (611, 145)
Screenshot: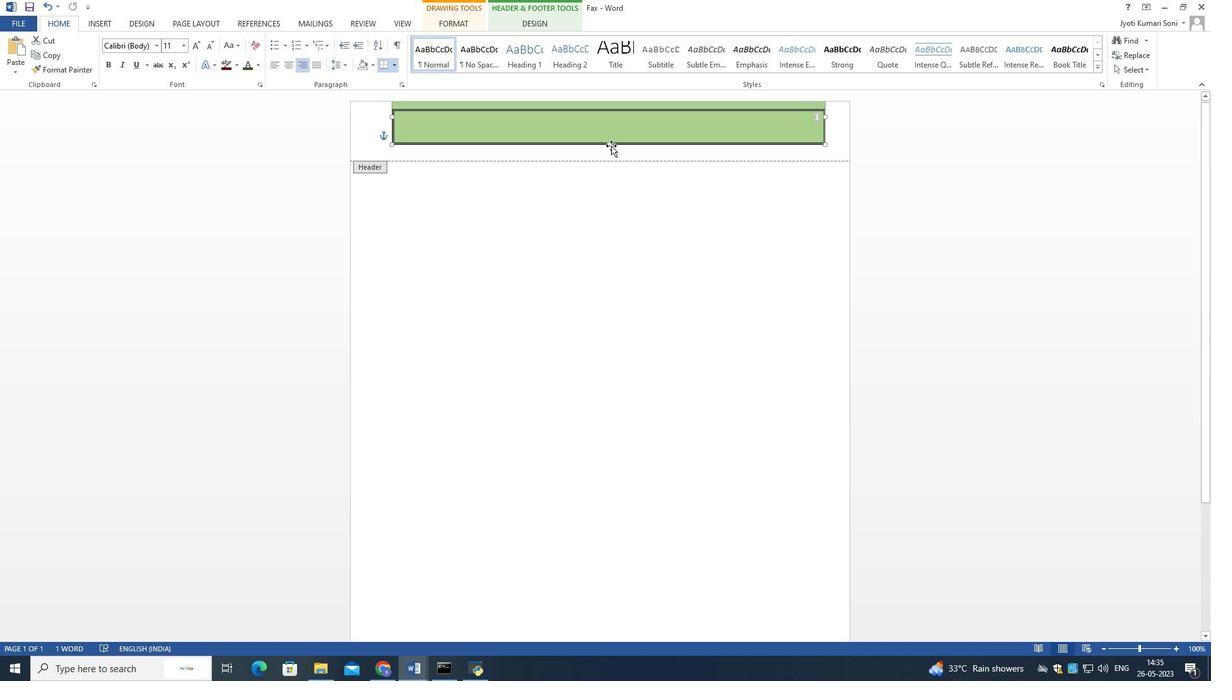 
Action: Mouse pressed left at (611, 145)
Screenshot: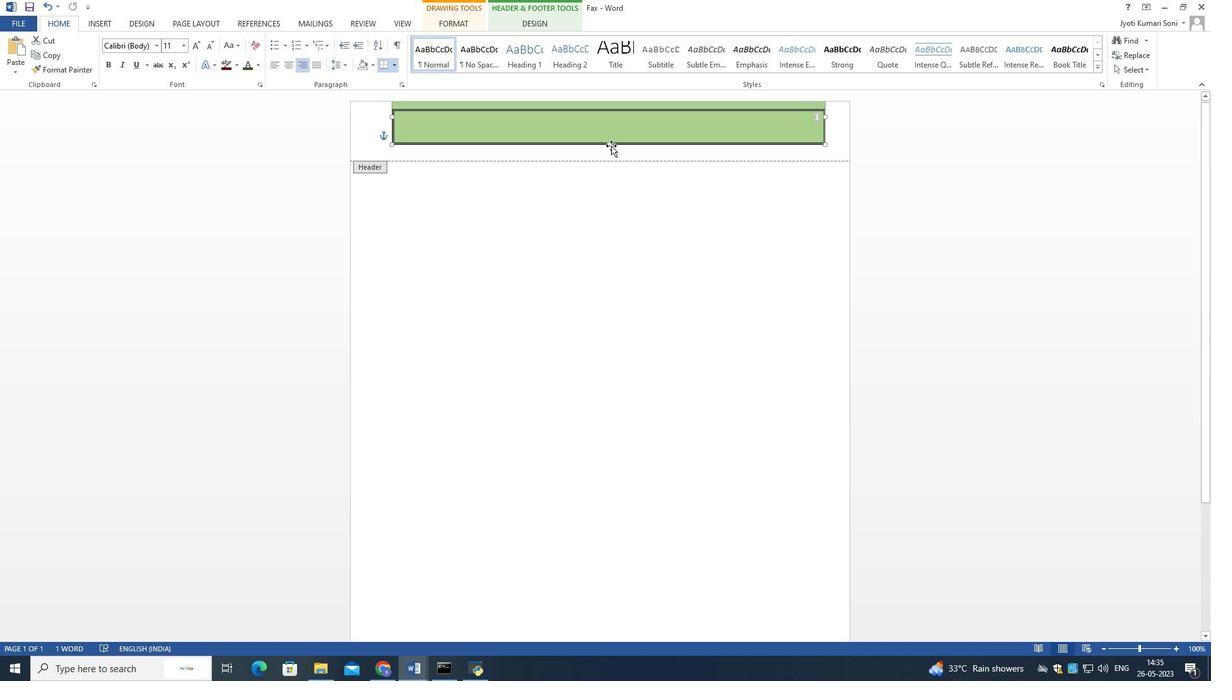 
Action: Mouse moved to (584, 102)
Screenshot: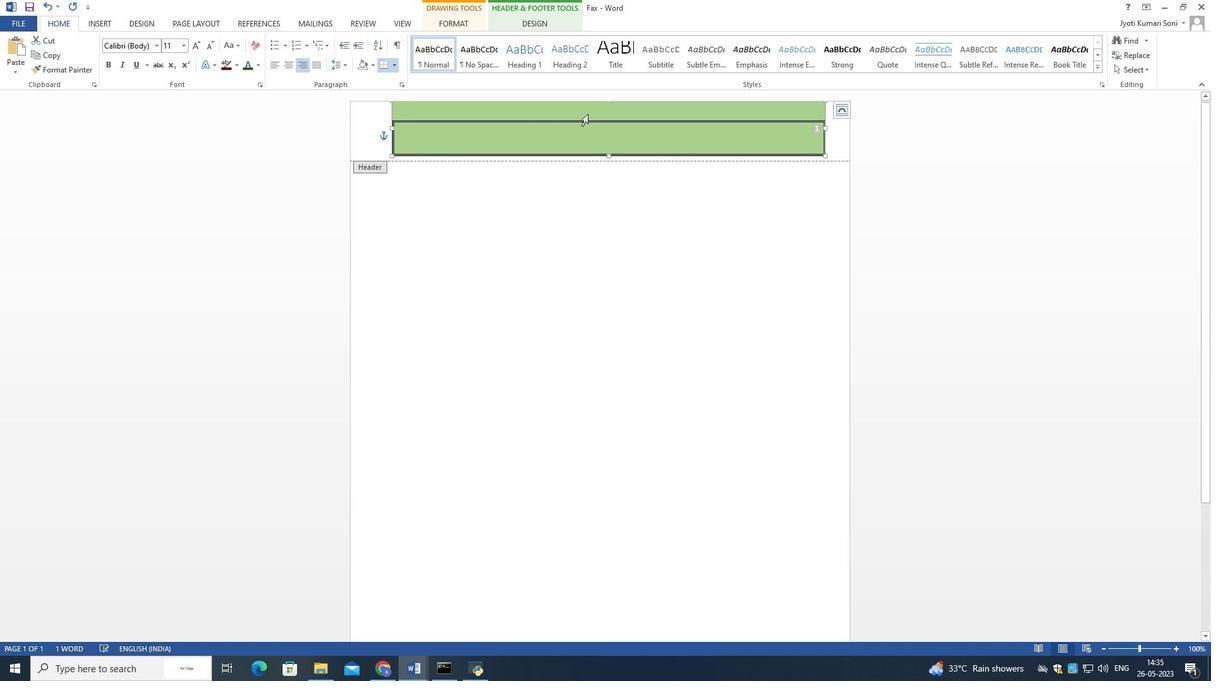 
Action: Mouse pressed left at (584, 102)
Screenshot: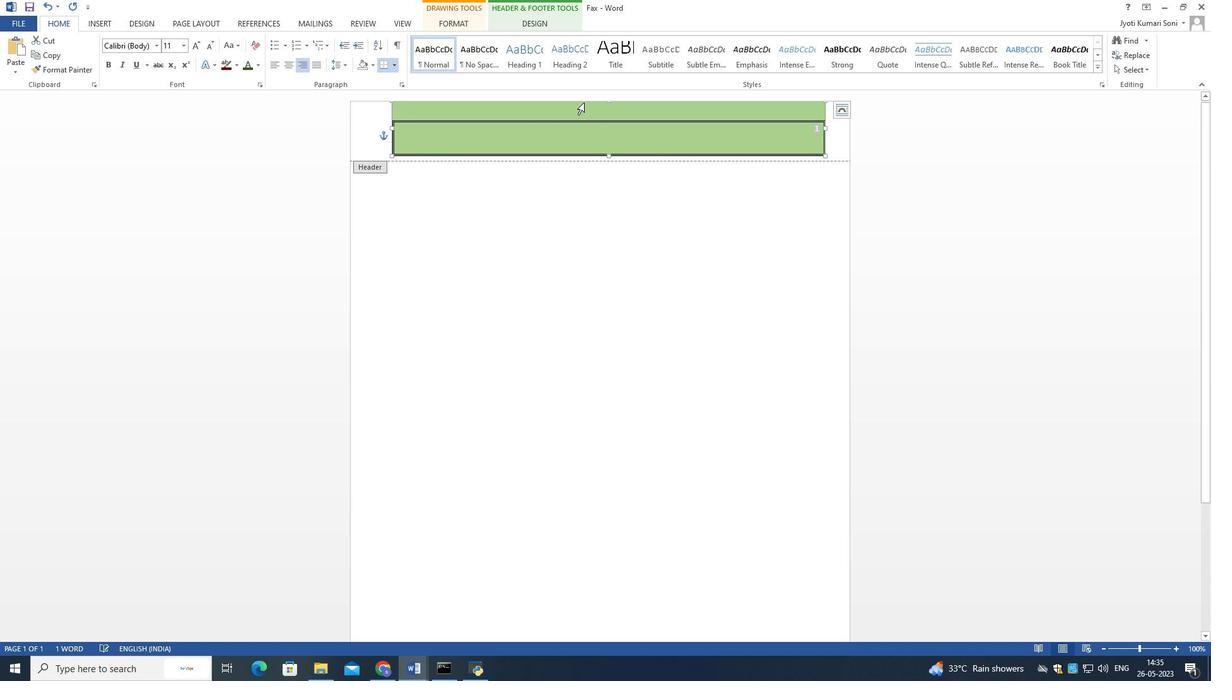 
Action: Mouse moved to (587, 125)
Screenshot: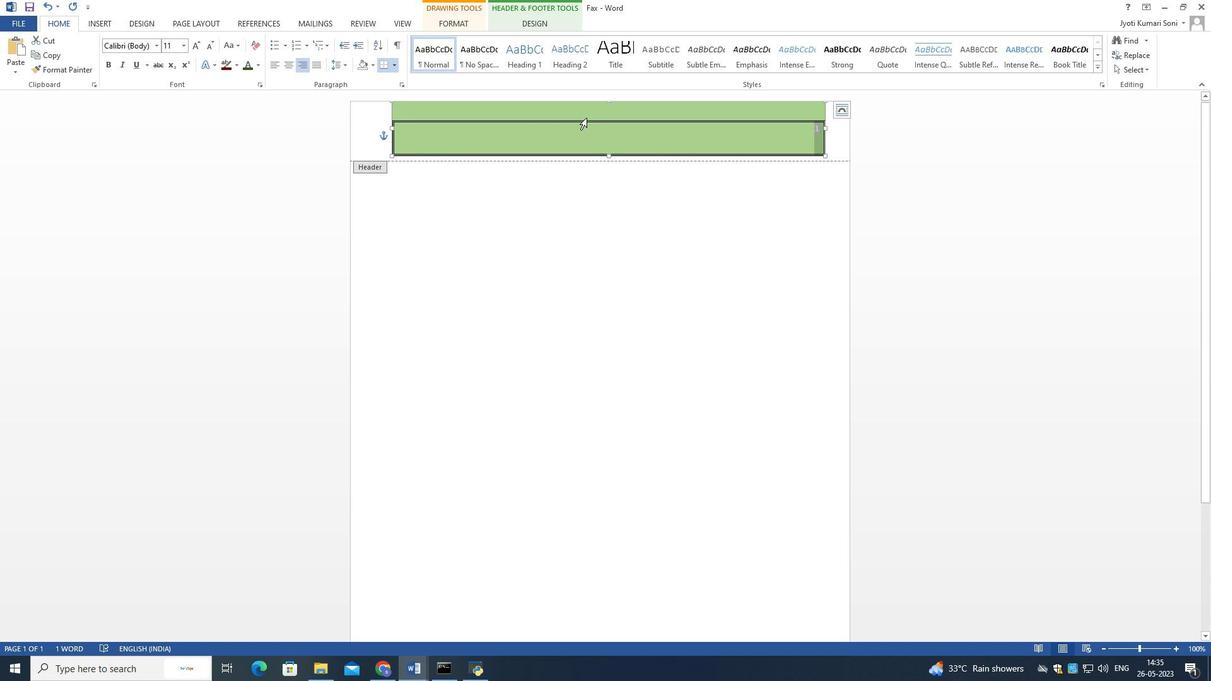 
Action: Mouse pressed left at (587, 125)
Screenshot: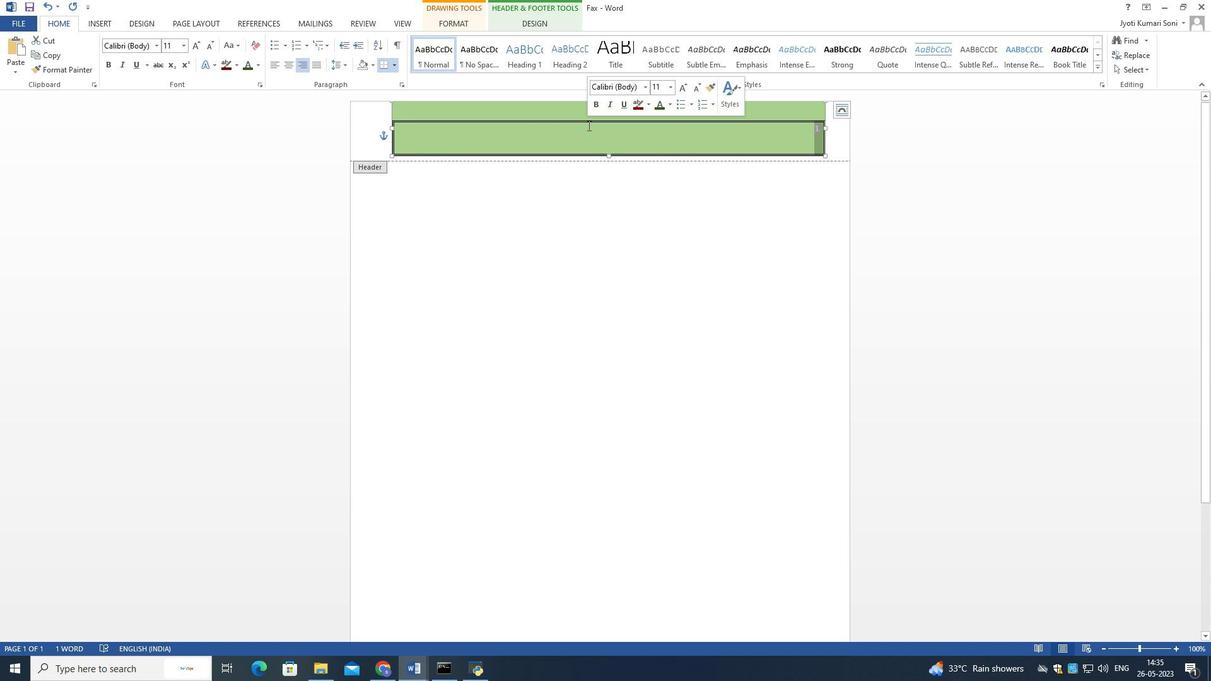 
Action: Mouse pressed left at (587, 125)
Screenshot: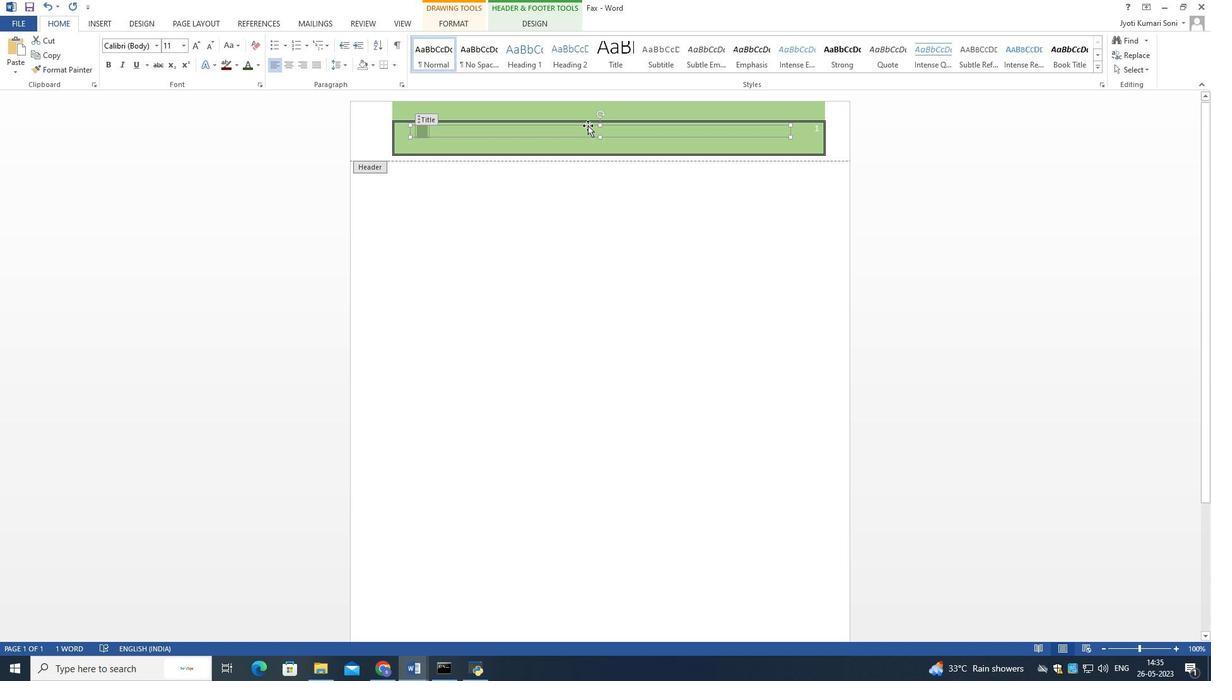 
Action: Mouse pressed left at (587, 125)
Screenshot: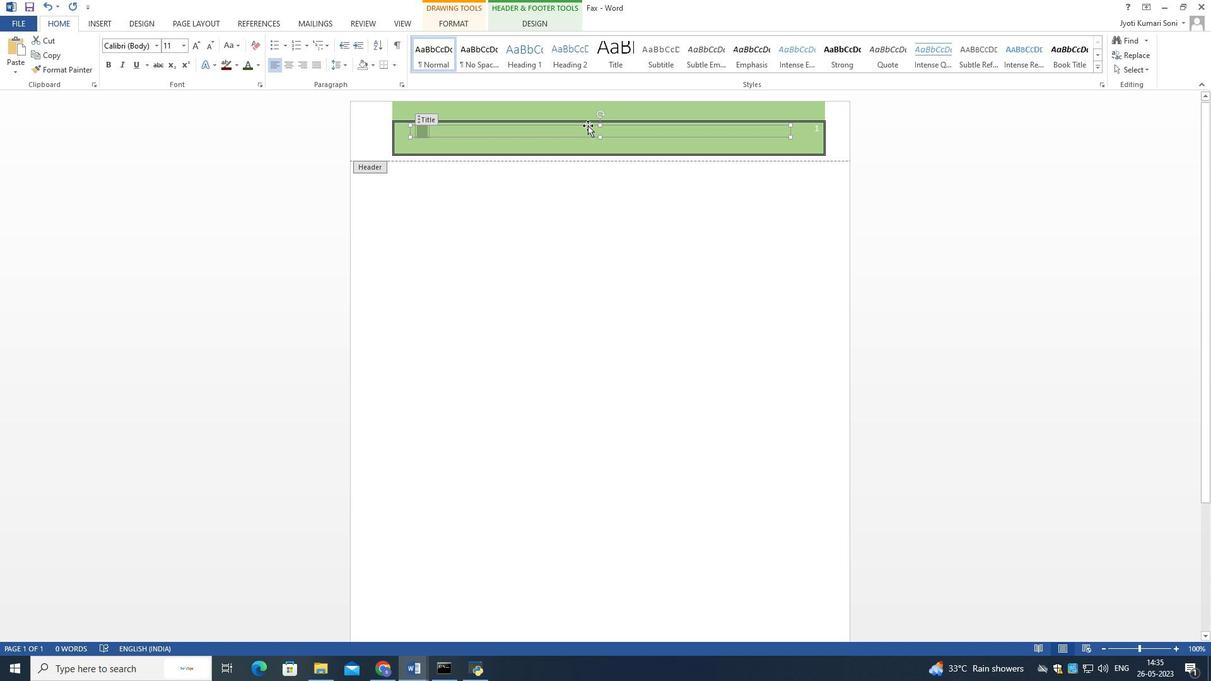 
Action: Mouse moved to (589, 136)
Screenshot: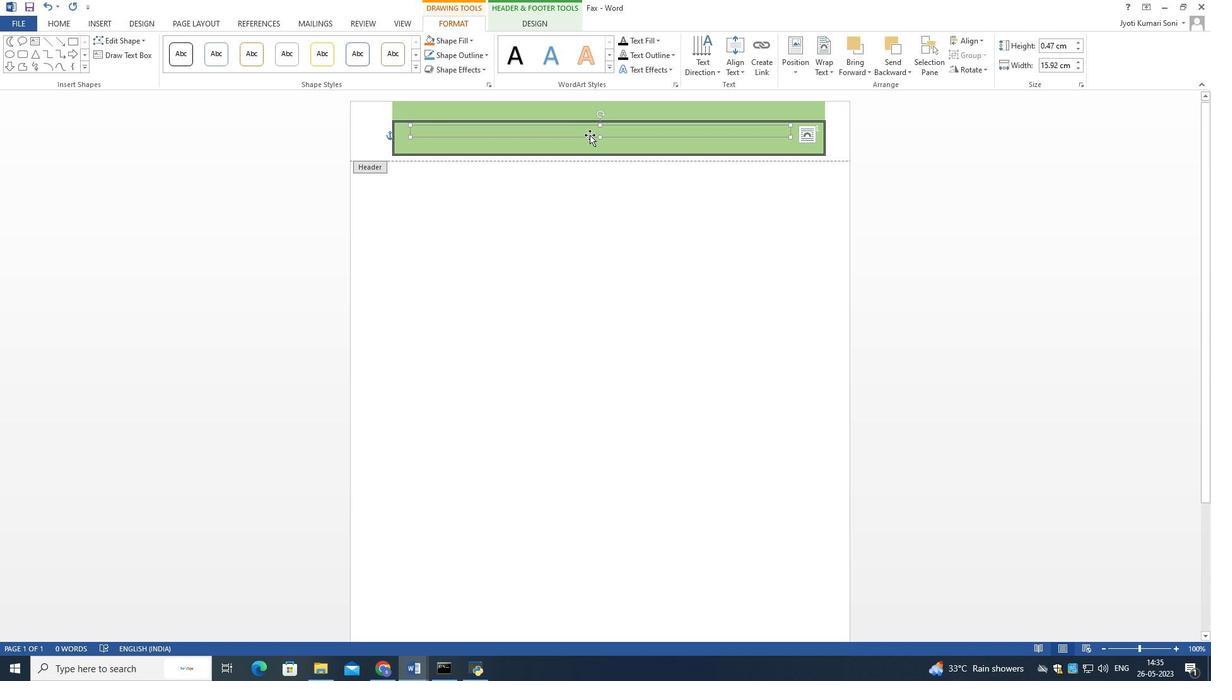 
Action: Mouse pressed left at (589, 136)
Screenshot: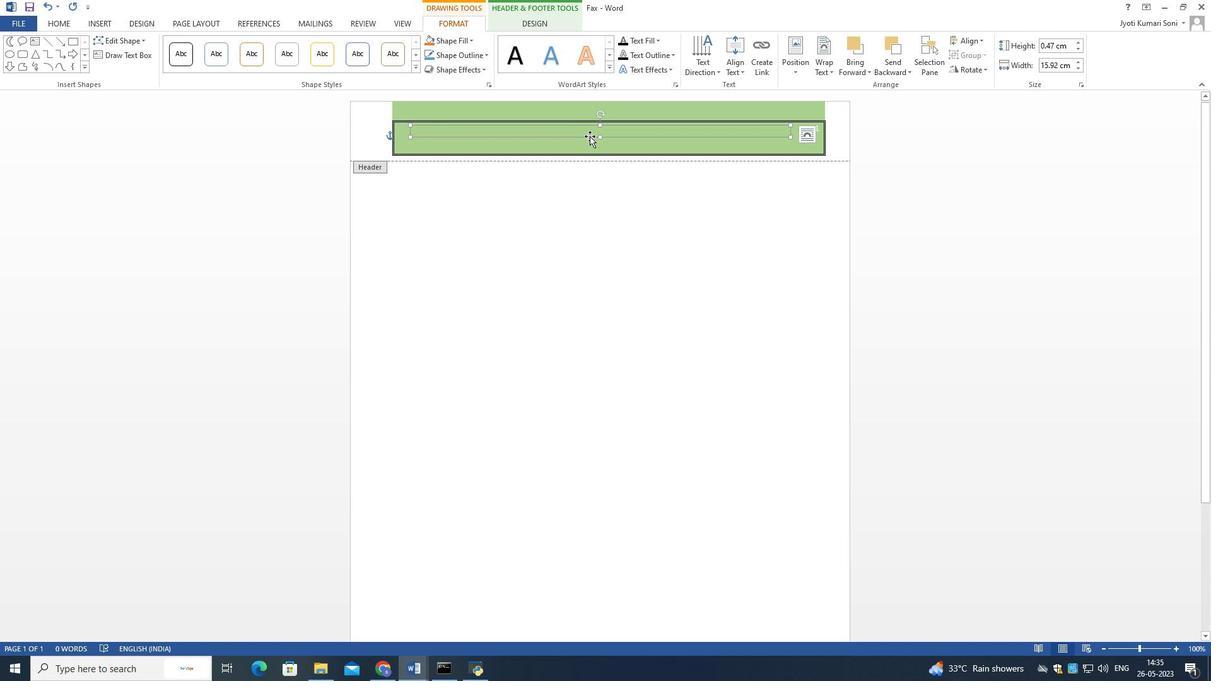 
Action: Mouse moved to (589, 142)
Screenshot: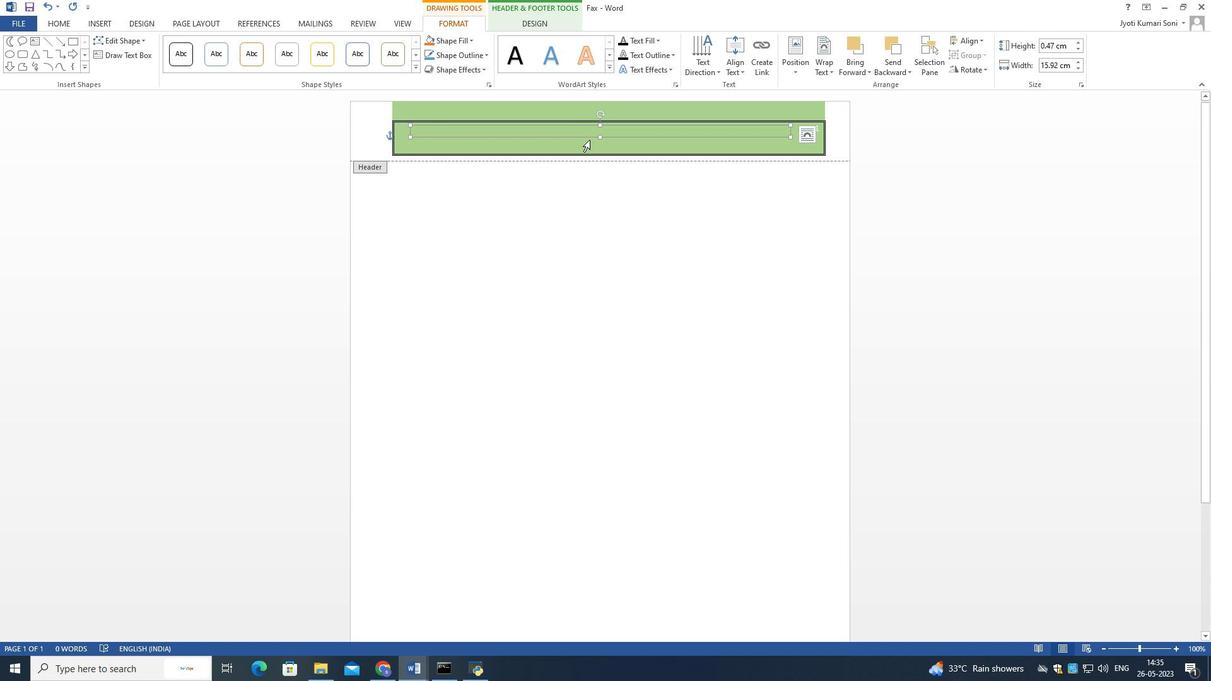 
Action: Mouse pressed left at (589, 142)
Screenshot: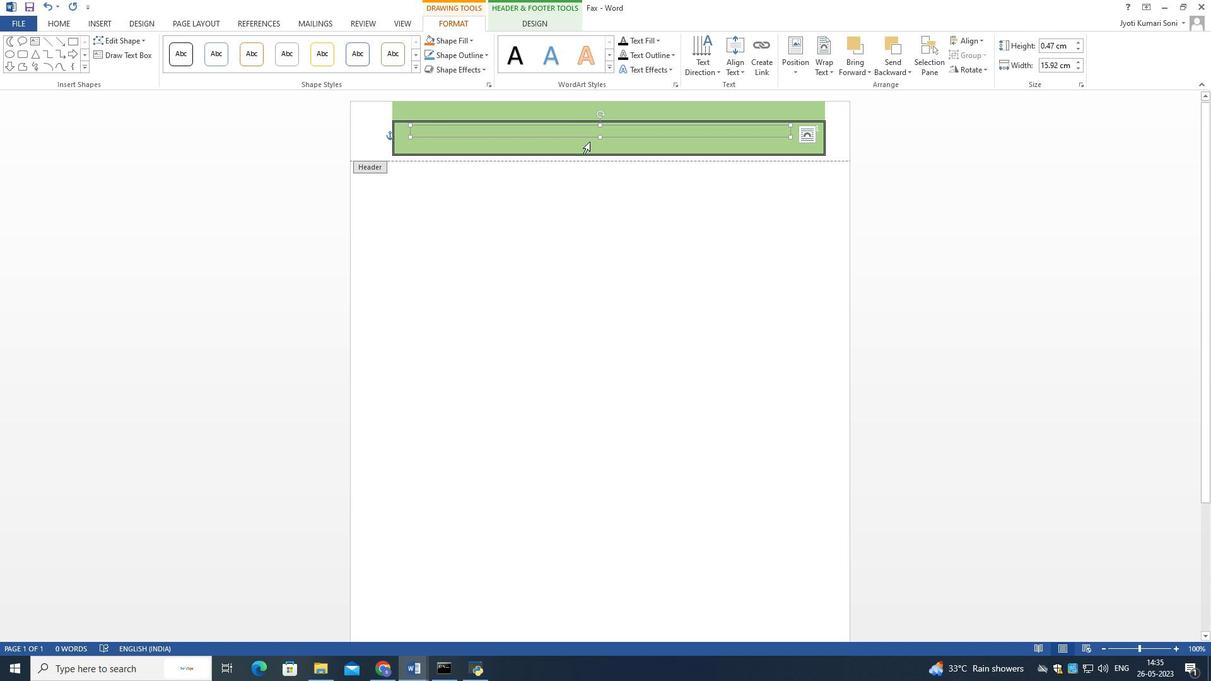
Action: Mouse moved to (391, 129)
Screenshot: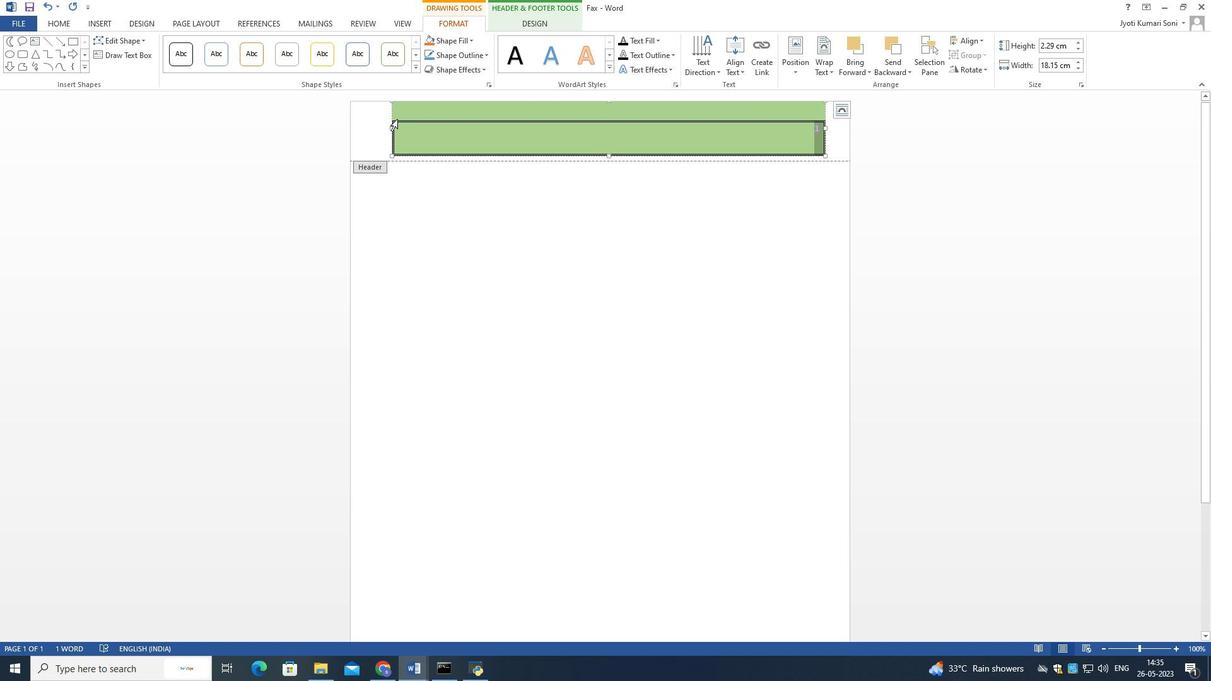 
Action: Mouse pressed left at (391, 129)
Screenshot: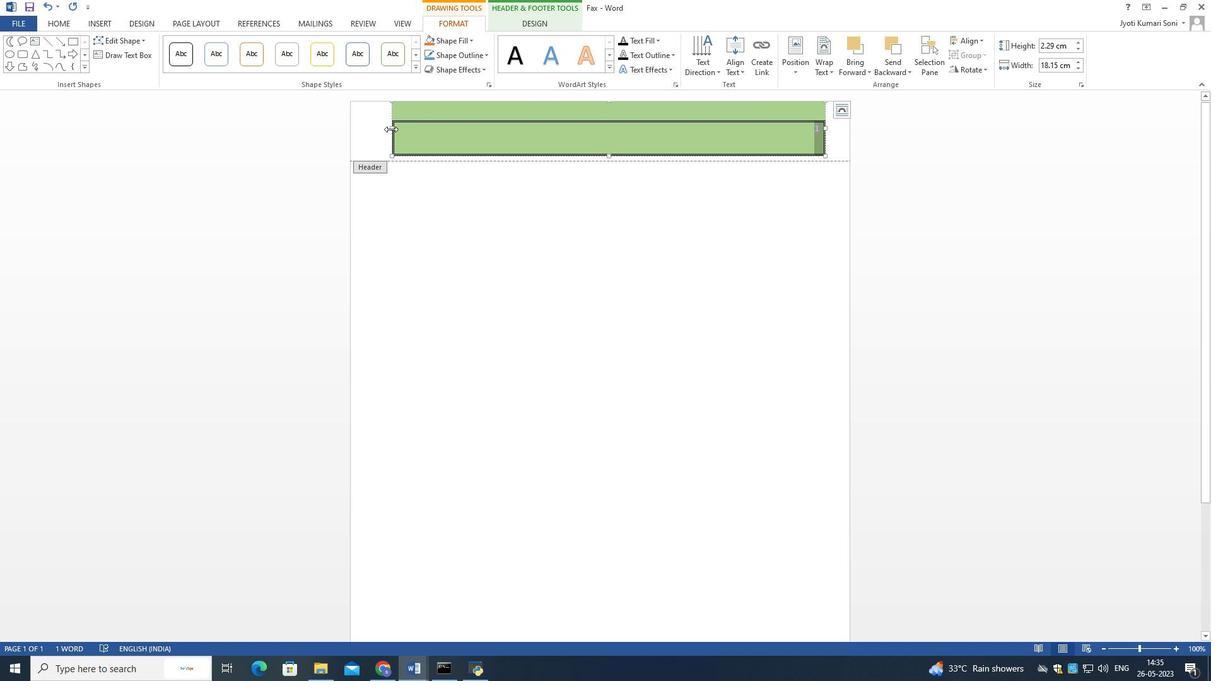 
Action: Mouse moved to (826, 130)
Screenshot: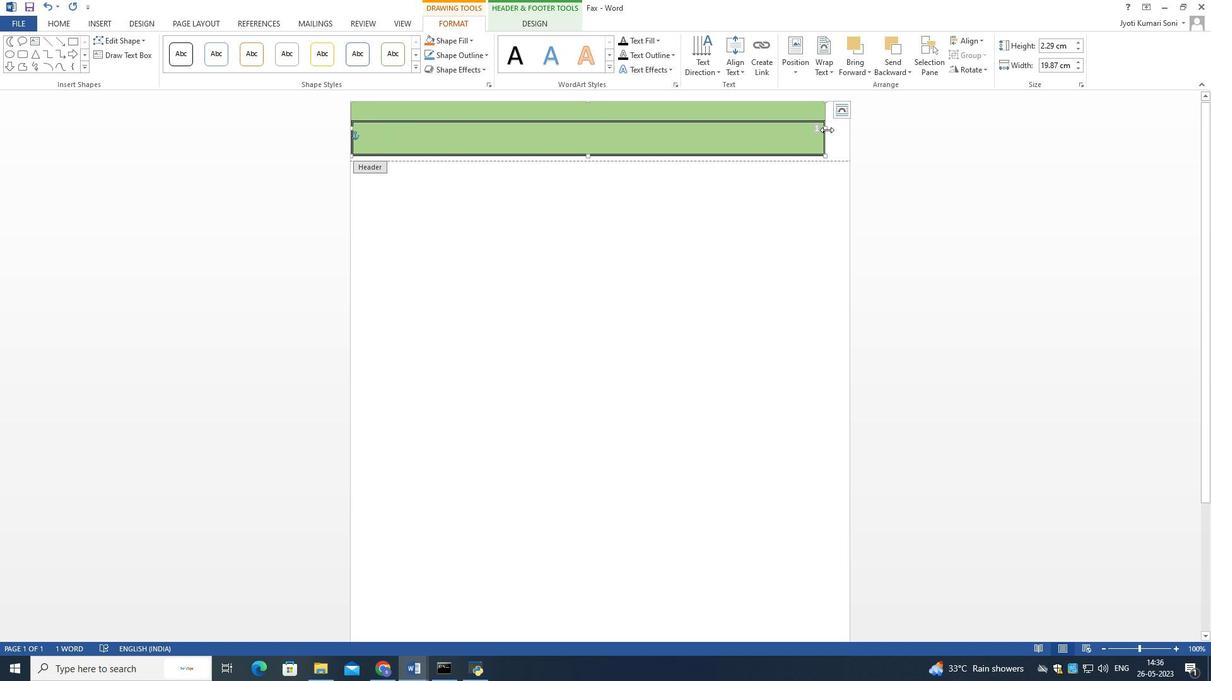 
Action: Mouse pressed left at (826, 130)
Screenshot: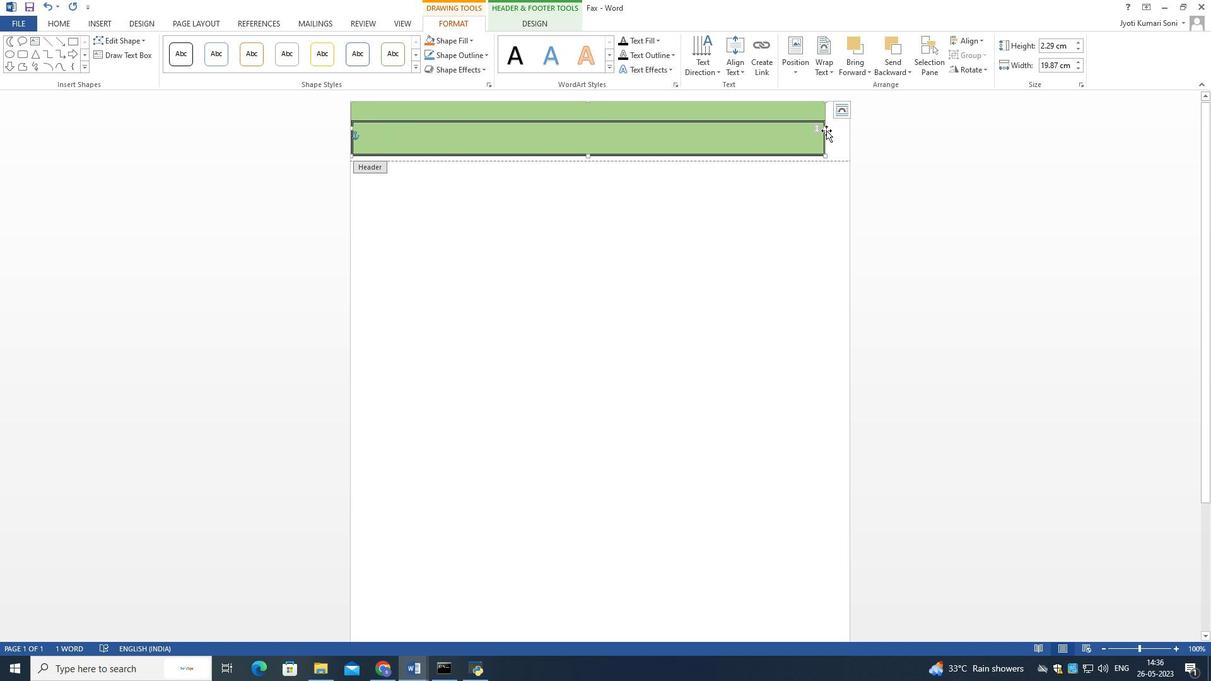 
Action: Mouse moved to (836, 127)
Screenshot: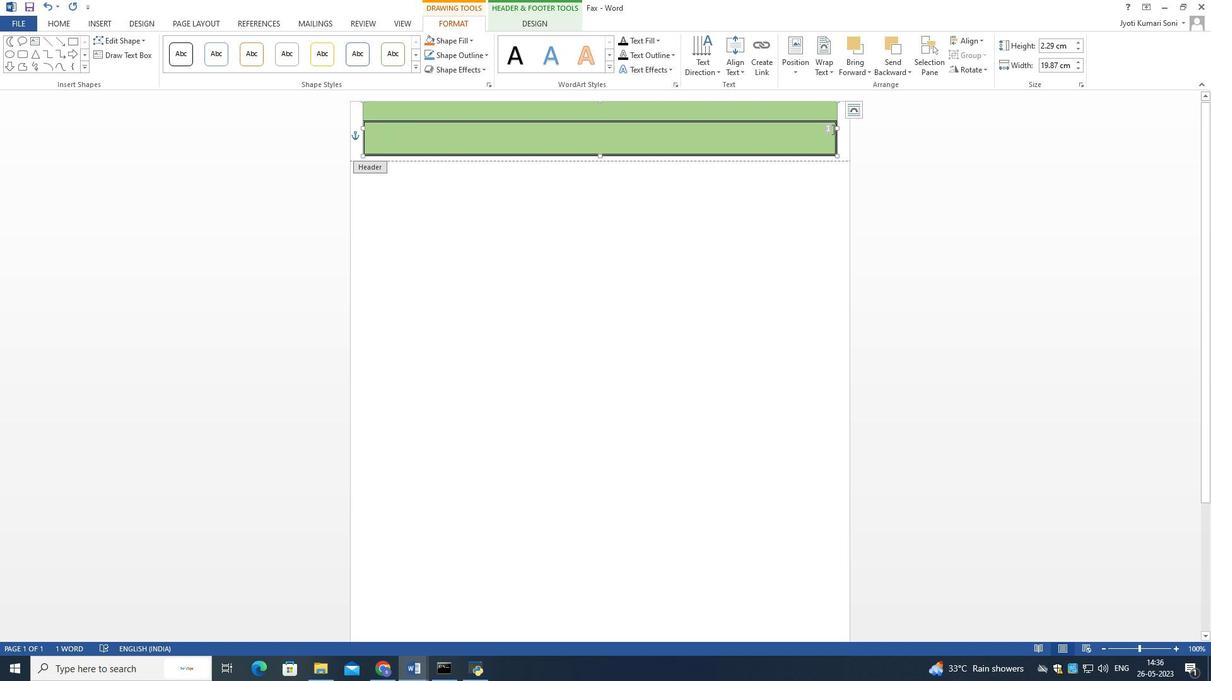 
Action: Mouse pressed left at (836, 127)
Screenshot: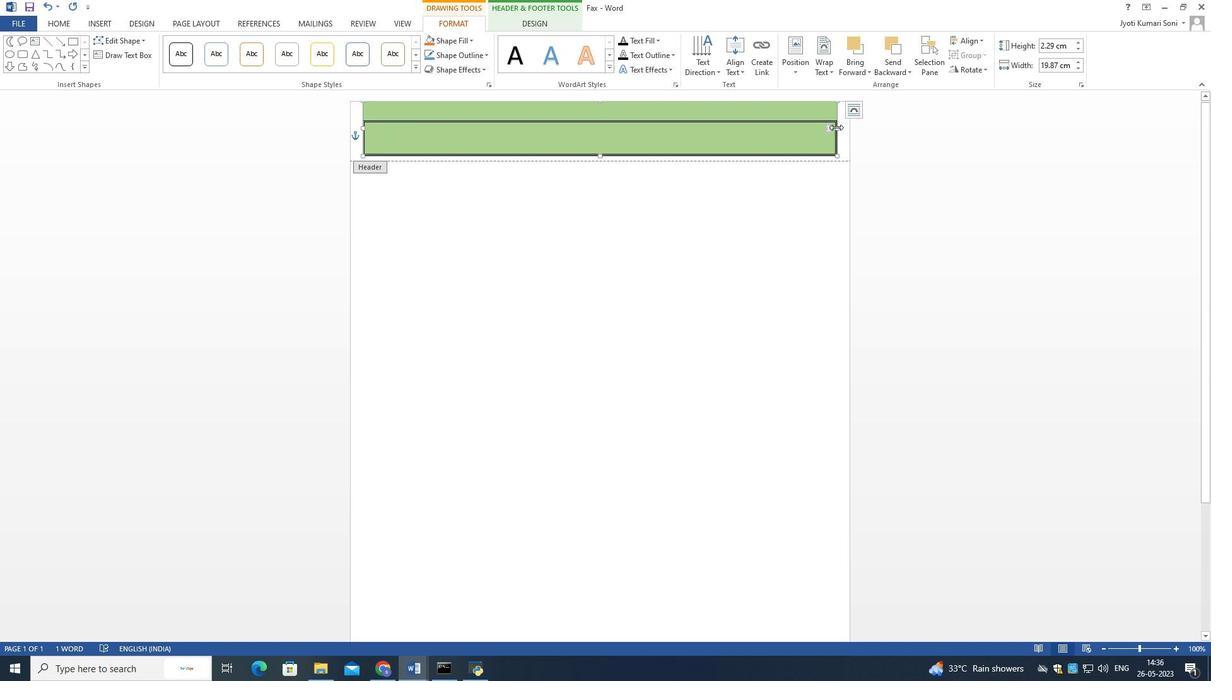
Action: Mouse moved to (364, 126)
Screenshot: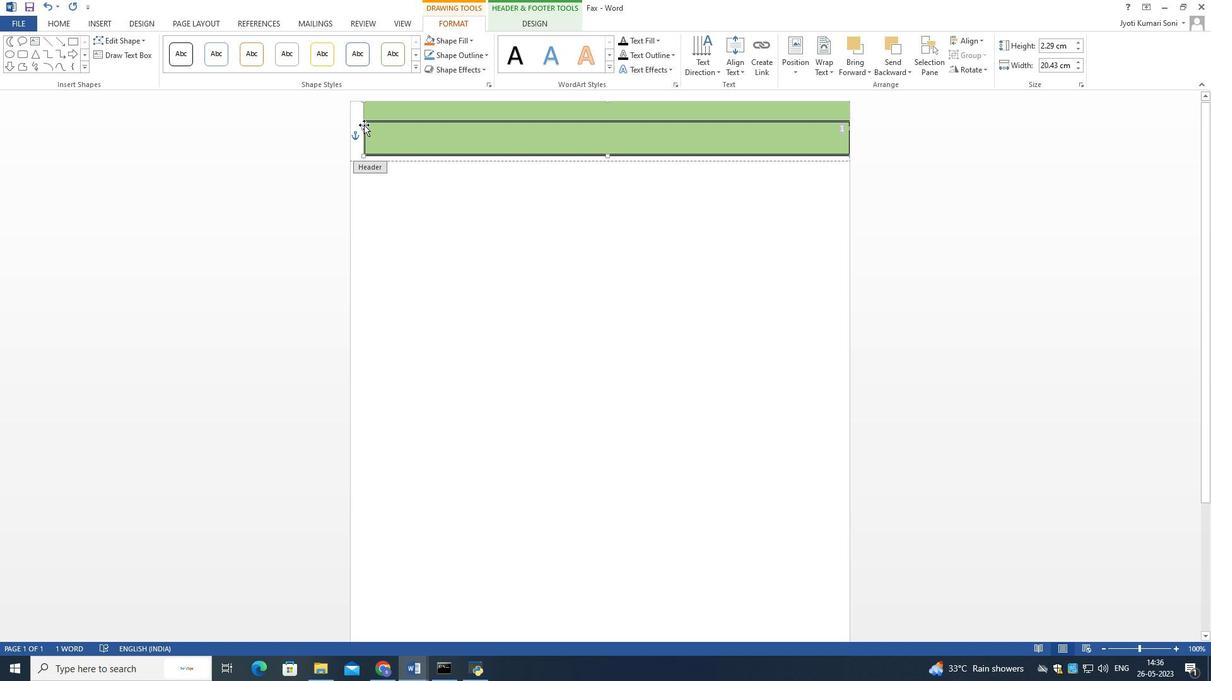 
Action: Mouse pressed left at (364, 126)
Screenshot: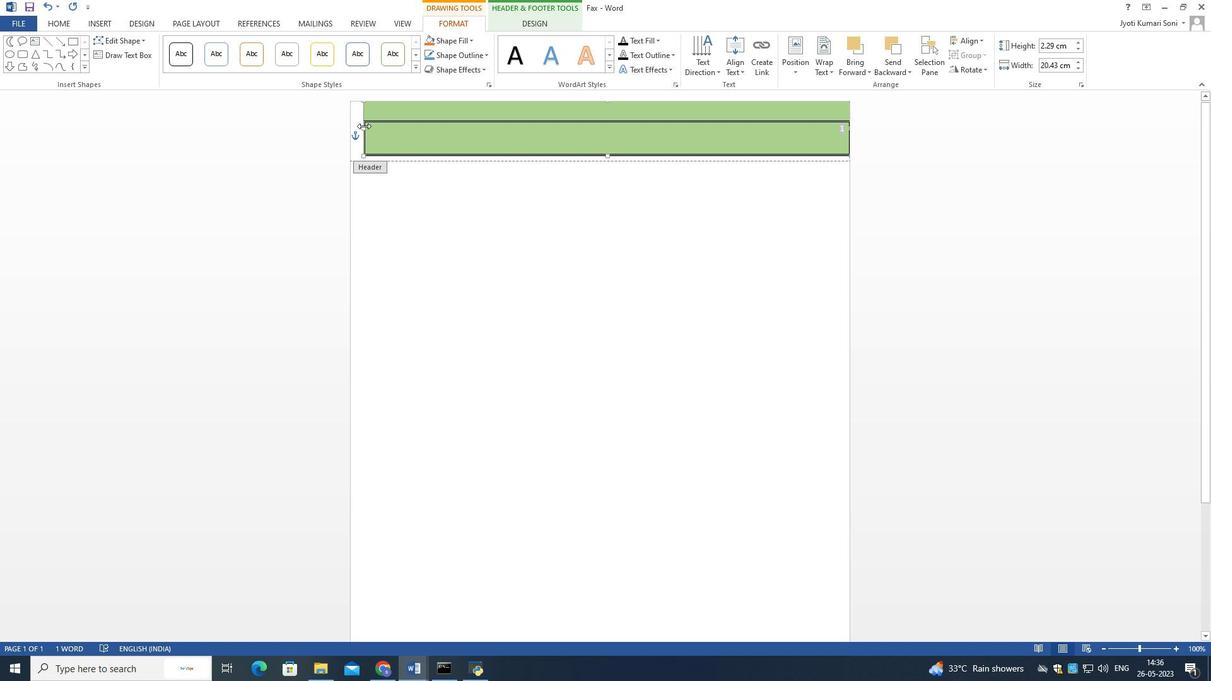 
Action: Mouse moved to (569, 121)
Screenshot: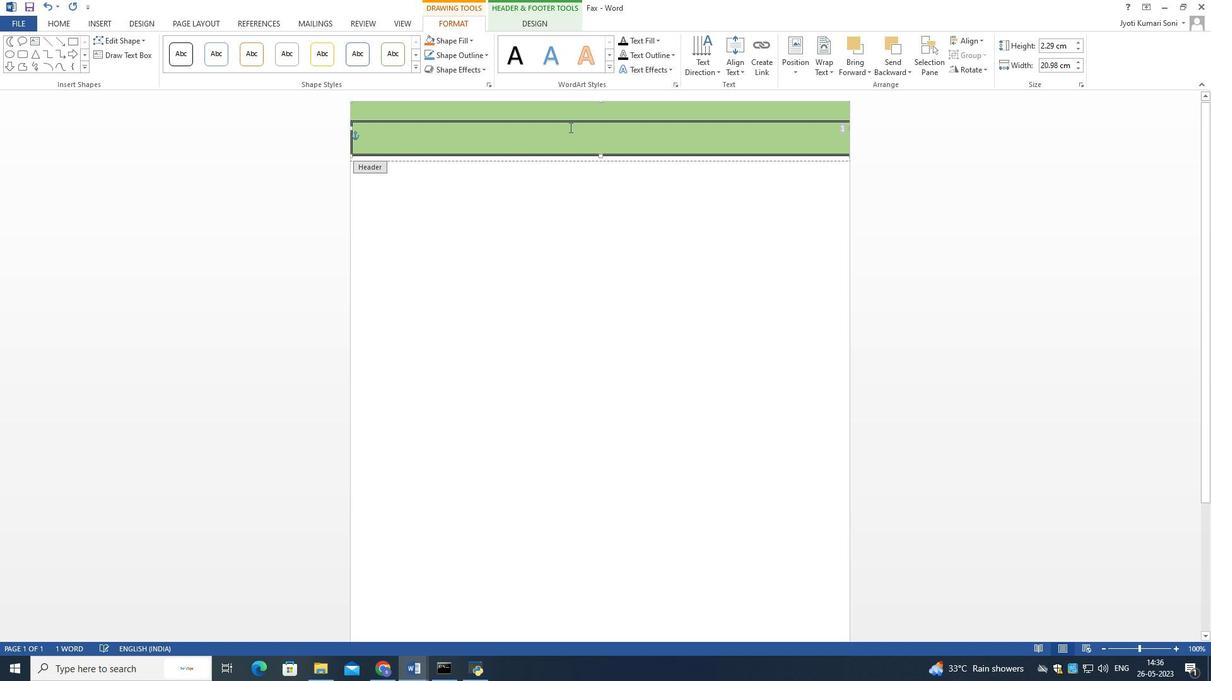 
Action: Mouse pressed left at (569, 121)
Screenshot: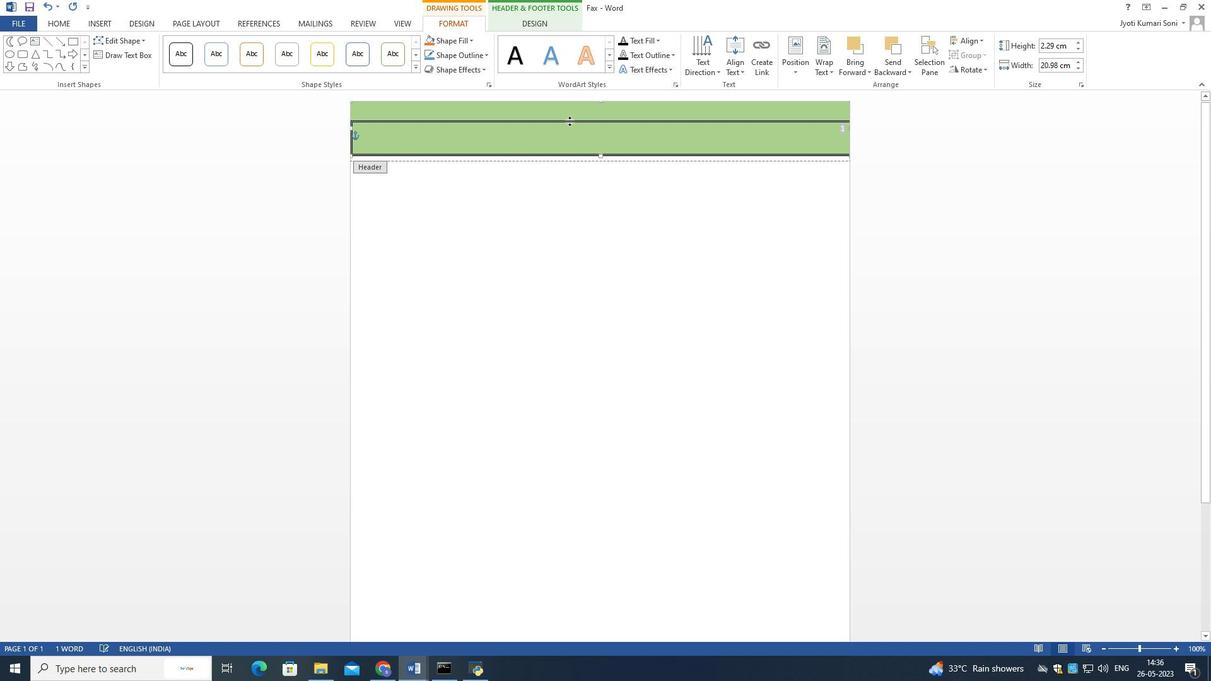 
Action: Mouse moved to (574, 107)
Screenshot: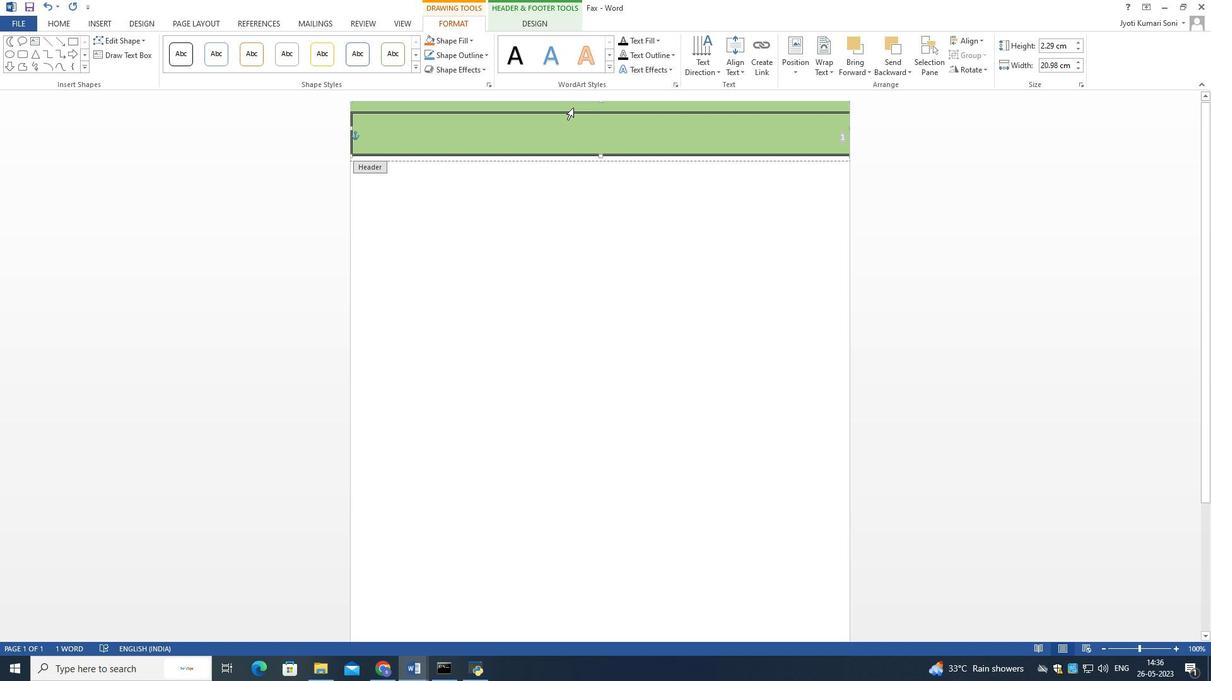 
Action: Mouse pressed left at (574, 107)
Screenshot: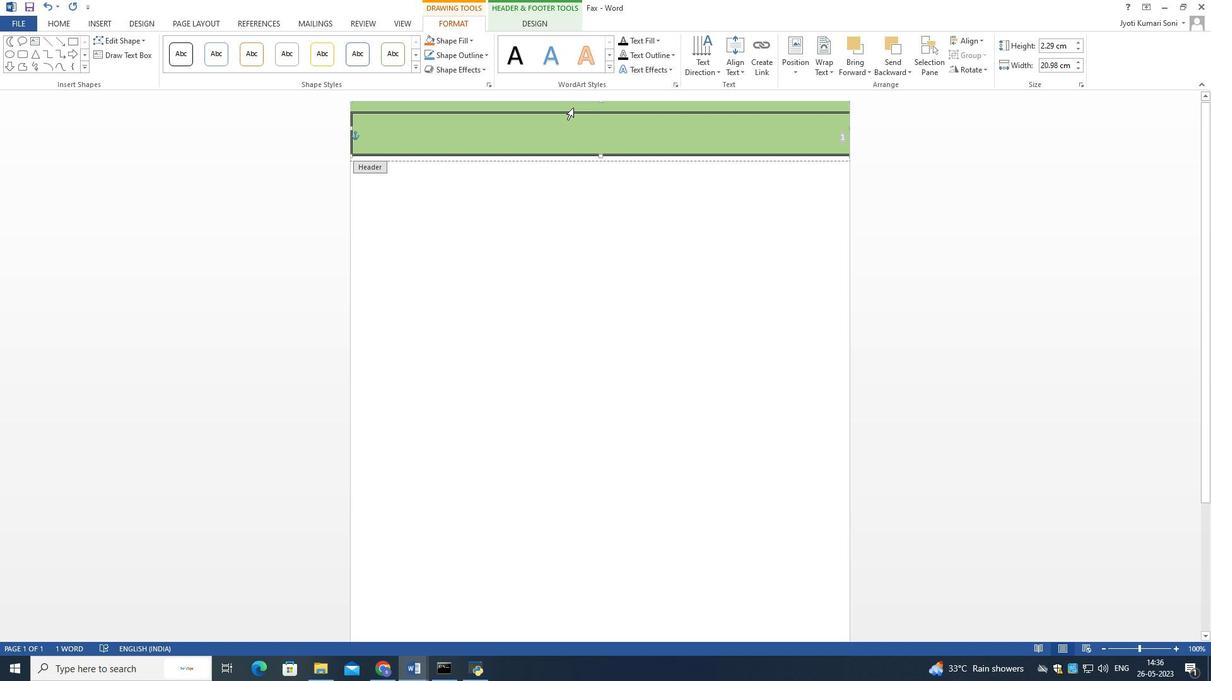 
Action: Mouse moved to (578, 121)
Screenshot: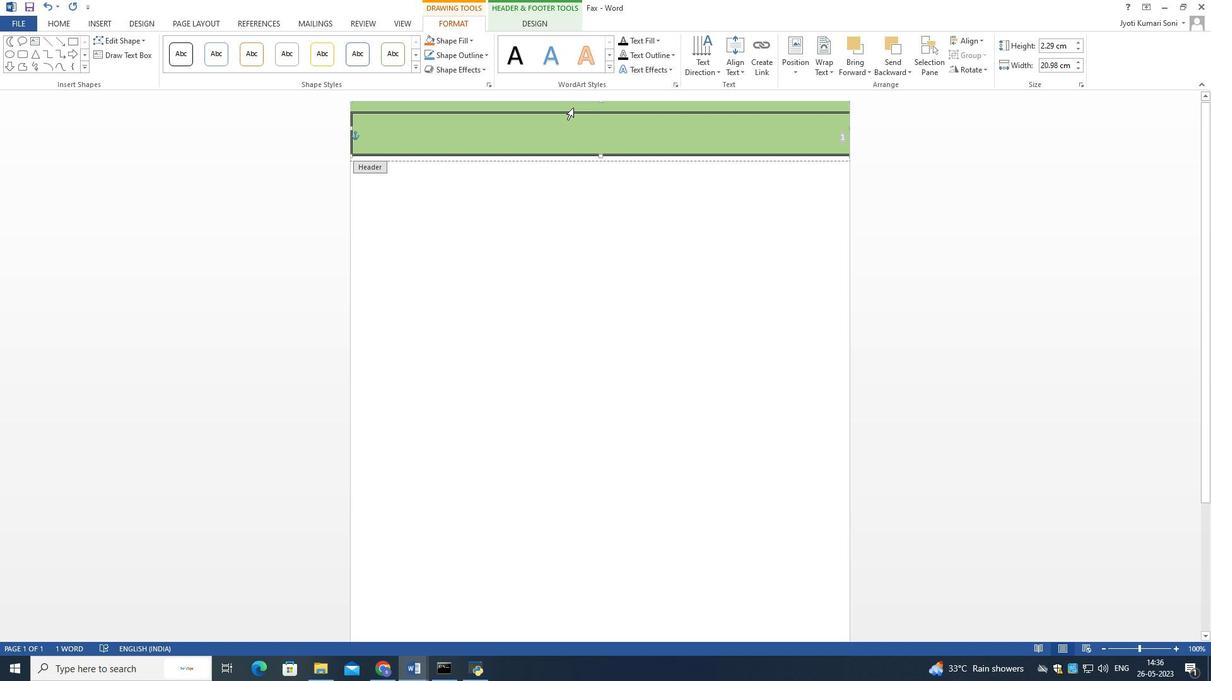 
Action: Mouse pressed left at (578, 121)
Screenshot: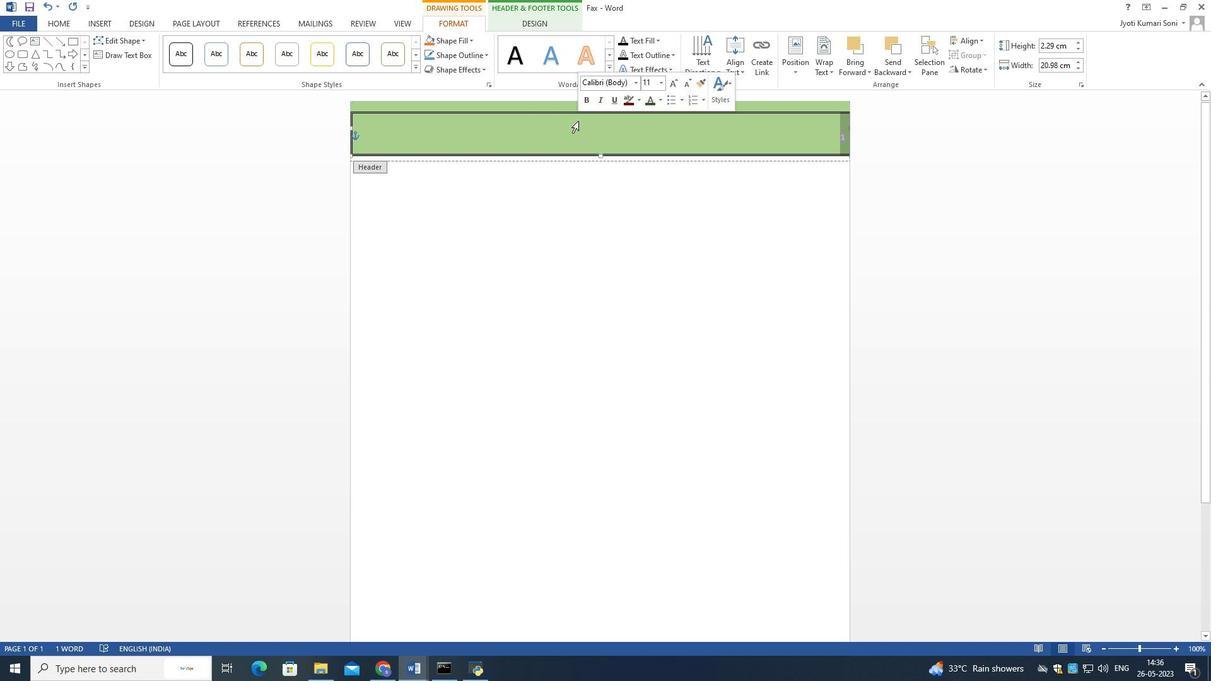 
Action: Mouse moved to (577, 113)
Screenshot: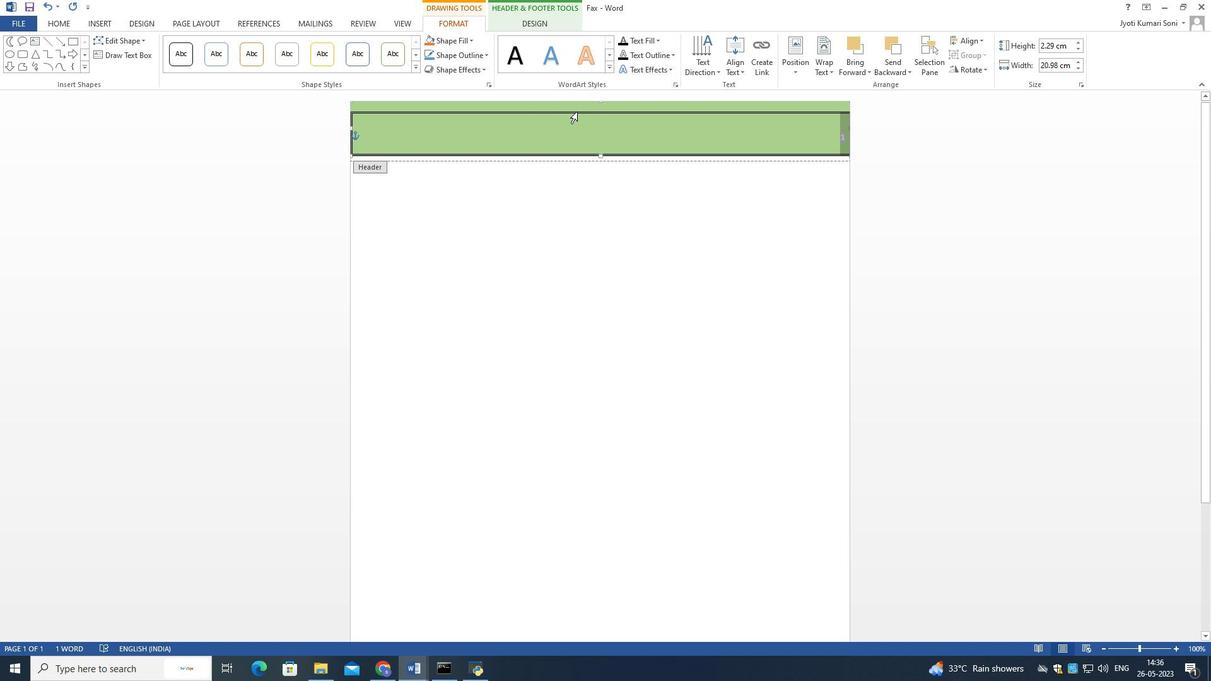 
Action: Mouse pressed left at (577, 113)
Screenshot: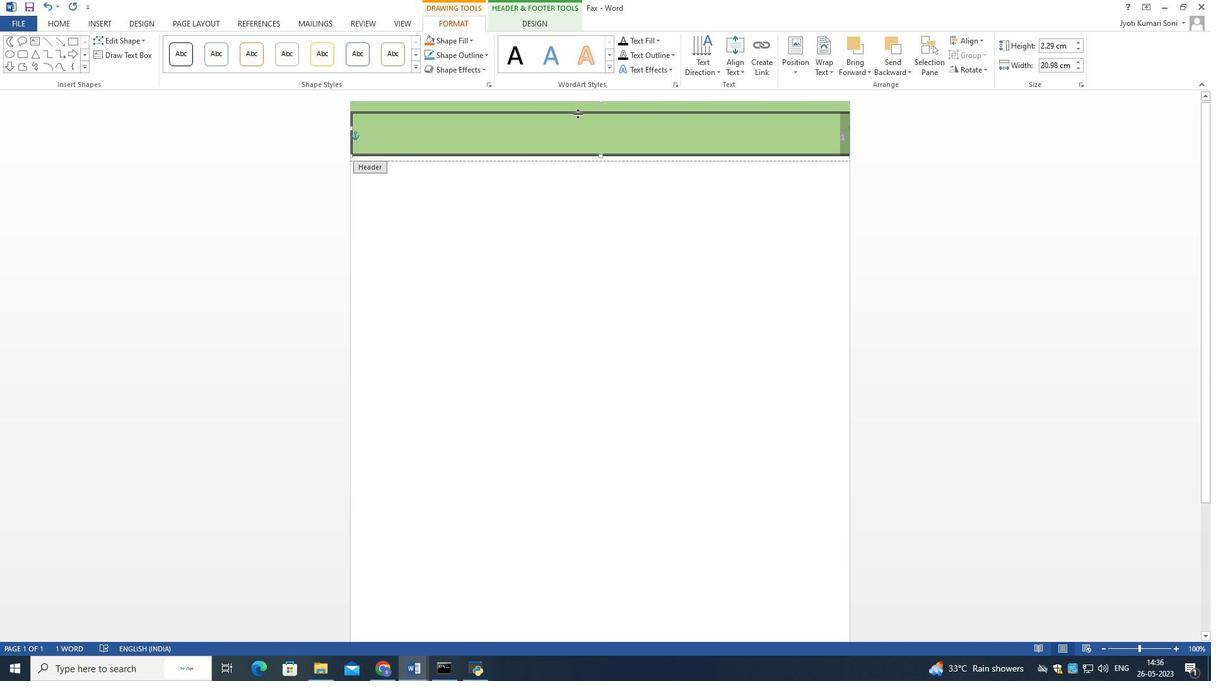 
Action: Mouse moved to (578, 112)
Screenshot: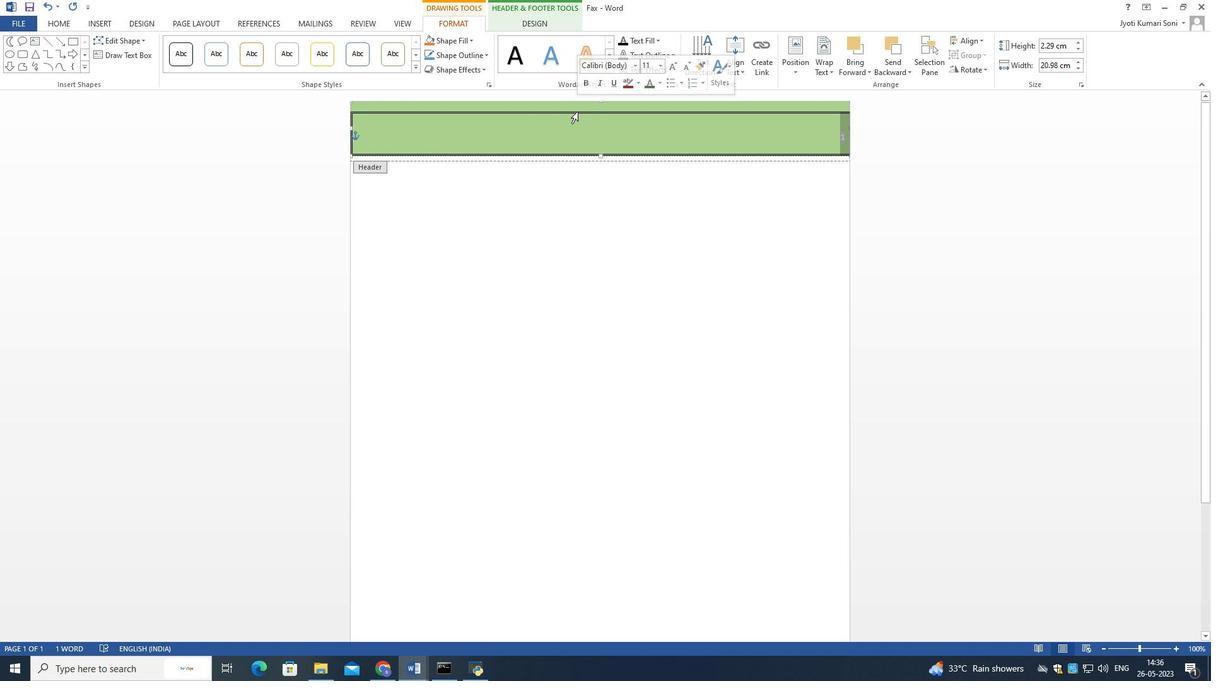 
Action: Mouse pressed left at (578, 112)
Screenshot: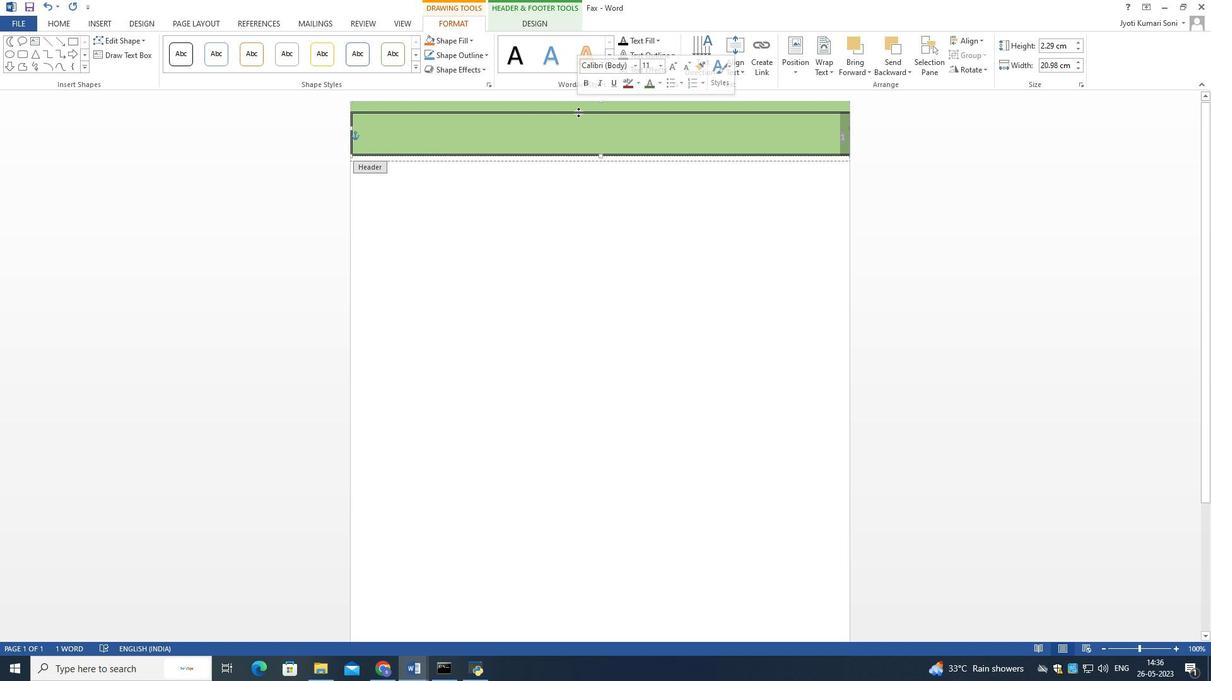 
Action: Mouse moved to (579, 117)
Screenshot: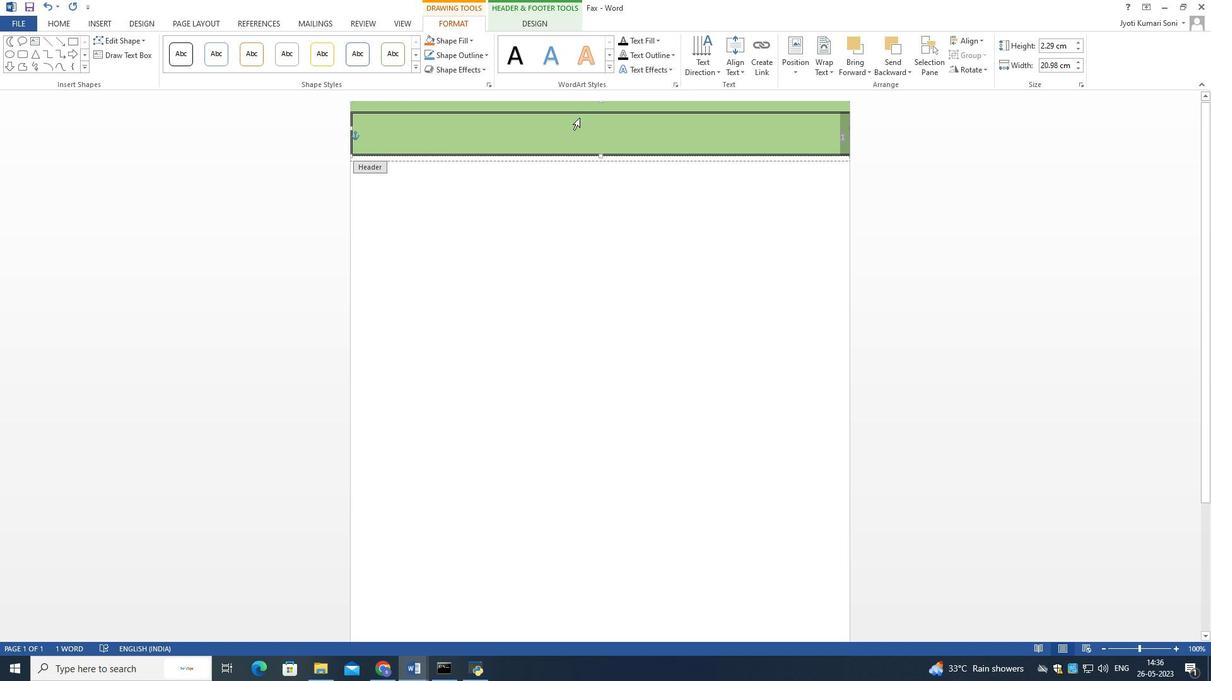 
Action: Mouse pressed left at (579, 117)
Screenshot: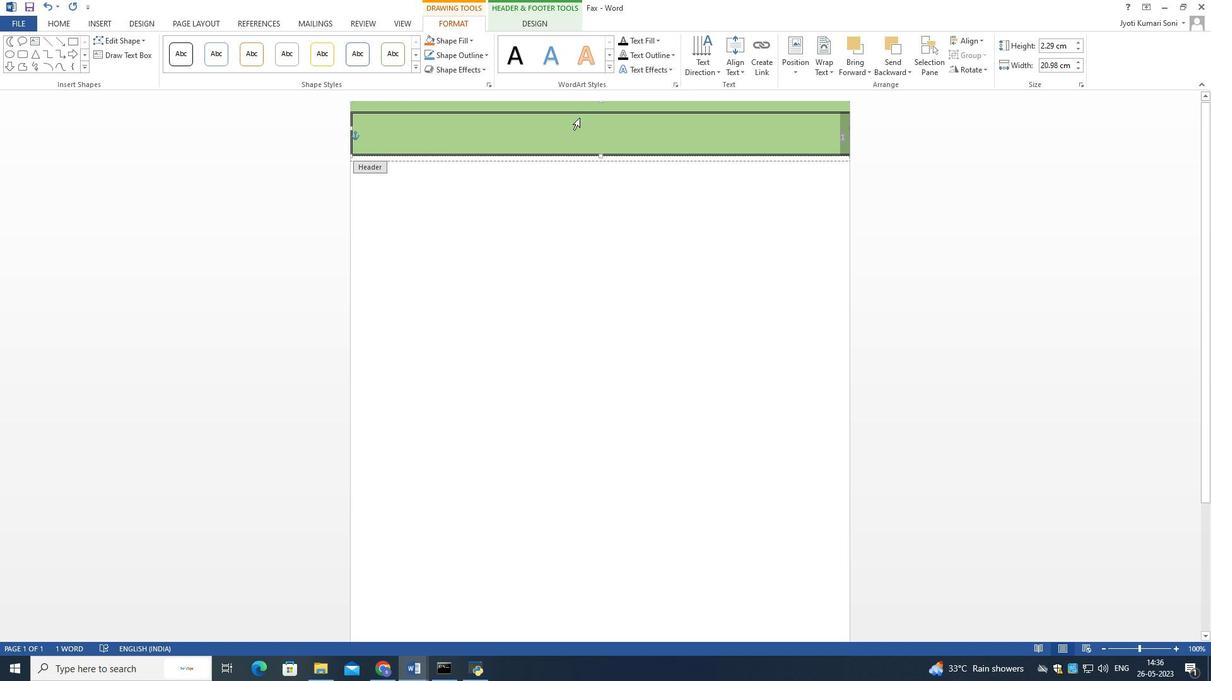 
Action: Mouse moved to (581, 128)
Screenshot: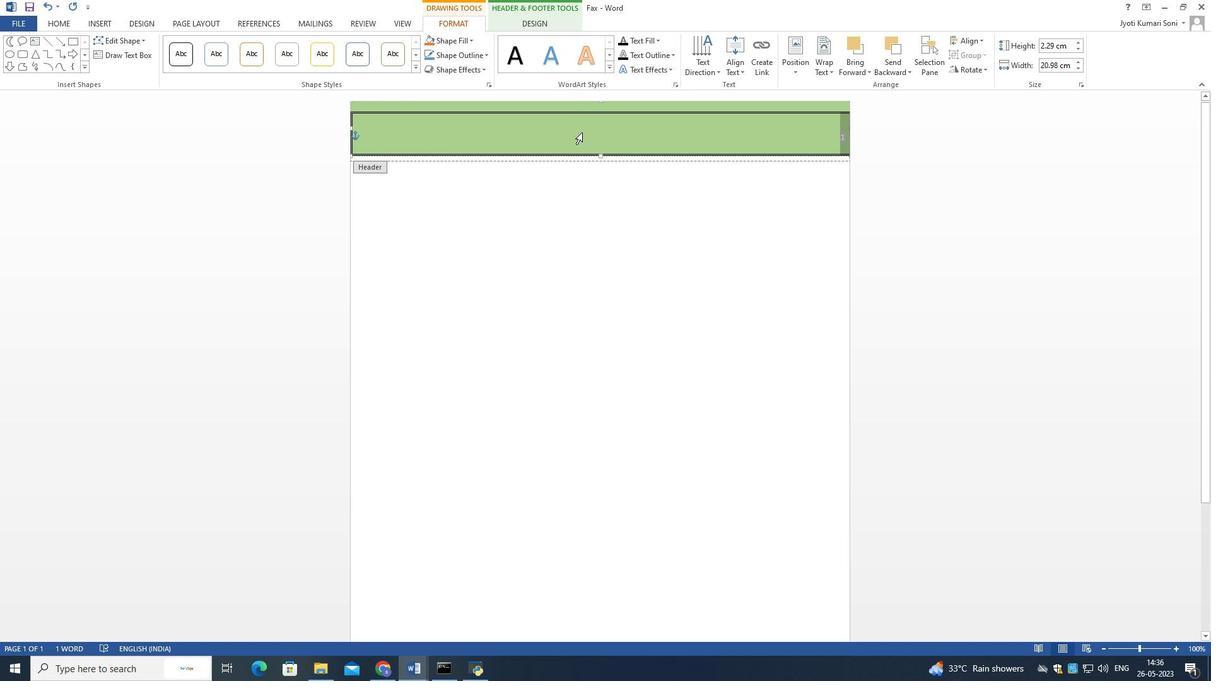 
Action: Mouse pressed left at (581, 128)
Screenshot: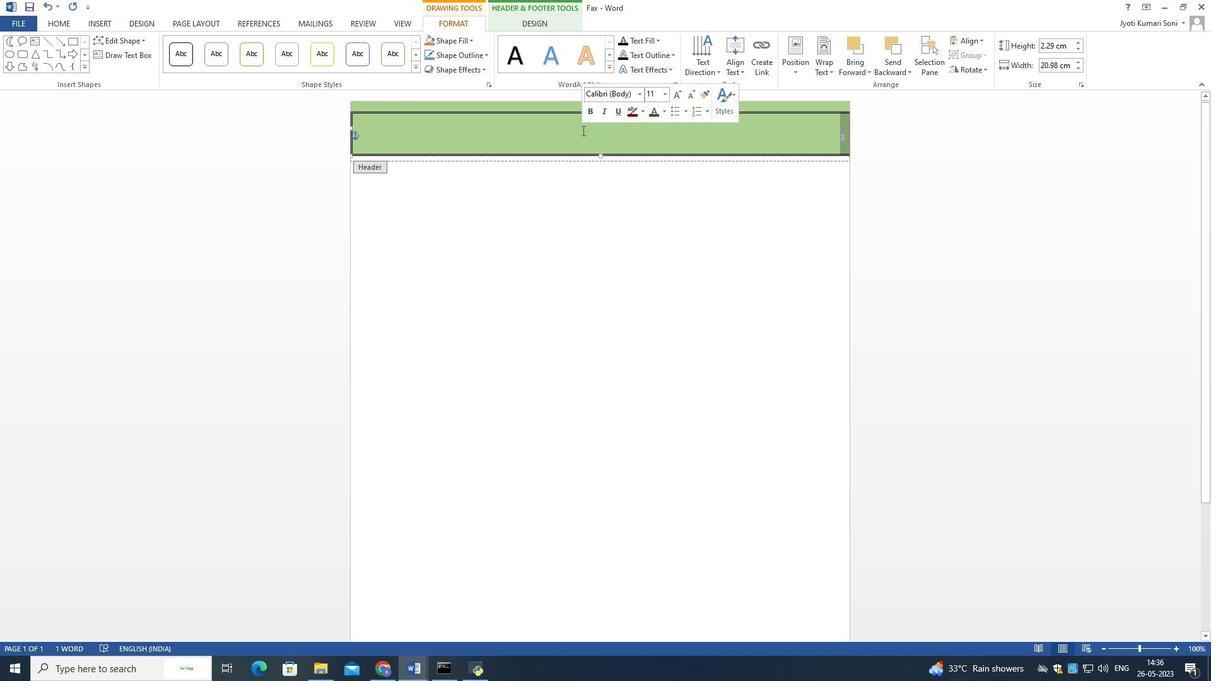 
Action: Mouse moved to (582, 135)
Screenshot: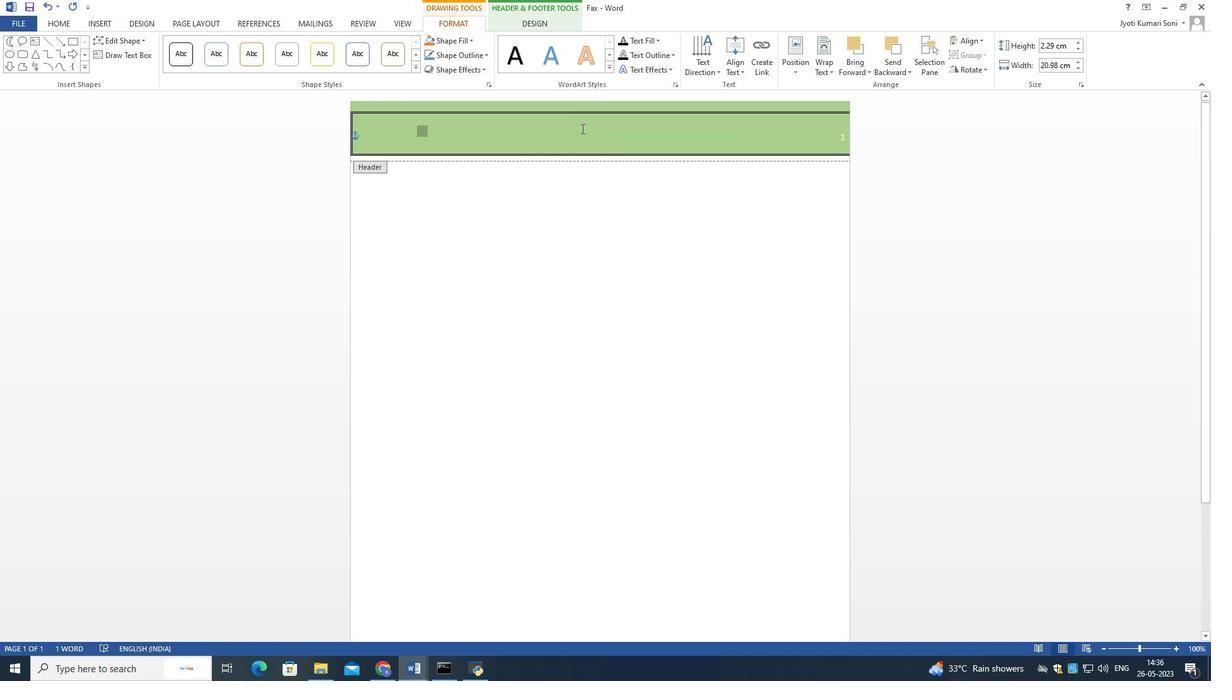 
Action: Mouse pressed left at (582, 135)
Screenshot: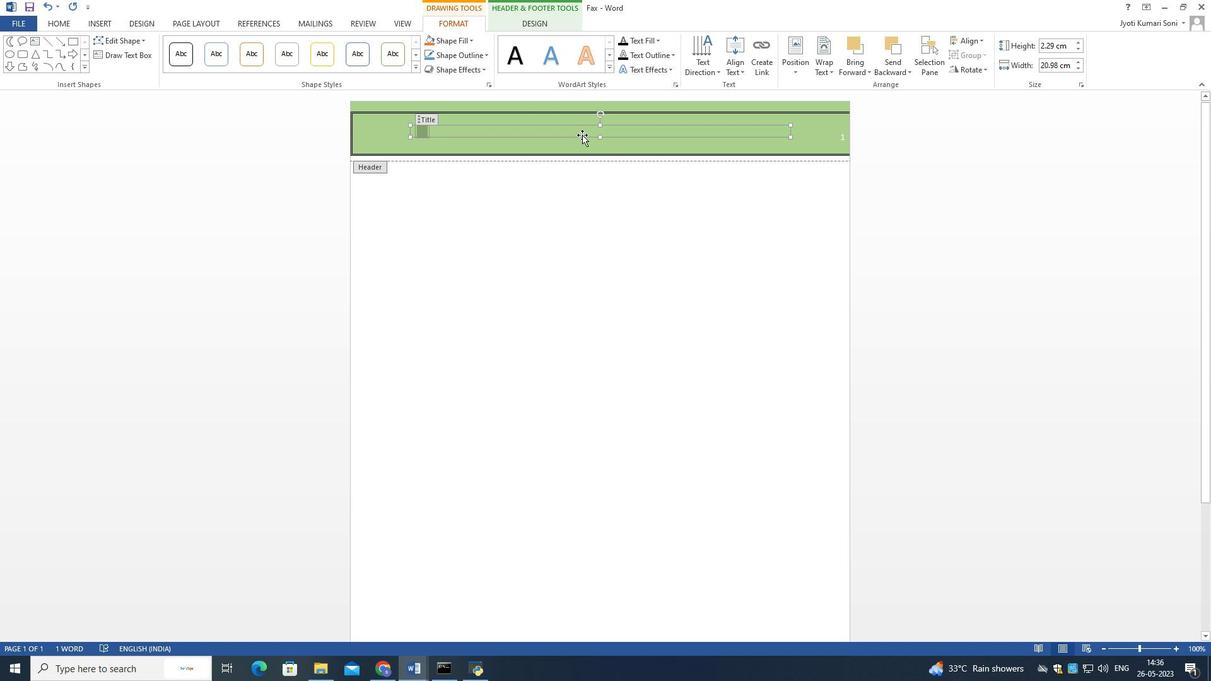 
Action: Mouse moved to (573, 164)
Screenshot: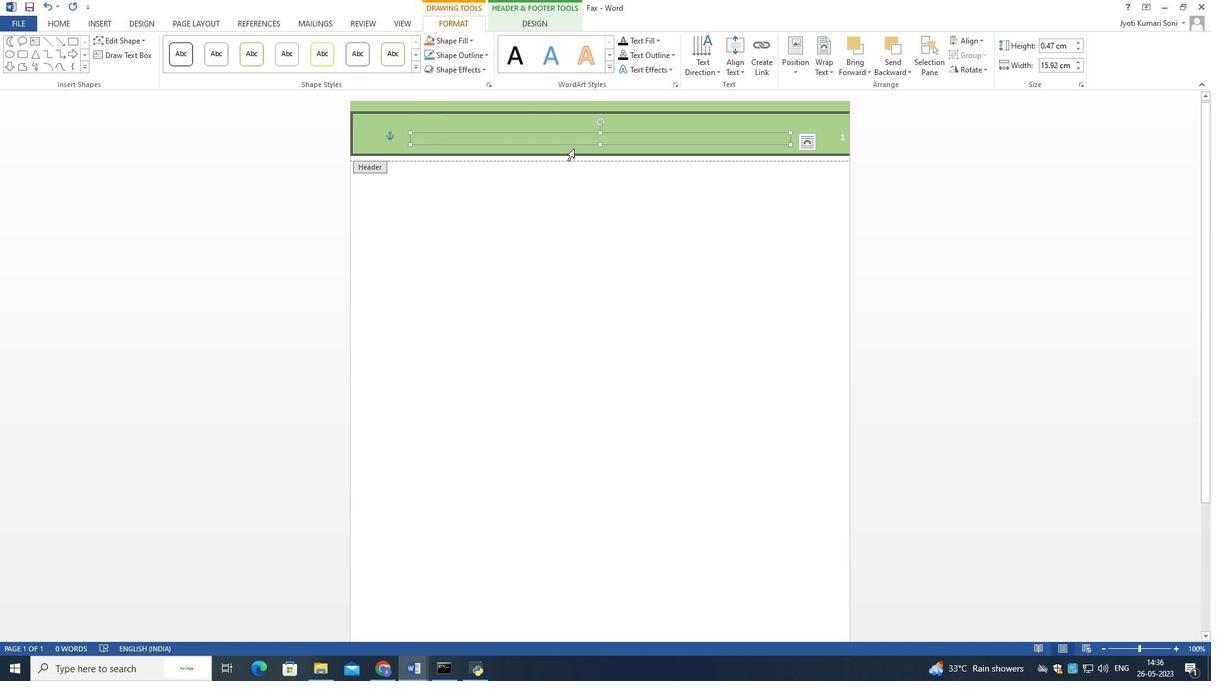 
Action: Mouse pressed left at (573, 164)
Screenshot: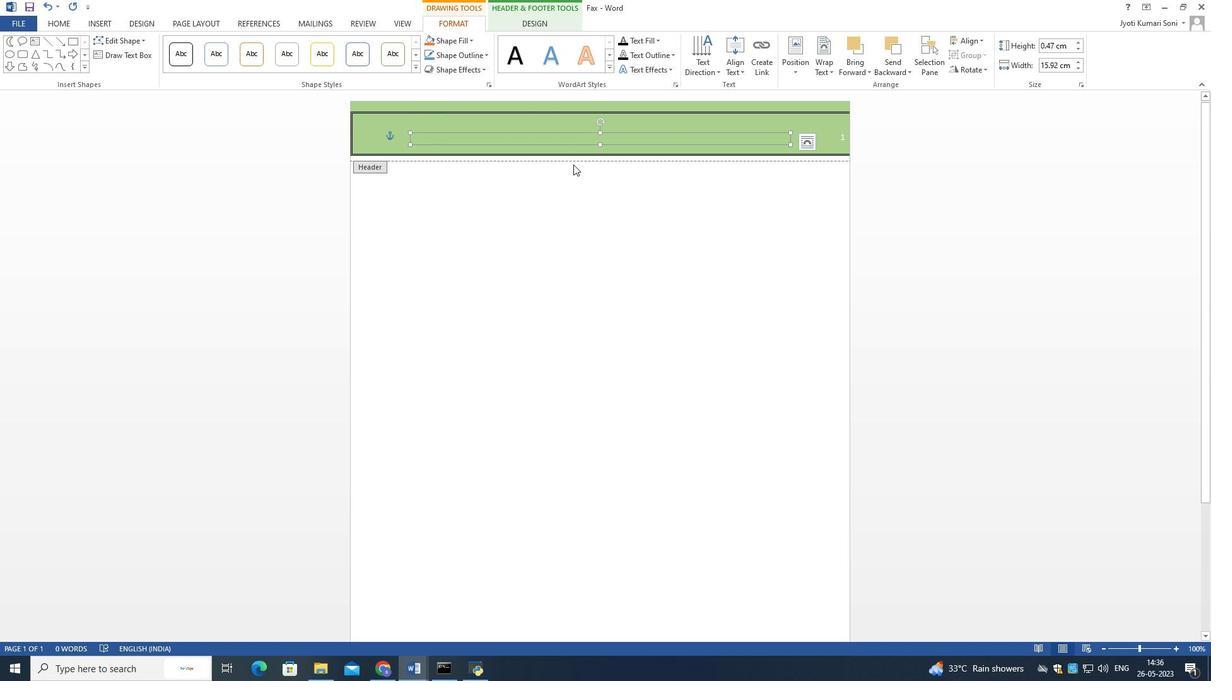 
Action: Mouse moved to (560, 150)
Screenshot: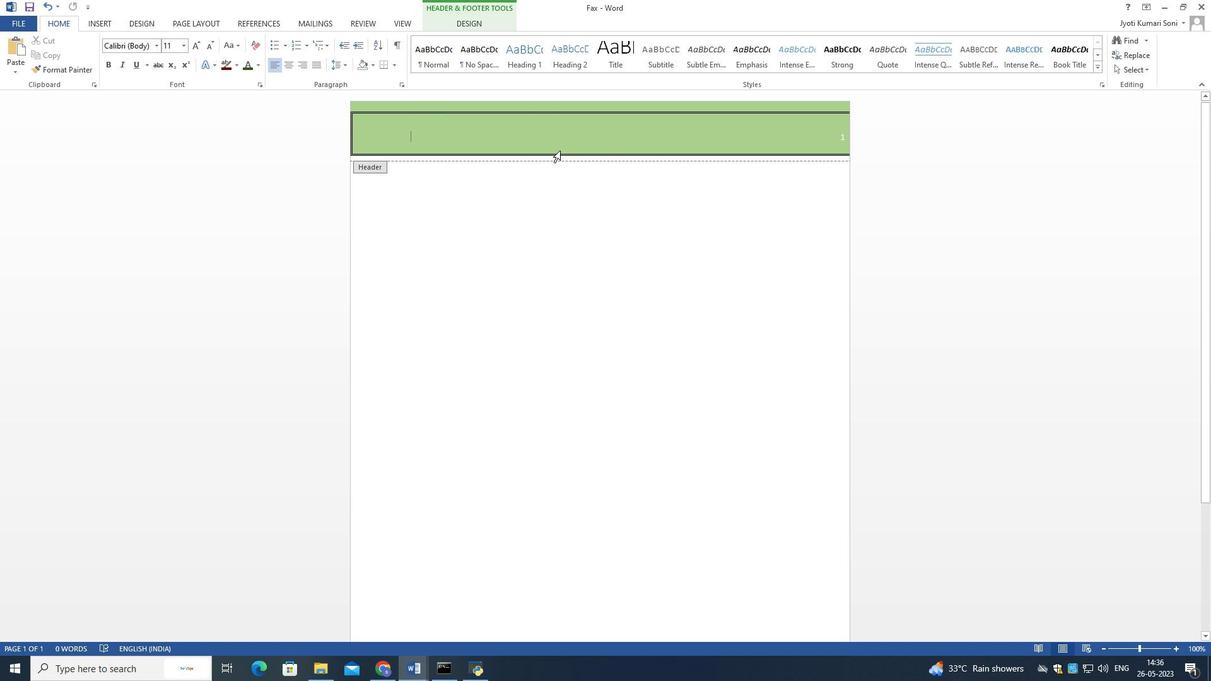 
